 Task: Research Airbnb properties in Midelt, Morocco from 22nd November, 2023 to 30th November, 2023 for 2 adults.1  bedroom having 1 bed and 1 bathroom. Property type can be hotel. Look for 4 properties as per requirement.
Action: Mouse pressed left at (477, 105)
Screenshot: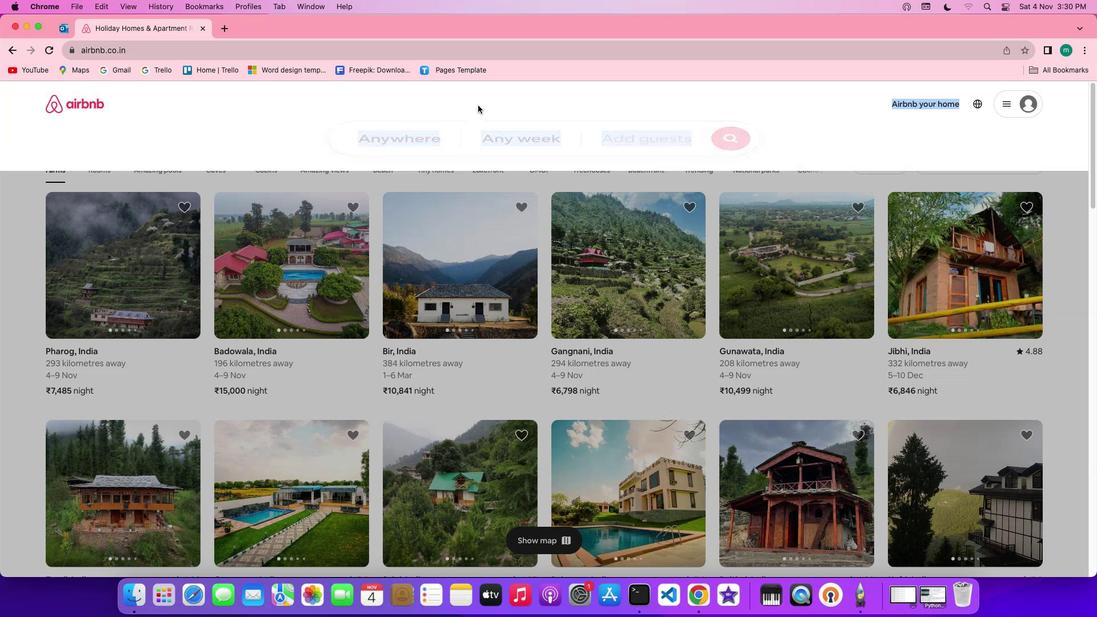 
Action: Mouse moved to (420, 143)
Screenshot: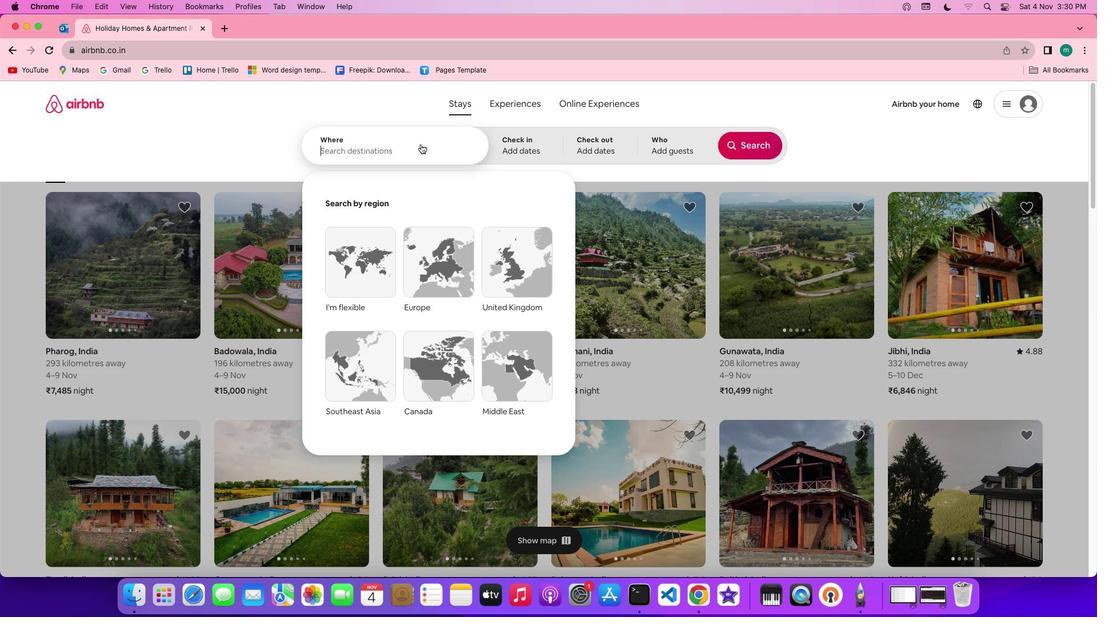 
Action: Mouse pressed left at (420, 143)
Screenshot: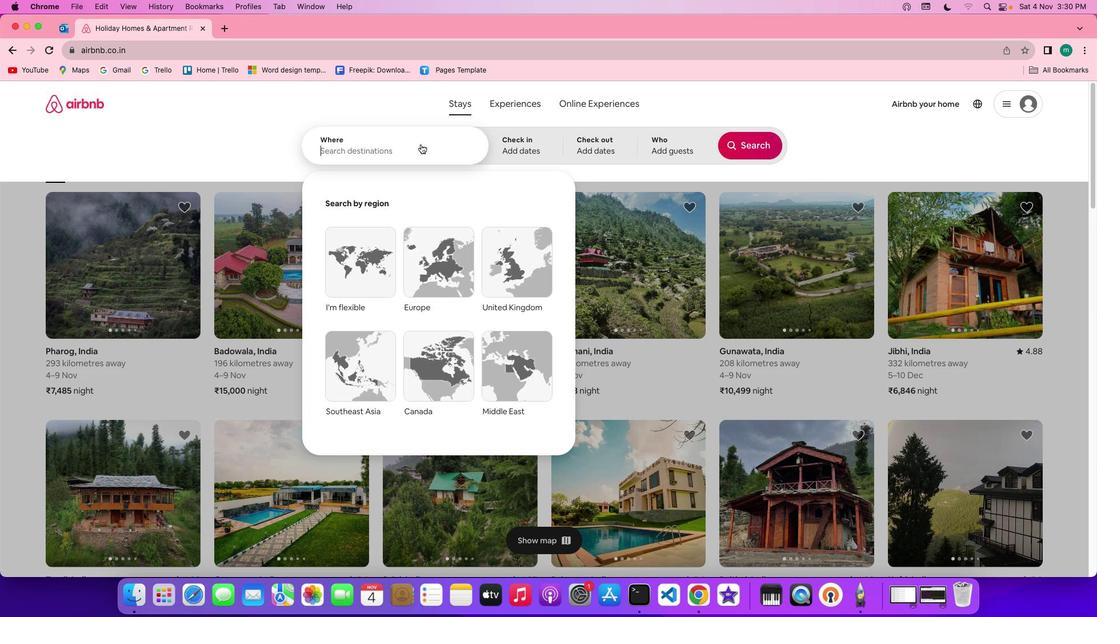 
Action: Key pressed Key.shift'M''i''d''e''l''t'','Key.space'z'Key.backspaceKey.shift'M''o''r''o''c''c''o'
Screenshot: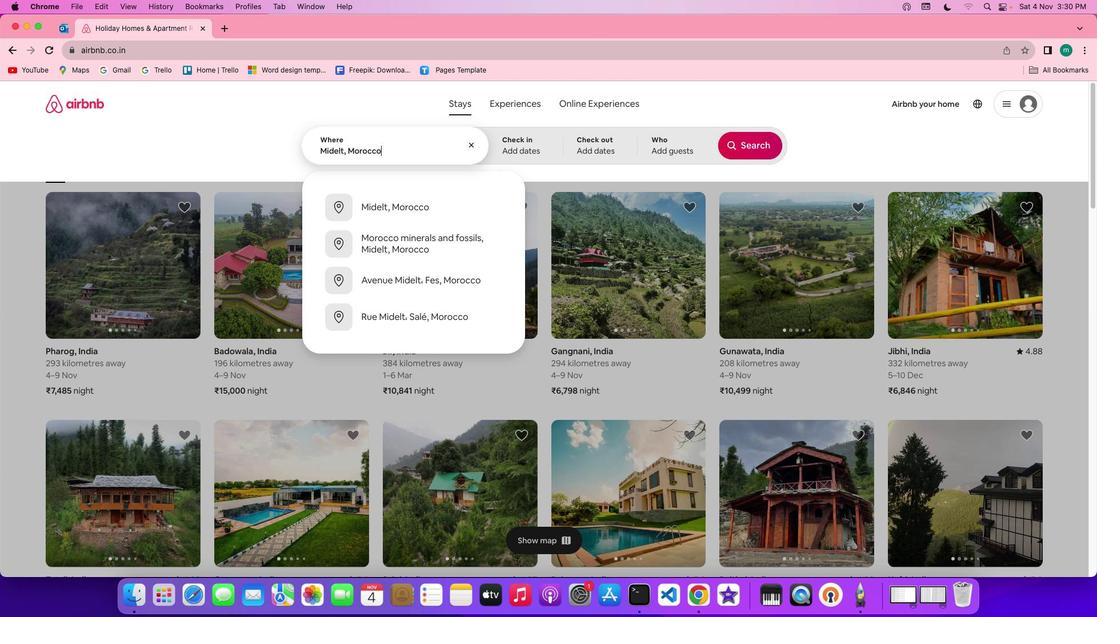 
Action: Mouse moved to (527, 145)
Screenshot: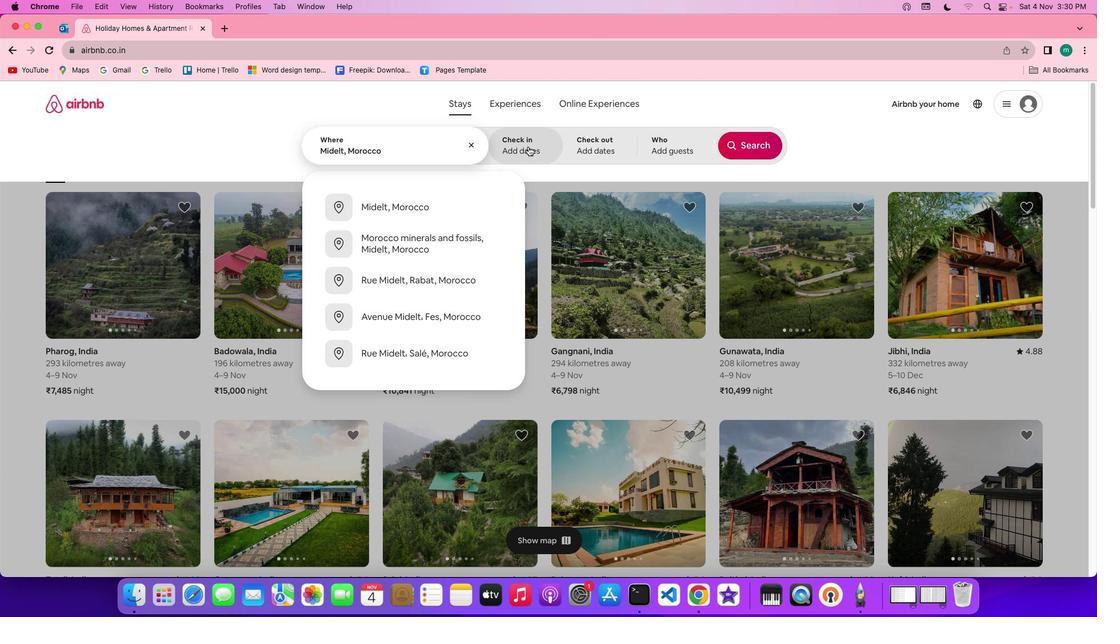 
Action: Mouse pressed left at (527, 145)
Screenshot: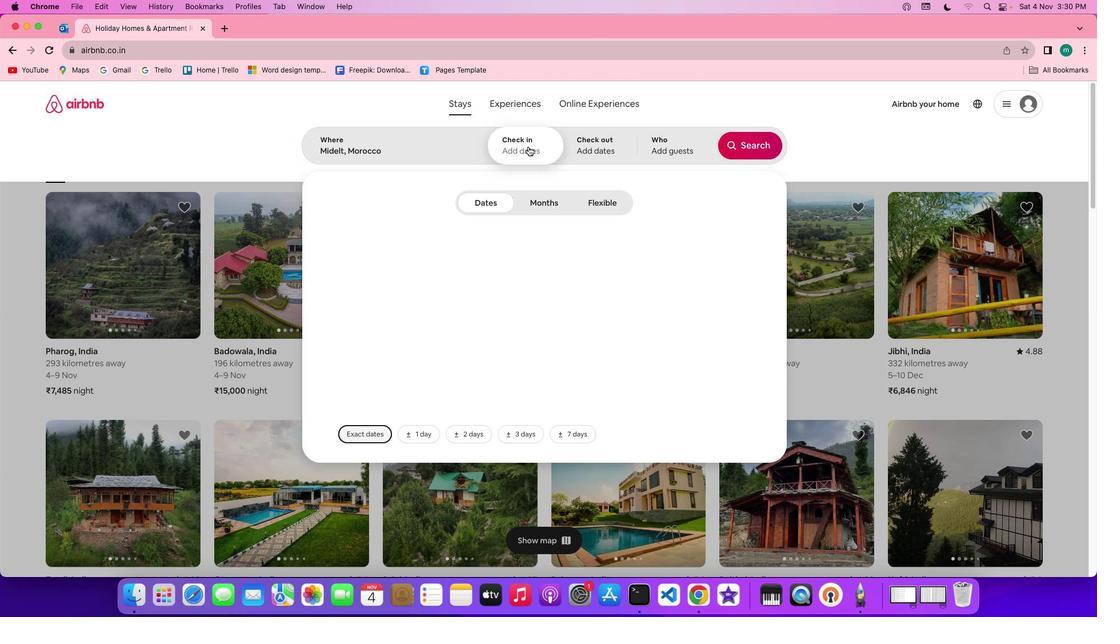 
Action: Mouse moved to (421, 365)
Screenshot: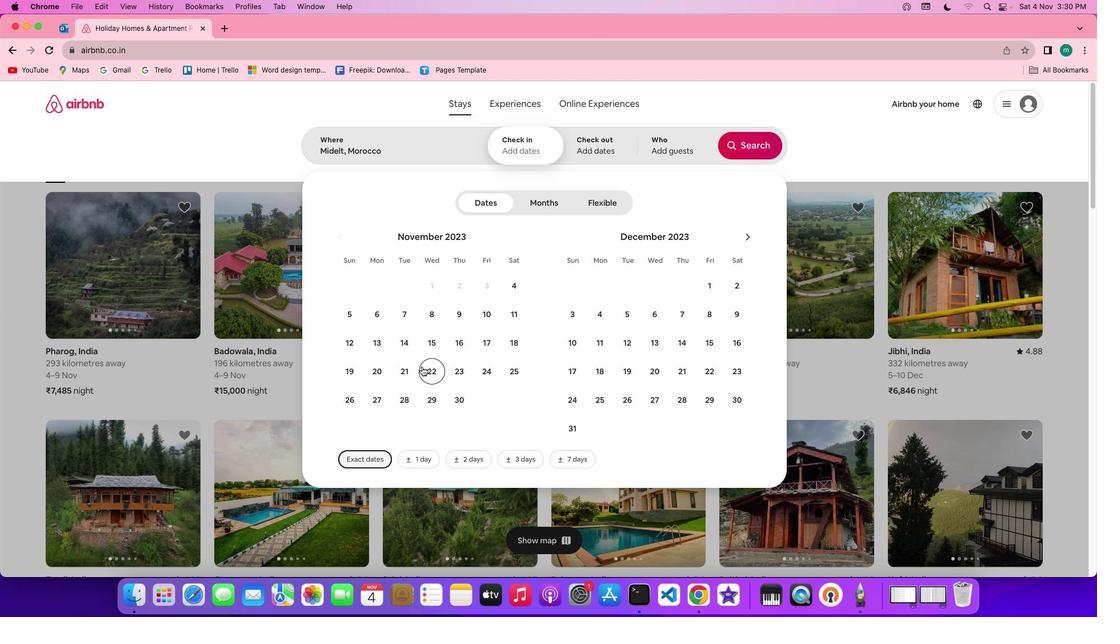 
Action: Mouse pressed left at (421, 365)
Screenshot: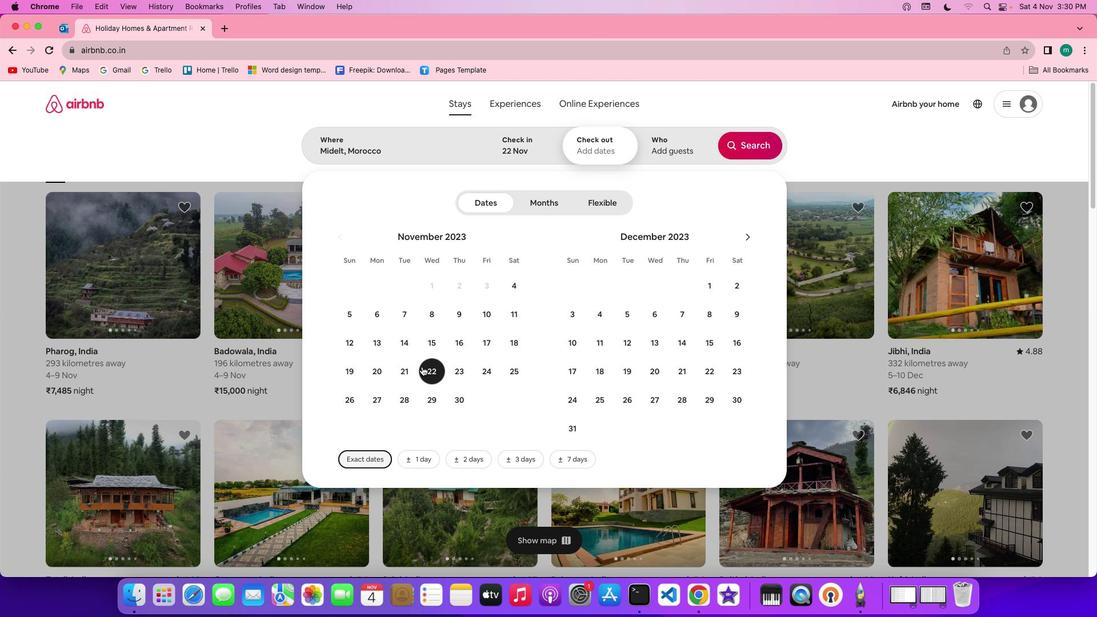 
Action: Mouse moved to (452, 396)
Screenshot: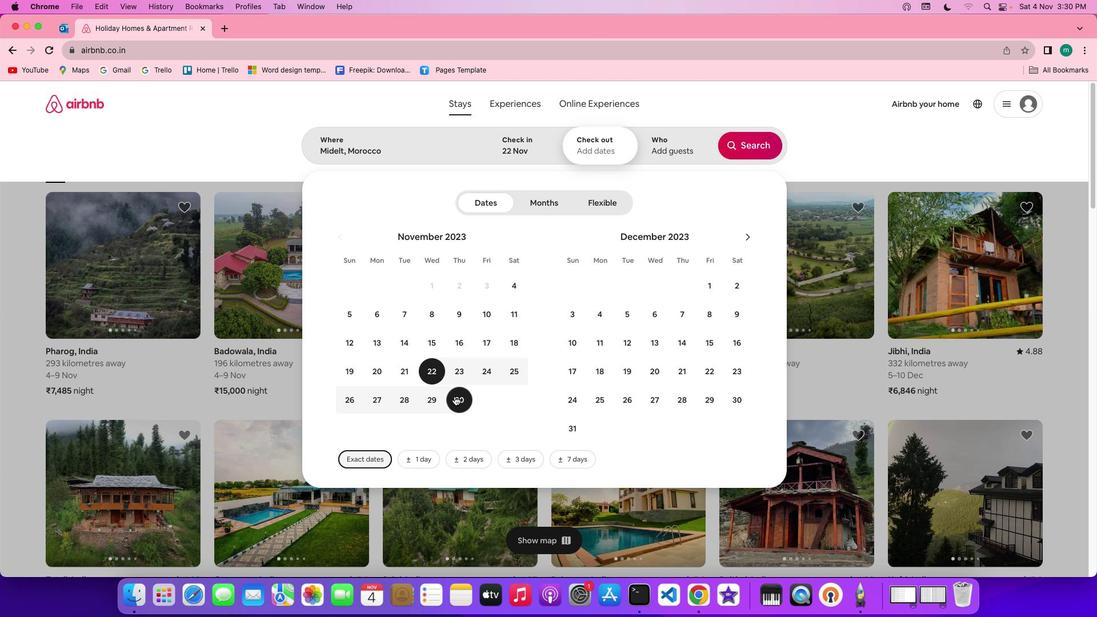 
Action: Mouse pressed left at (452, 396)
Screenshot: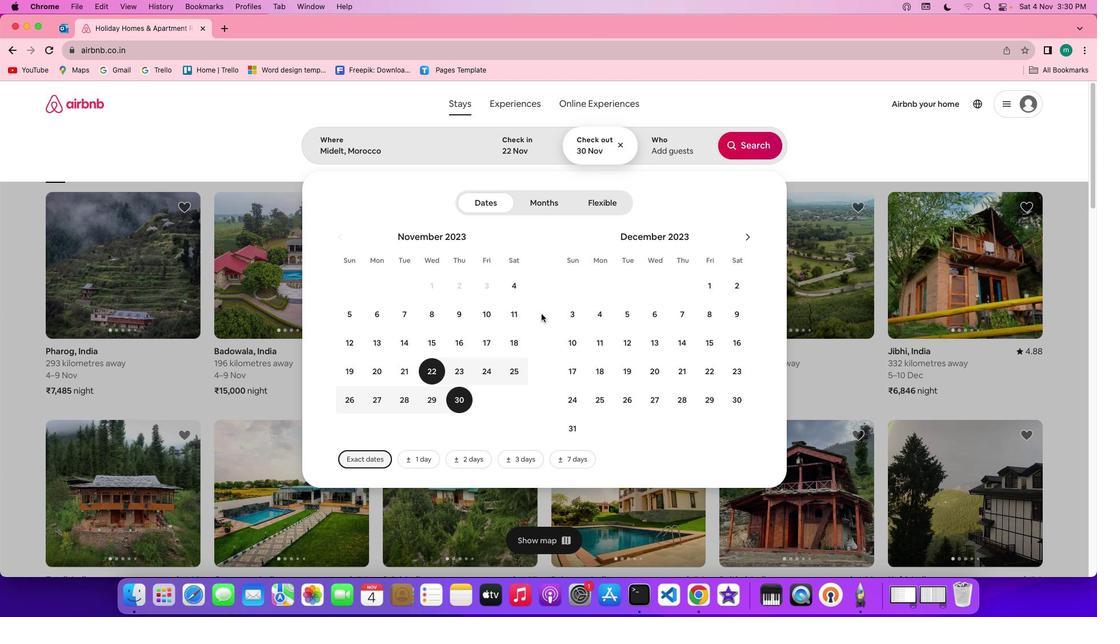 
Action: Mouse moved to (691, 136)
Screenshot: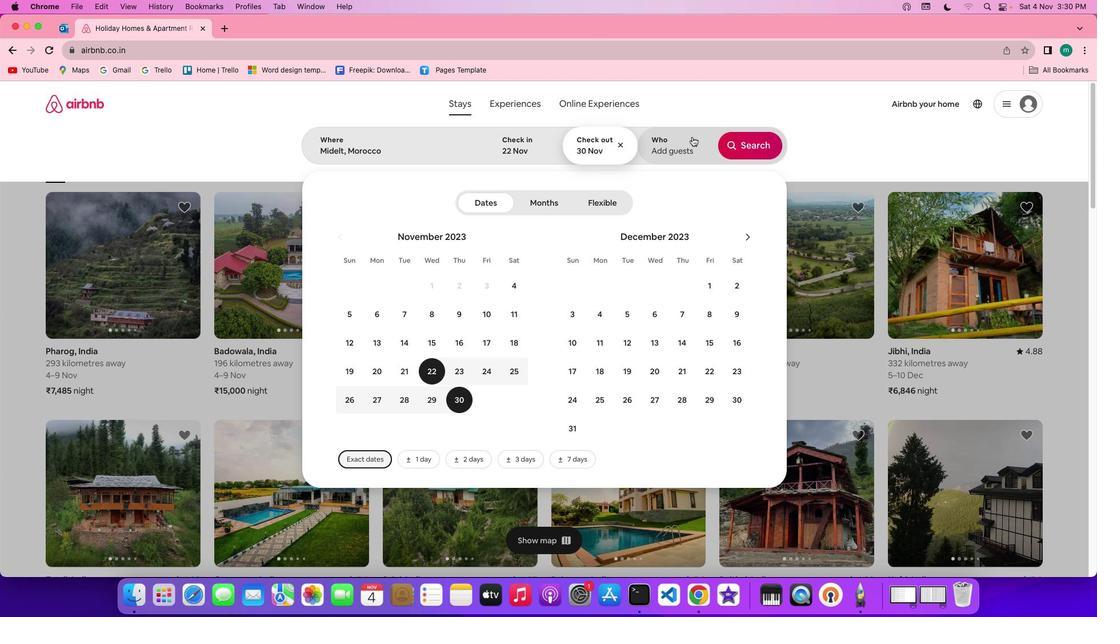 
Action: Mouse pressed left at (691, 136)
Screenshot: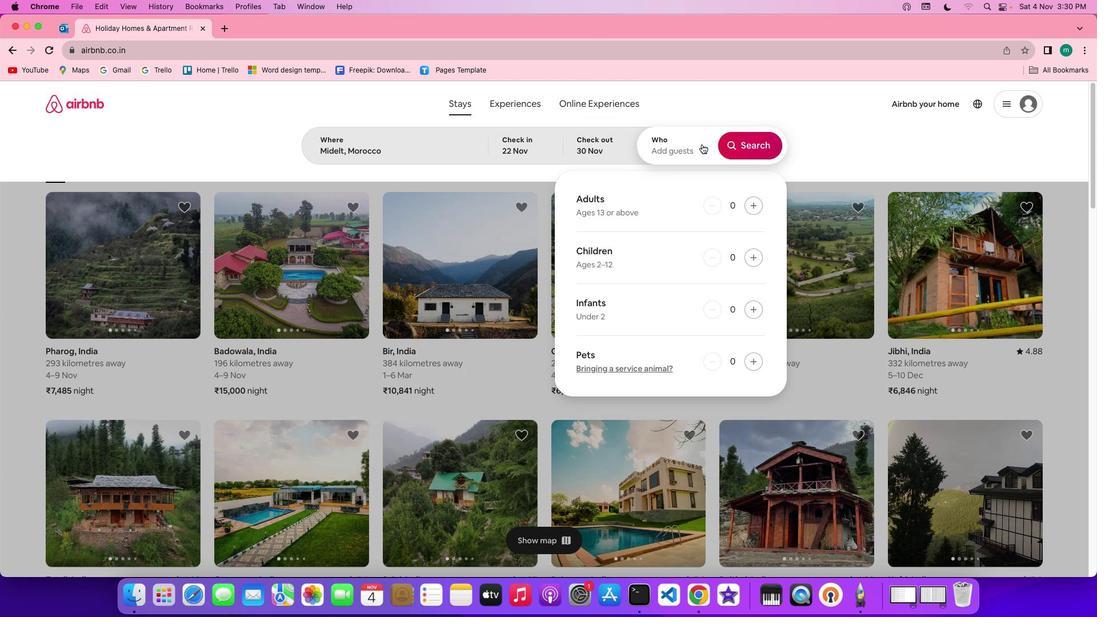 
Action: Mouse moved to (752, 197)
Screenshot: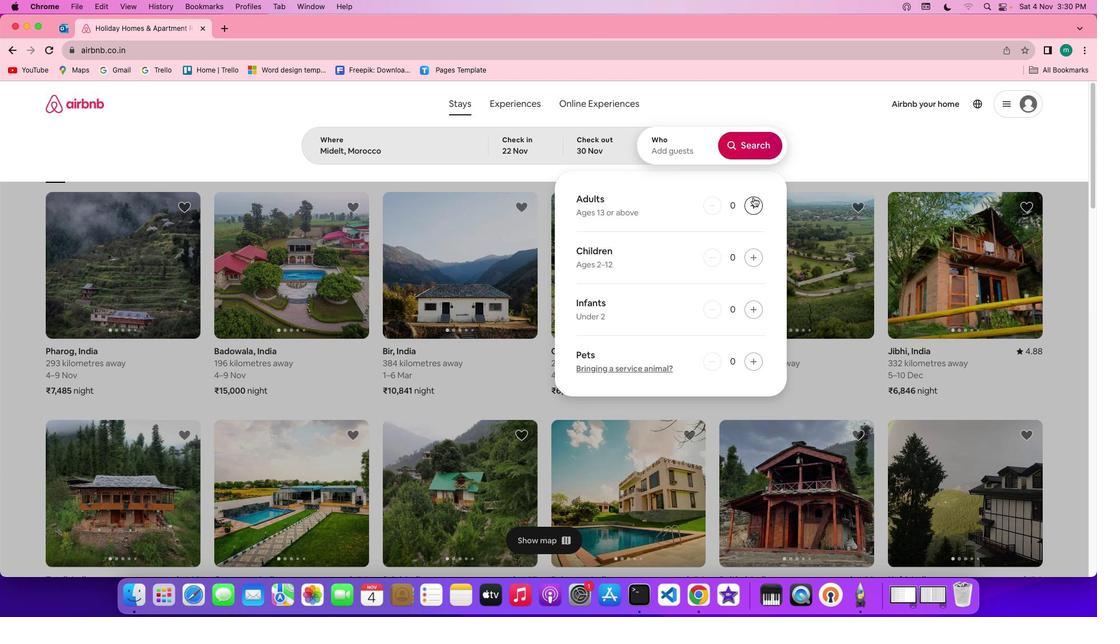
Action: Mouse pressed left at (752, 197)
Screenshot: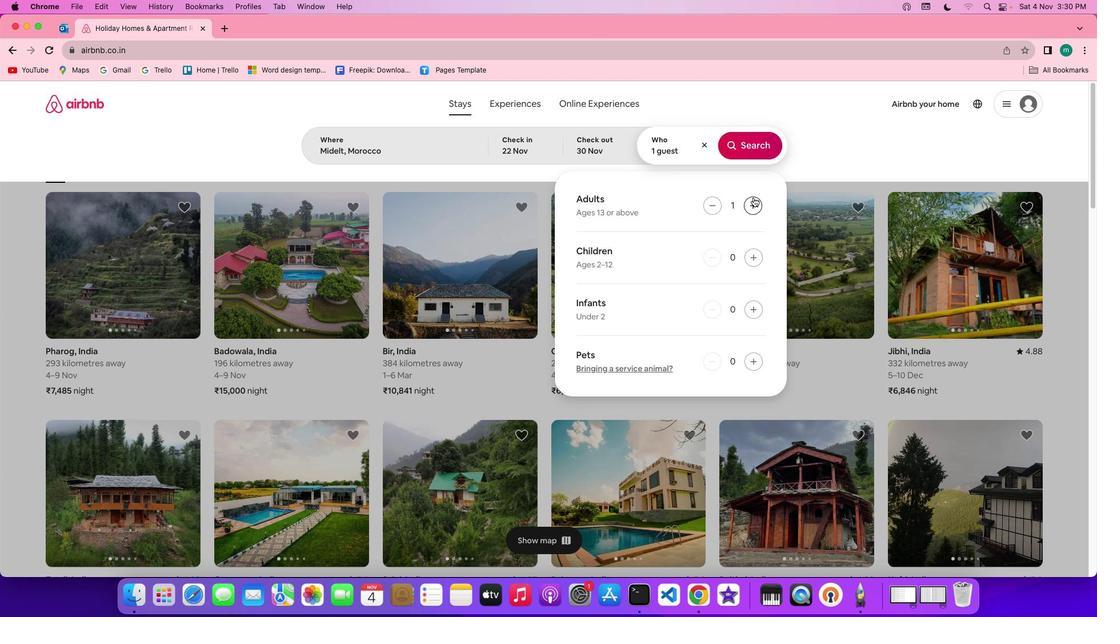 
Action: Mouse pressed left at (752, 197)
Screenshot: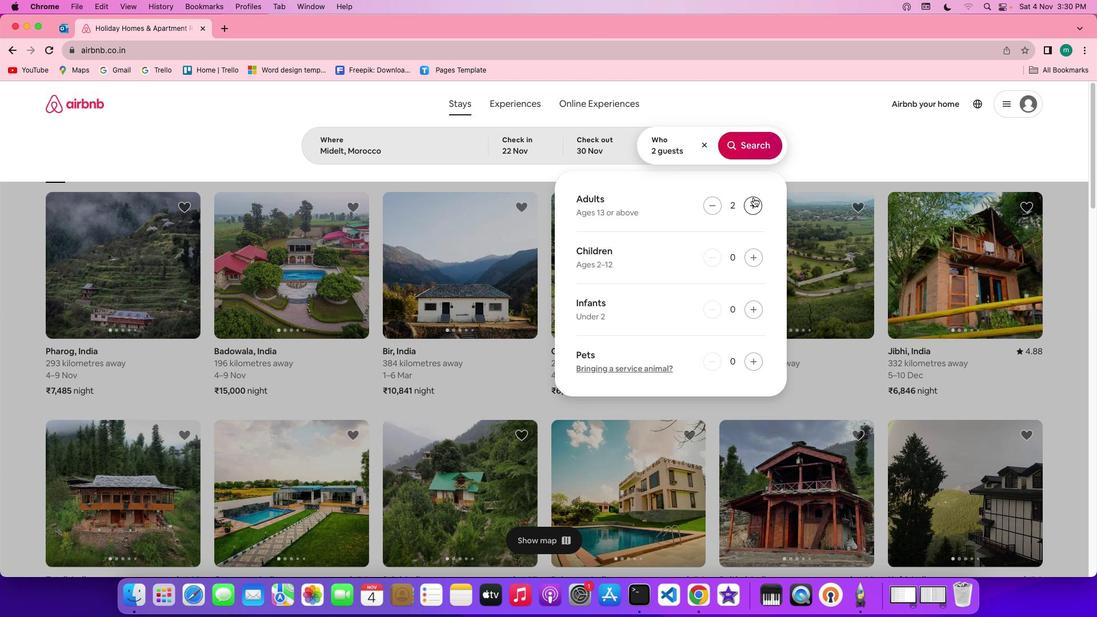 
Action: Mouse moved to (761, 144)
Screenshot: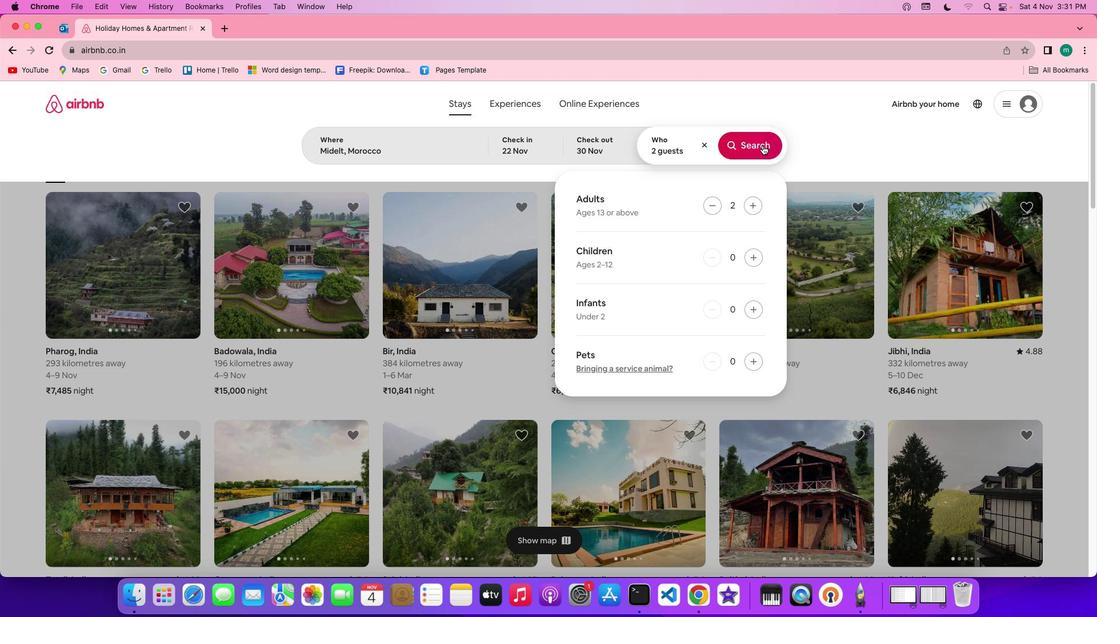 
Action: Mouse pressed left at (761, 144)
Screenshot: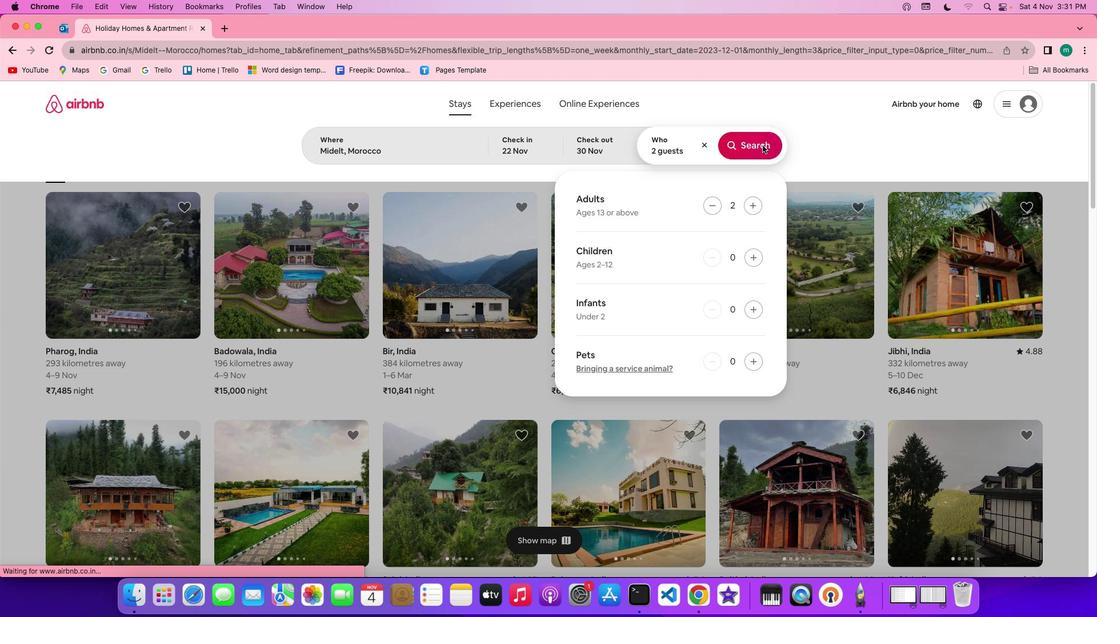 
Action: Mouse moved to (924, 150)
Screenshot: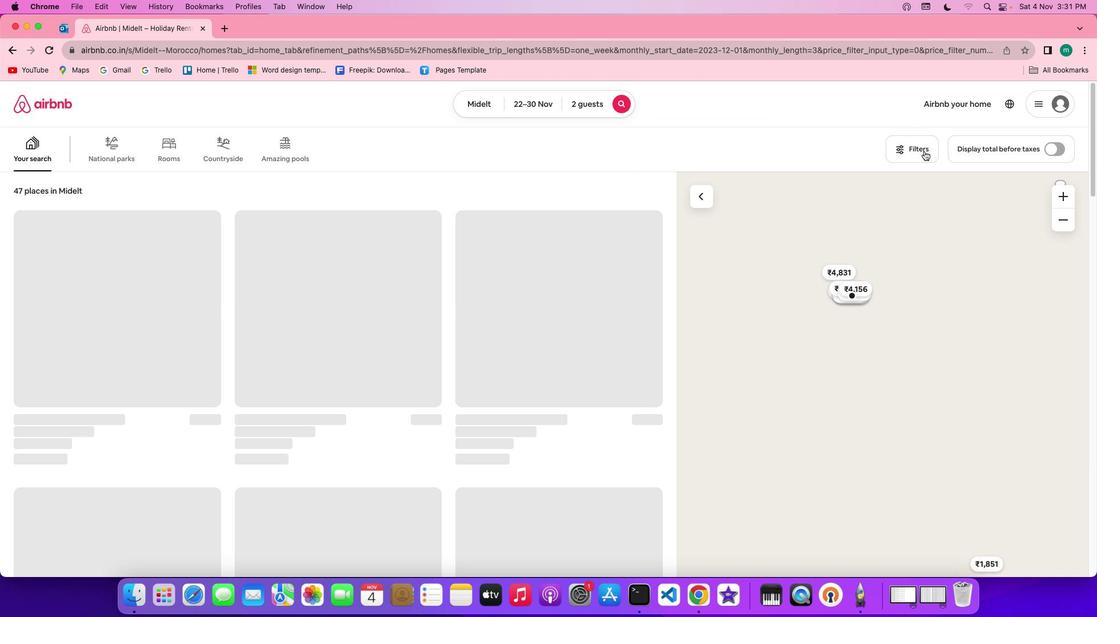 
Action: Mouse pressed left at (924, 150)
Screenshot: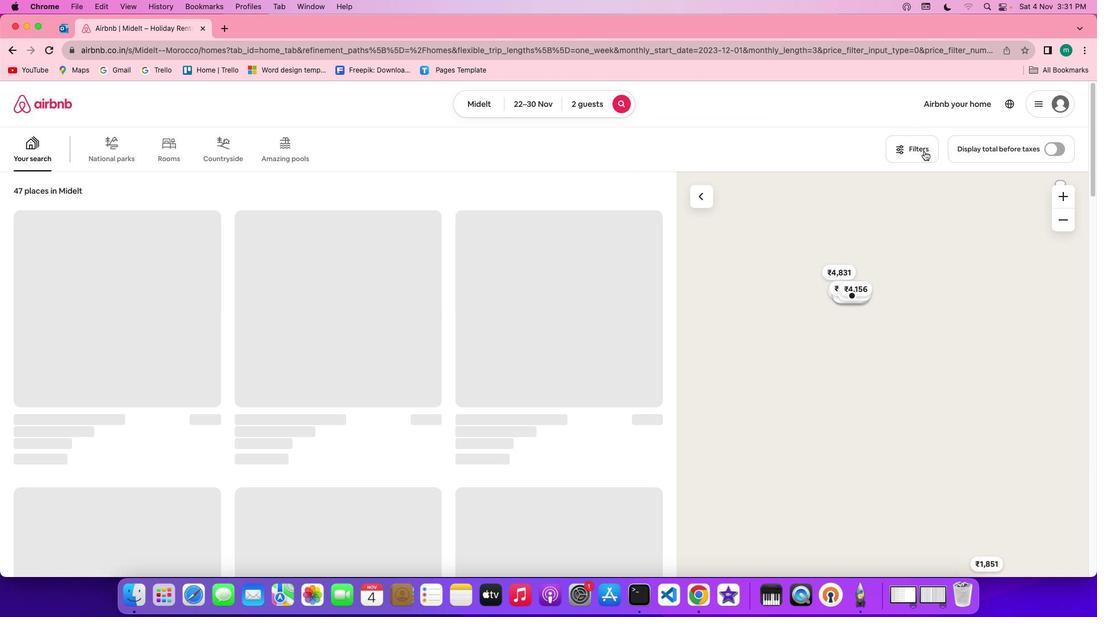 
Action: Mouse moved to (902, 145)
Screenshot: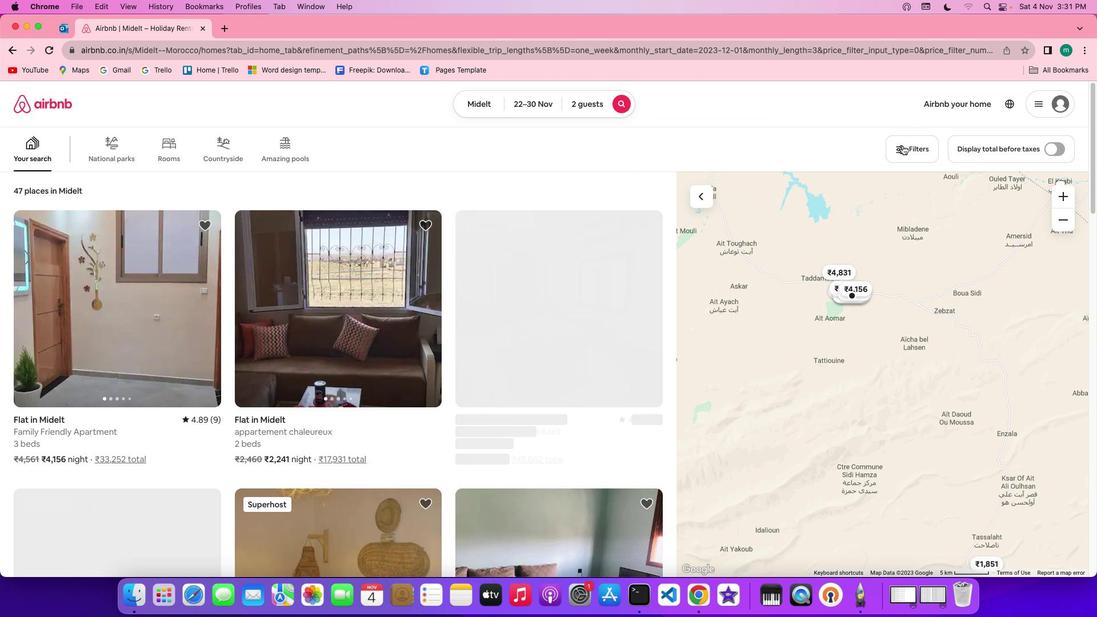 
Action: Mouse pressed left at (902, 145)
Screenshot: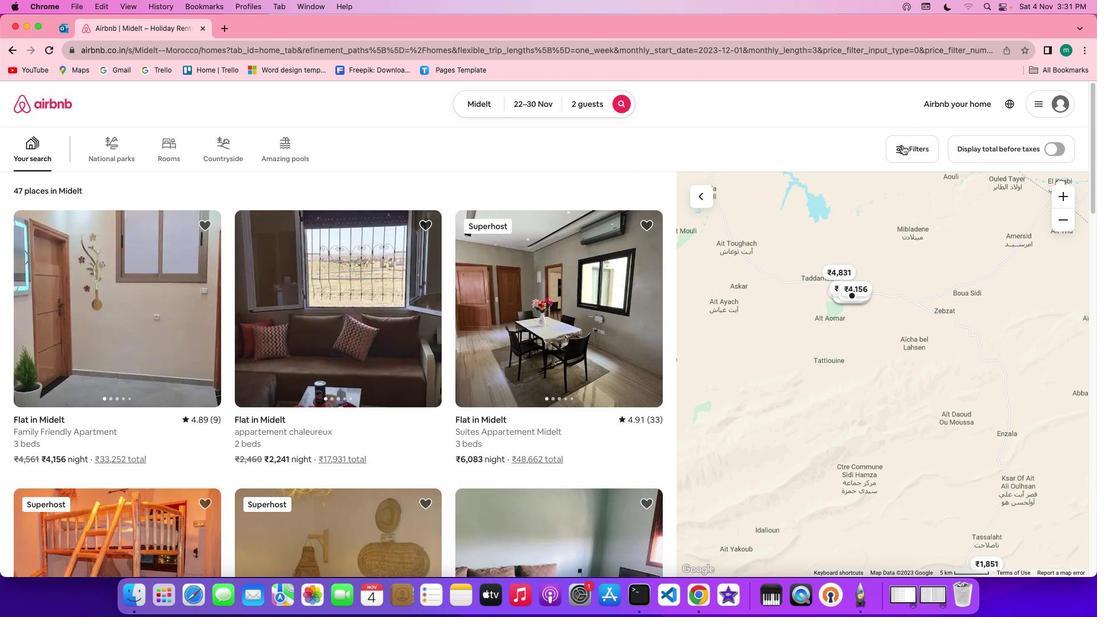 
Action: Mouse moved to (579, 354)
Screenshot: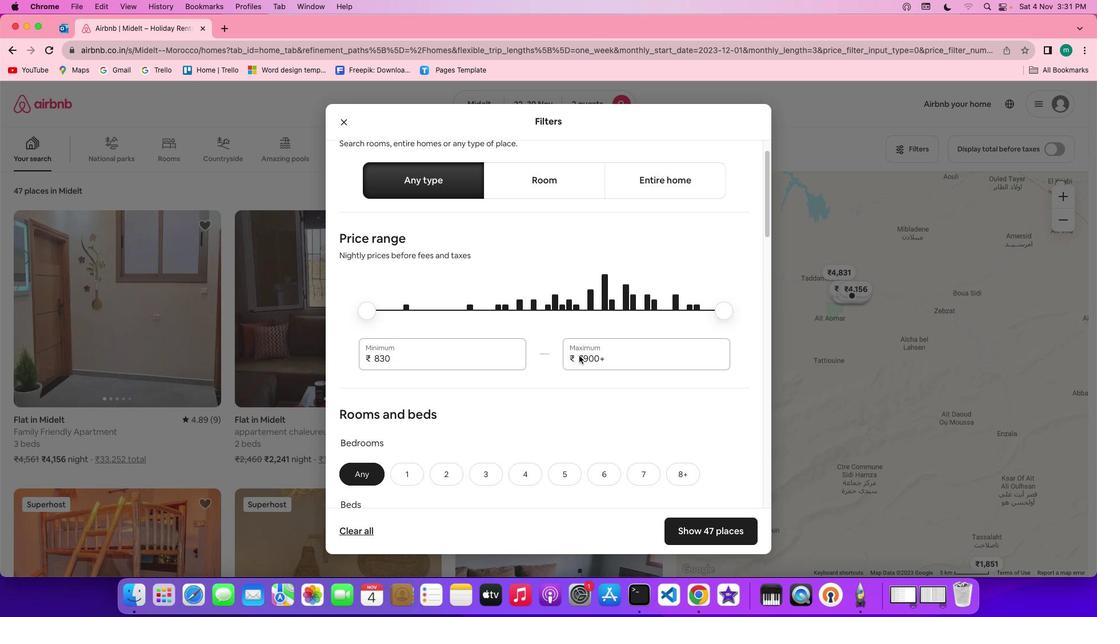 
Action: Mouse scrolled (579, 354) with delta (0, 0)
Screenshot: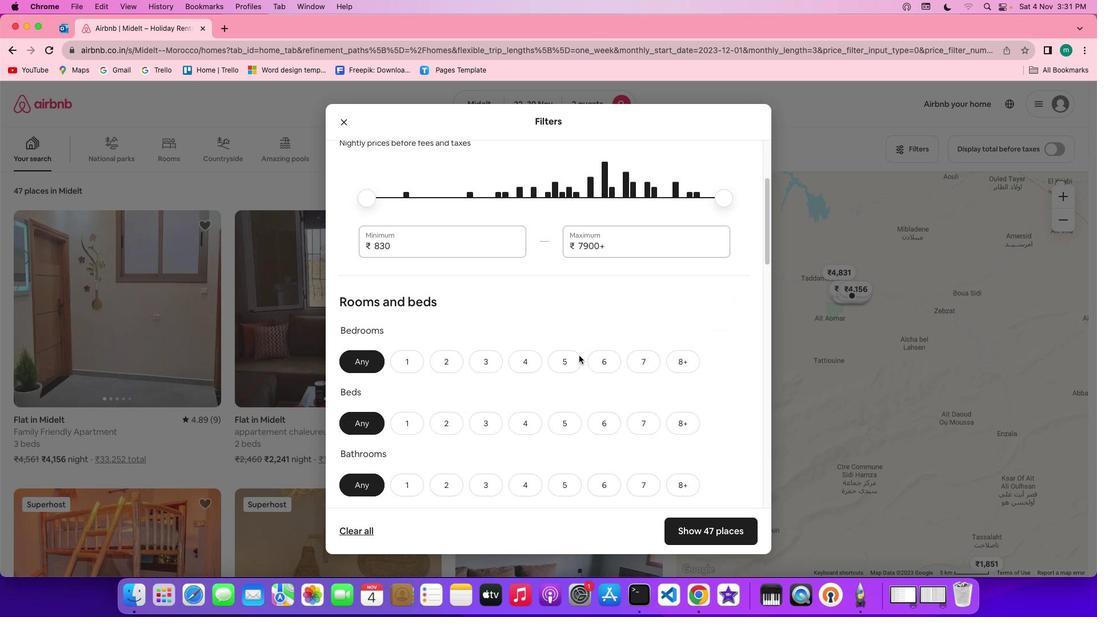 
Action: Mouse scrolled (579, 354) with delta (0, 0)
Screenshot: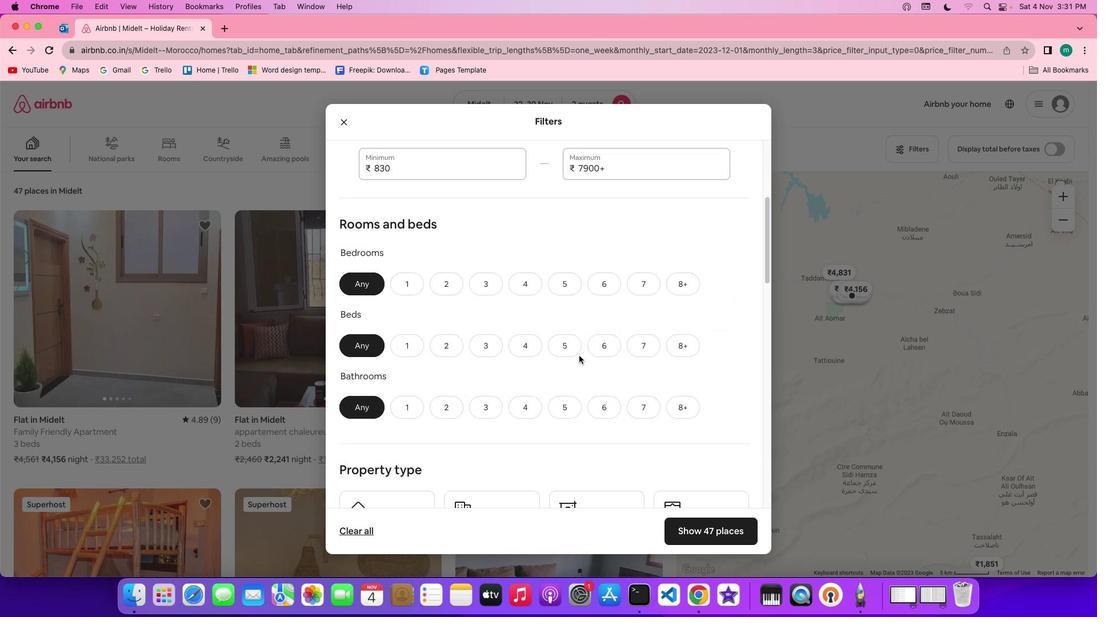 
Action: Mouse scrolled (579, 354) with delta (0, -1)
Screenshot: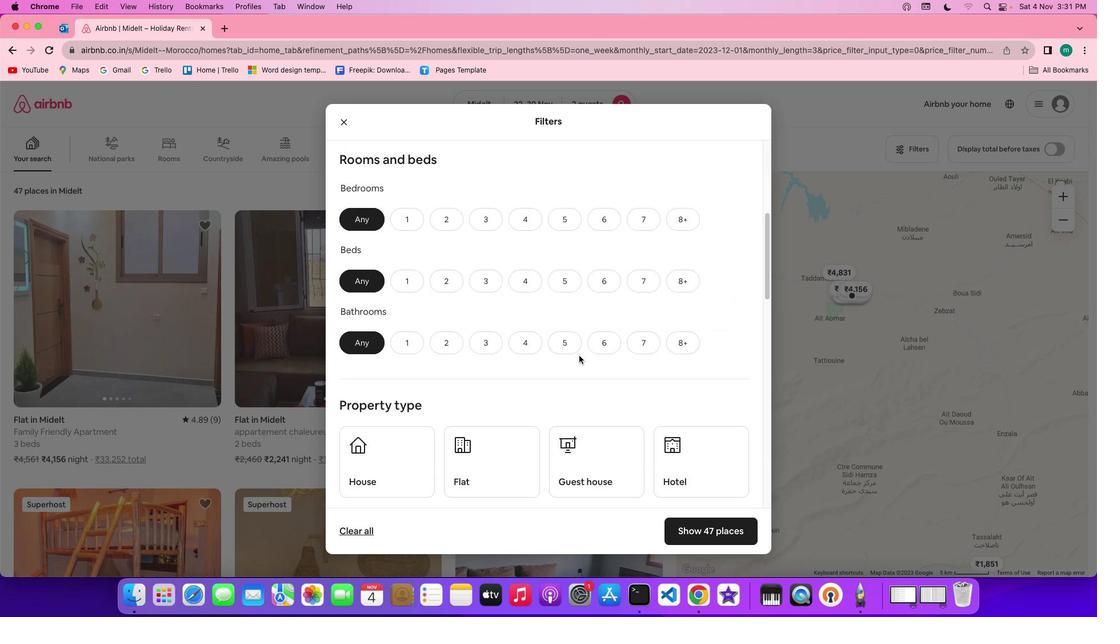 
Action: Mouse scrolled (579, 354) with delta (0, -2)
Screenshot: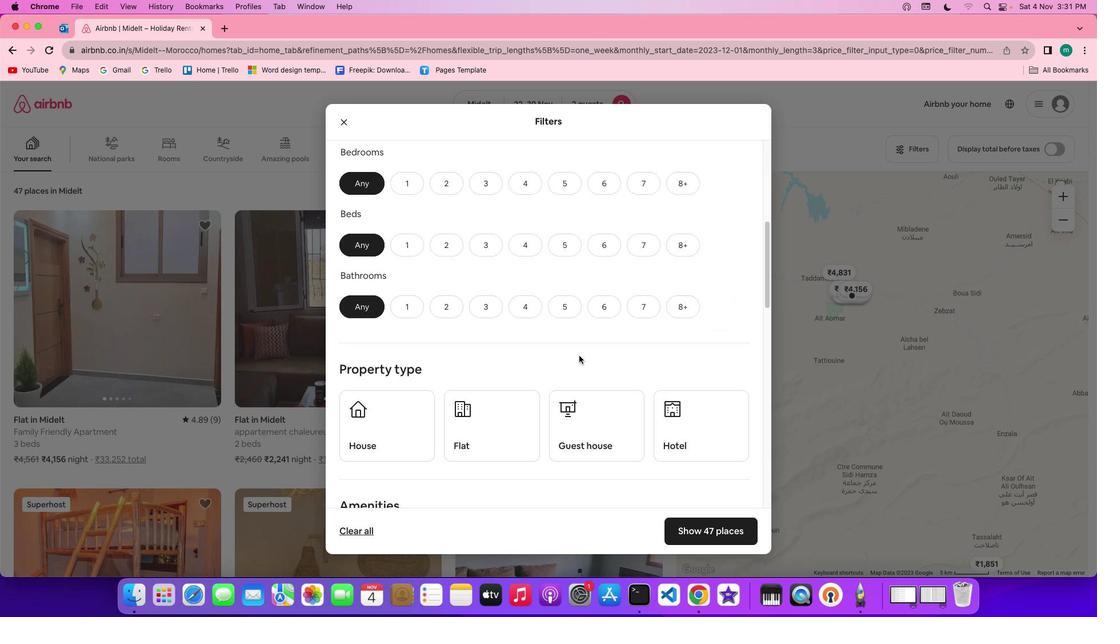 
Action: Mouse scrolled (579, 354) with delta (0, -2)
Screenshot: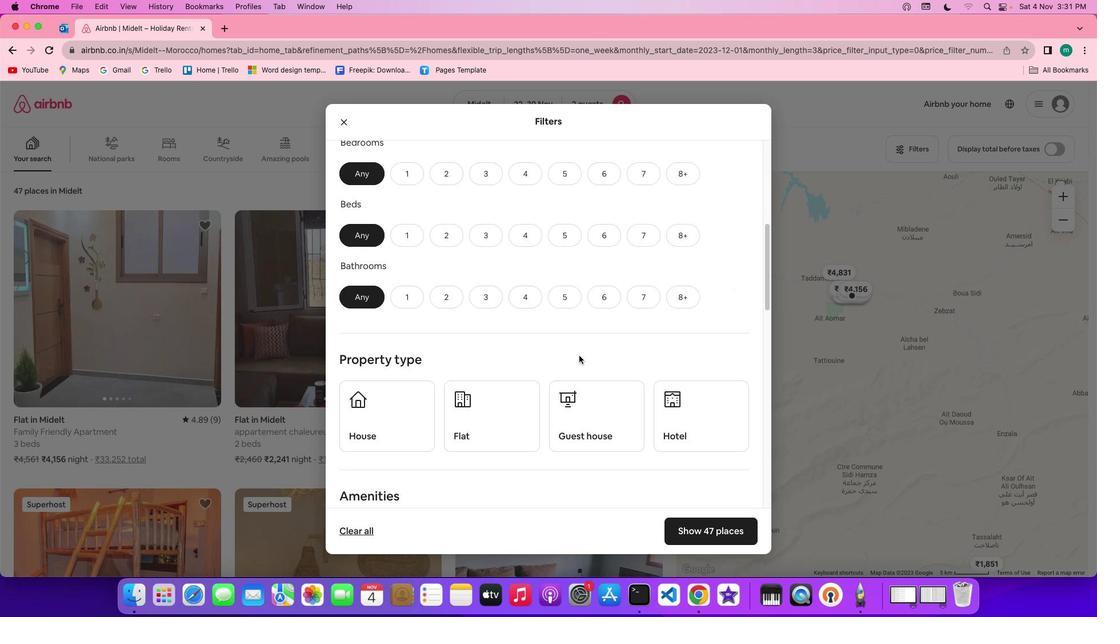 
Action: Mouse moved to (409, 172)
Screenshot: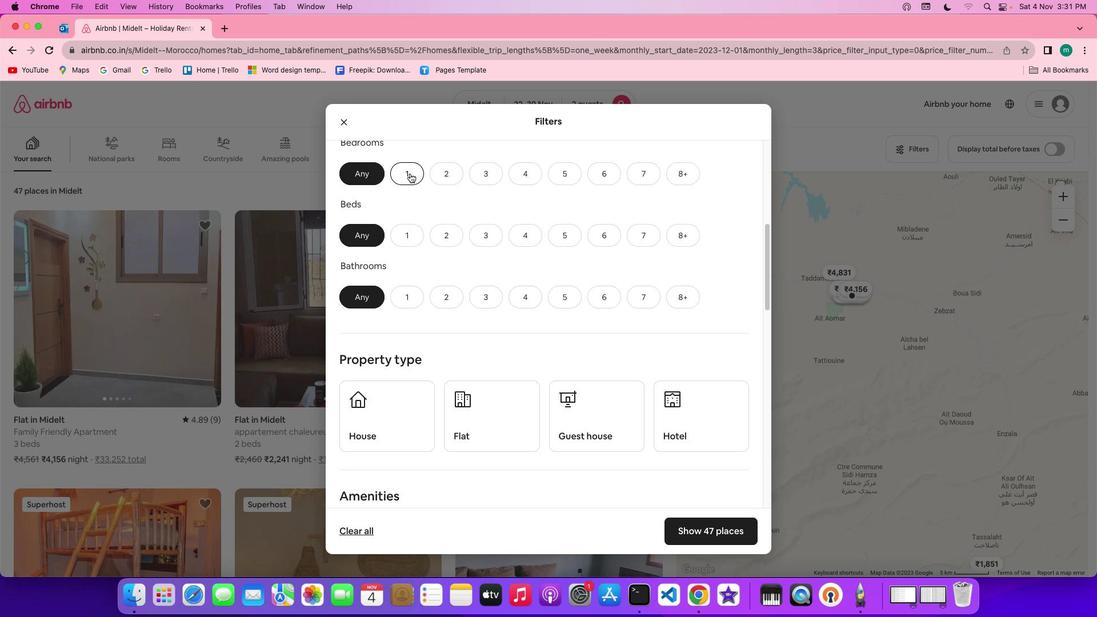 
Action: Mouse pressed left at (409, 172)
Screenshot: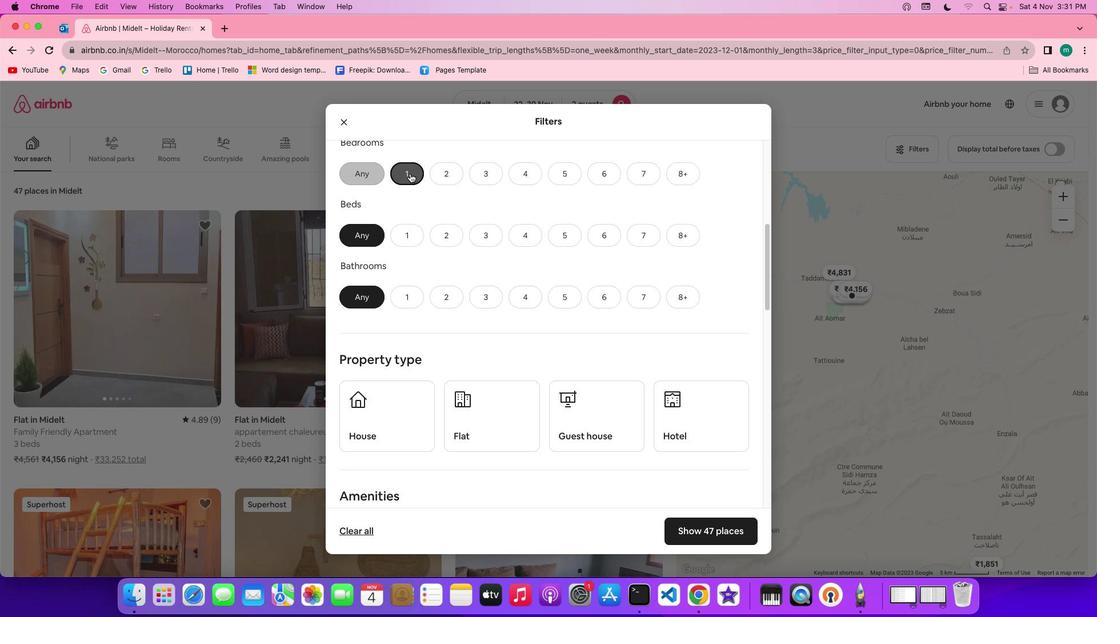 
Action: Mouse moved to (412, 238)
Screenshot: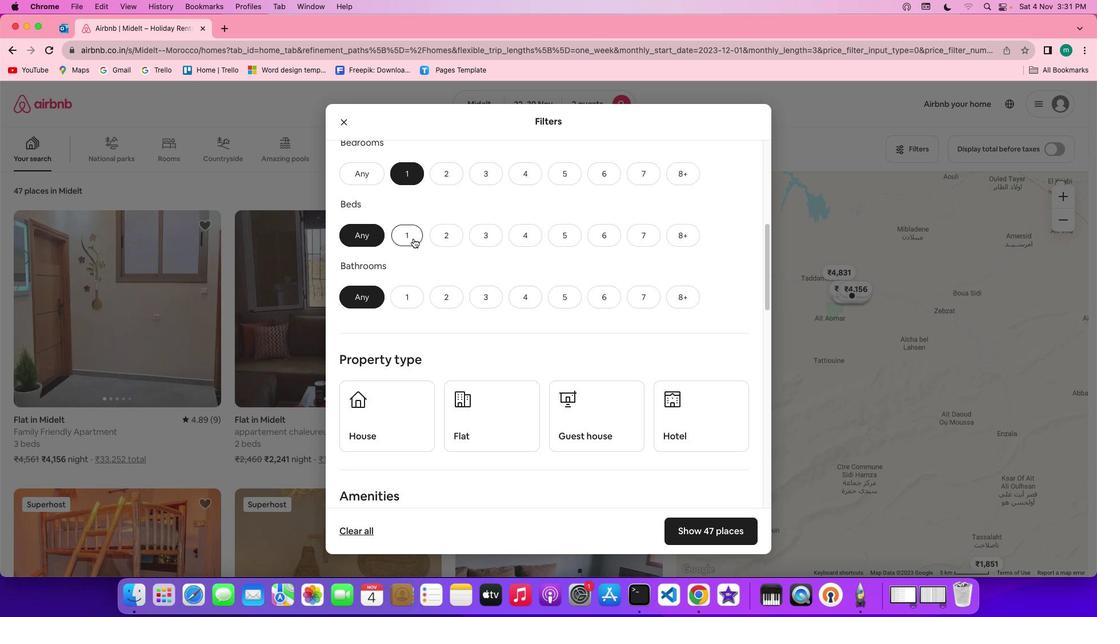 
Action: Mouse pressed left at (412, 238)
Screenshot: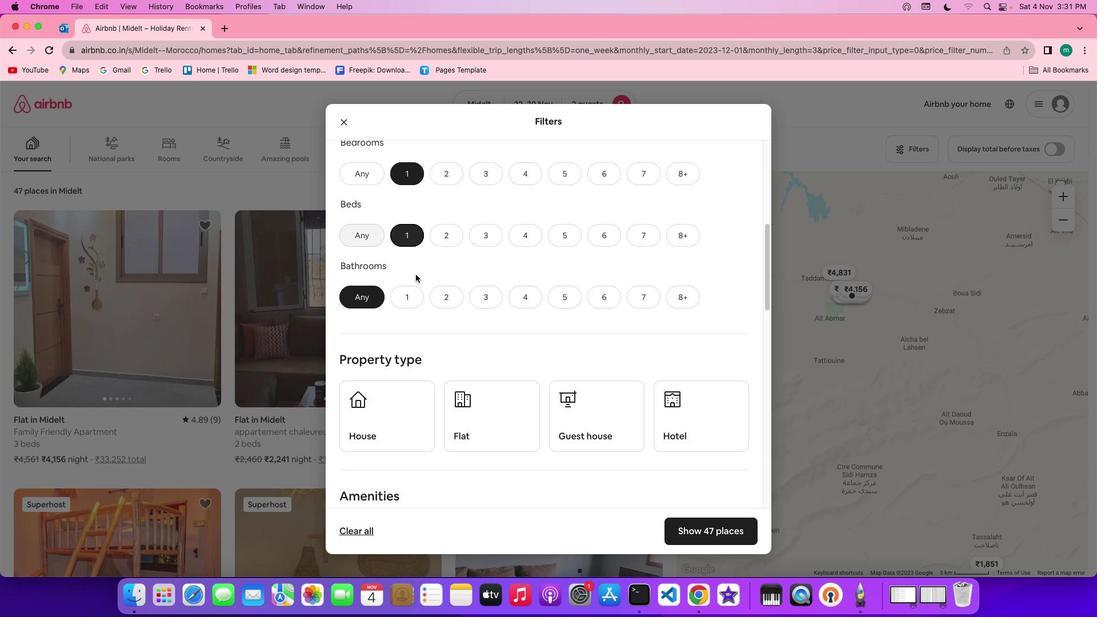 
Action: Mouse moved to (412, 289)
Screenshot: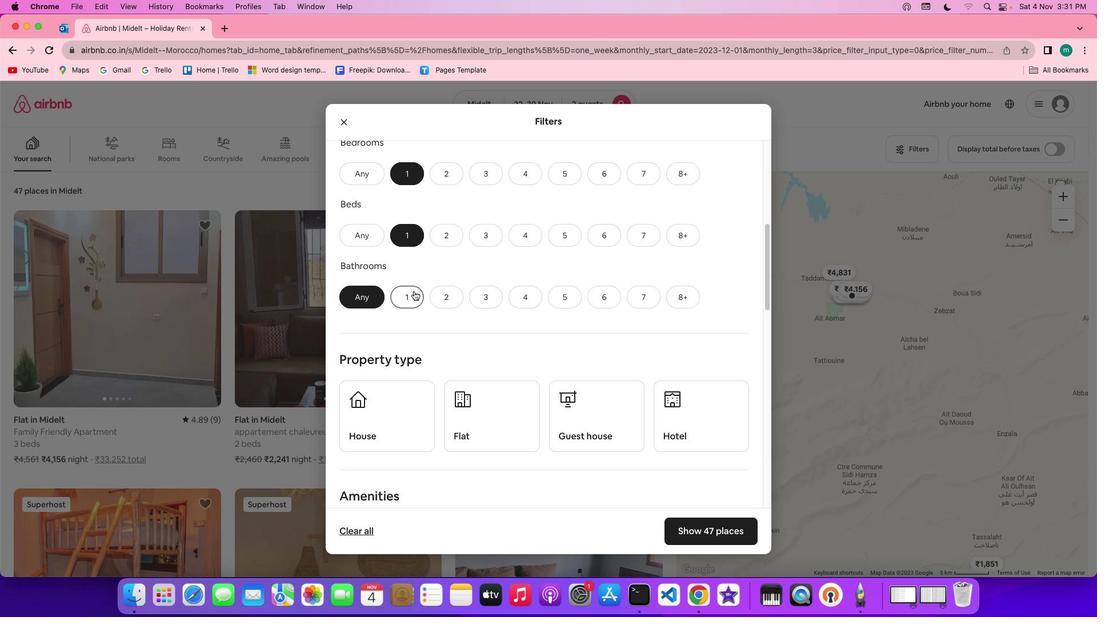 
Action: Mouse pressed left at (412, 289)
Screenshot: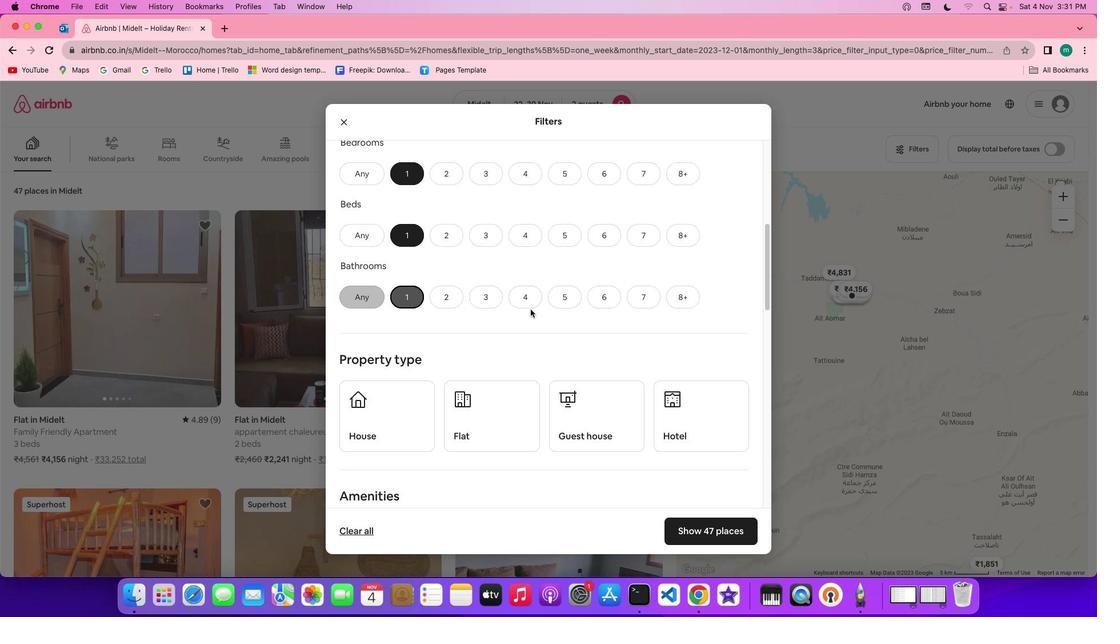 
Action: Mouse moved to (582, 309)
Screenshot: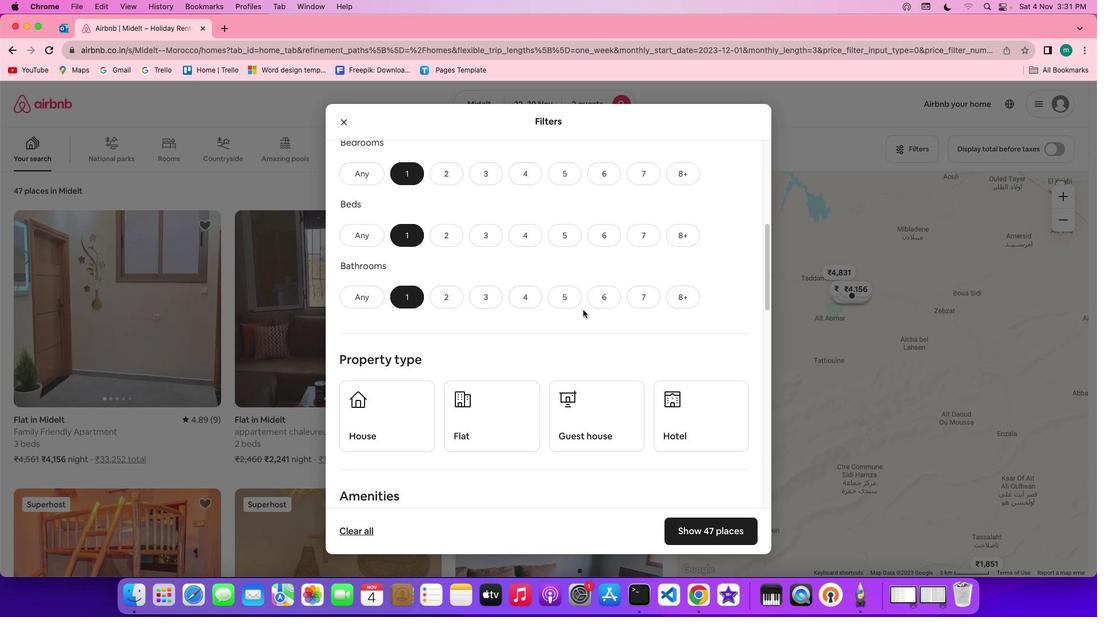 
Action: Mouse scrolled (582, 309) with delta (0, 0)
Screenshot: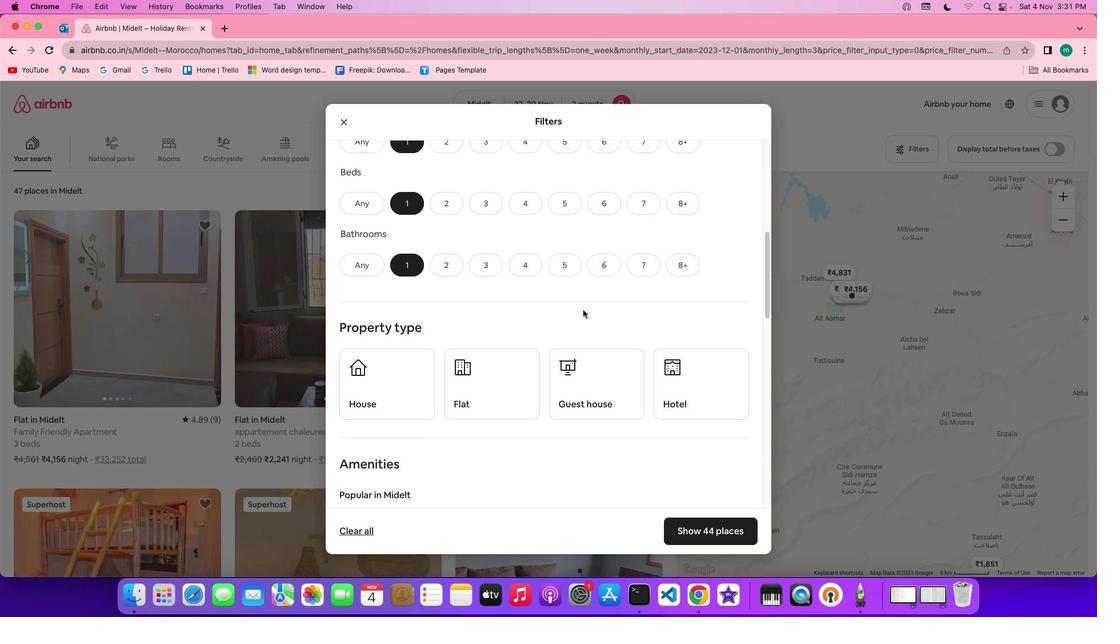 
Action: Mouse scrolled (582, 309) with delta (0, 0)
Screenshot: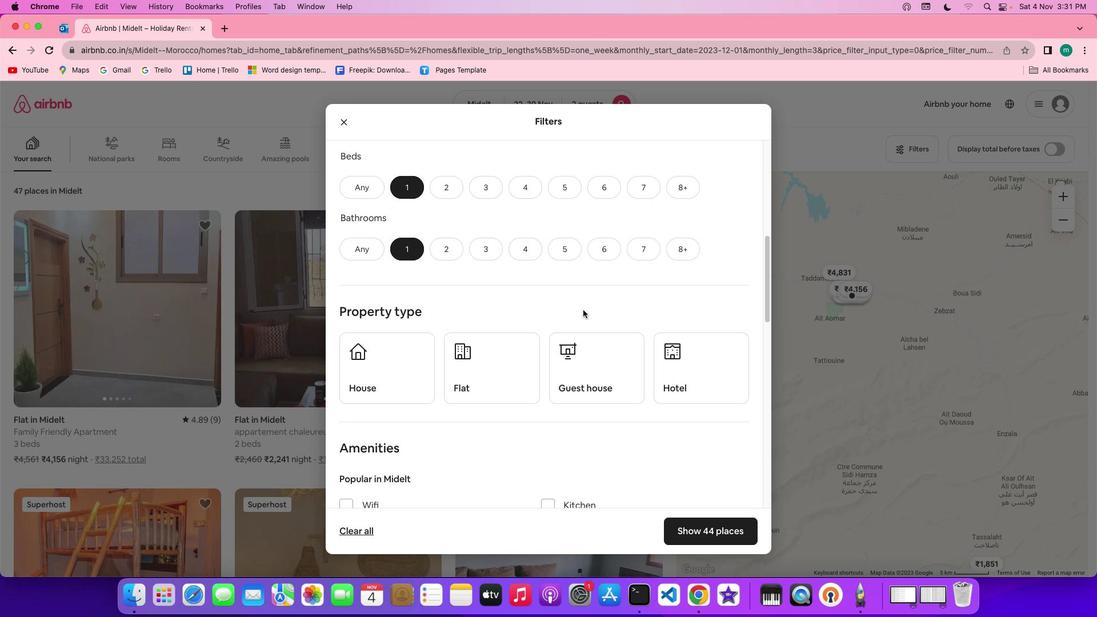 
Action: Mouse scrolled (582, 309) with delta (0, -1)
Screenshot: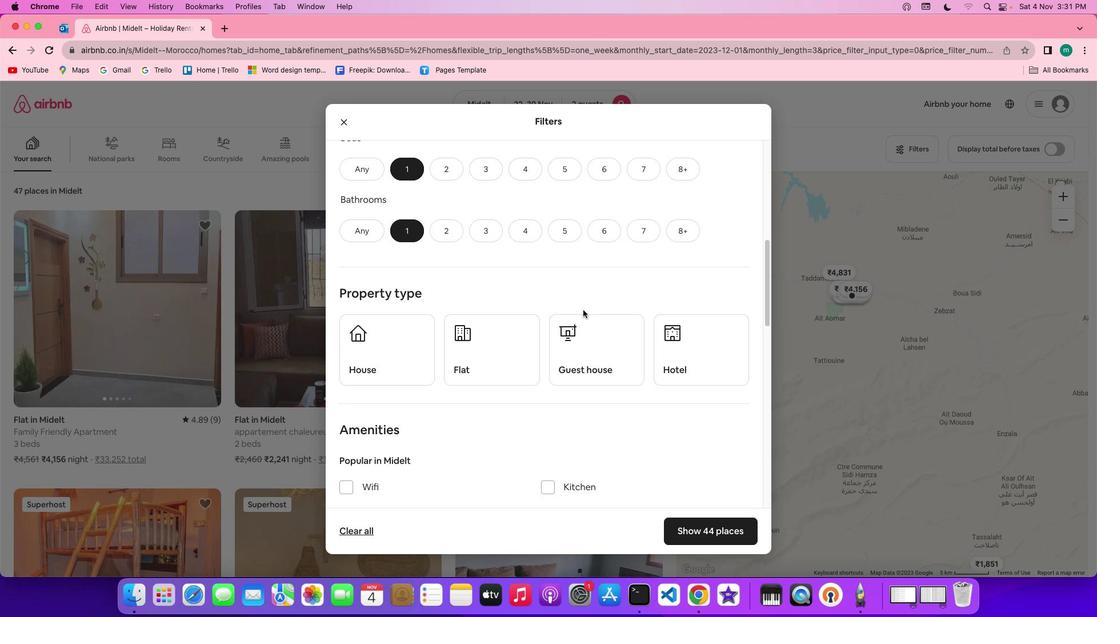 
Action: Mouse scrolled (582, 309) with delta (0, 0)
Screenshot: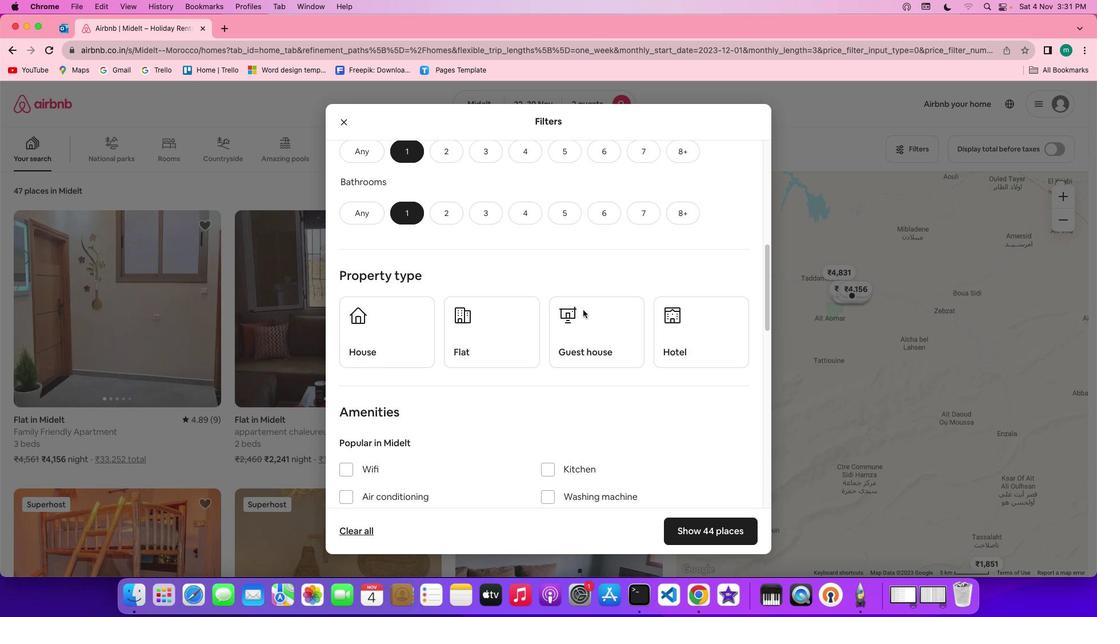 
Action: Mouse scrolled (582, 309) with delta (0, 0)
Screenshot: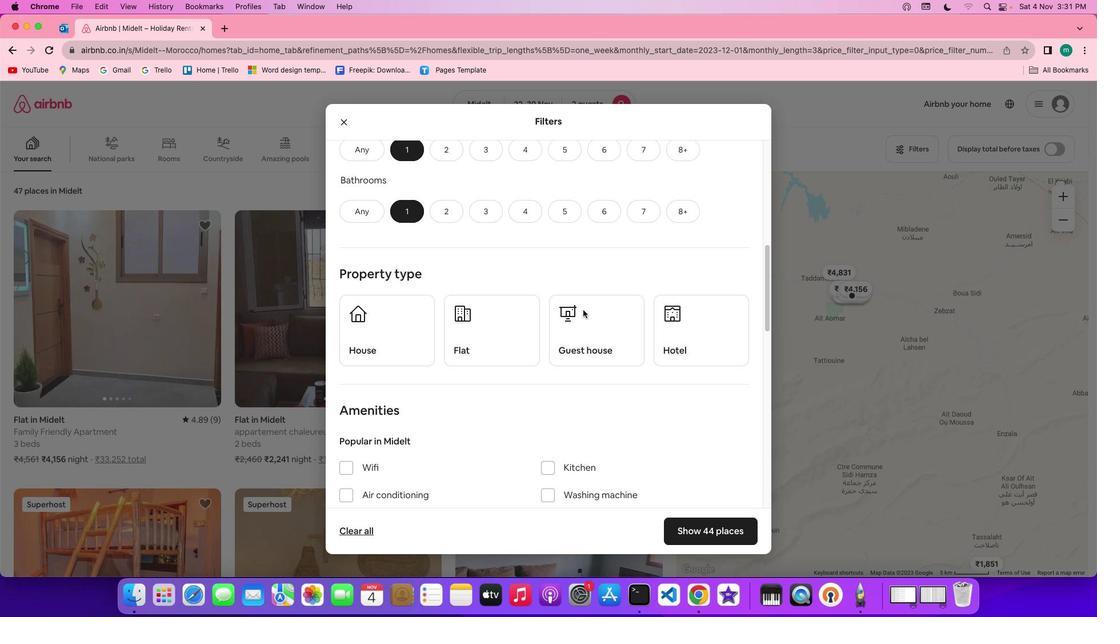 
Action: Mouse moved to (715, 341)
Screenshot: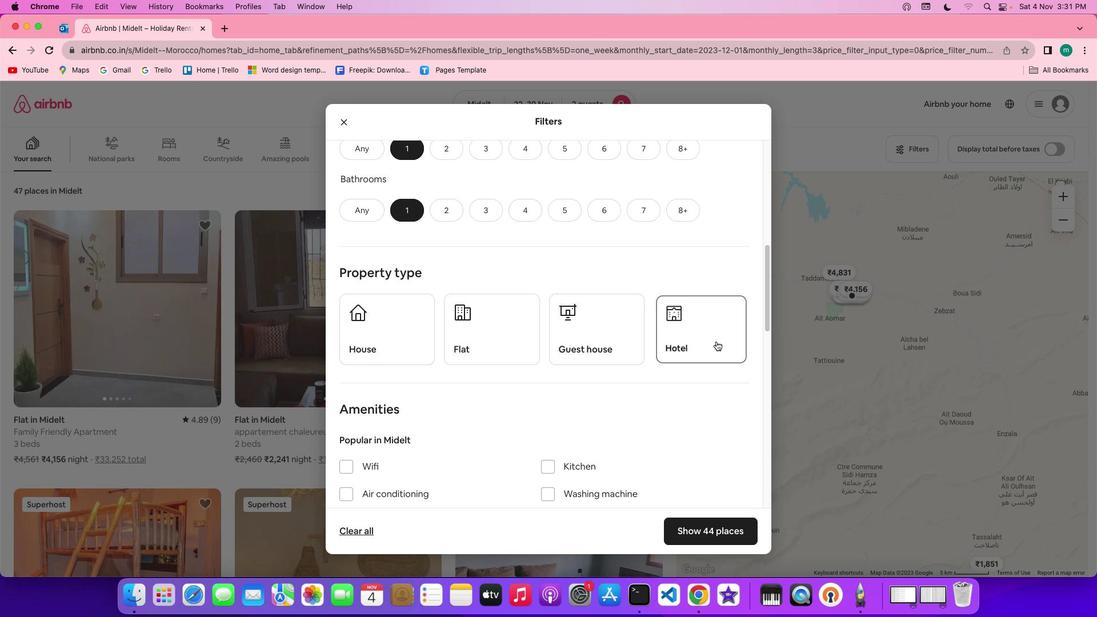 
Action: Mouse pressed left at (715, 341)
Screenshot: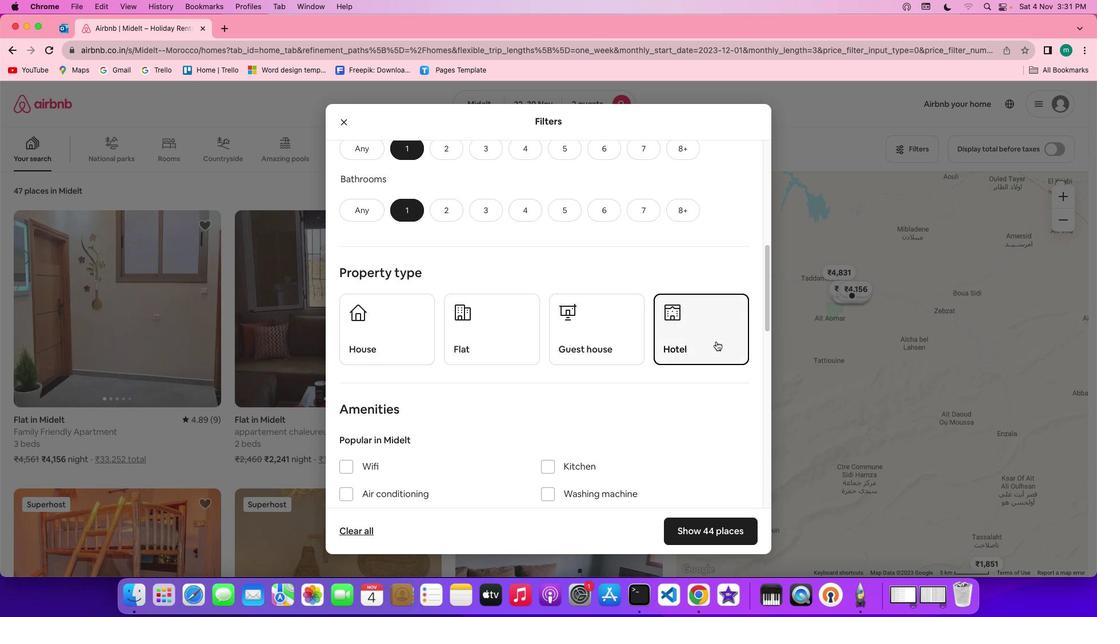 
Action: Mouse moved to (651, 352)
Screenshot: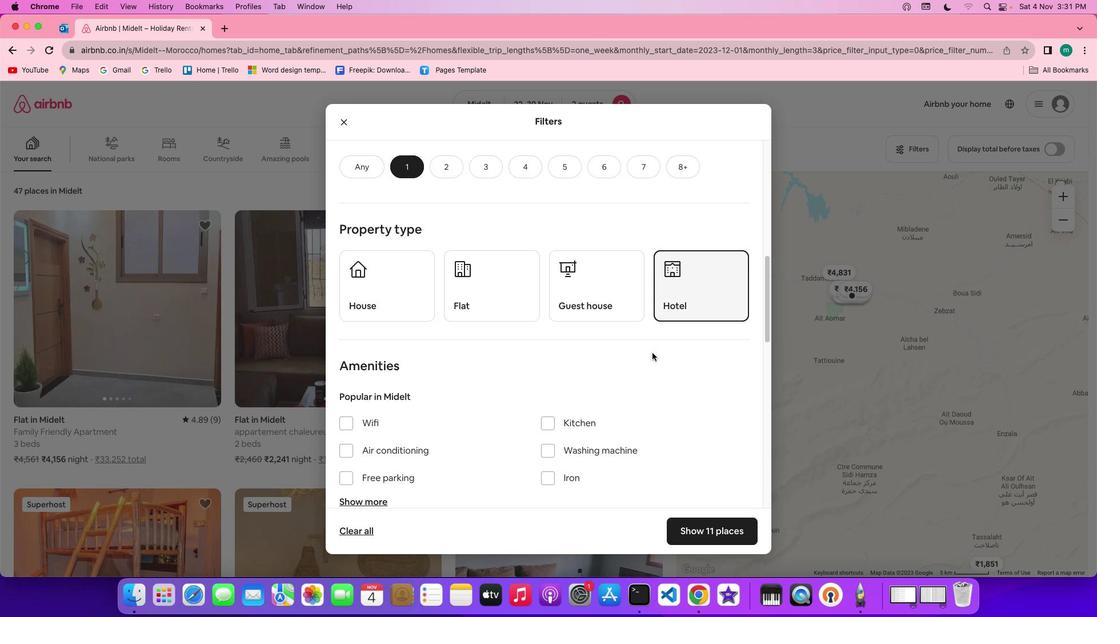 
Action: Mouse scrolled (651, 352) with delta (0, 0)
Screenshot: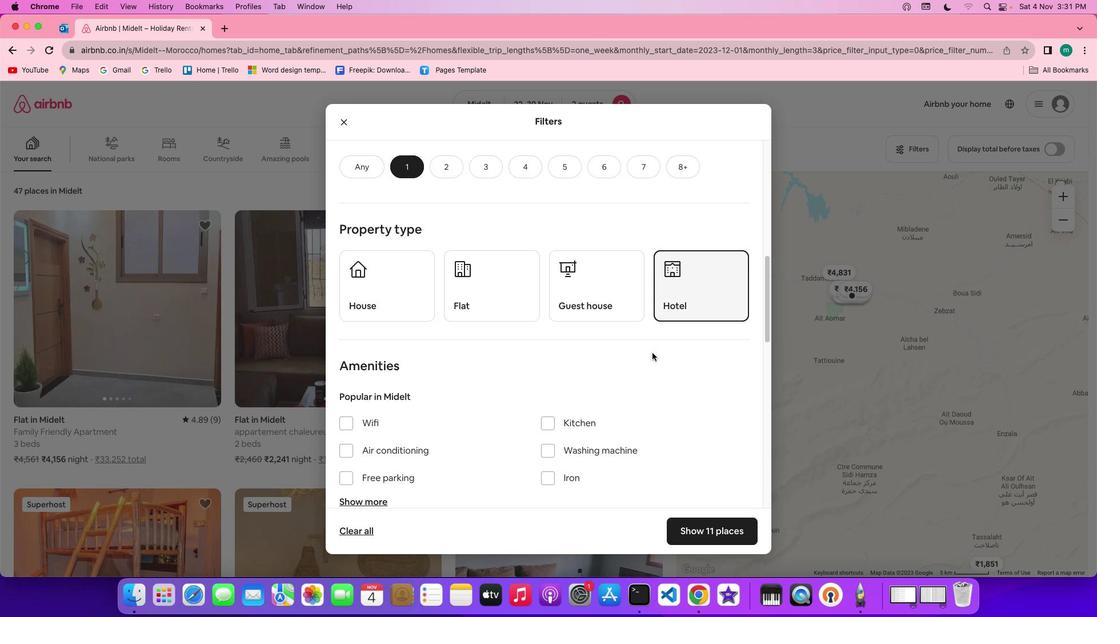 
Action: Mouse scrolled (651, 352) with delta (0, 0)
Screenshot: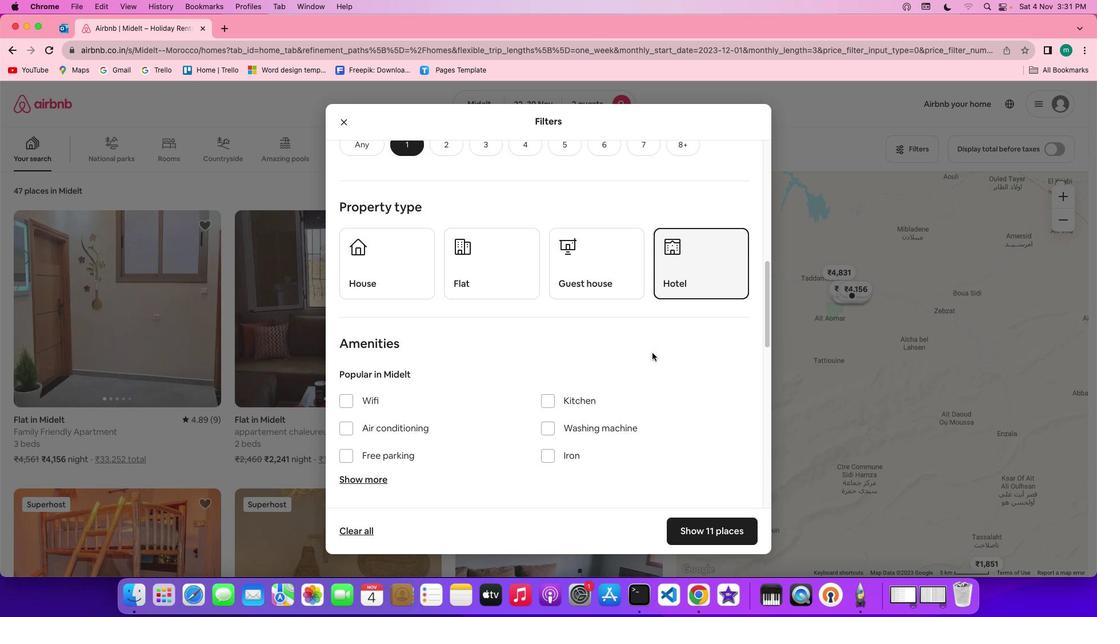 
Action: Mouse moved to (652, 352)
Screenshot: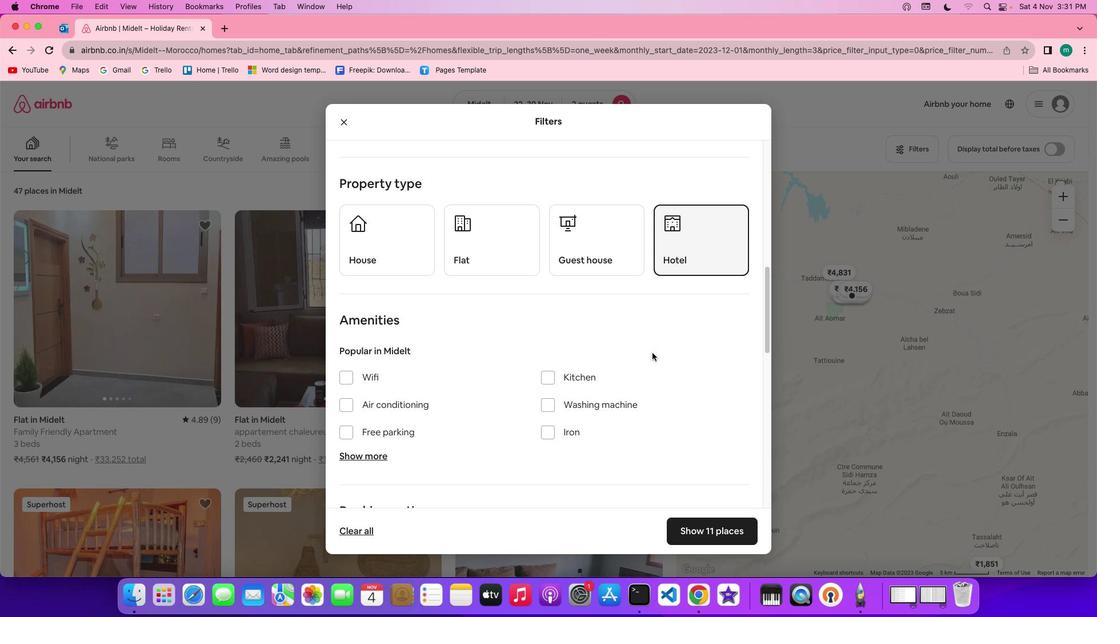 
Action: Mouse scrolled (652, 352) with delta (0, -1)
Screenshot: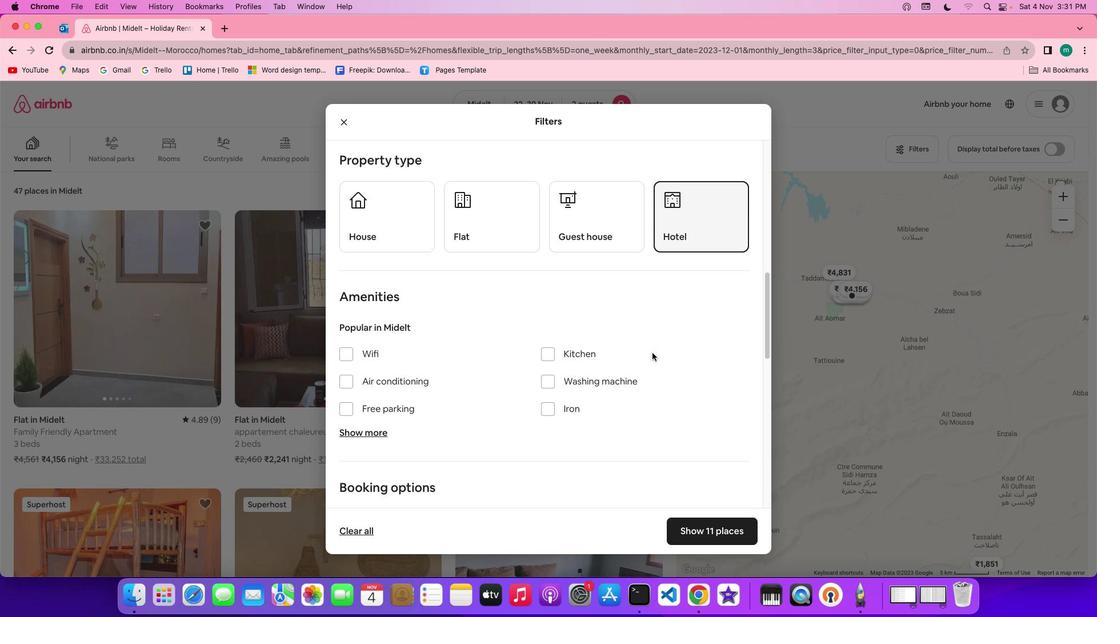 
Action: Mouse scrolled (652, 352) with delta (0, -1)
Screenshot: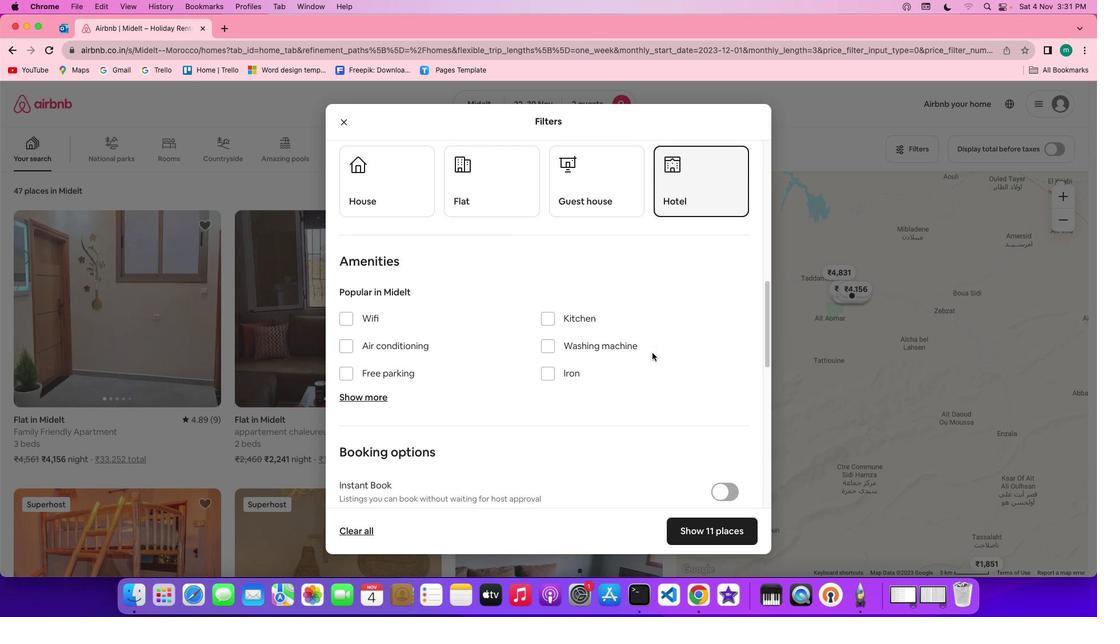 
Action: Mouse scrolled (652, 352) with delta (0, 0)
Screenshot: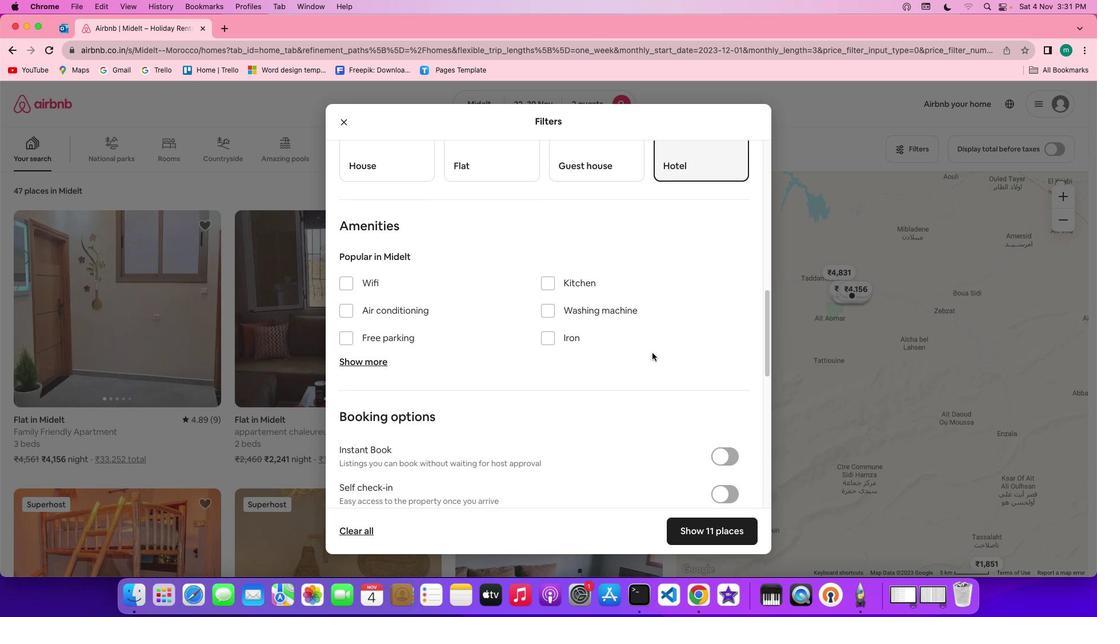 
Action: Mouse scrolled (652, 352) with delta (0, 0)
Screenshot: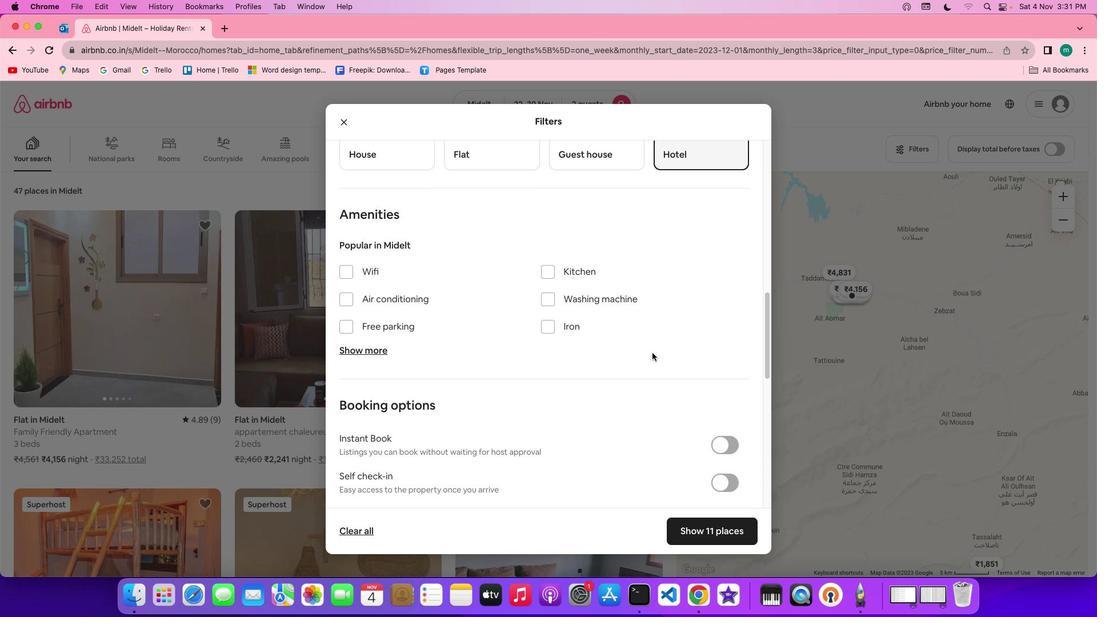 
Action: Mouse scrolled (652, 352) with delta (0, -1)
Screenshot: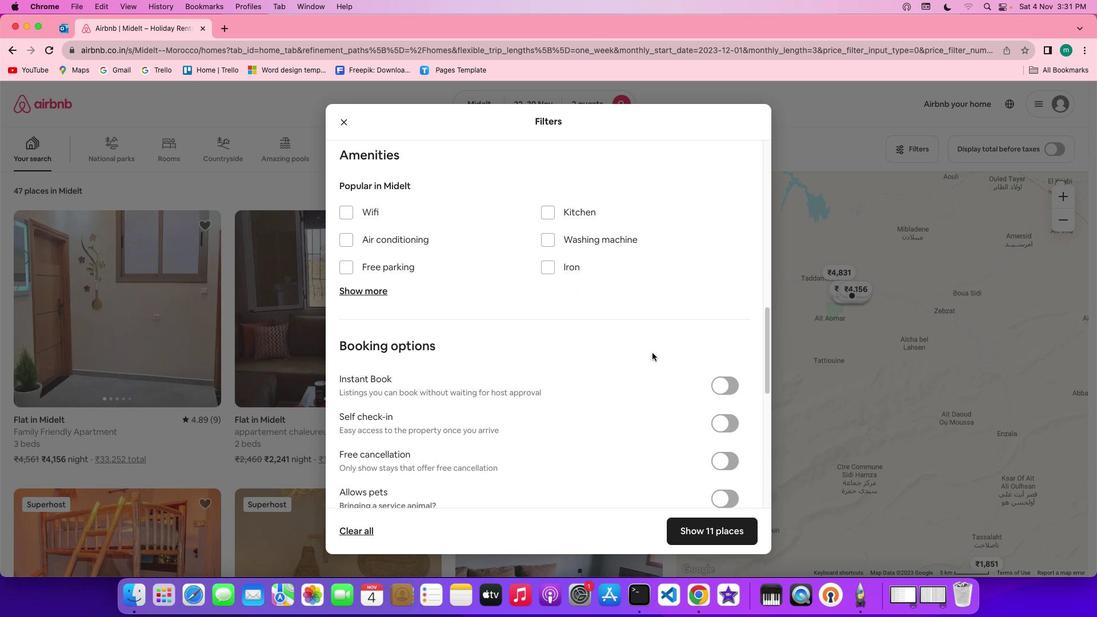 
Action: Mouse scrolled (652, 352) with delta (0, -1)
Screenshot: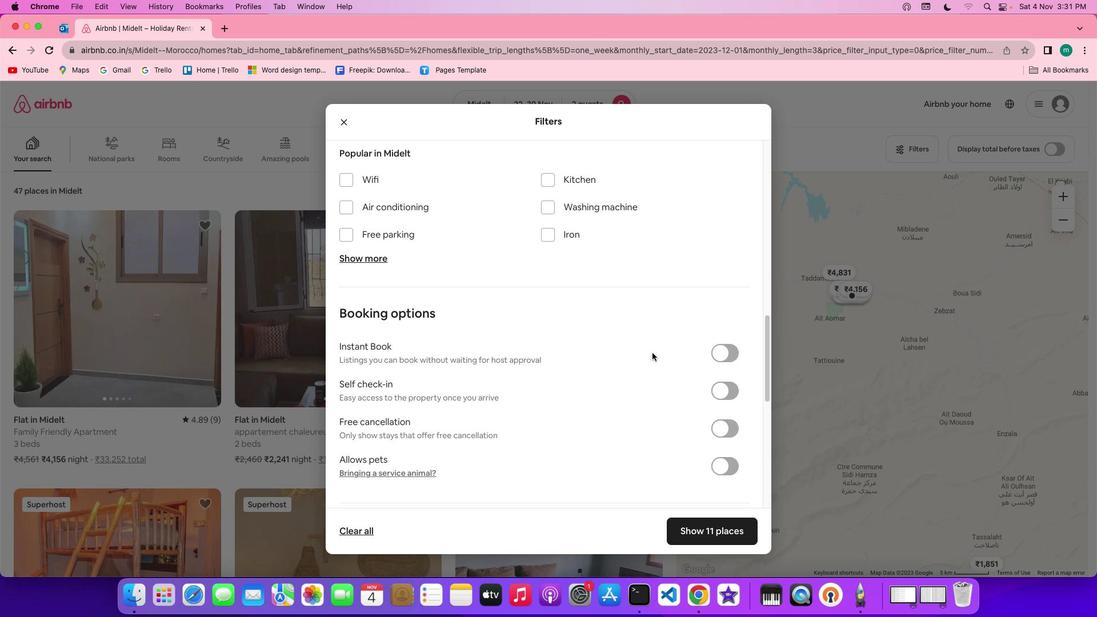 
Action: Mouse scrolled (652, 352) with delta (0, 0)
Screenshot: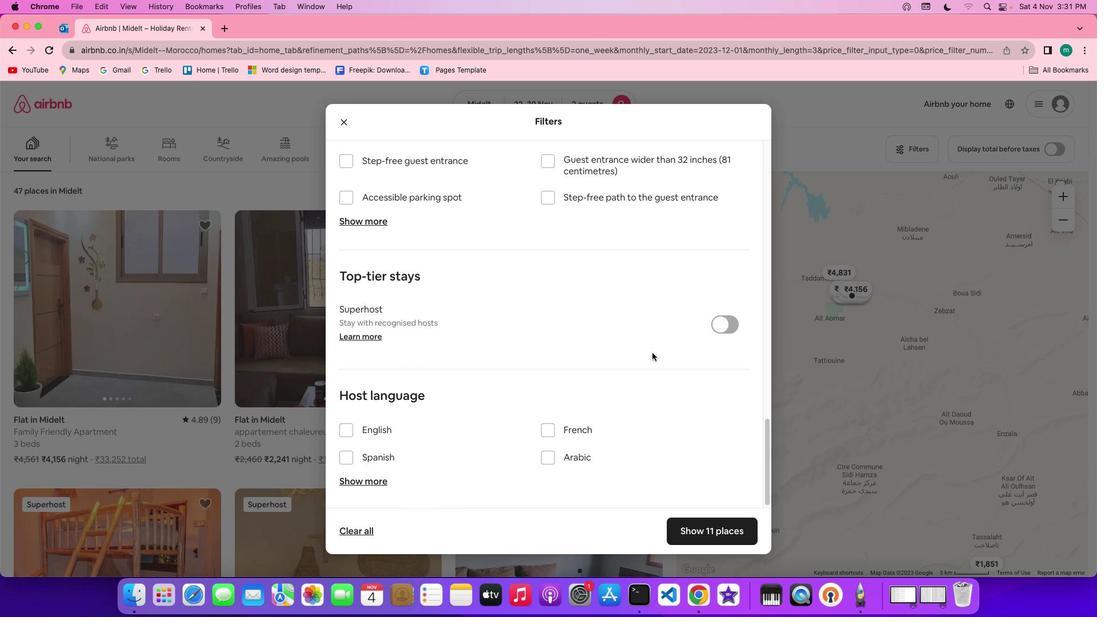
Action: Mouse scrolled (652, 352) with delta (0, 0)
Screenshot: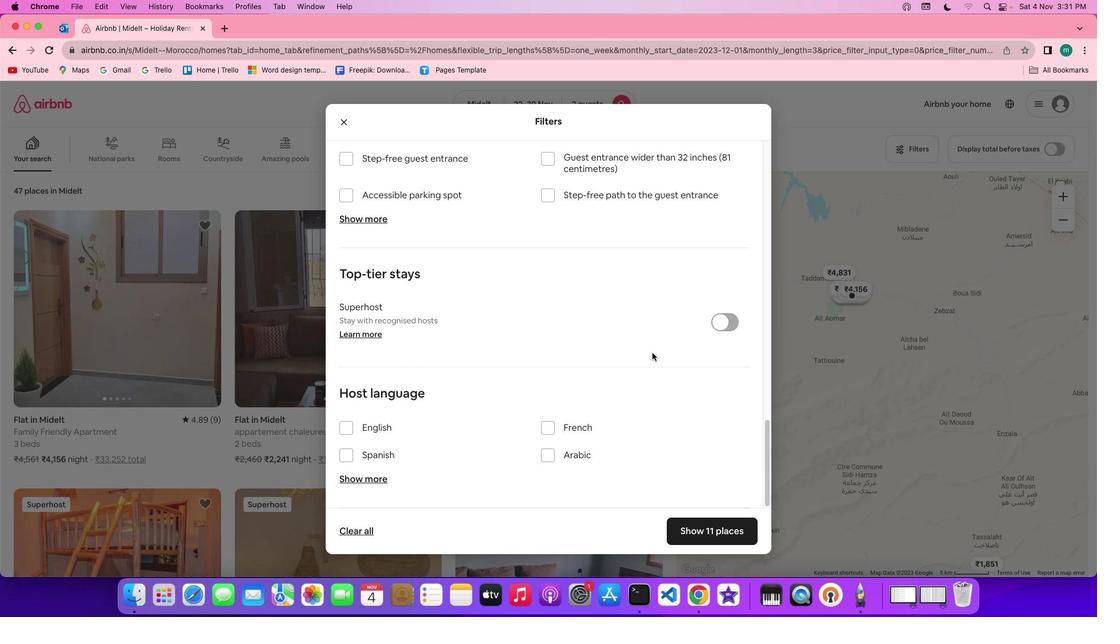 
Action: Mouse scrolled (652, 352) with delta (0, -1)
Screenshot: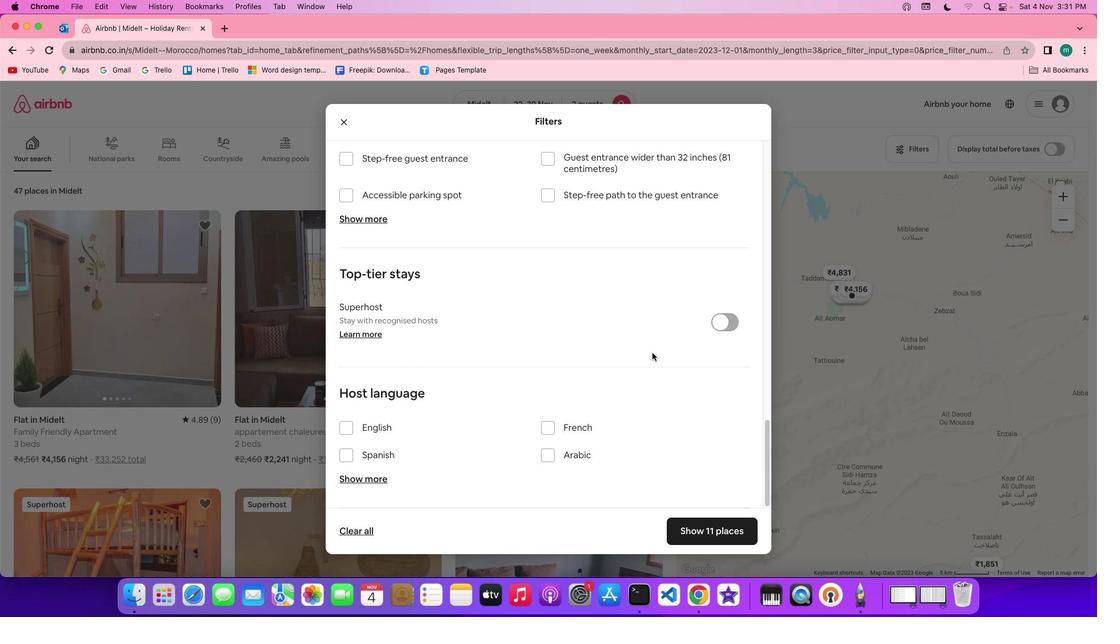 
Action: Mouse scrolled (652, 352) with delta (0, -2)
Screenshot: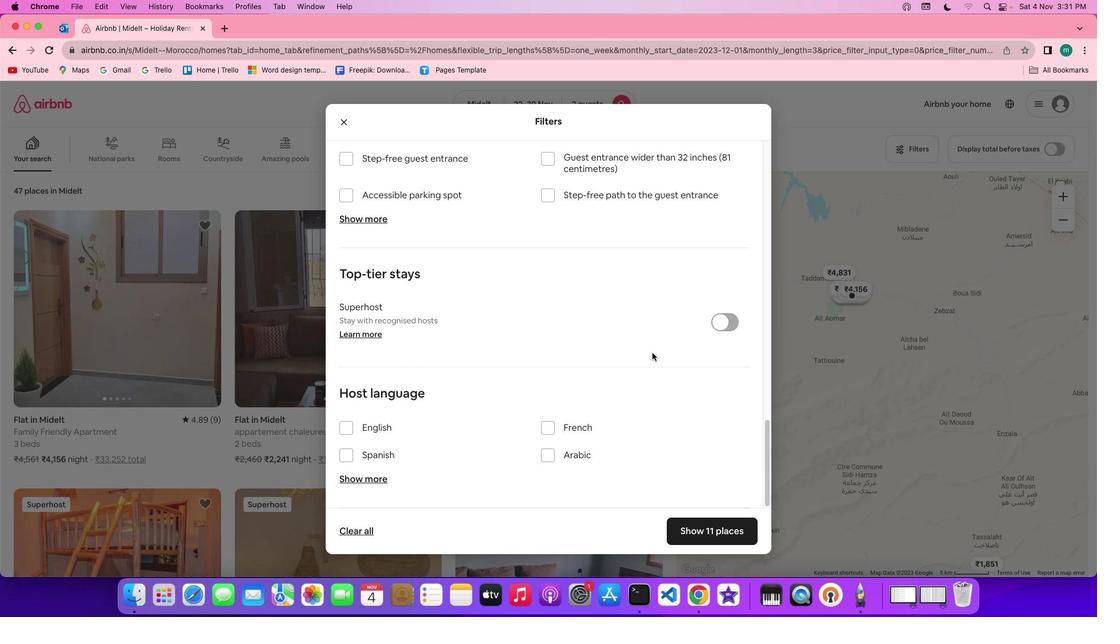 
Action: Mouse scrolled (652, 352) with delta (0, -3)
Screenshot: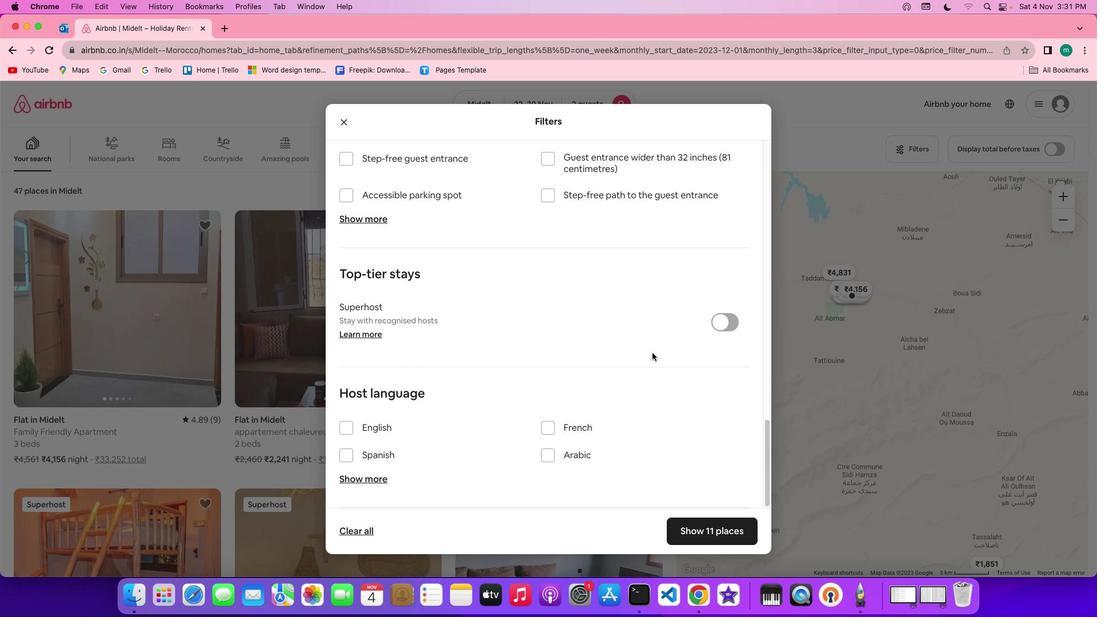 
Action: Mouse scrolled (652, 352) with delta (0, -3)
Screenshot: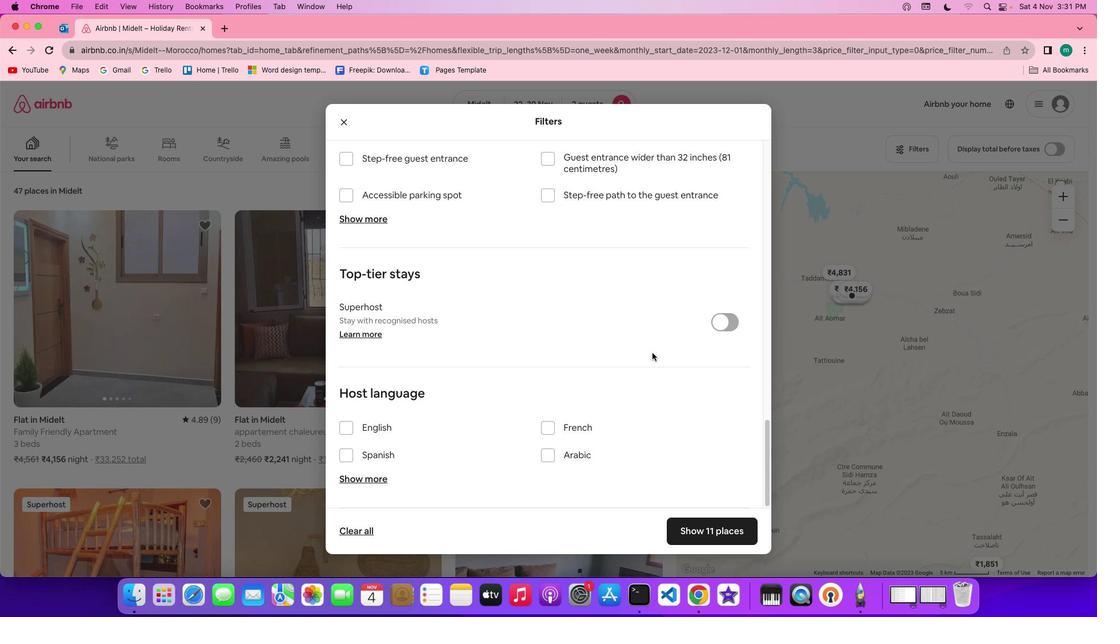 
Action: Mouse scrolled (652, 352) with delta (0, 0)
Screenshot: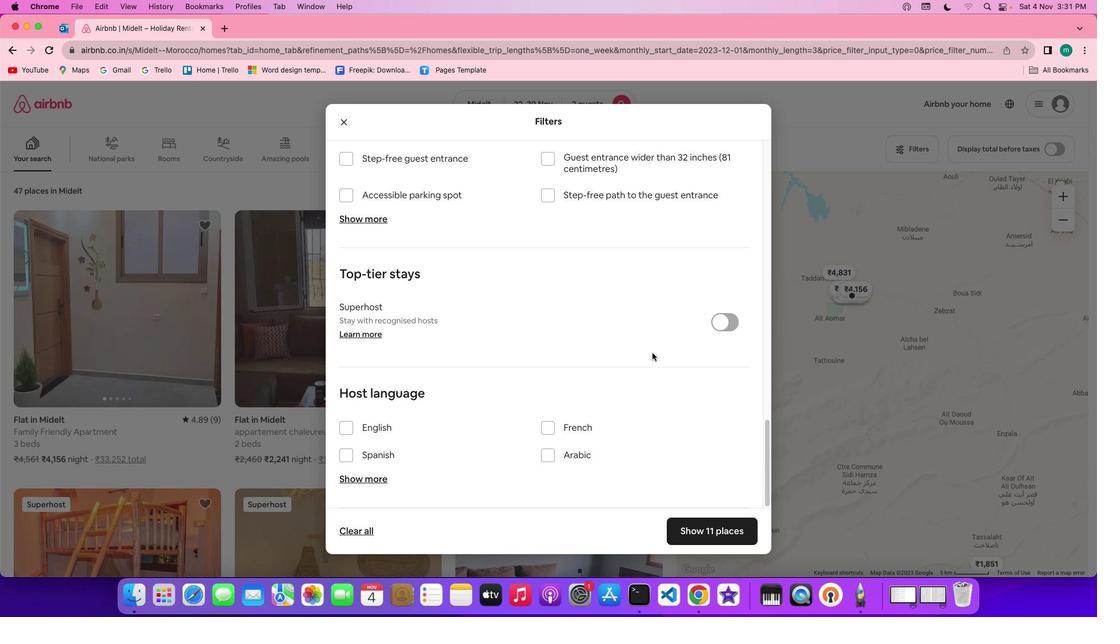 
Action: Mouse scrolled (652, 352) with delta (0, 0)
Screenshot: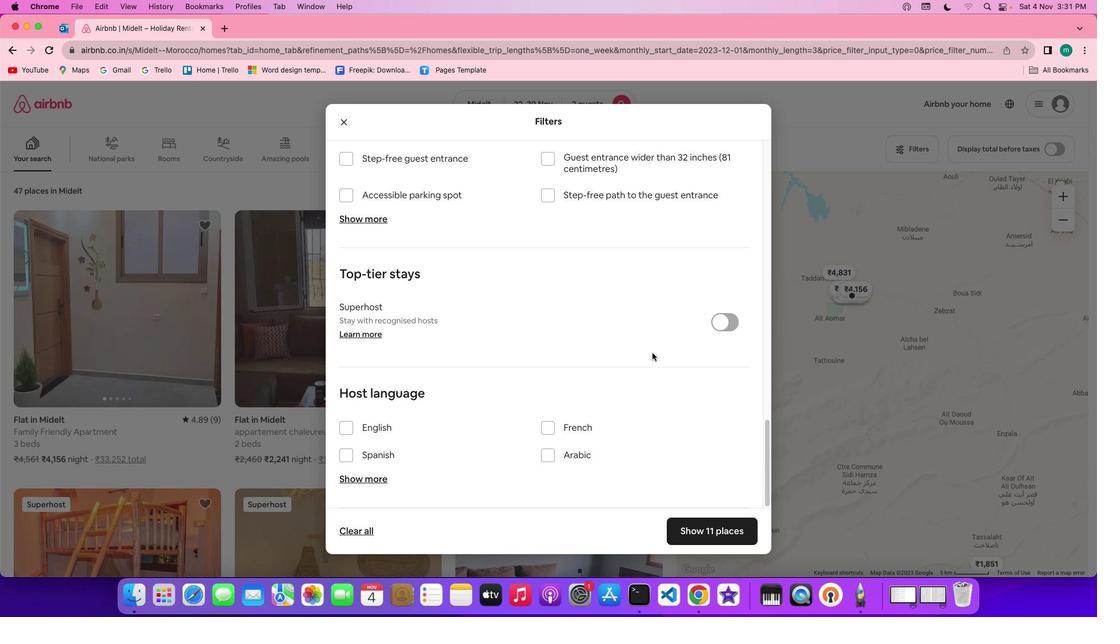 
Action: Mouse scrolled (652, 352) with delta (0, -2)
Screenshot: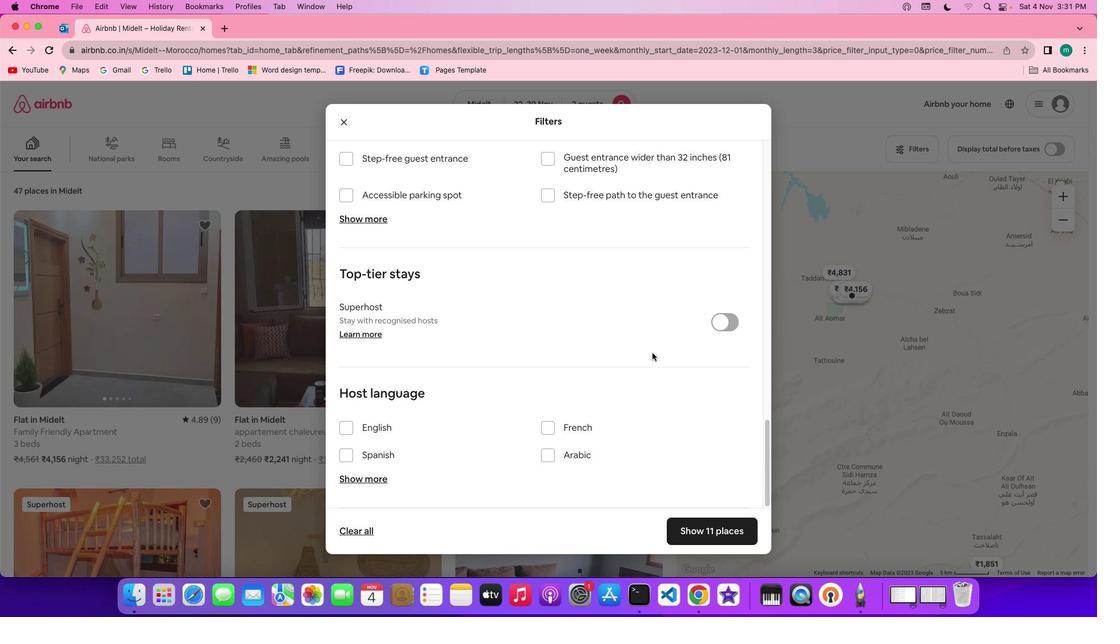 
Action: Mouse scrolled (652, 352) with delta (0, -2)
Screenshot: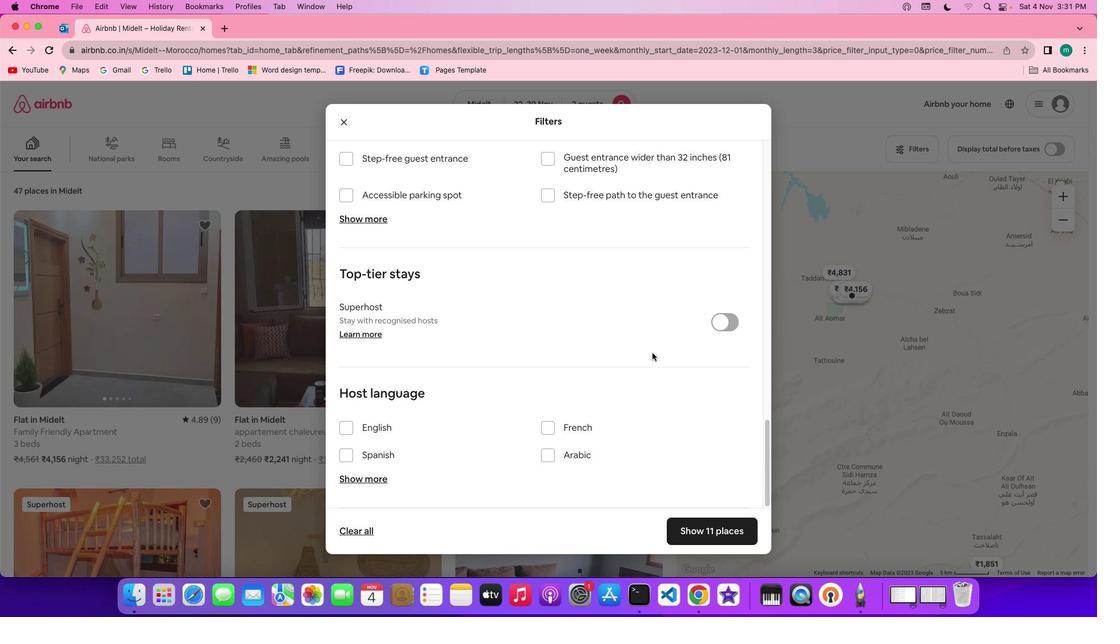 
Action: Mouse scrolled (652, 352) with delta (0, -3)
Screenshot: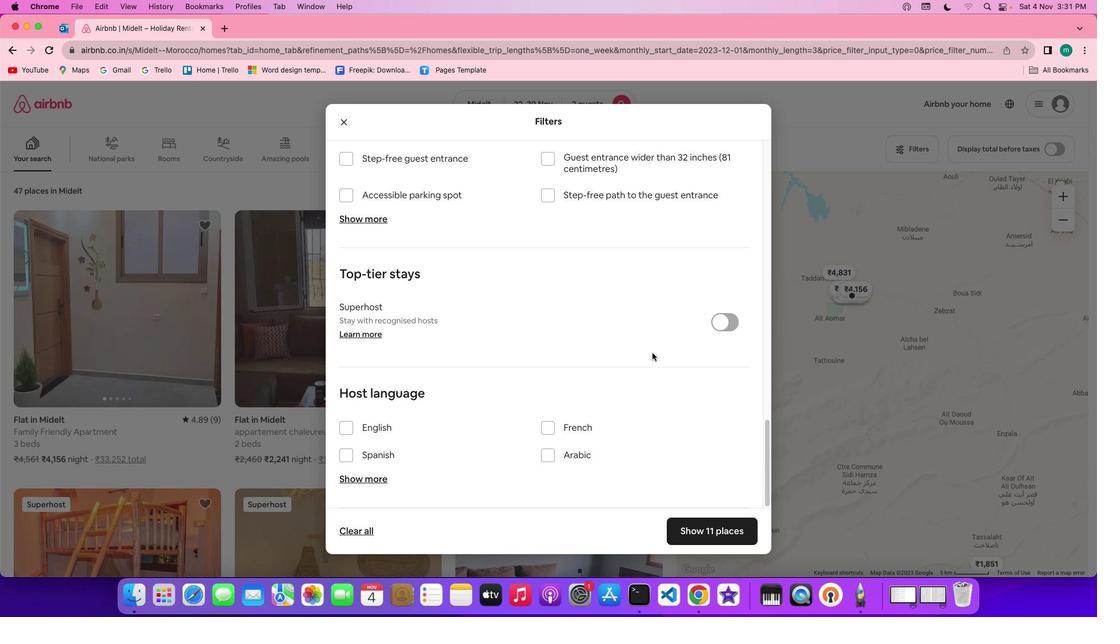 
Action: Mouse scrolled (652, 352) with delta (0, -4)
Screenshot: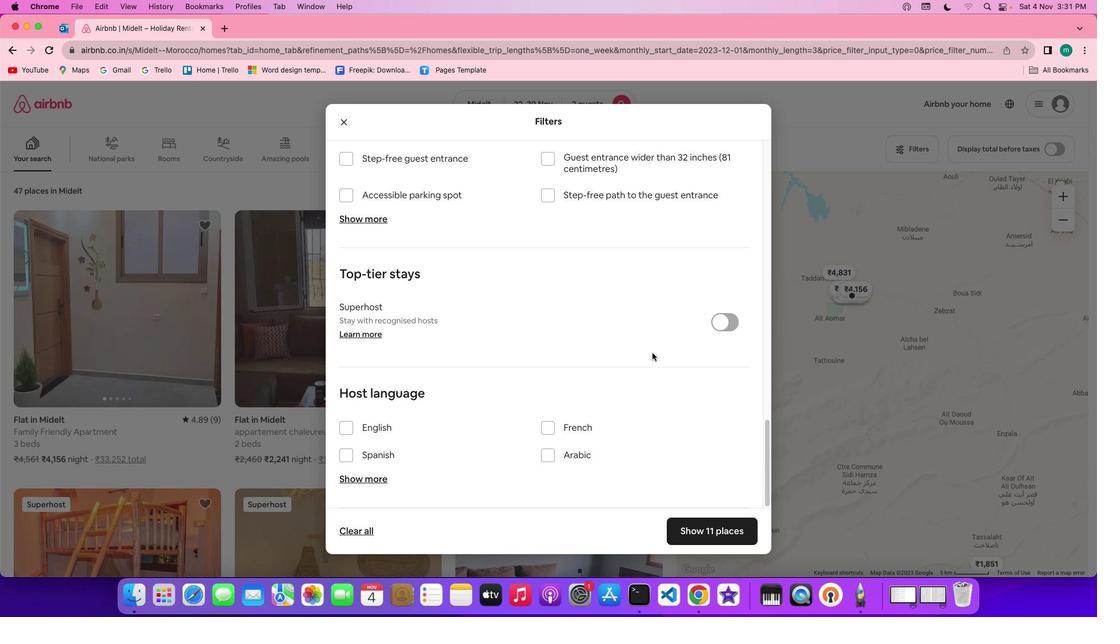 
Action: Mouse scrolled (652, 352) with delta (0, -4)
Screenshot: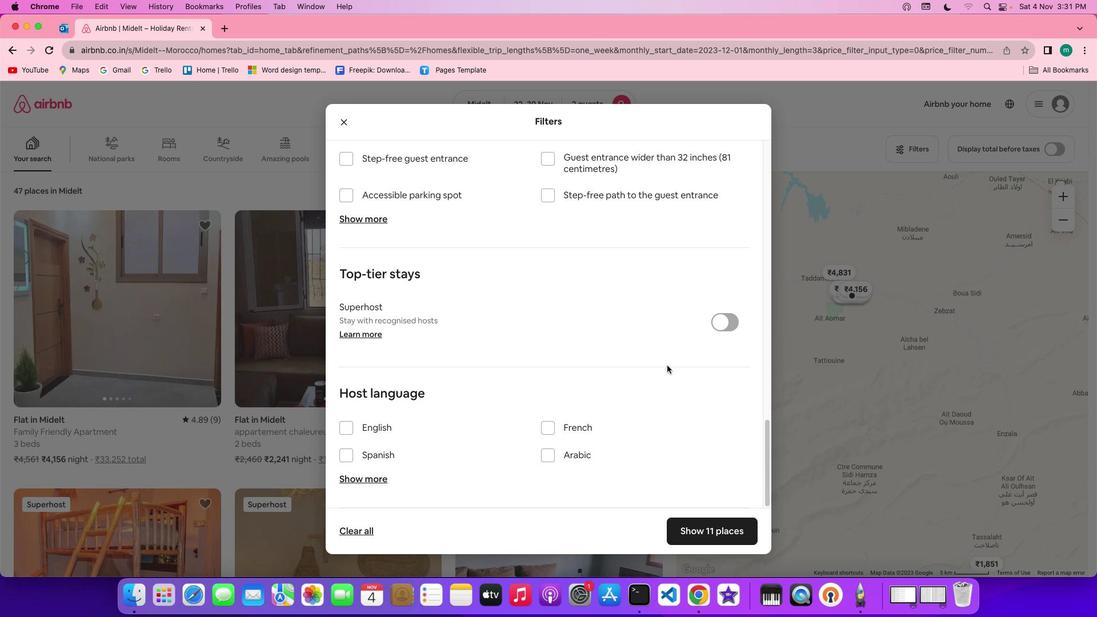 
Action: Mouse moved to (715, 525)
Screenshot: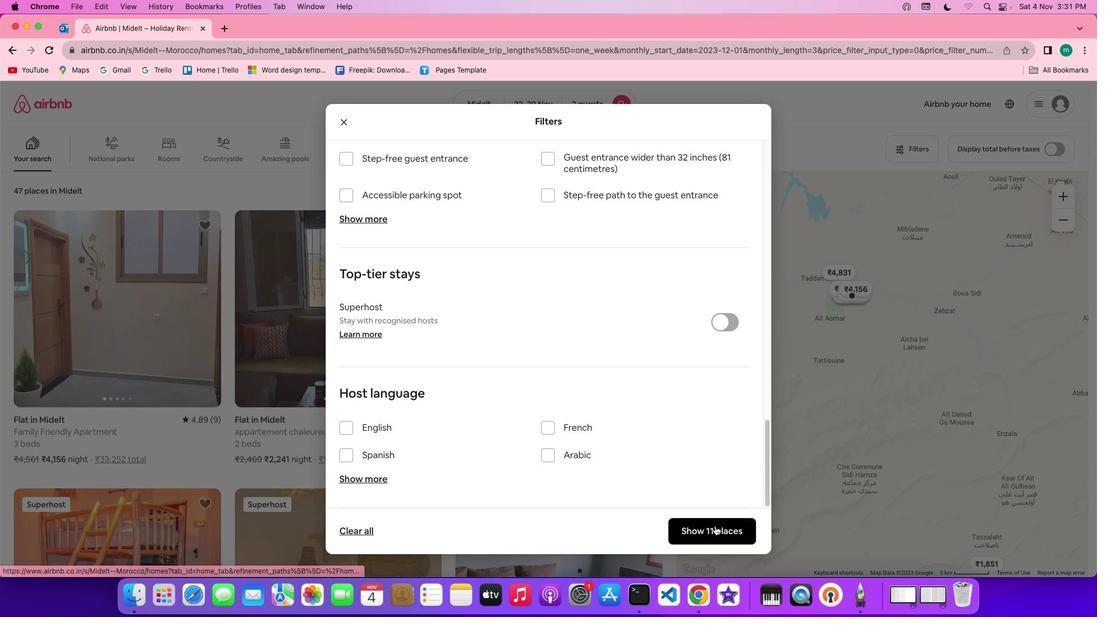 
Action: Mouse pressed left at (715, 525)
Screenshot: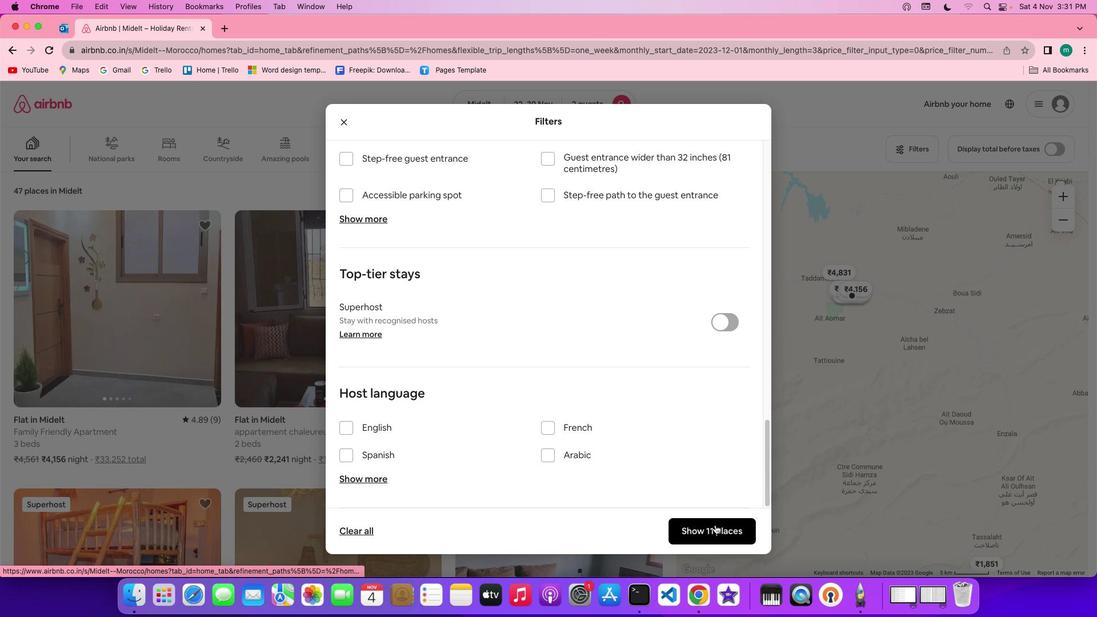 
Action: Mouse moved to (114, 265)
Screenshot: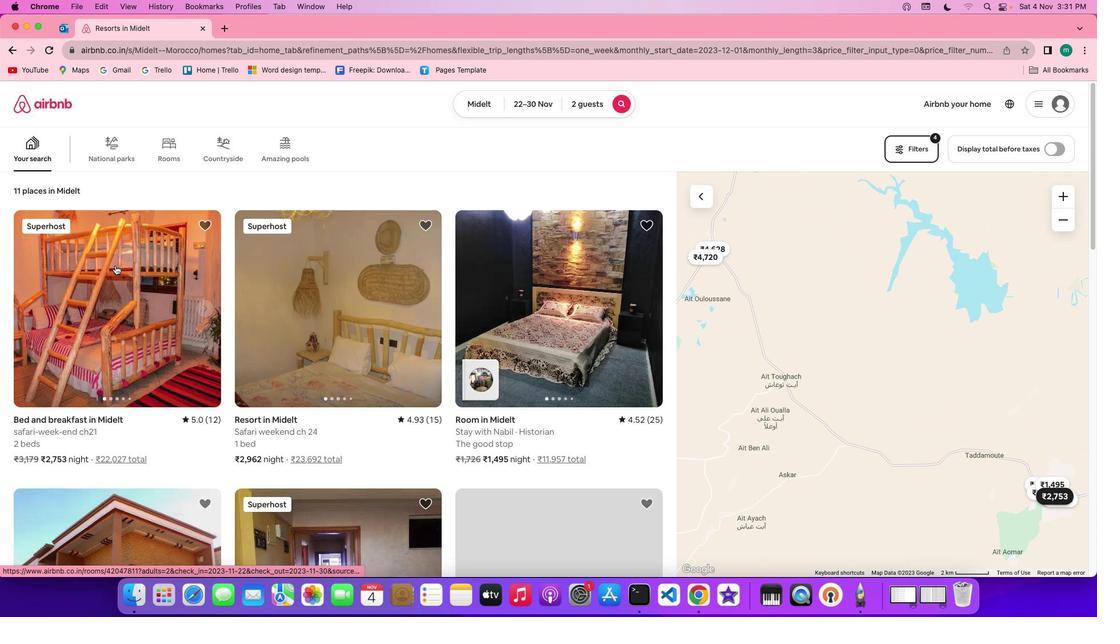 
Action: Mouse pressed left at (114, 265)
Screenshot: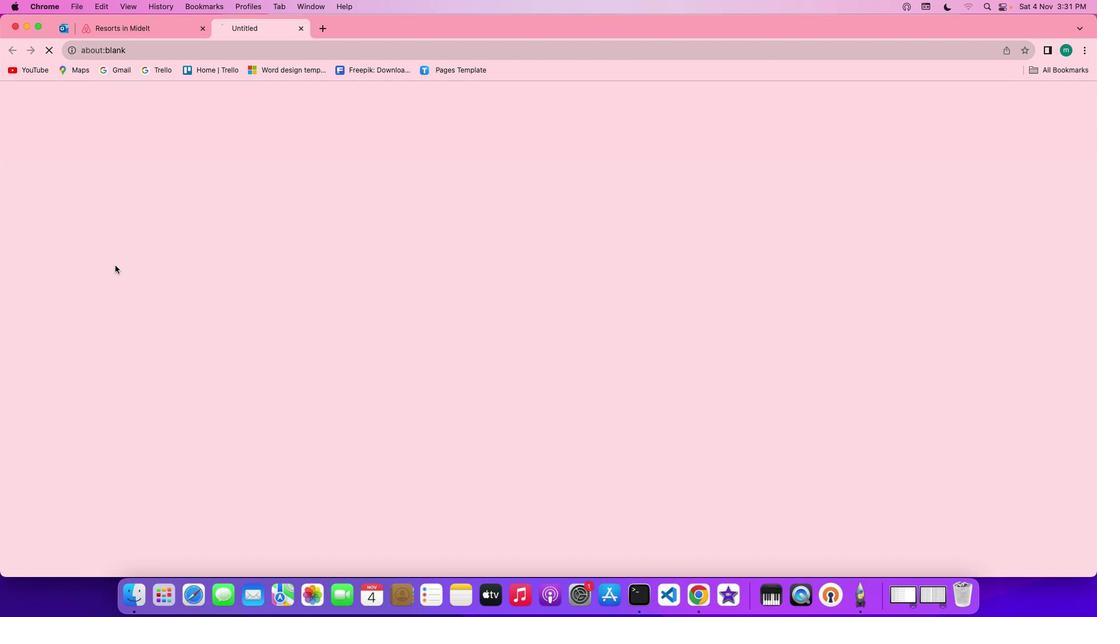 
Action: Mouse moved to (779, 427)
Screenshot: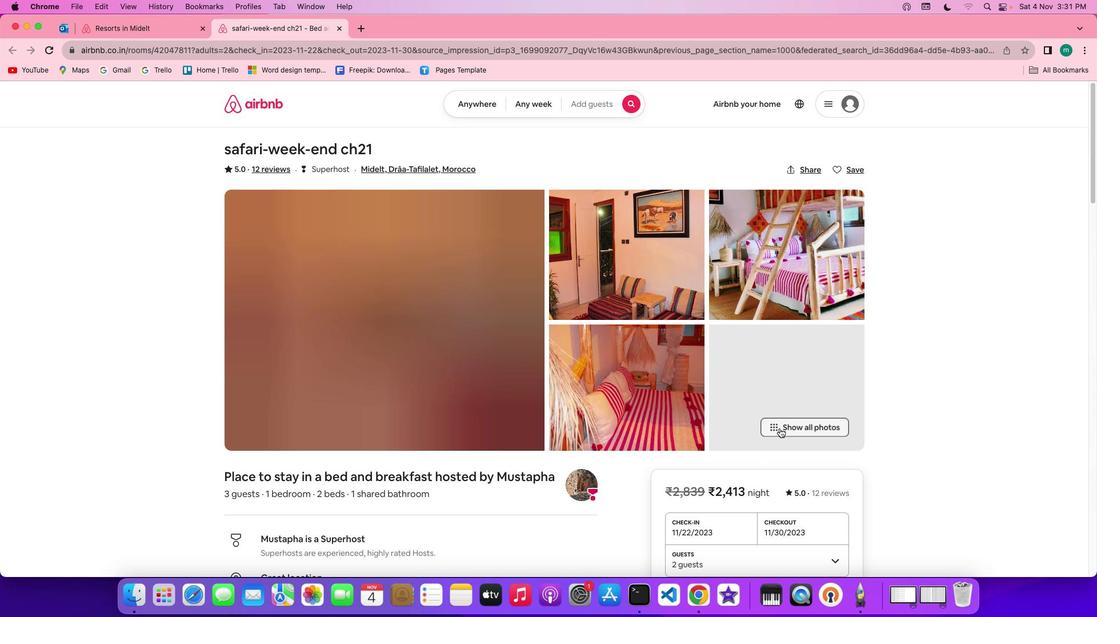 
Action: Mouse pressed left at (779, 427)
Screenshot: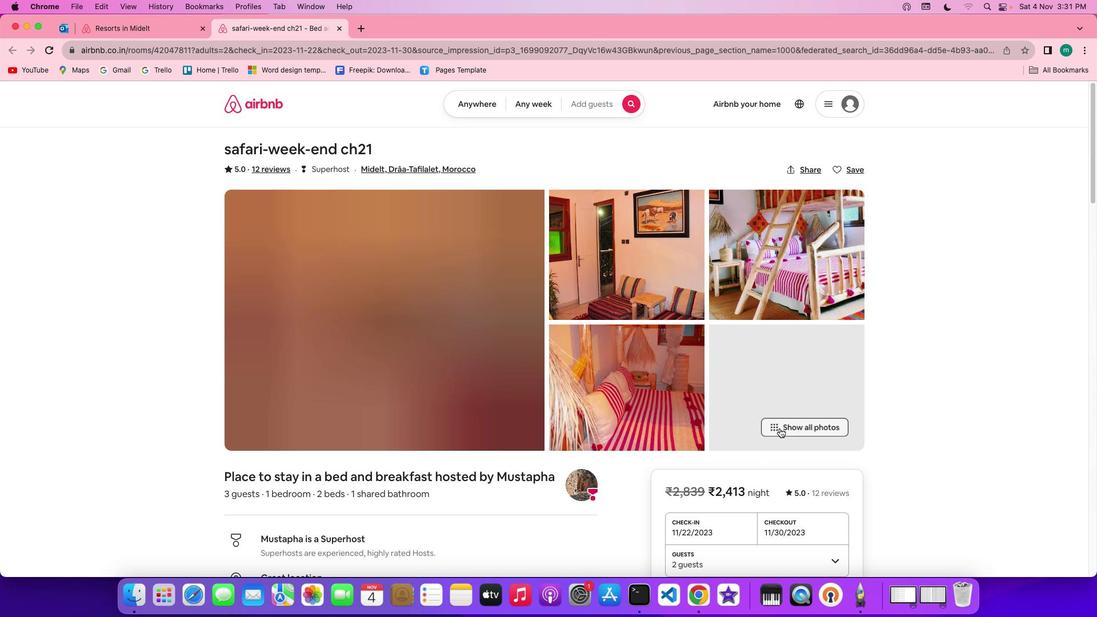 
Action: Mouse moved to (523, 424)
Screenshot: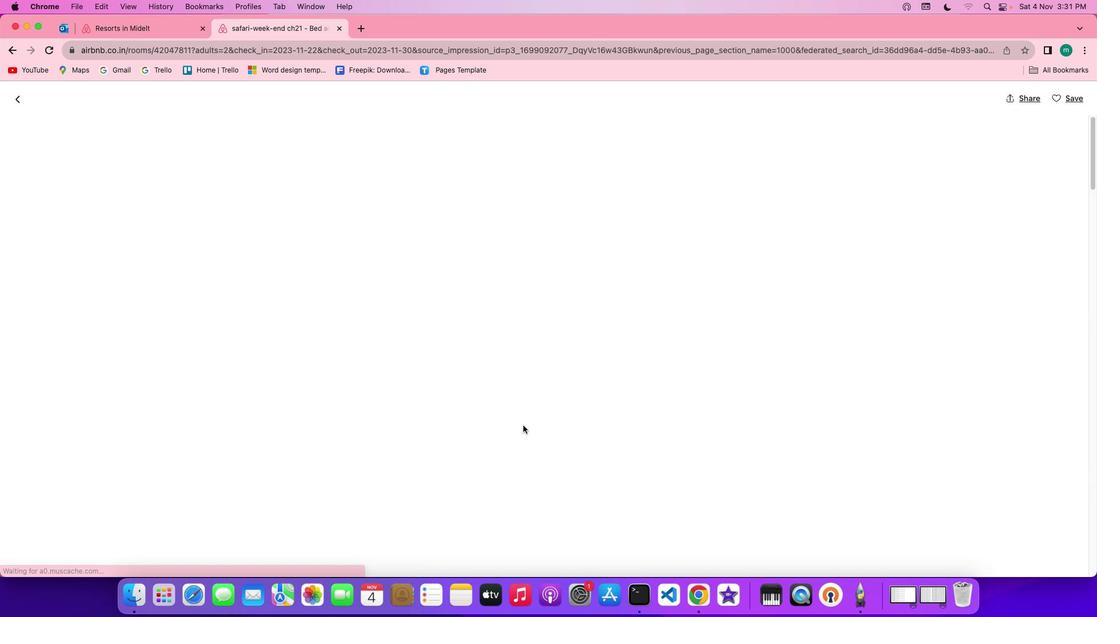 
Action: Mouse scrolled (523, 424) with delta (0, 0)
Screenshot: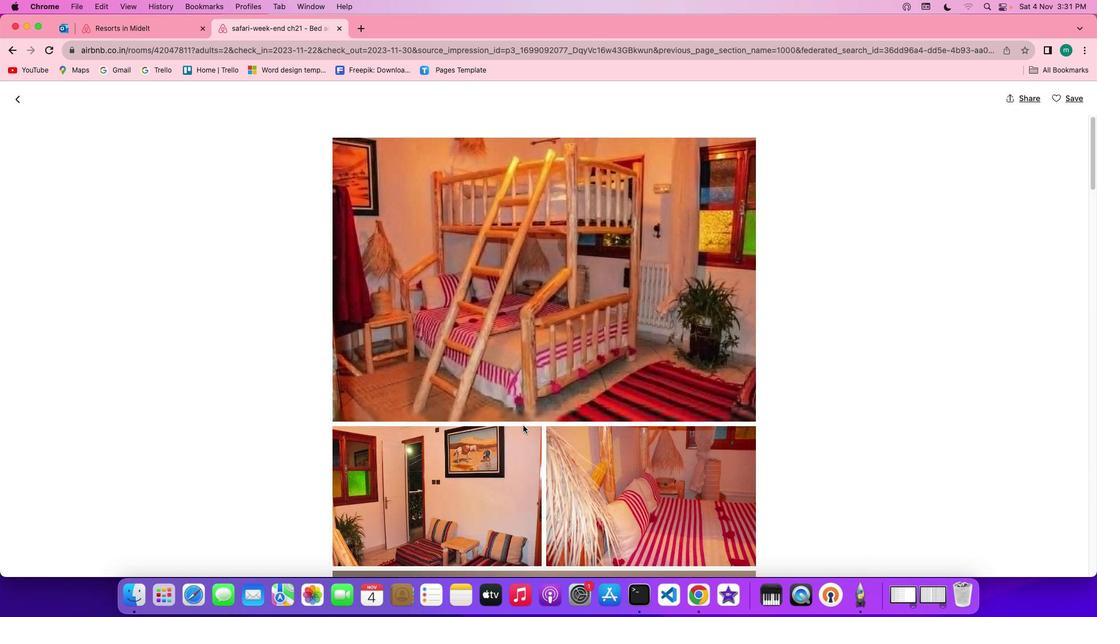 
Action: Mouse scrolled (523, 424) with delta (0, 0)
Screenshot: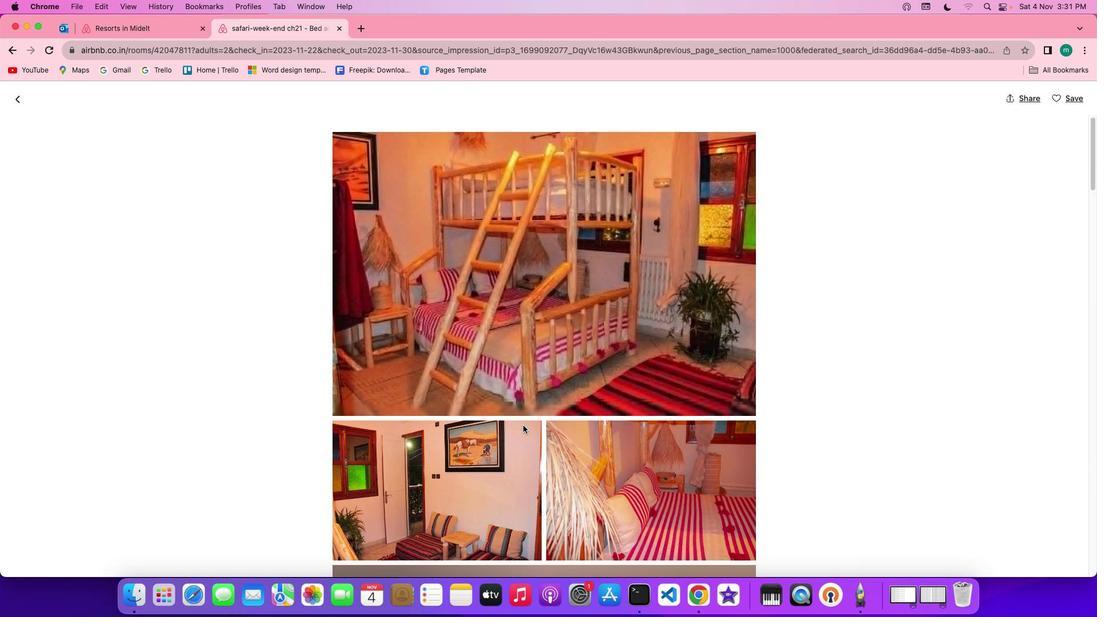 
Action: Mouse scrolled (523, 424) with delta (0, 0)
Screenshot: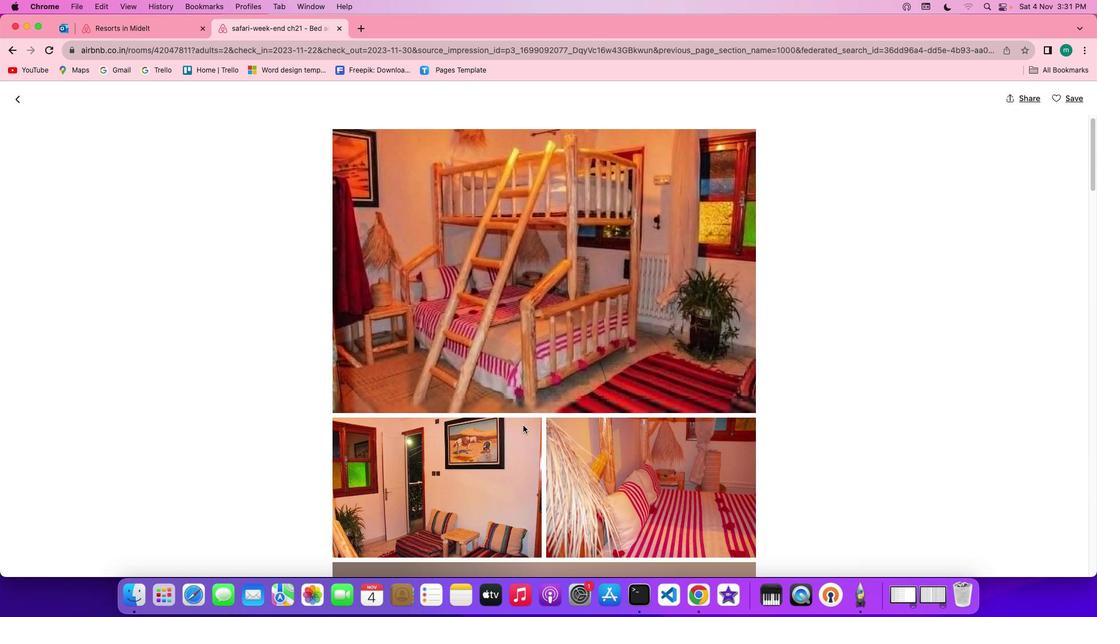 
Action: Mouse scrolled (523, 424) with delta (0, 0)
Screenshot: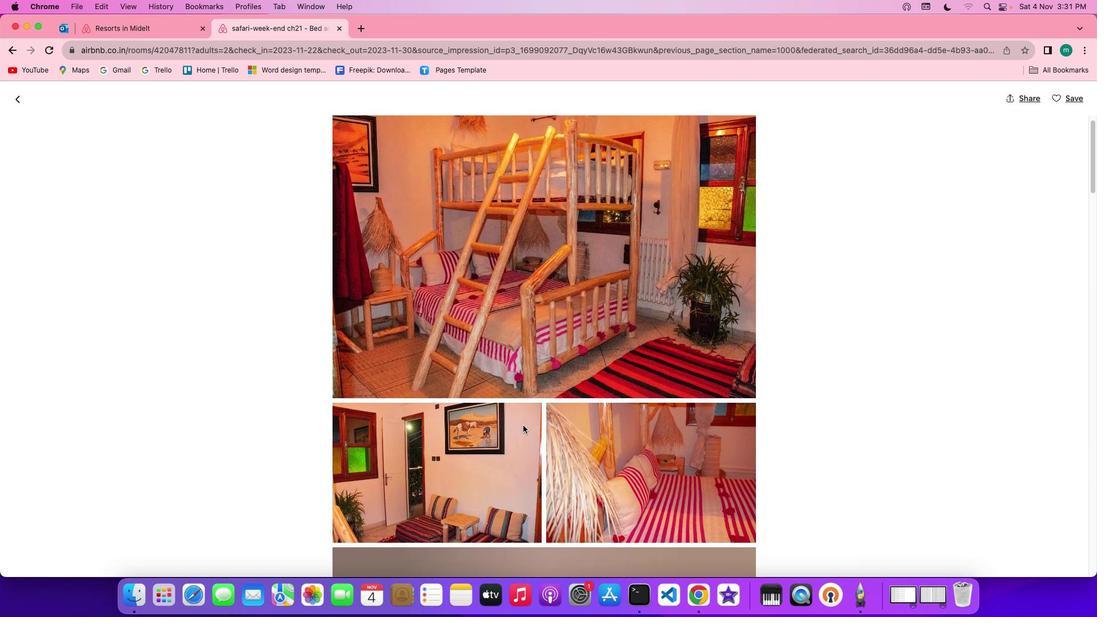
Action: Mouse scrolled (523, 424) with delta (0, 0)
Screenshot: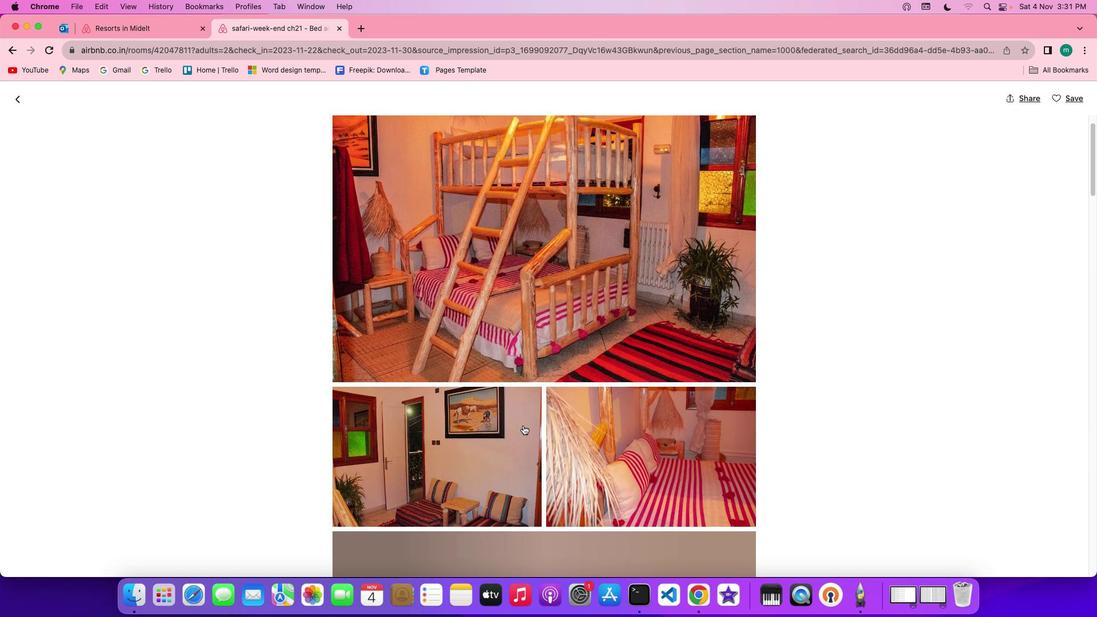 
Action: Mouse scrolled (523, 424) with delta (0, 0)
Screenshot: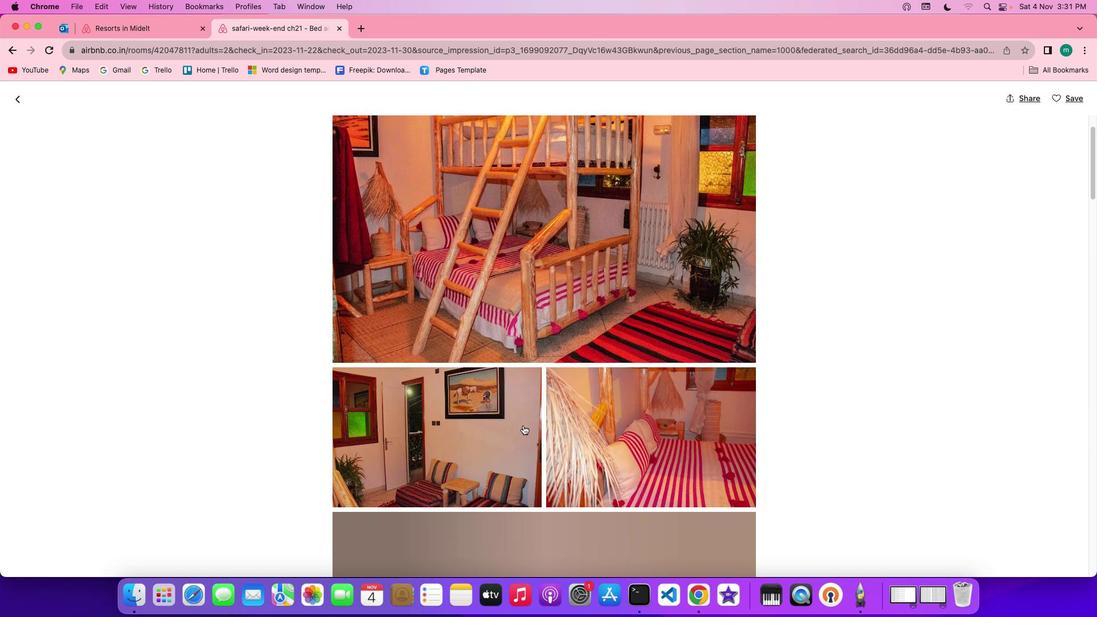 
Action: Mouse scrolled (523, 424) with delta (0, 0)
Screenshot: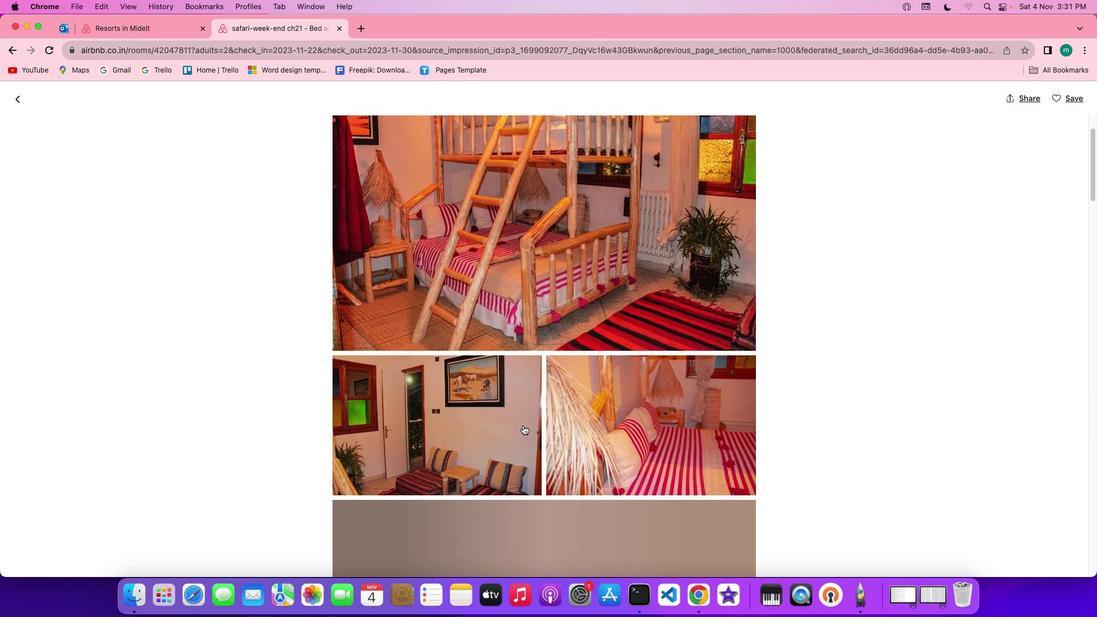 
Action: Mouse scrolled (523, 424) with delta (0, 0)
Screenshot: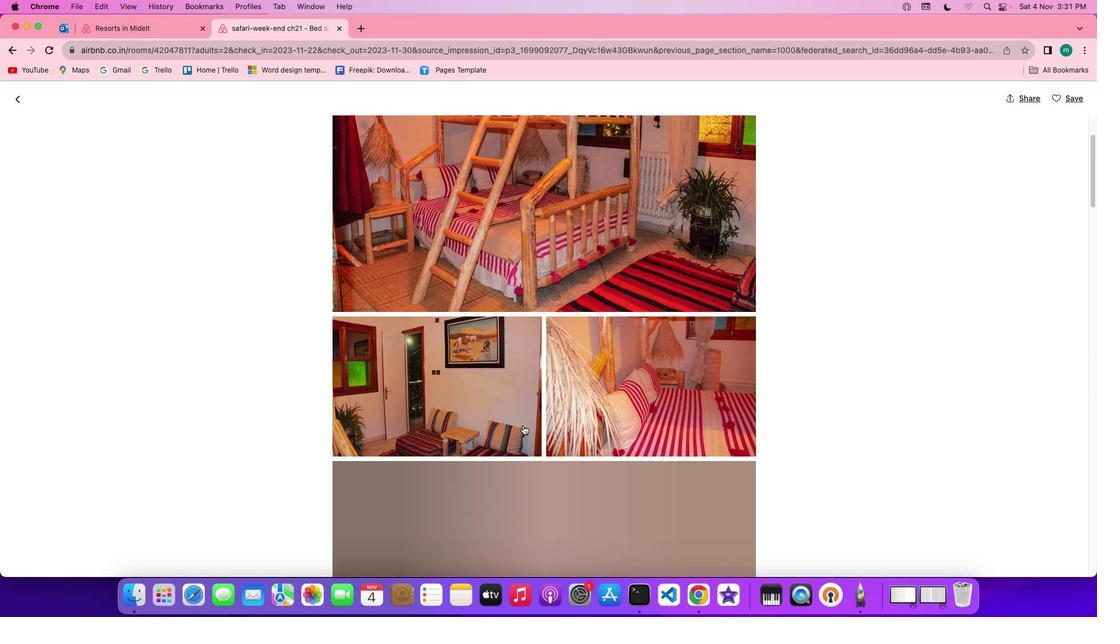 
Action: Mouse scrolled (523, 424) with delta (0, 0)
Screenshot: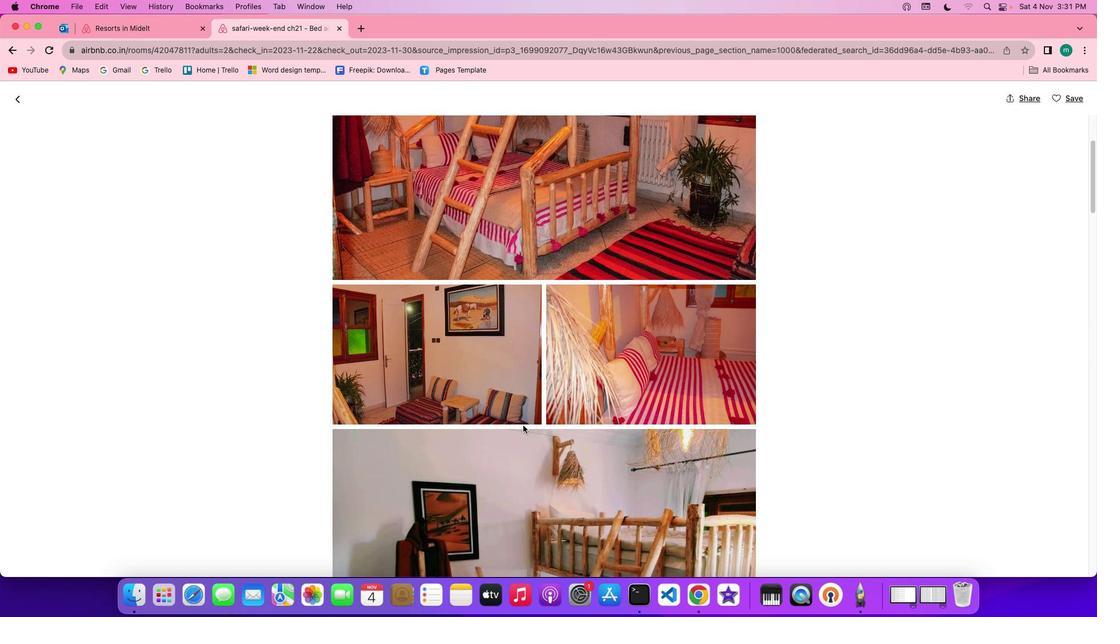 
Action: Mouse scrolled (523, 424) with delta (0, 0)
Screenshot: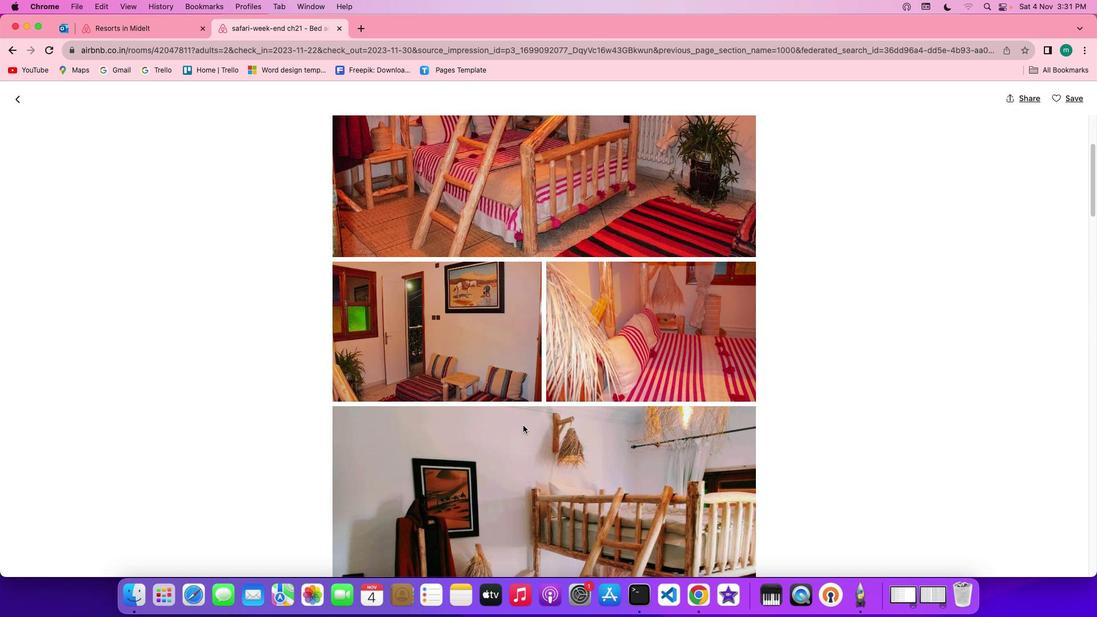 
Action: Mouse scrolled (523, 424) with delta (0, -1)
Screenshot: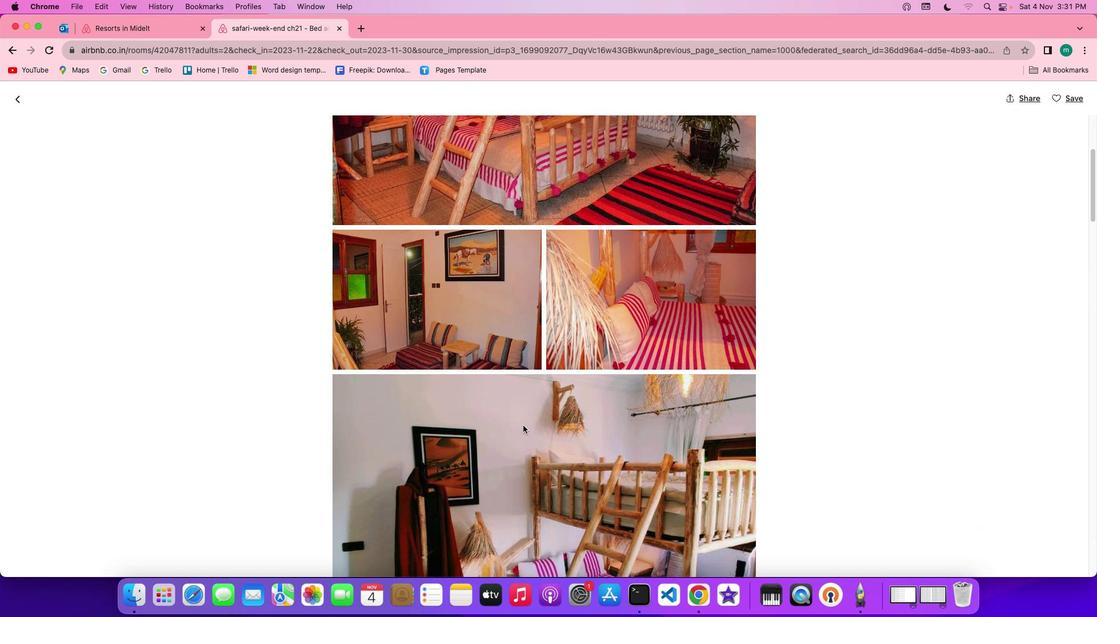 
Action: Mouse scrolled (523, 424) with delta (0, -1)
Screenshot: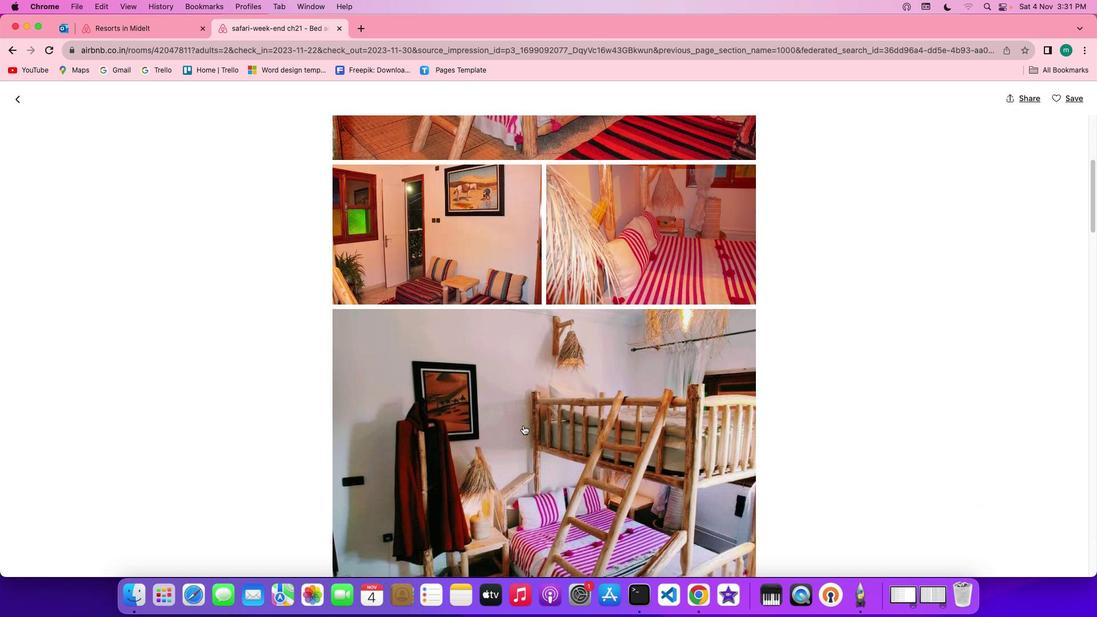 
Action: Mouse scrolled (523, 424) with delta (0, 0)
Screenshot: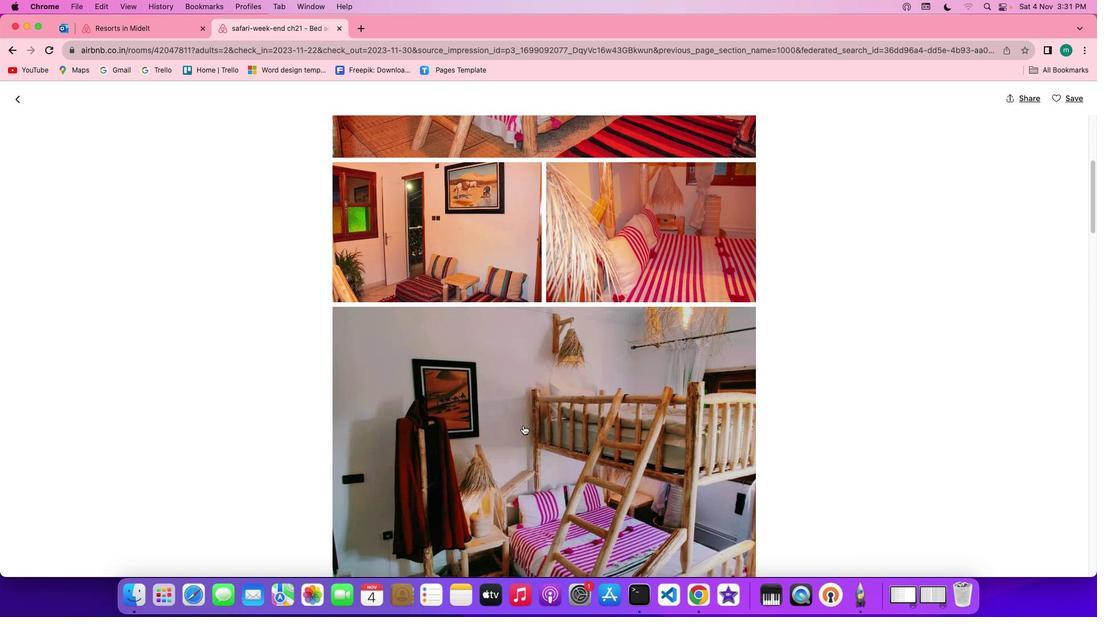 
Action: Mouse scrolled (523, 424) with delta (0, 0)
Screenshot: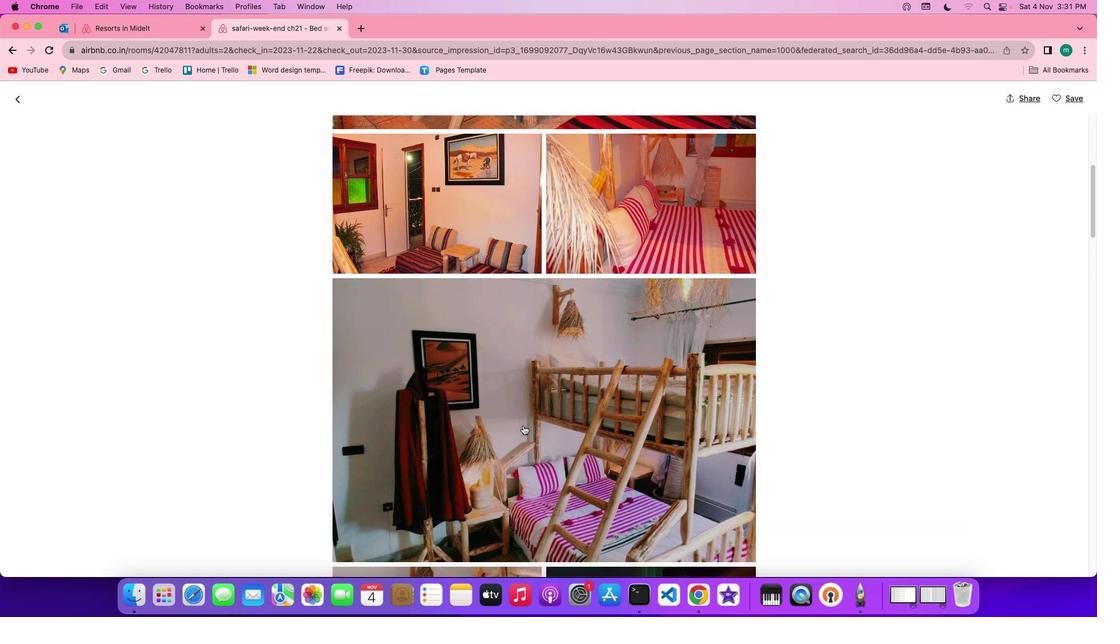 
Action: Mouse scrolled (523, 424) with delta (0, 0)
Screenshot: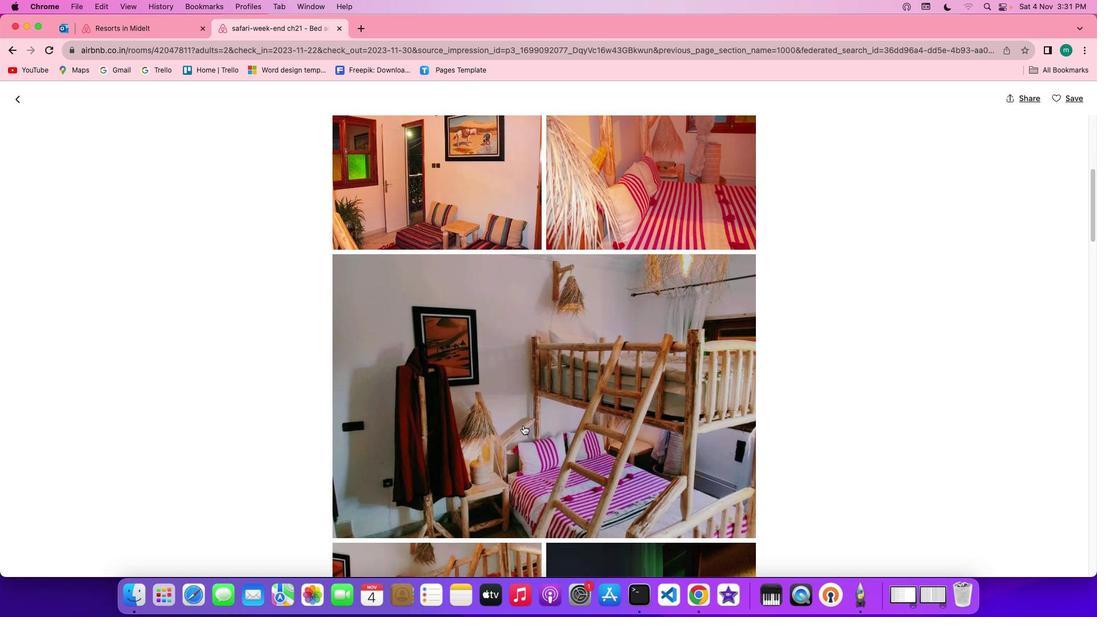 
Action: Mouse scrolled (523, 424) with delta (0, -1)
Screenshot: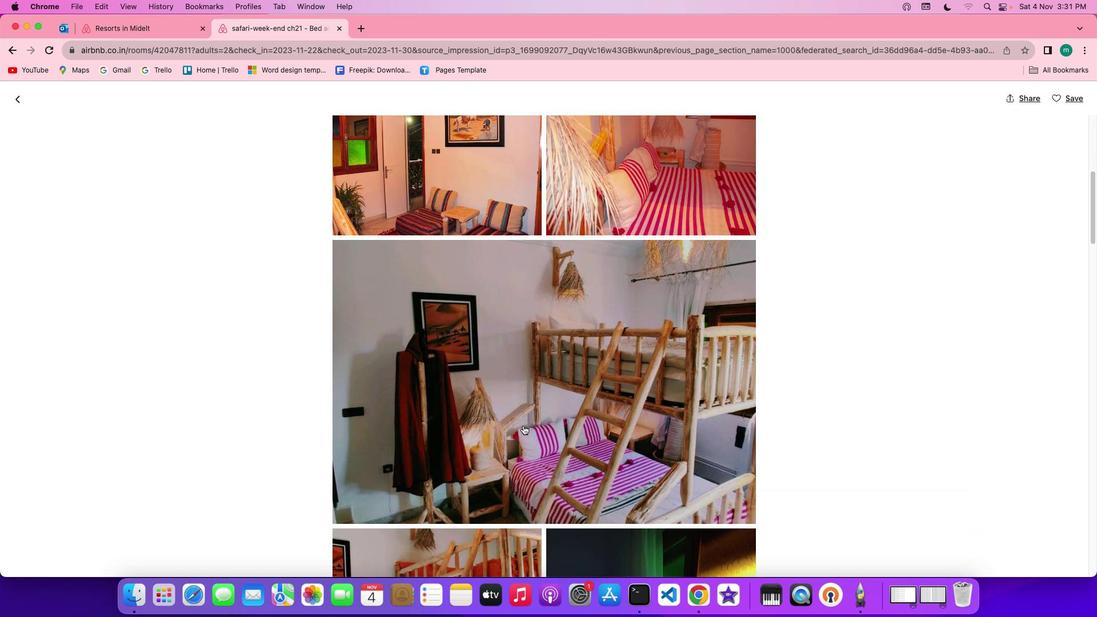 
Action: Mouse scrolled (523, 424) with delta (0, -1)
Screenshot: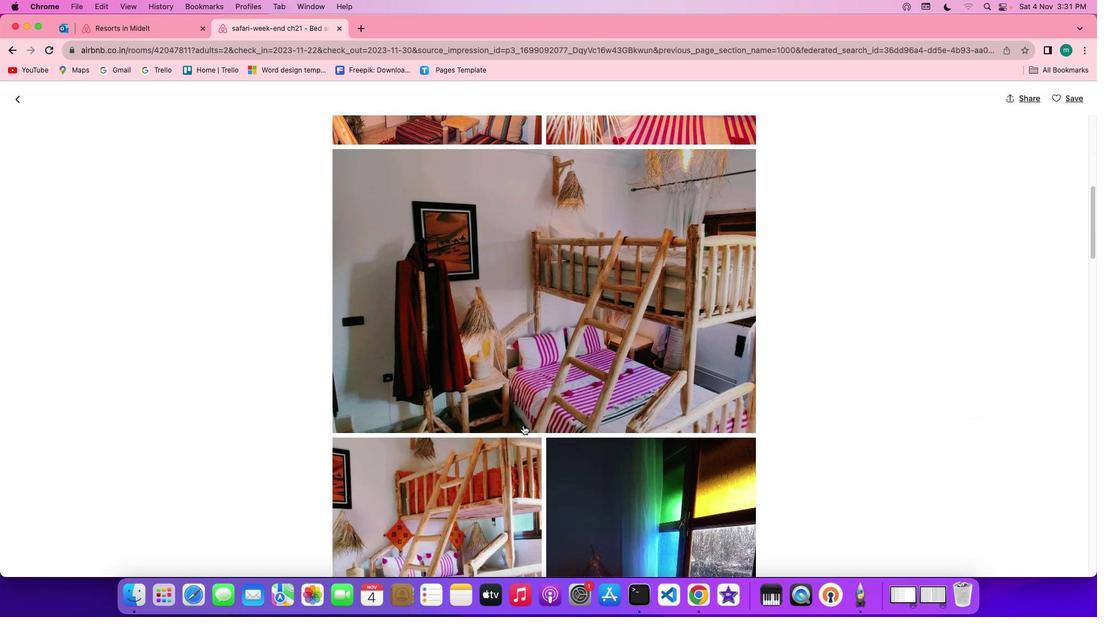 
Action: Mouse scrolled (523, 424) with delta (0, 0)
Screenshot: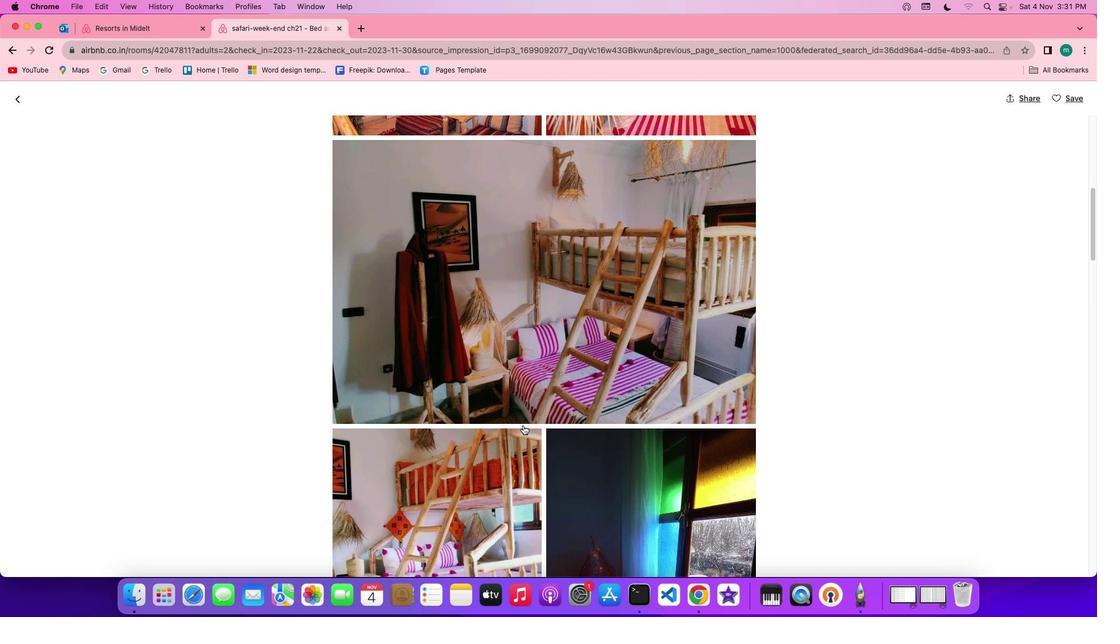 
Action: Mouse scrolled (523, 424) with delta (0, 0)
Screenshot: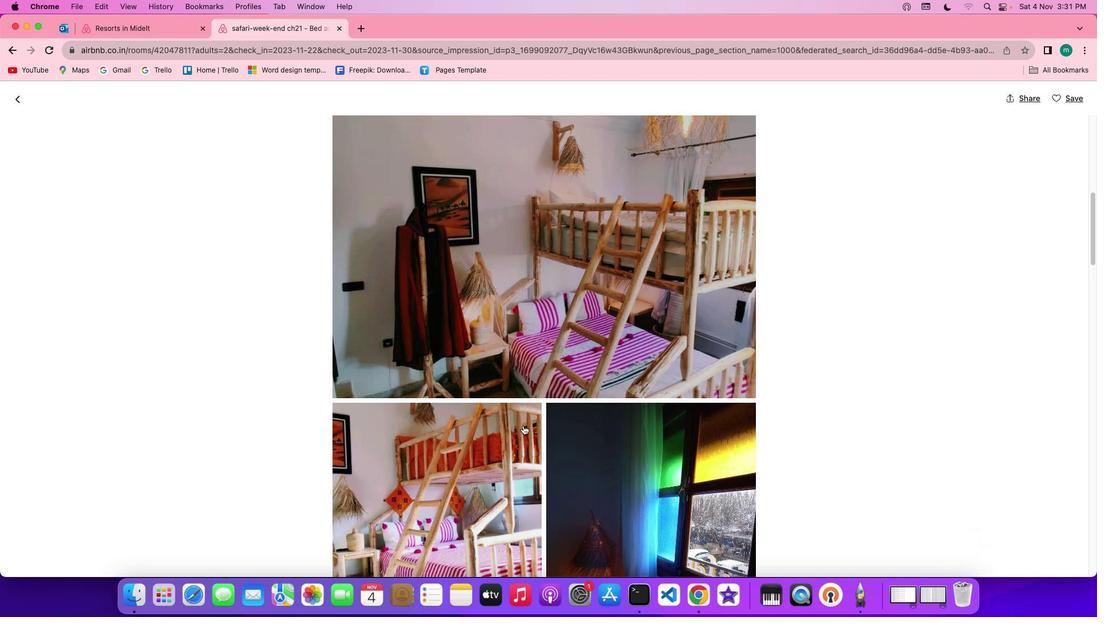 
Action: Mouse scrolled (523, 424) with delta (0, 0)
Screenshot: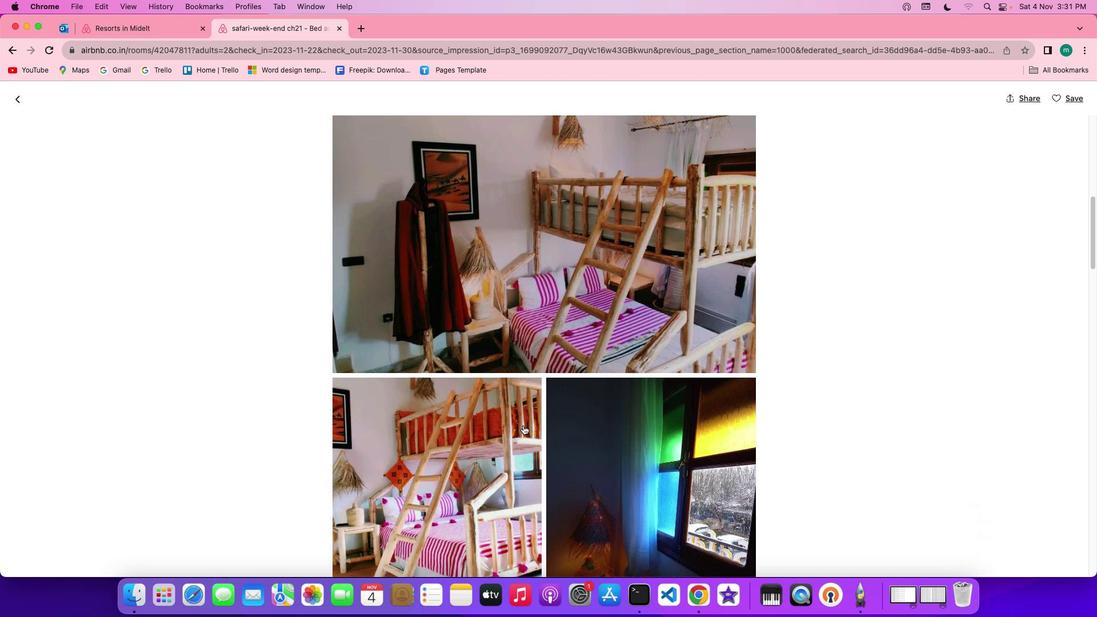 
Action: Mouse scrolled (523, 424) with delta (0, -1)
Screenshot: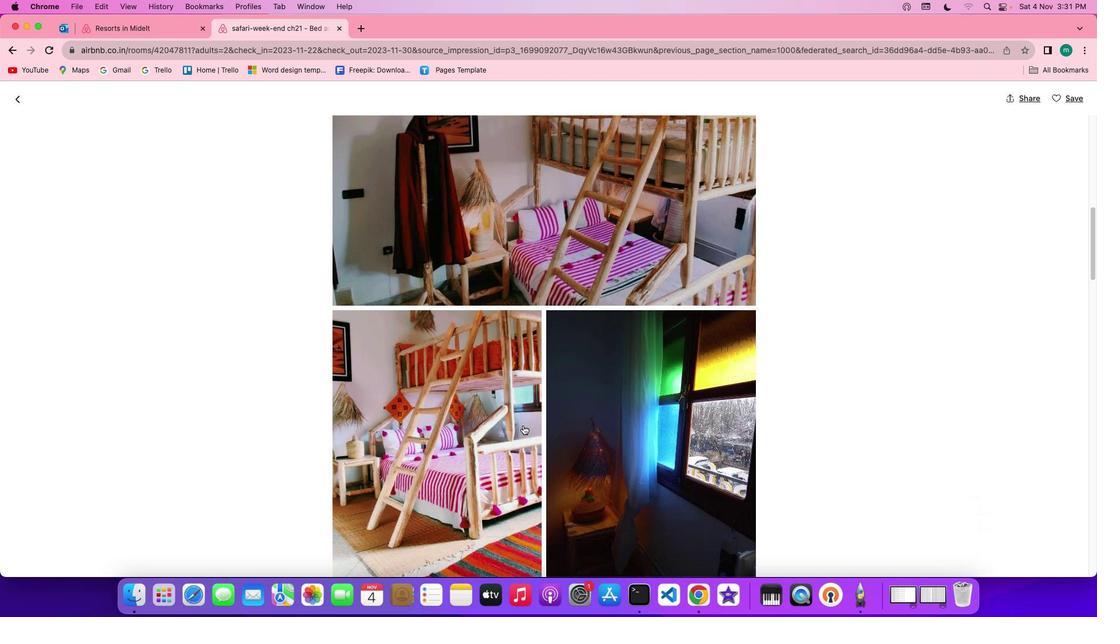
Action: Mouse scrolled (523, 424) with delta (0, 0)
Screenshot: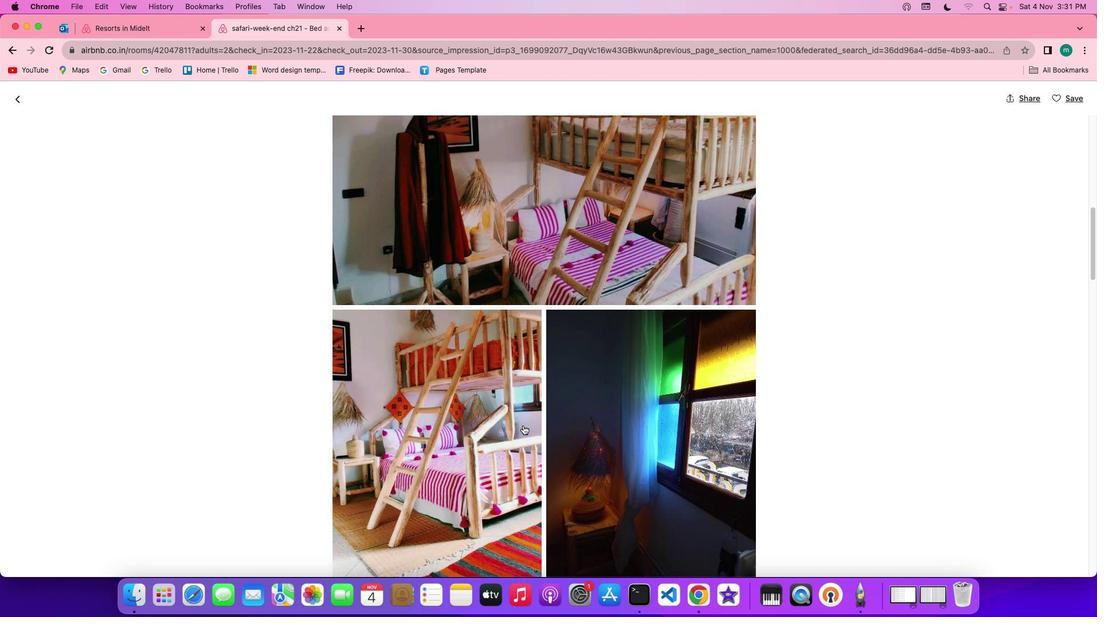 
Action: Mouse scrolled (523, 424) with delta (0, 0)
Screenshot: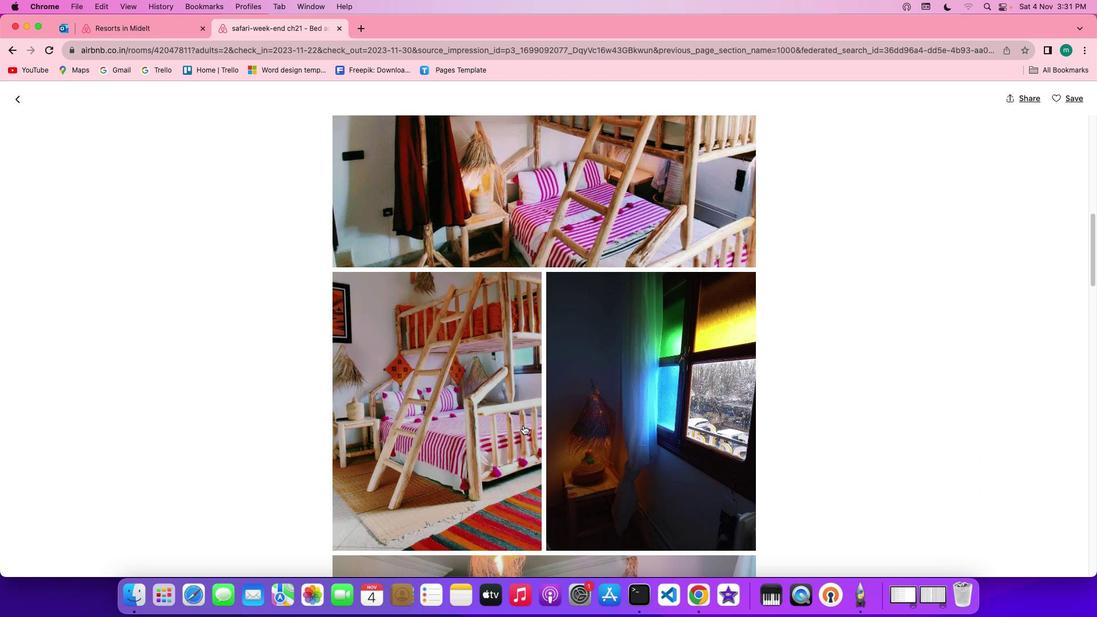 
Action: Mouse scrolled (523, 424) with delta (0, 0)
Screenshot: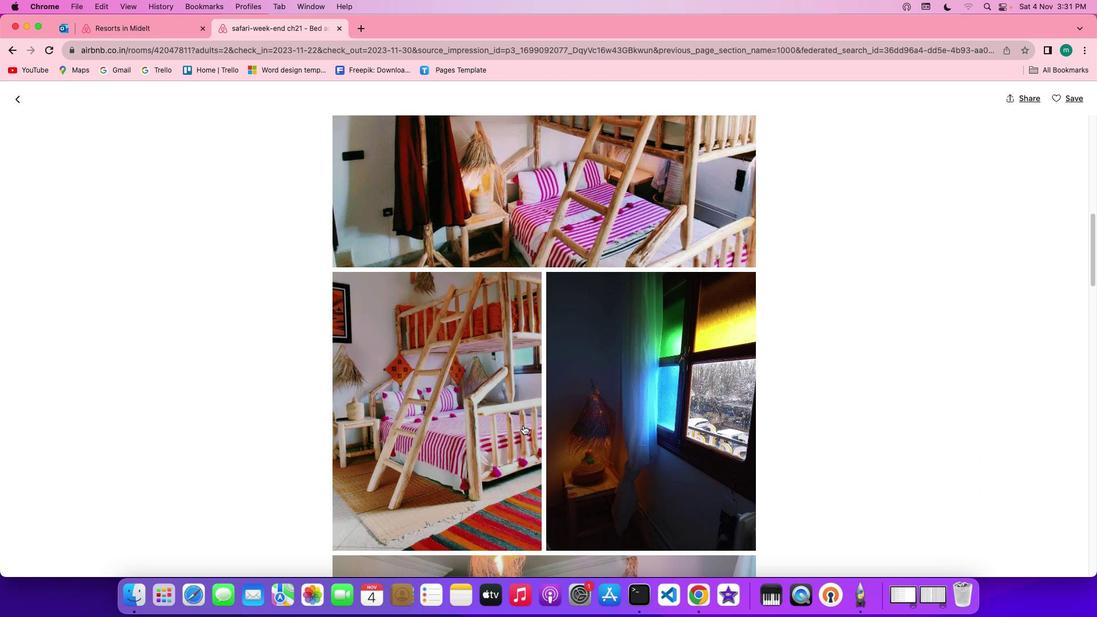 
Action: Mouse scrolled (523, 424) with delta (0, -1)
Screenshot: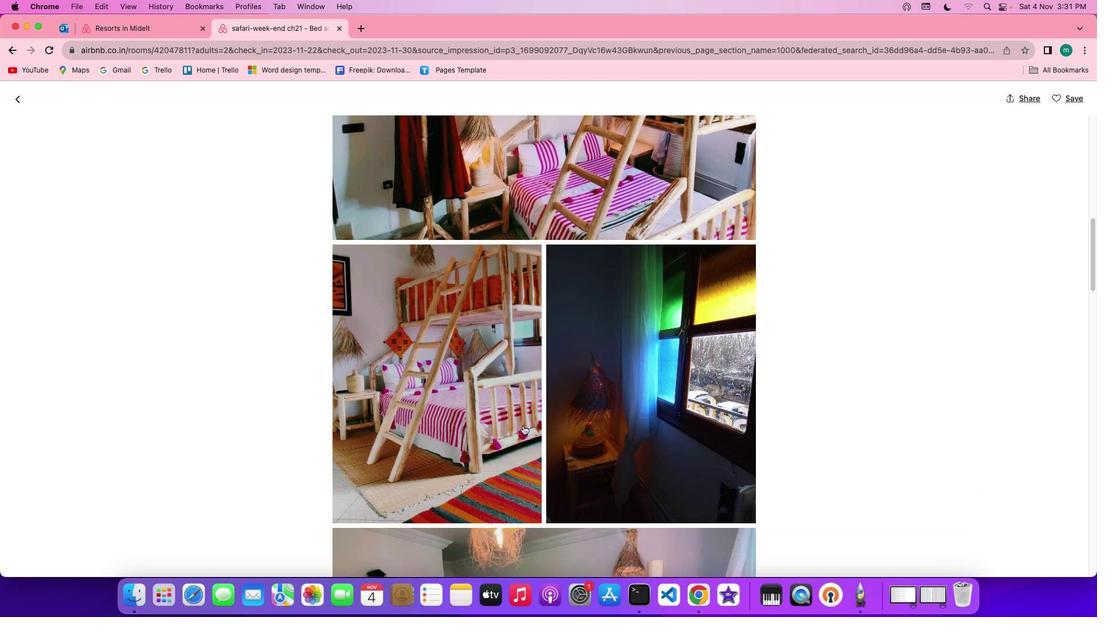 
Action: Mouse scrolled (523, 424) with delta (0, -1)
Screenshot: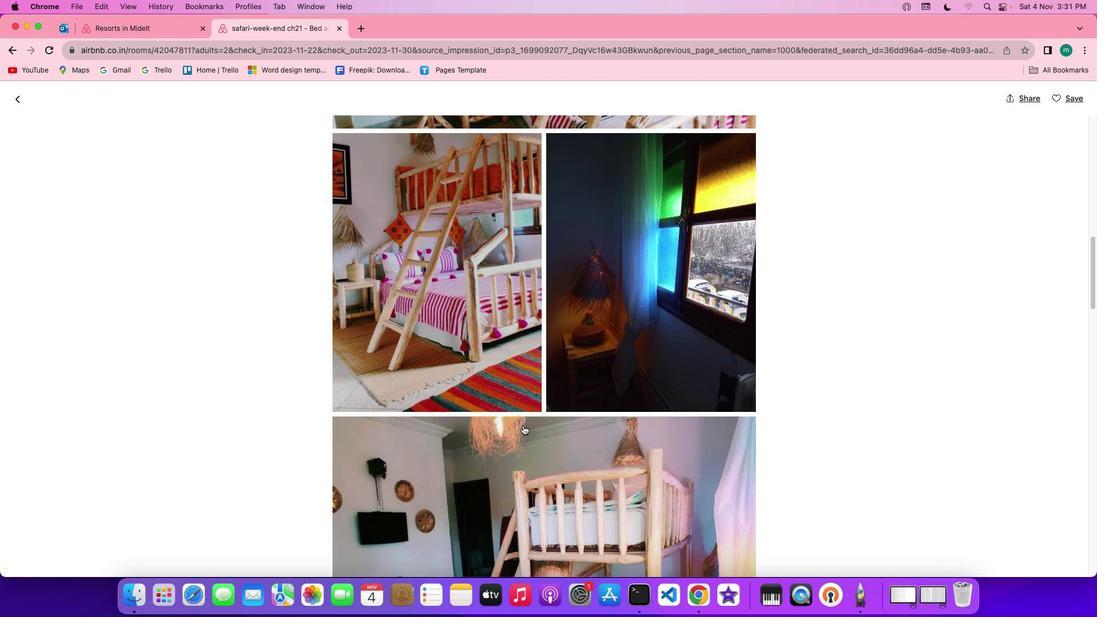 
Action: Mouse scrolled (523, 424) with delta (0, 0)
Screenshot: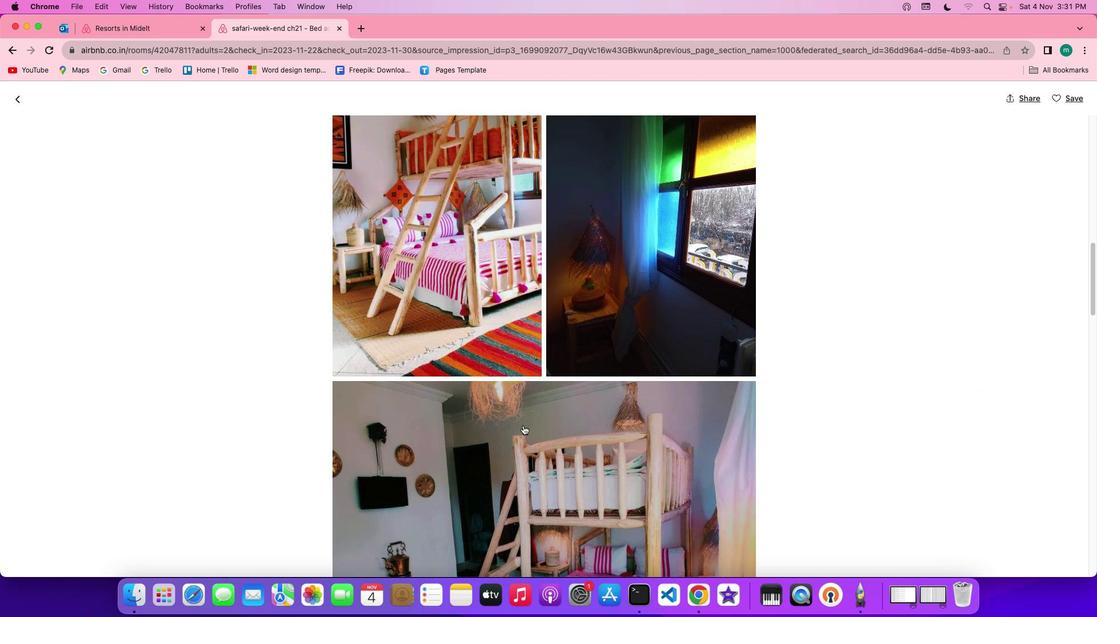 
Action: Mouse scrolled (523, 424) with delta (0, 0)
Screenshot: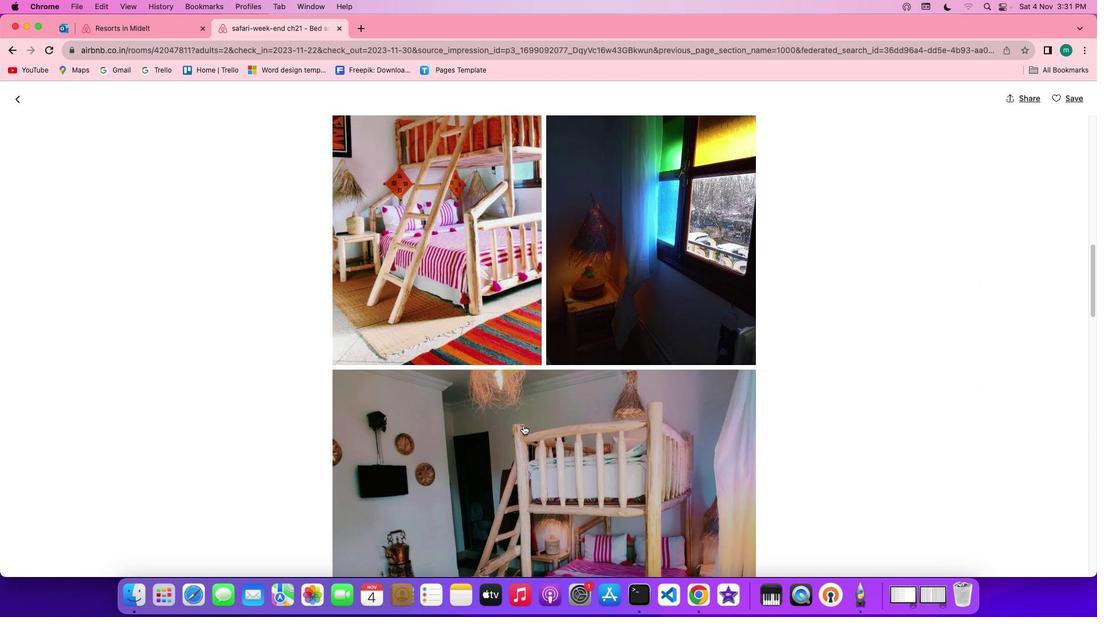 
Action: Mouse scrolled (523, 424) with delta (0, -1)
Screenshot: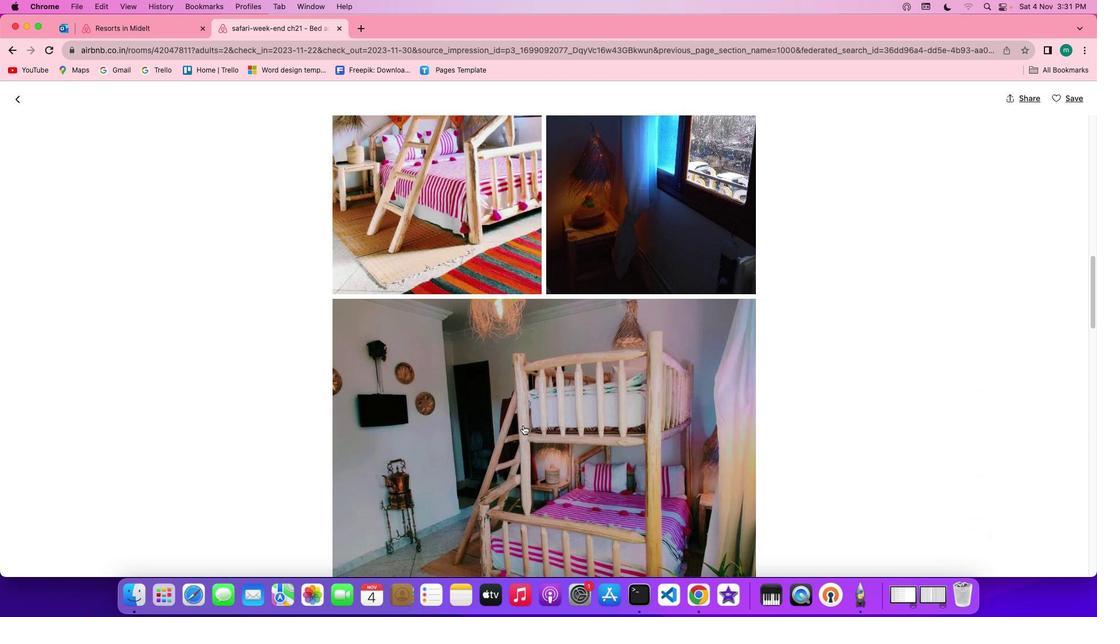 
Action: Mouse scrolled (523, 424) with delta (0, -1)
Screenshot: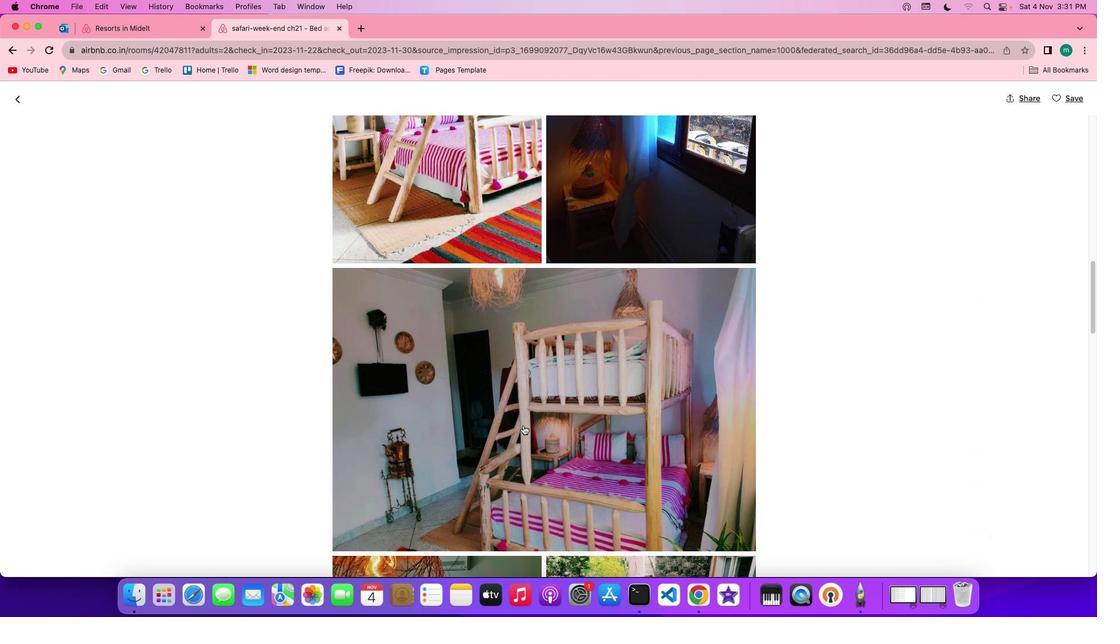 
Action: Mouse scrolled (523, 424) with delta (0, 0)
Screenshot: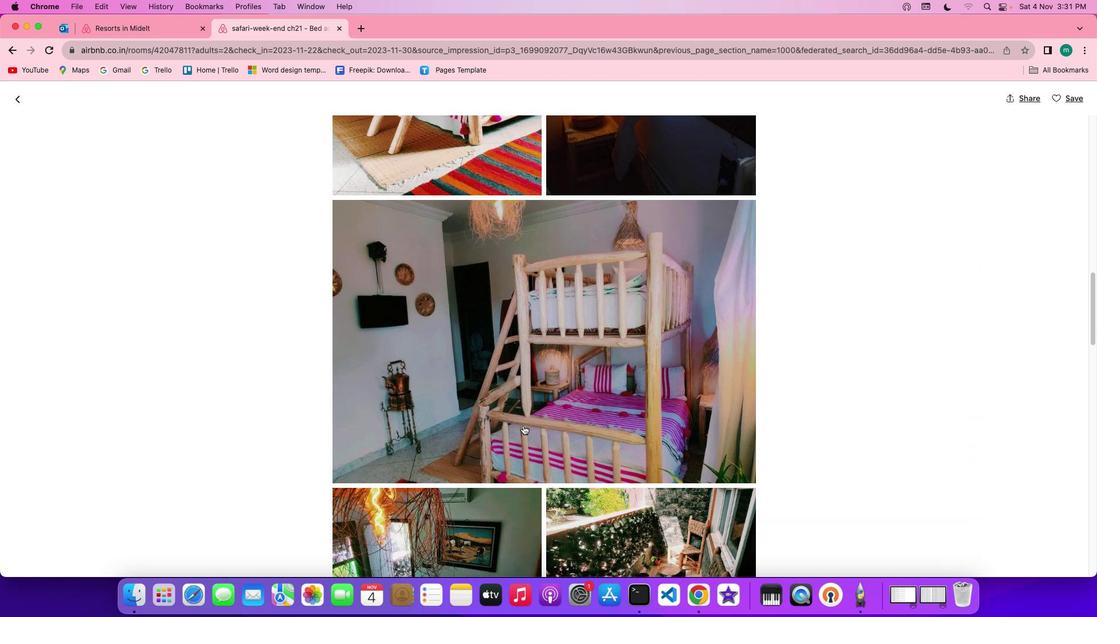
Action: Mouse scrolled (523, 424) with delta (0, 0)
Screenshot: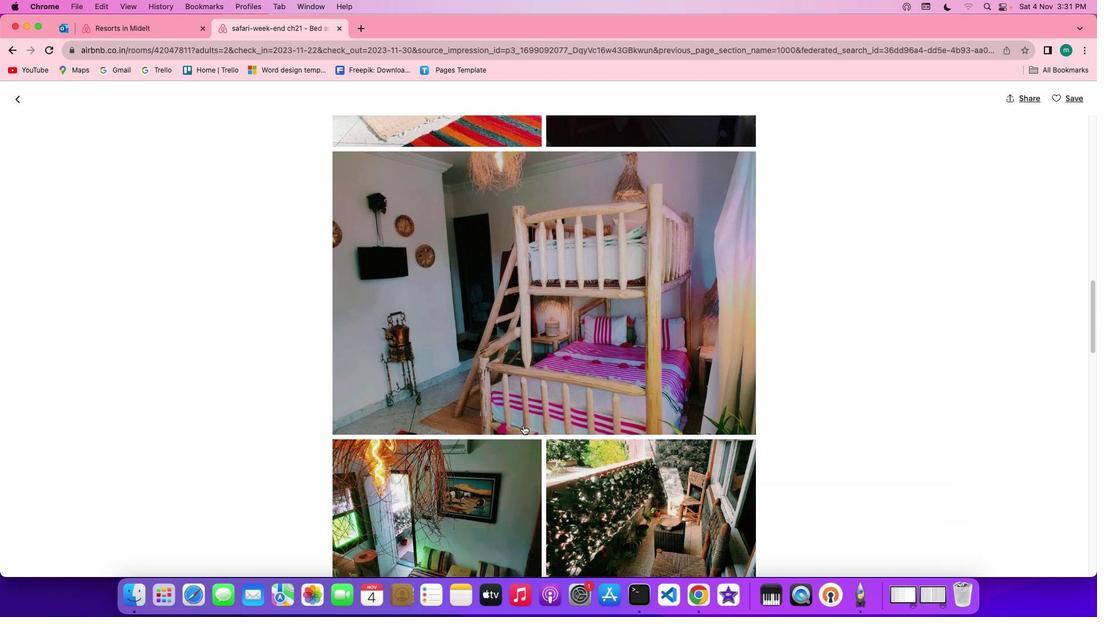 
Action: Mouse scrolled (523, 424) with delta (0, -1)
Screenshot: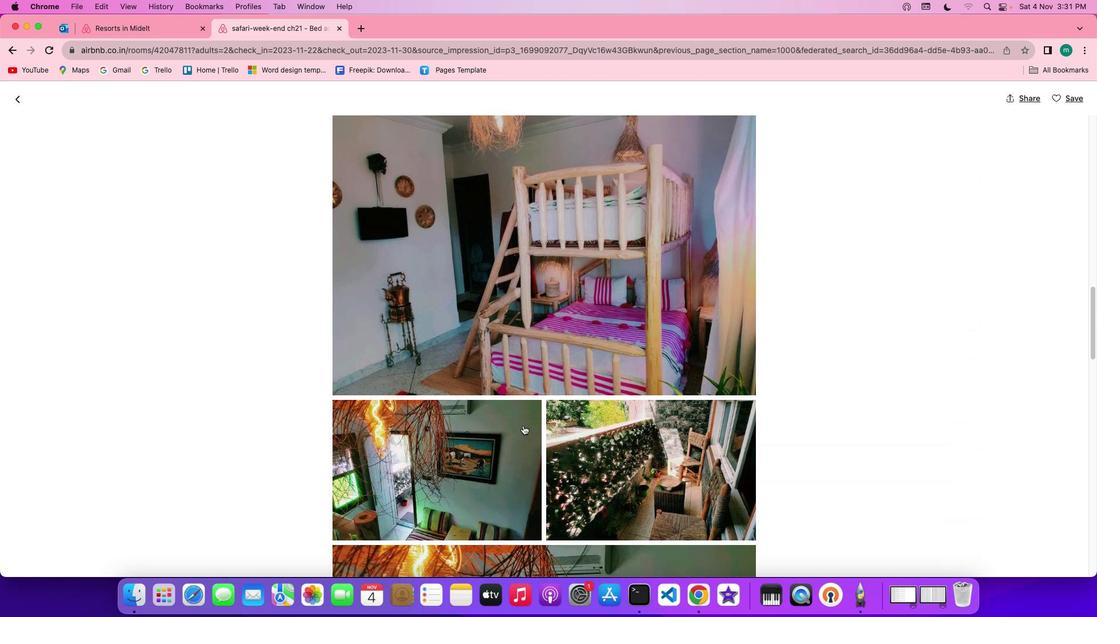 
Action: Mouse scrolled (523, 424) with delta (0, -1)
Screenshot: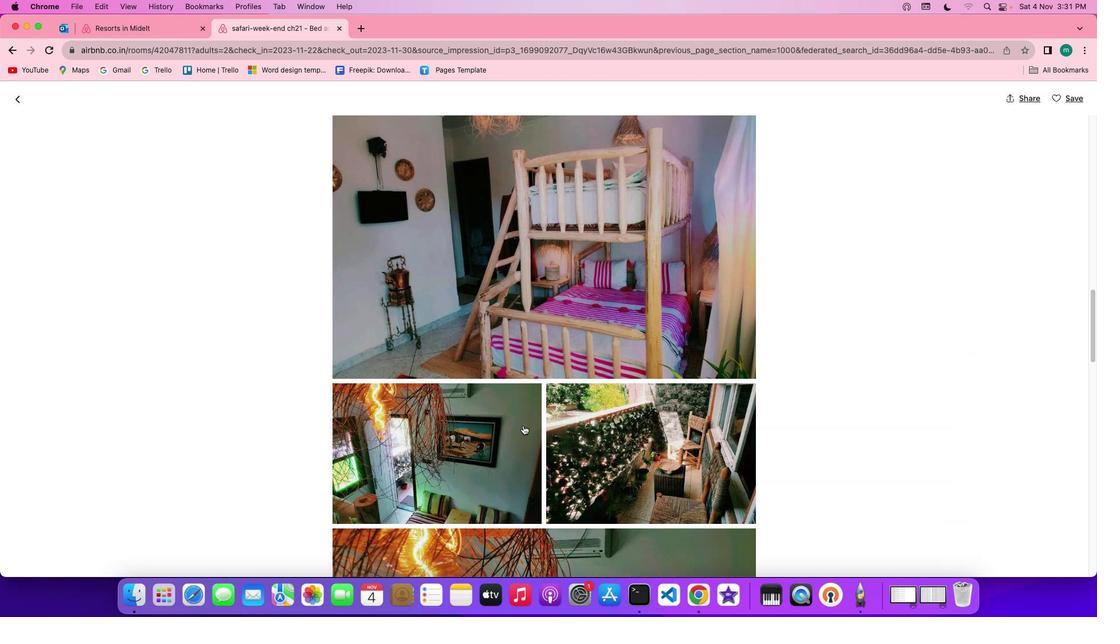 
Action: Mouse scrolled (523, 424) with delta (0, 0)
Screenshot: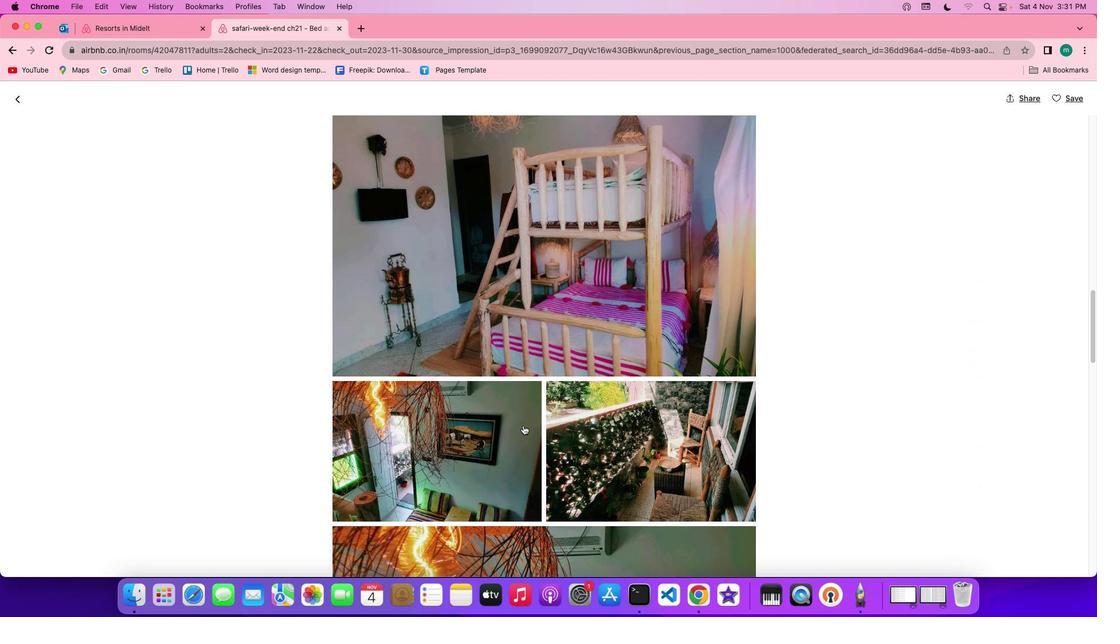 
Action: Mouse scrolled (523, 424) with delta (0, 0)
Screenshot: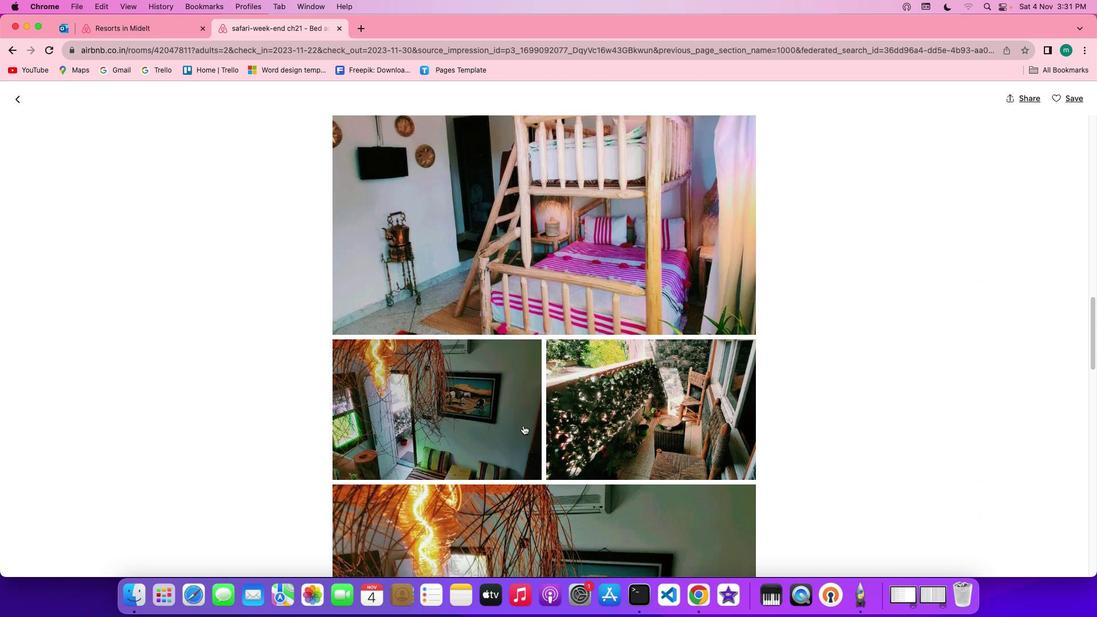 
Action: Mouse scrolled (523, 424) with delta (0, 0)
Screenshot: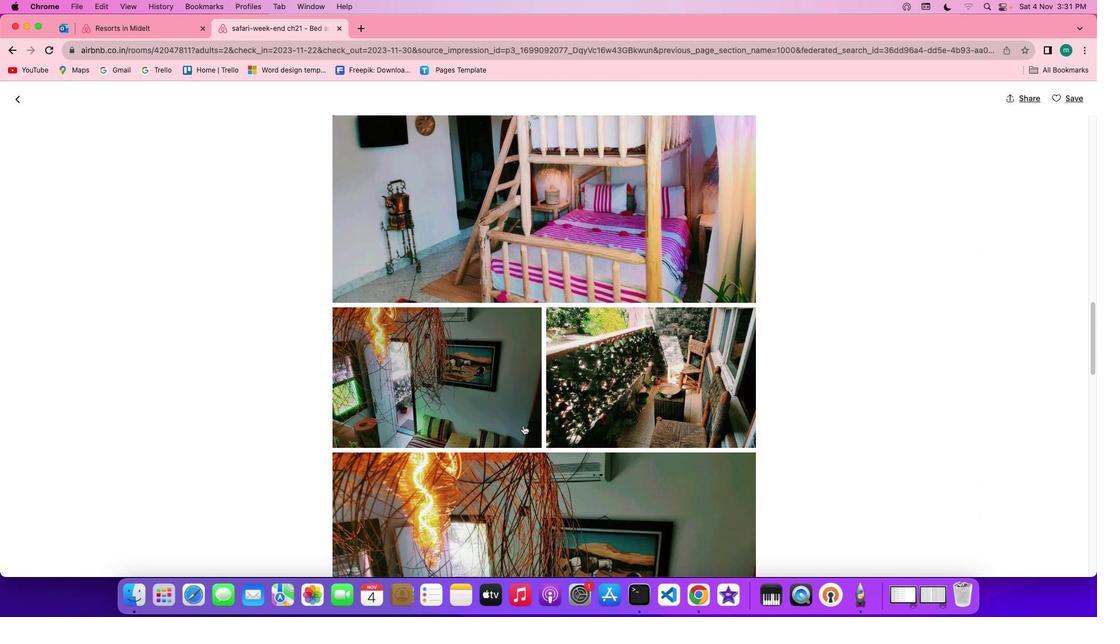
Action: Mouse scrolled (523, 424) with delta (0, -1)
Screenshot: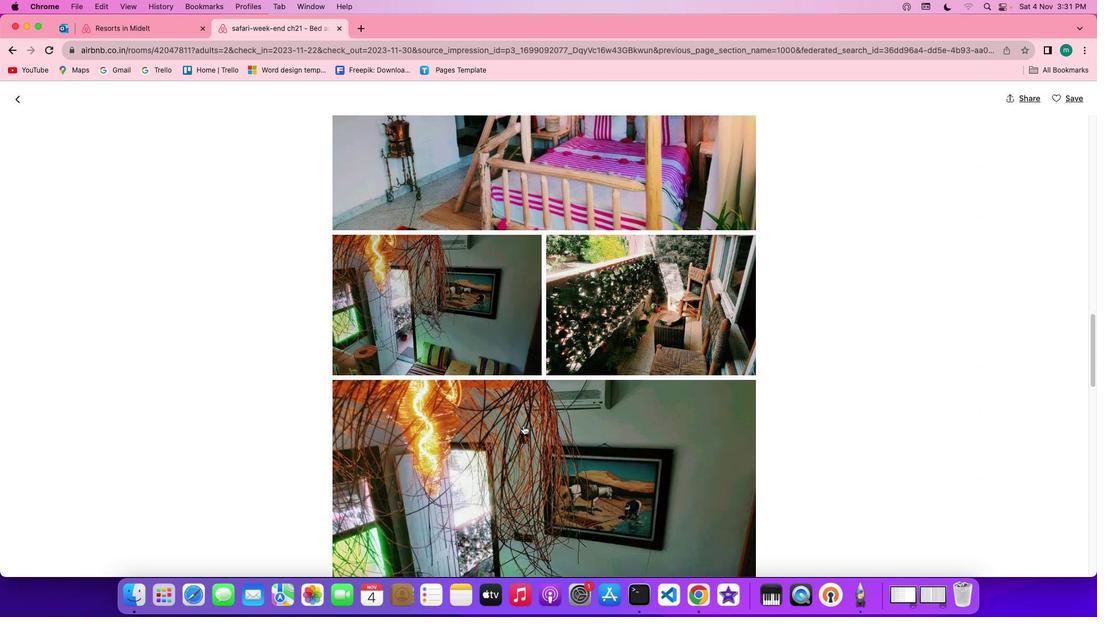 
Action: Mouse scrolled (523, 424) with delta (0, -1)
Screenshot: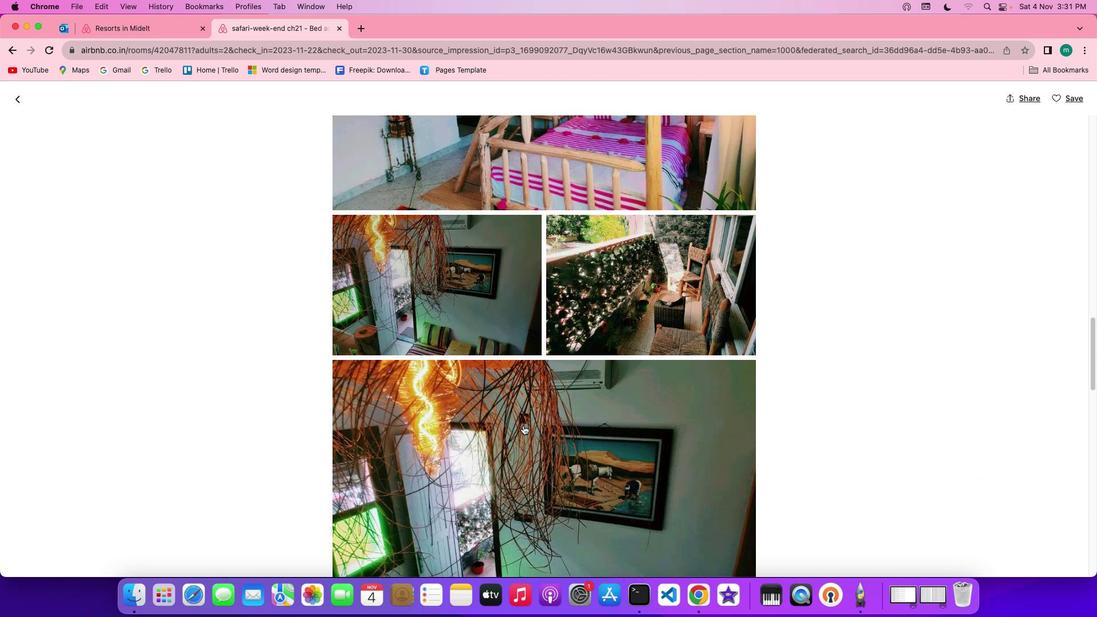 
Action: Mouse scrolled (523, 424) with delta (0, 0)
Screenshot: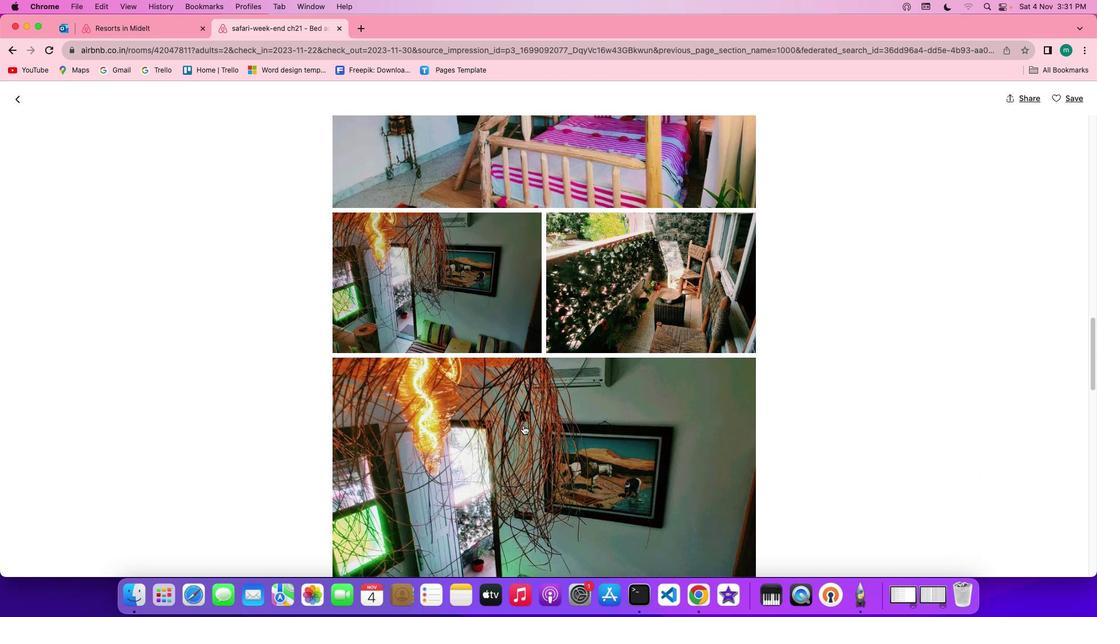 
Action: Mouse scrolled (523, 424) with delta (0, 0)
Screenshot: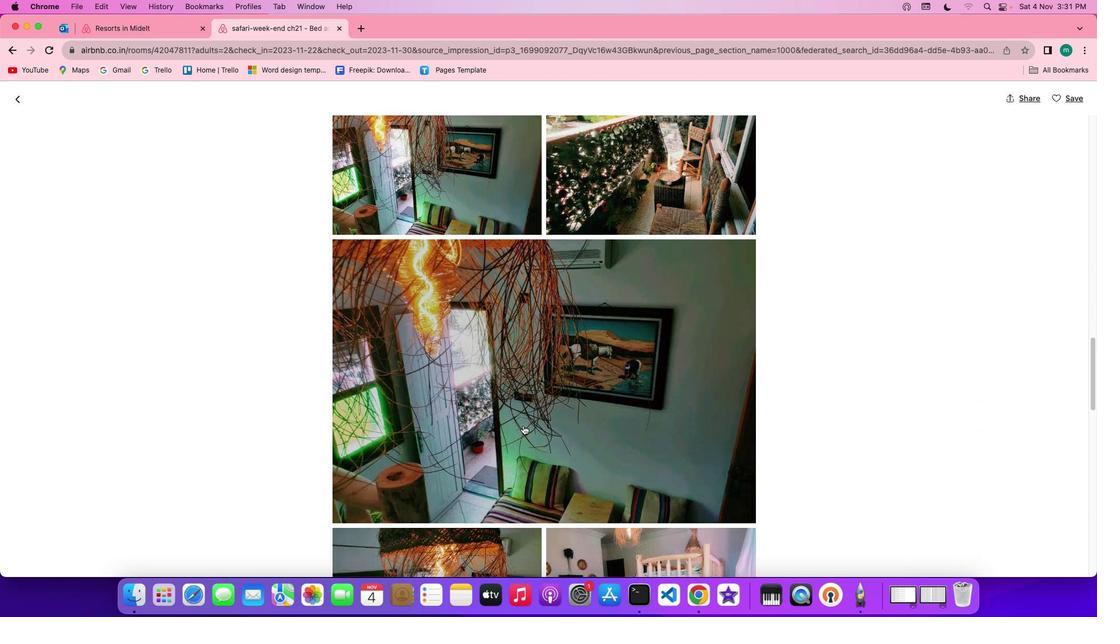 
Action: Mouse scrolled (523, 424) with delta (0, 0)
Screenshot: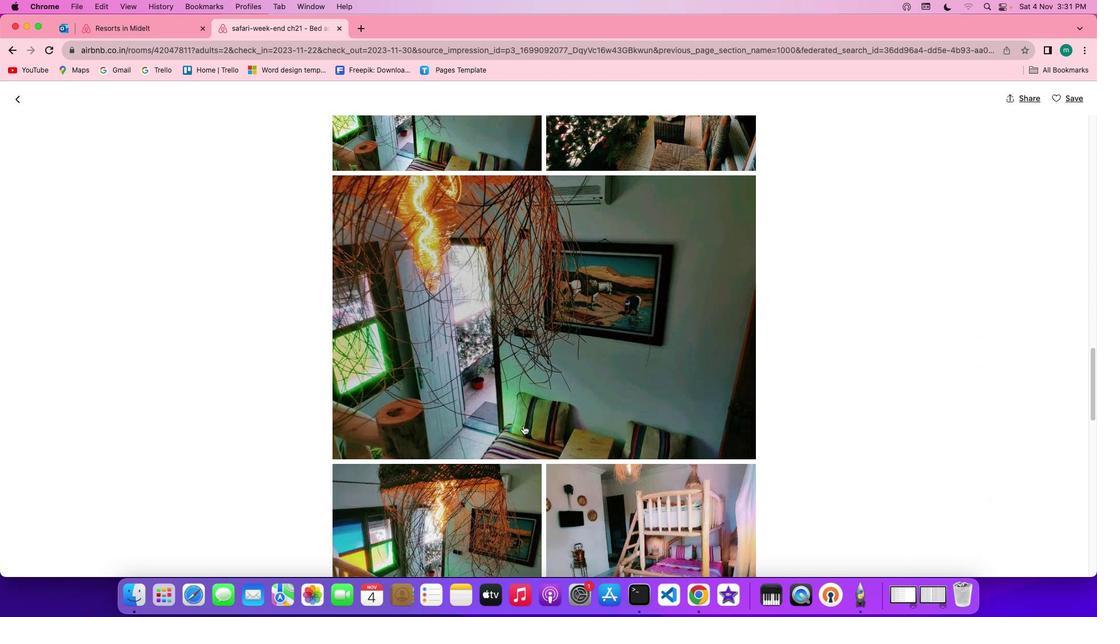 
Action: Mouse scrolled (523, 424) with delta (0, -1)
Screenshot: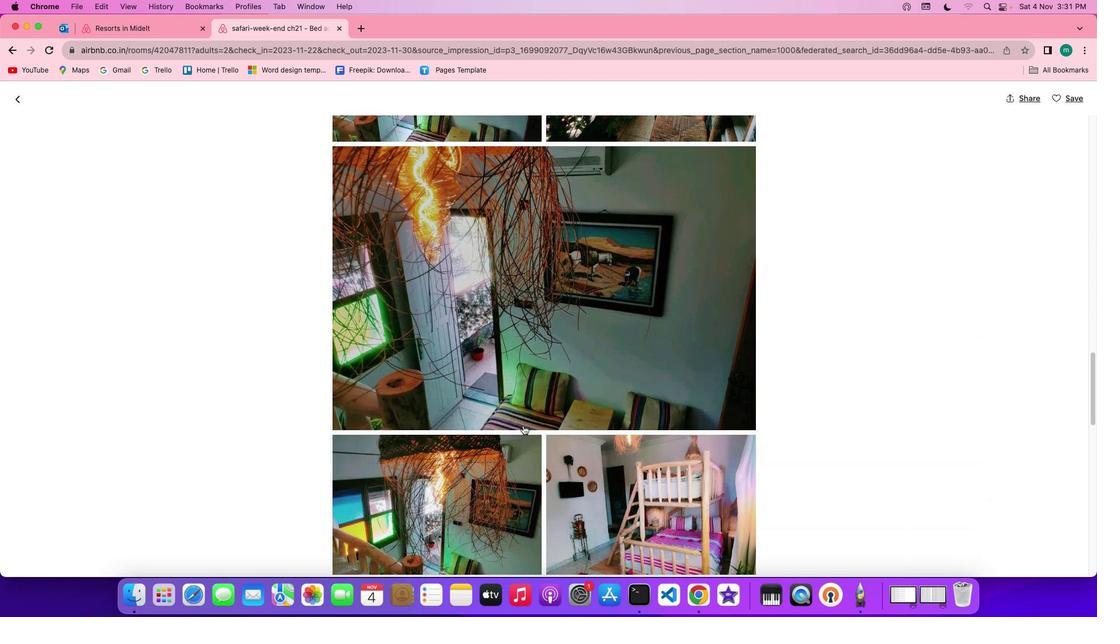 
Action: Mouse scrolled (523, 424) with delta (0, -2)
Screenshot: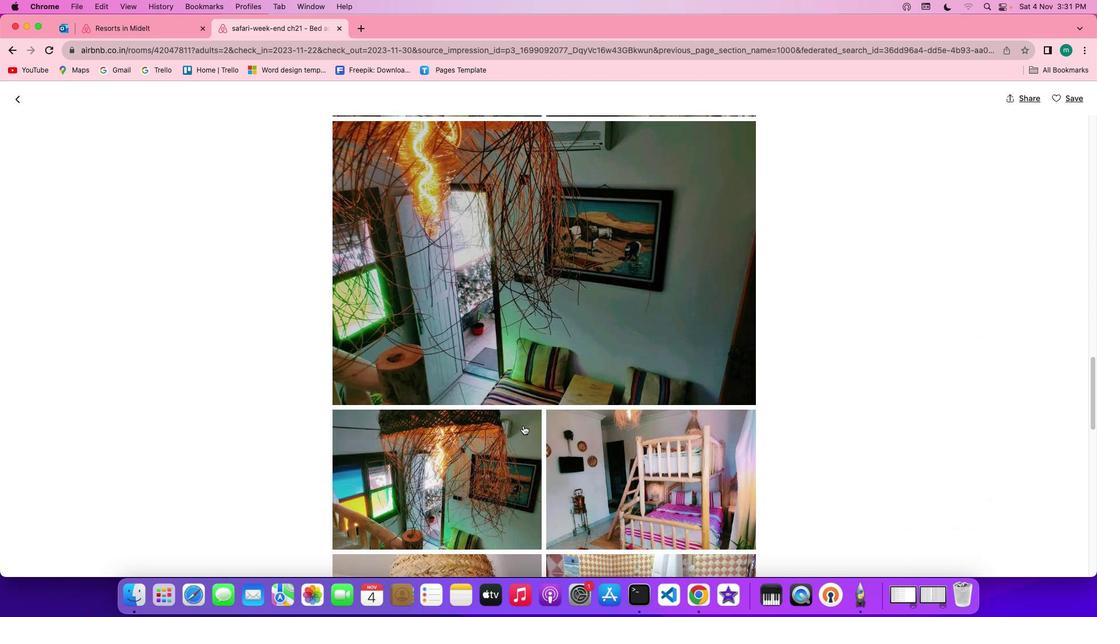 
Action: Mouse scrolled (523, 424) with delta (0, -2)
Screenshot: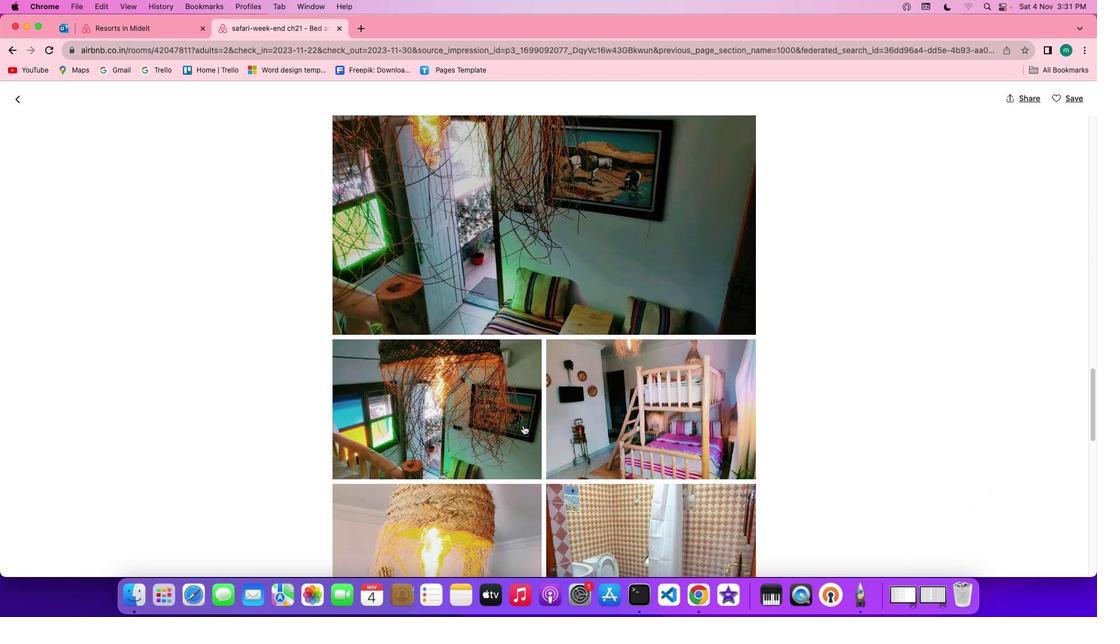 
Action: Mouse scrolled (523, 424) with delta (0, 0)
Screenshot: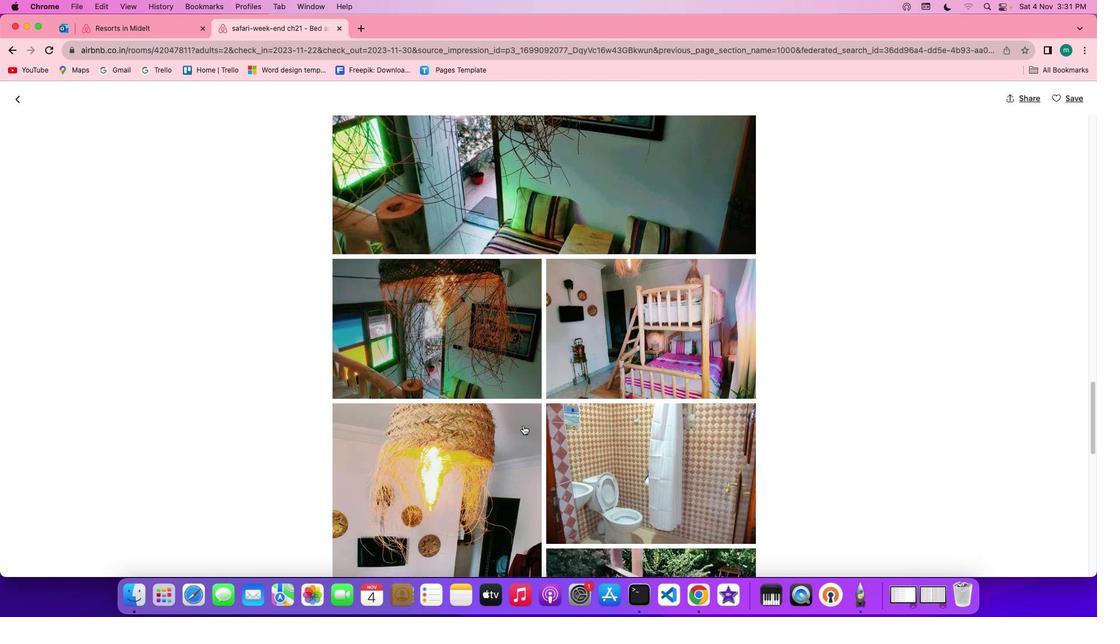 
Action: Mouse scrolled (523, 424) with delta (0, 0)
Screenshot: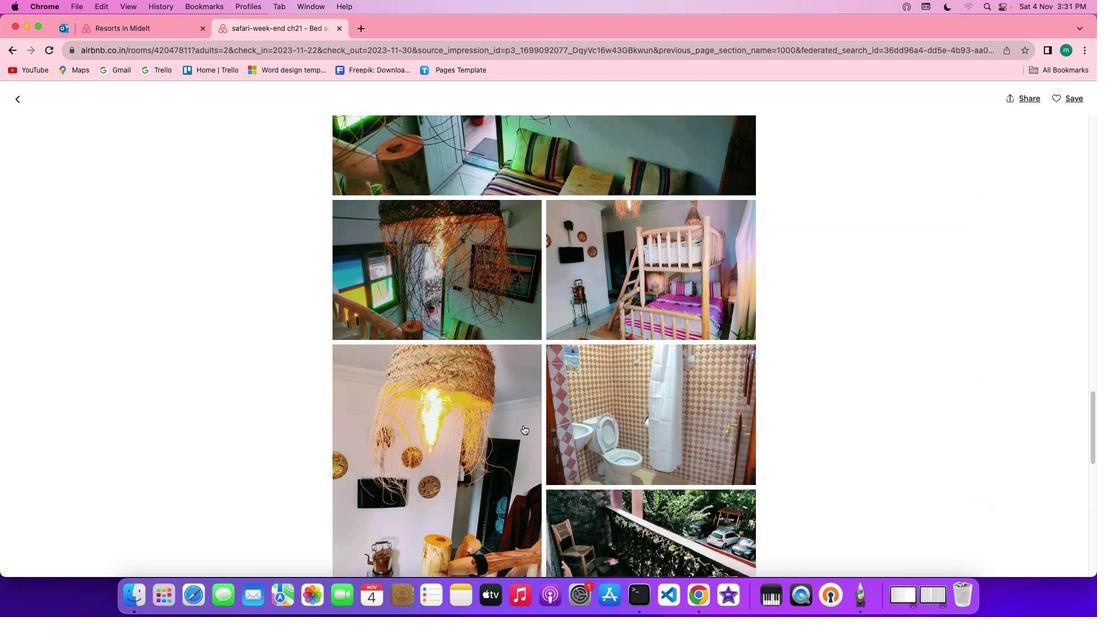 
Action: Mouse scrolled (523, 424) with delta (0, -1)
Screenshot: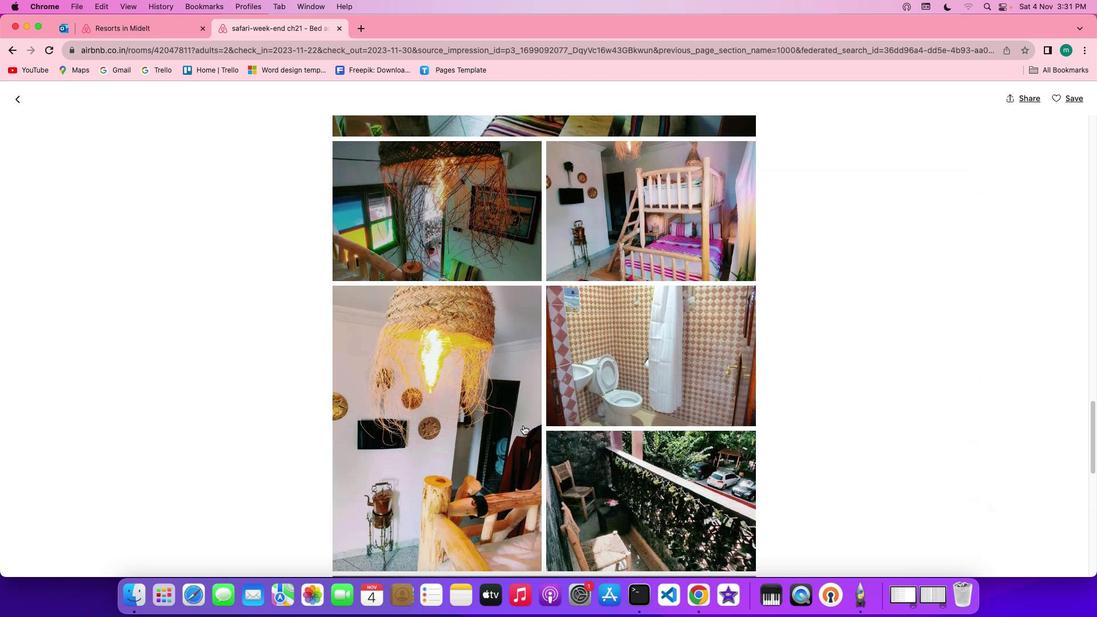 
Action: Mouse scrolled (523, 424) with delta (0, -2)
Screenshot: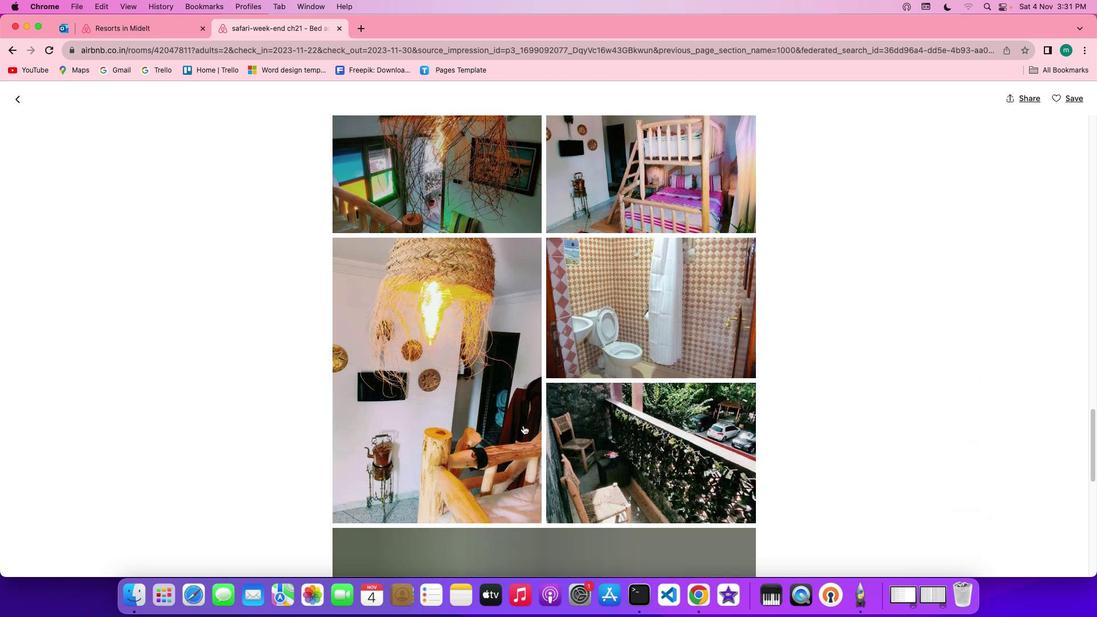 
Action: Mouse scrolled (523, 424) with delta (0, -2)
Screenshot: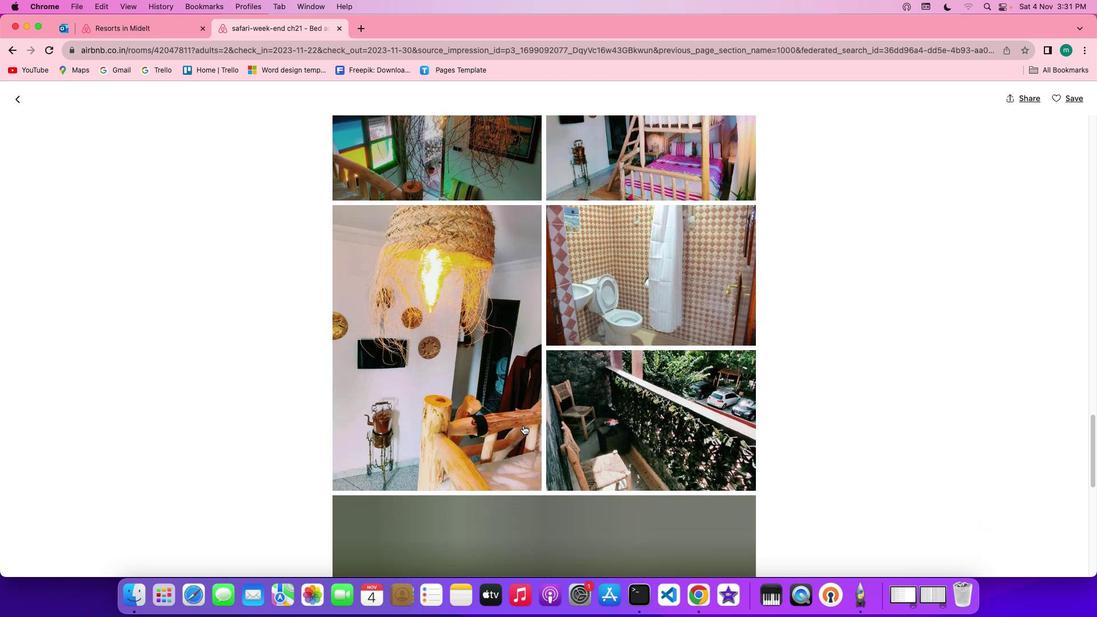 
Action: Mouse scrolled (523, 424) with delta (0, 0)
Screenshot: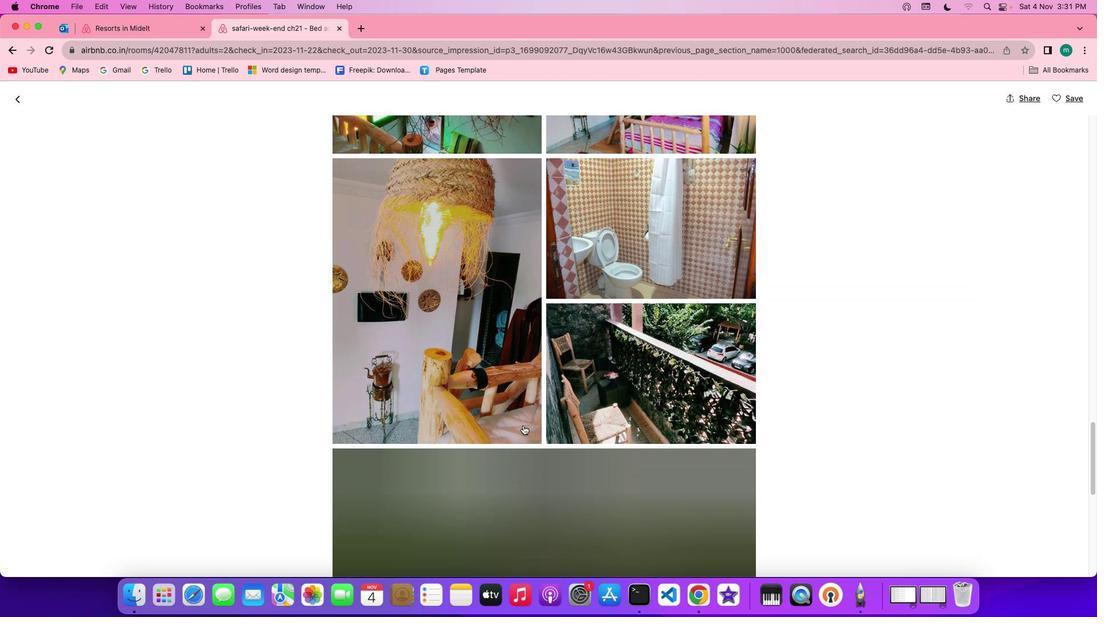 
Action: Mouse scrolled (523, 424) with delta (0, 0)
Screenshot: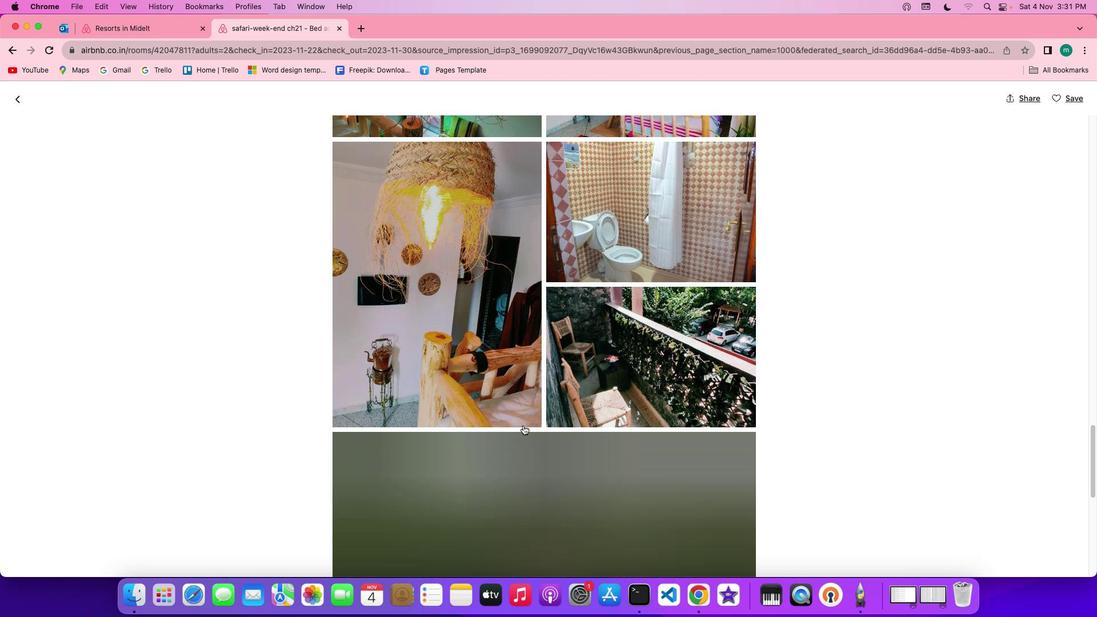
Action: Mouse scrolled (523, 424) with delta (0, -1)
Screenshot: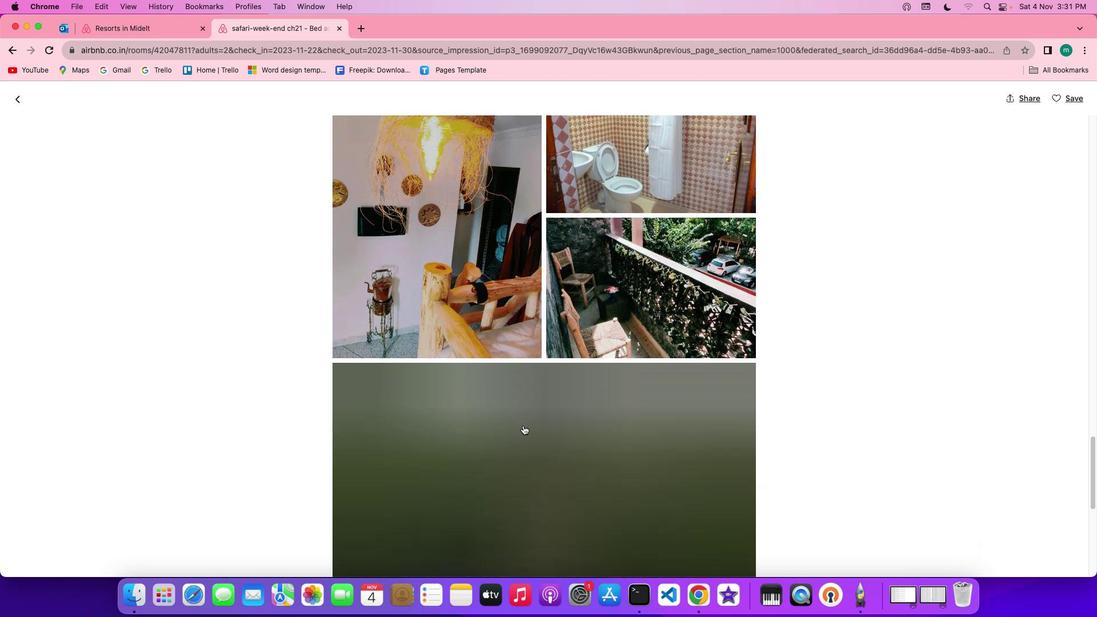 
Action: Mouse scrolled (523, 424) with delta (0, -1)
Screenshot: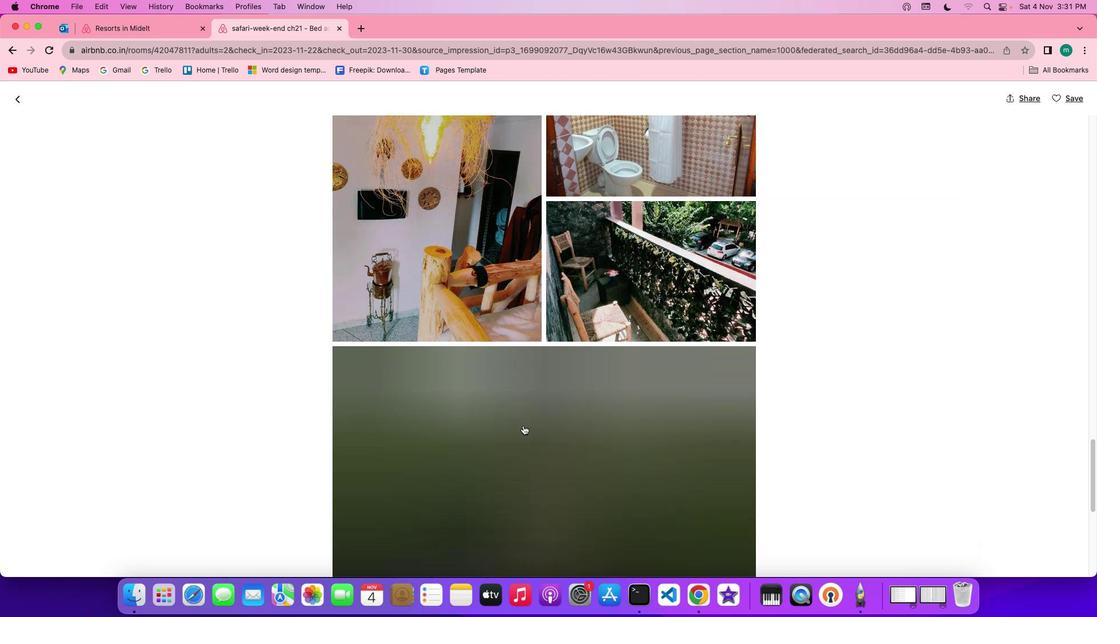
Action: Mouse scrolled (523, 424) with delta (0, 0)
Screenshot: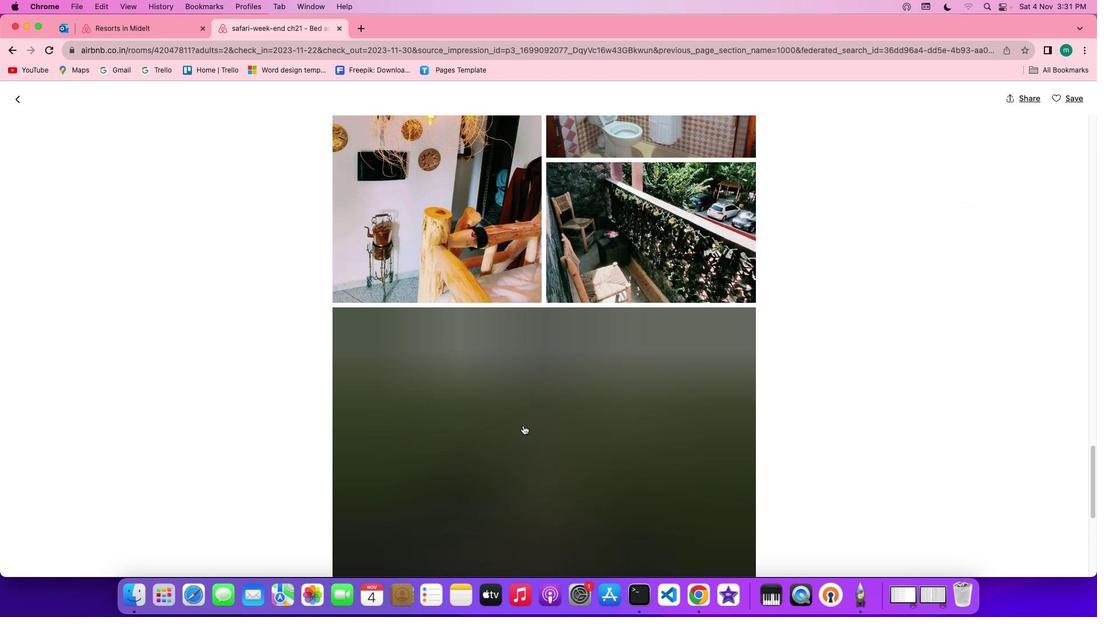 
Action: Mouse scrolled (523, 424) with delta (0, 0)
Screenshot: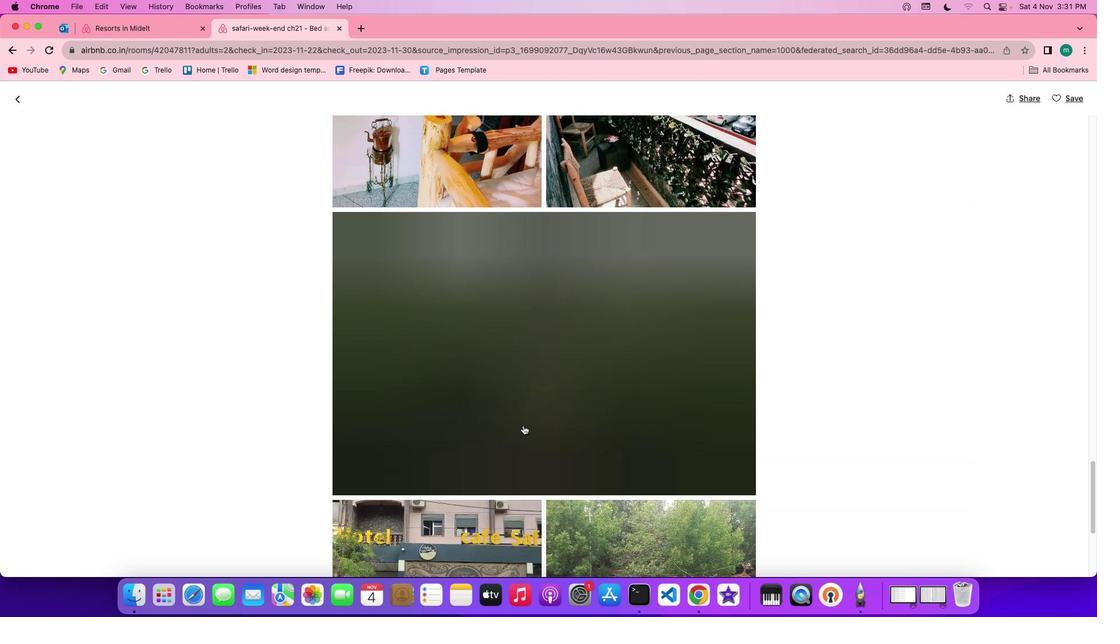 
Action: Mouse scrolled (523, 424) with delta (0, -1)
Screenshot: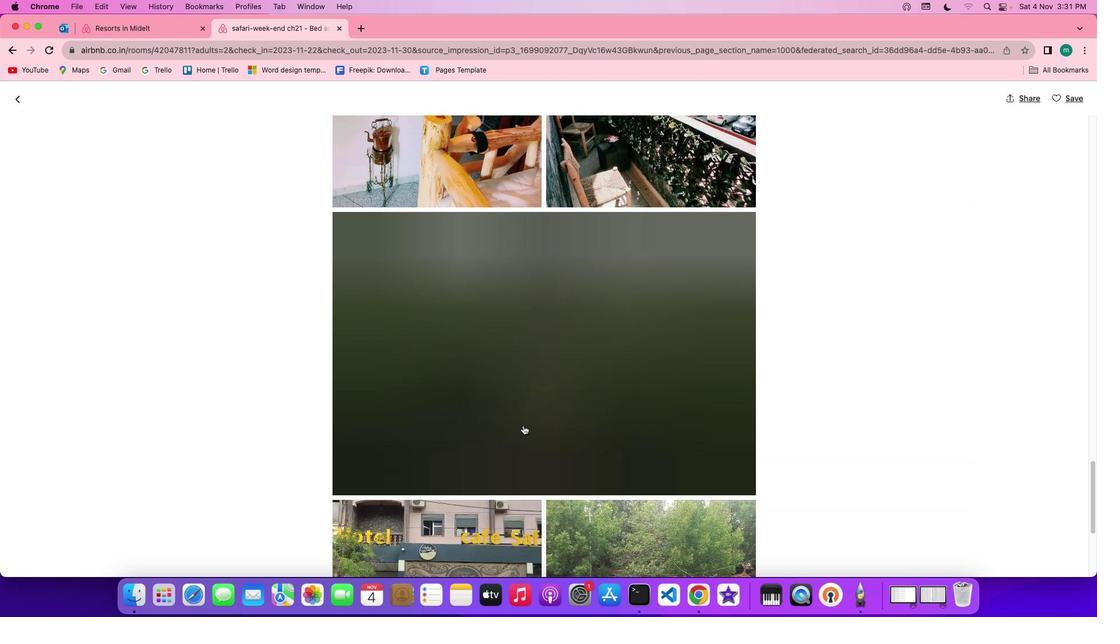 
Action: Mouse scrolled (523, 424) with delta (0, -1)
Screenshot: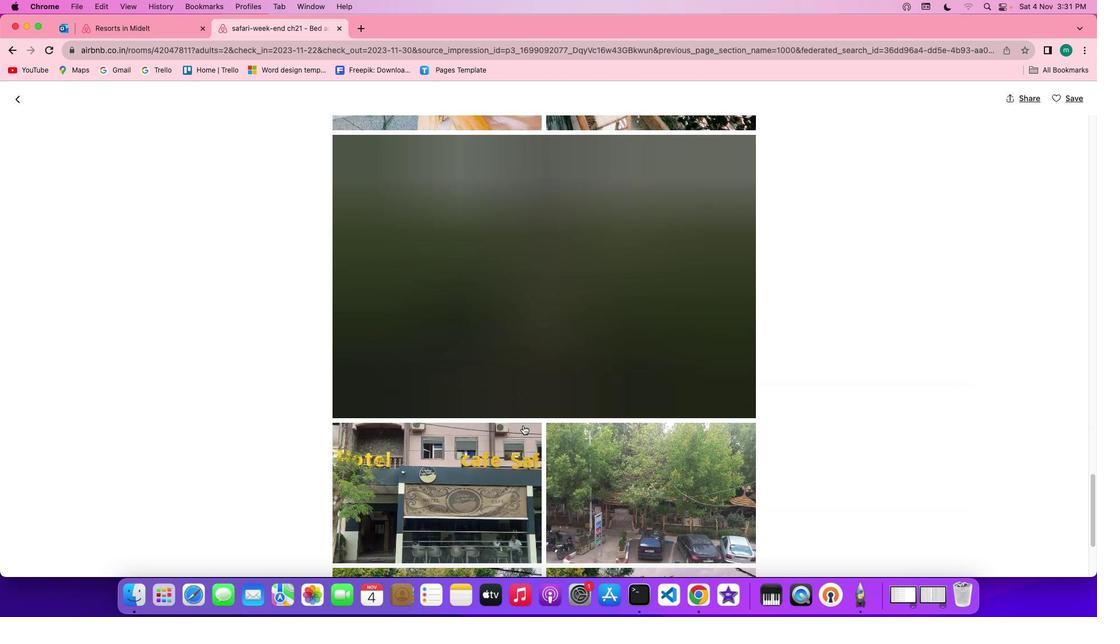 
Action: Mouse scrolled (523, 424) with delta (0, -2)
Screenshot: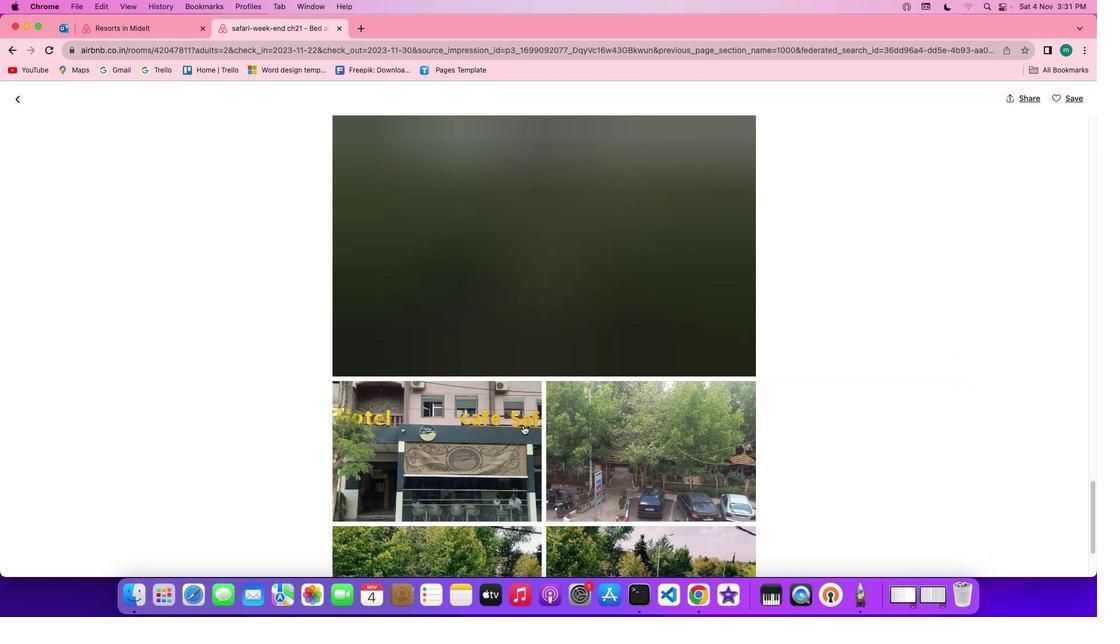 
Action: Mouse scrolled (523, 424) with delta (0, 0)
Screenshot: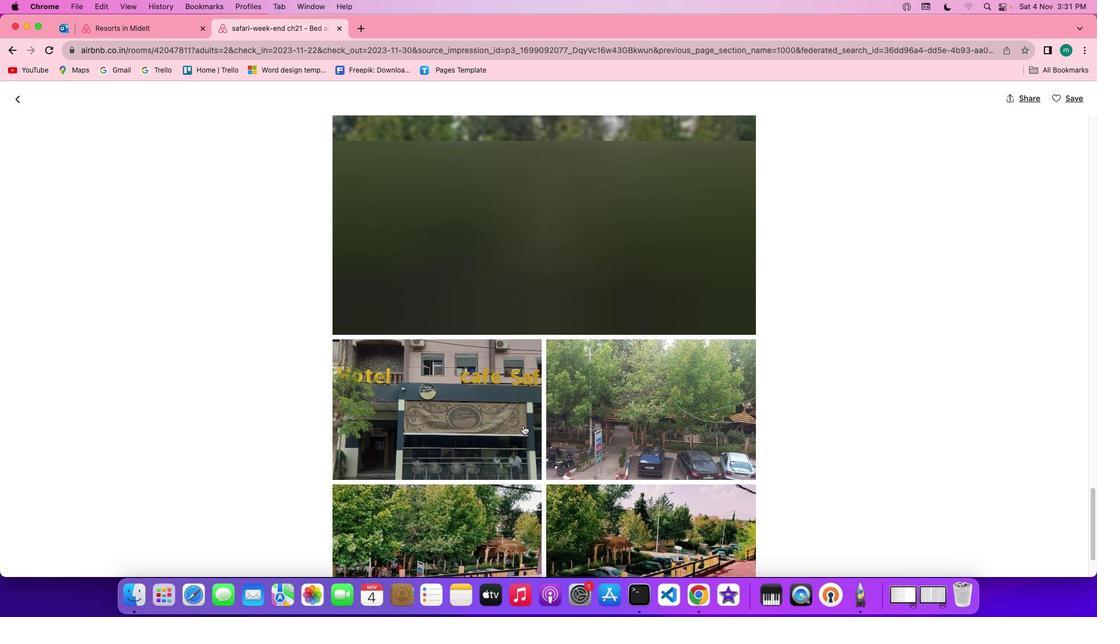 
Action: Mouse scrolled (523, 424) with delta (0, 0)
Screenshot: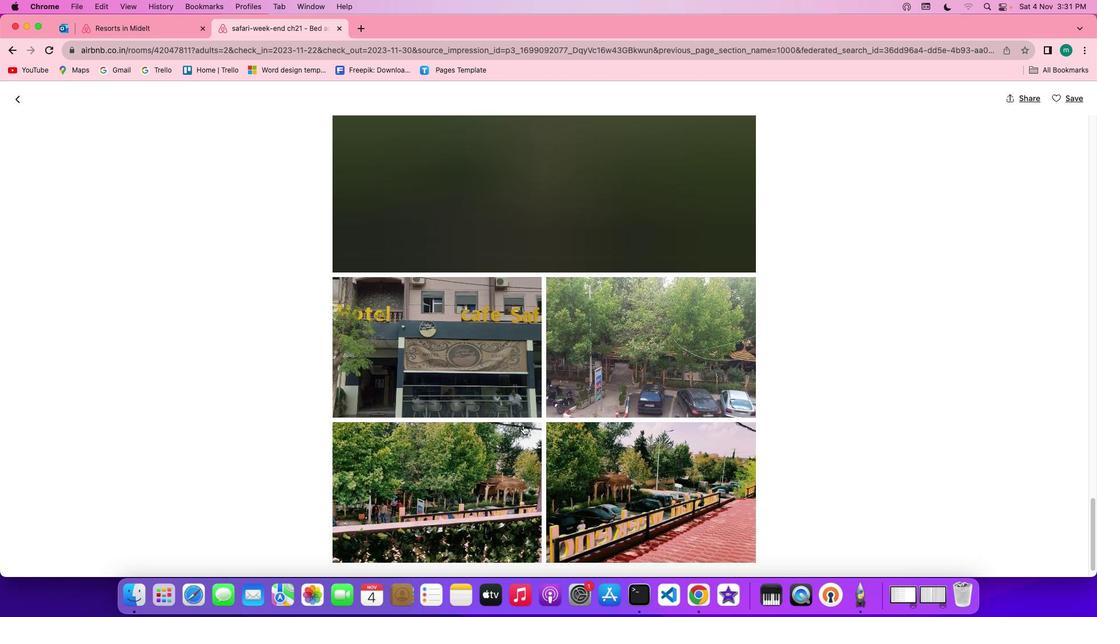 
Action: Mouse scrolled (523, 424) with delta (0, -1)
Screenshot: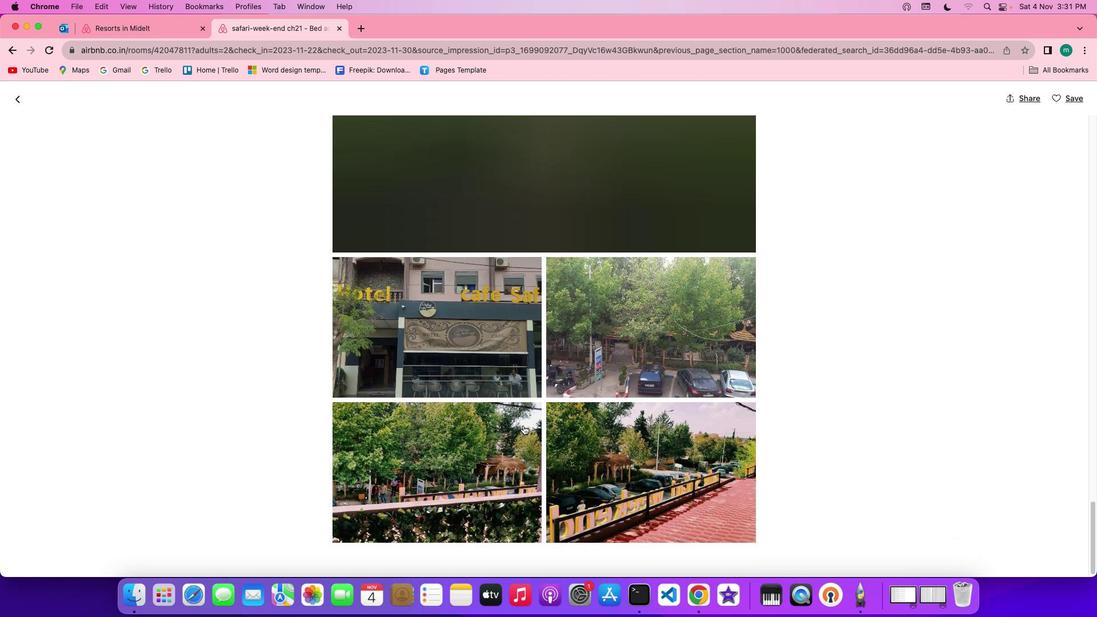 
Action: Mouse scrolled (523, 424) with delta (0, -2)
Screenshot: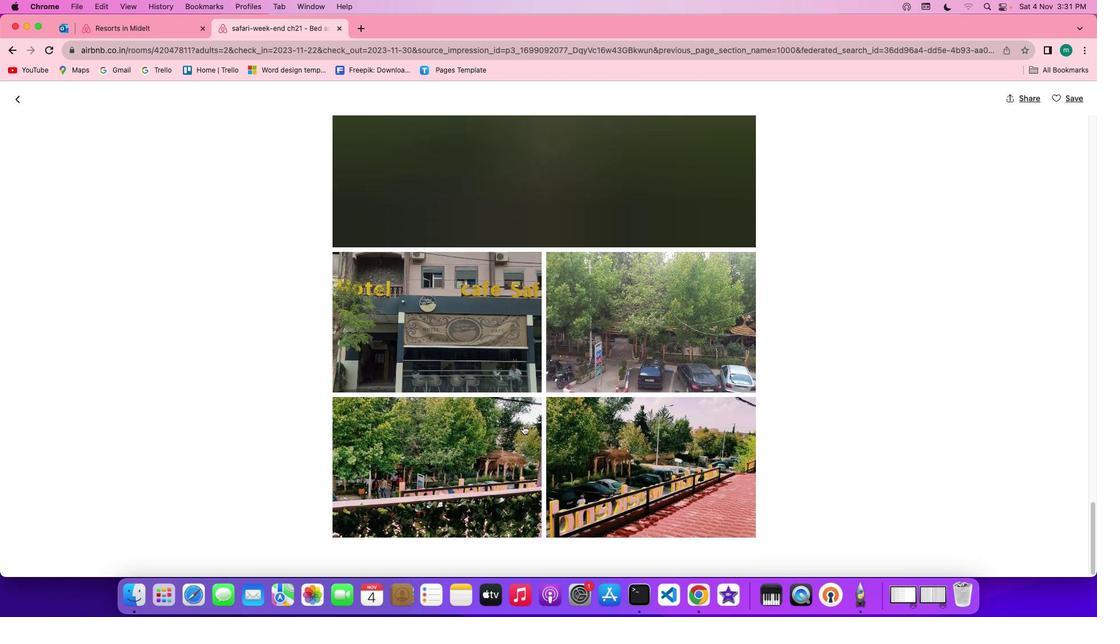 
Action: Mouse scrolled (523, 424) with delta (0, -2)
Screenshot: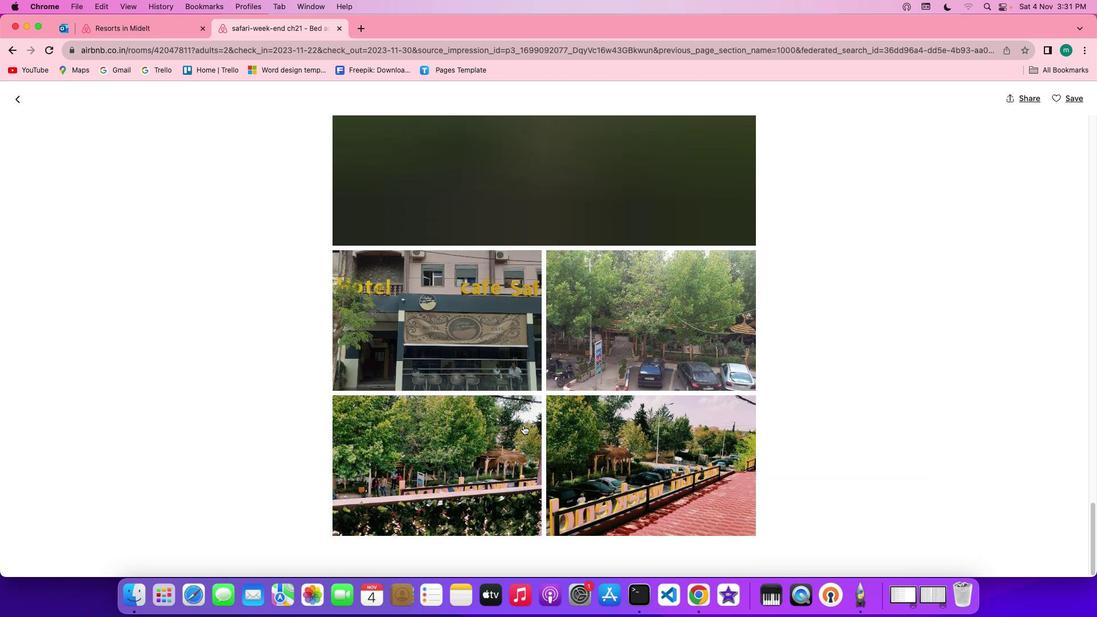
Action: Mouse scrolled (523, 424) with delta (0, 0)
Screenshot: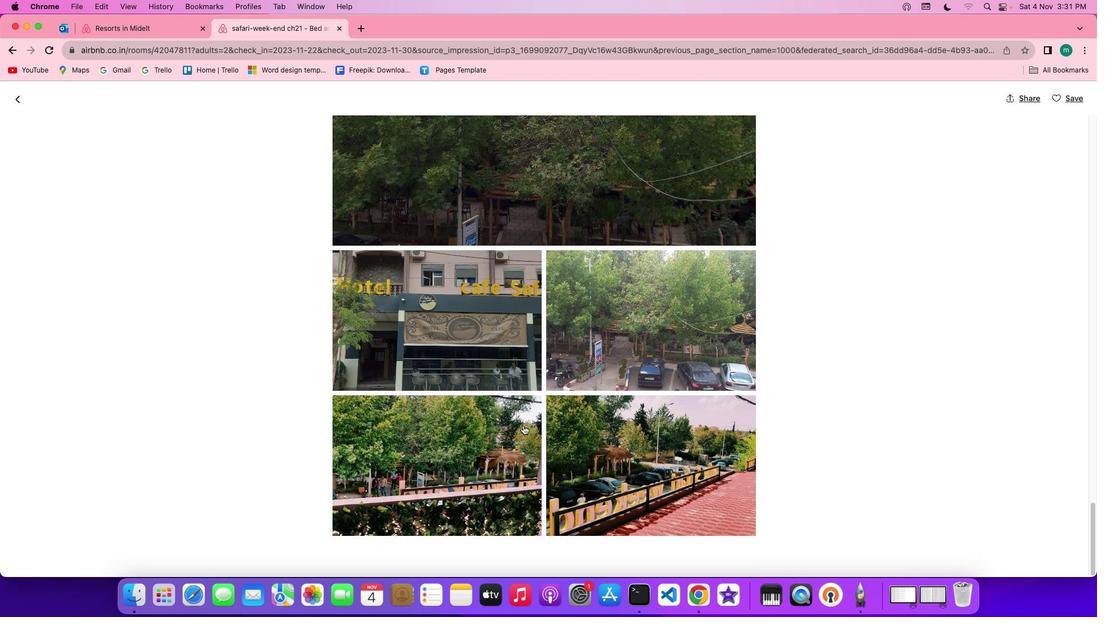 
Action: Mouse scrolled (523, 424) with delta (0, 0)
Screenshot: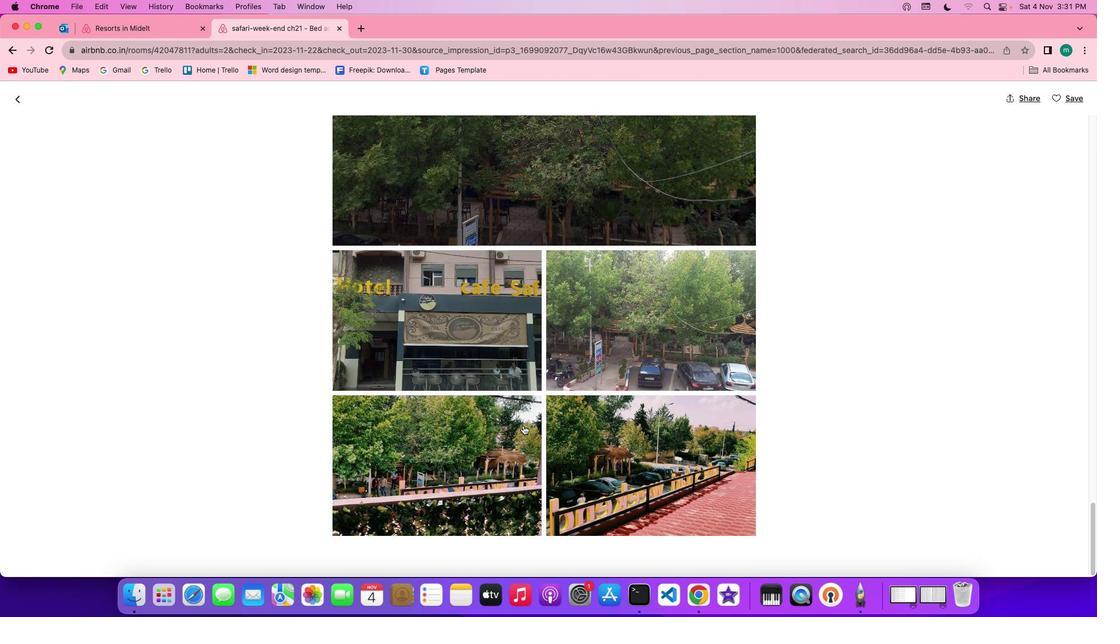 
Action: Mouse scrolled (523, 424) with delta (0, 0)
Screenshot: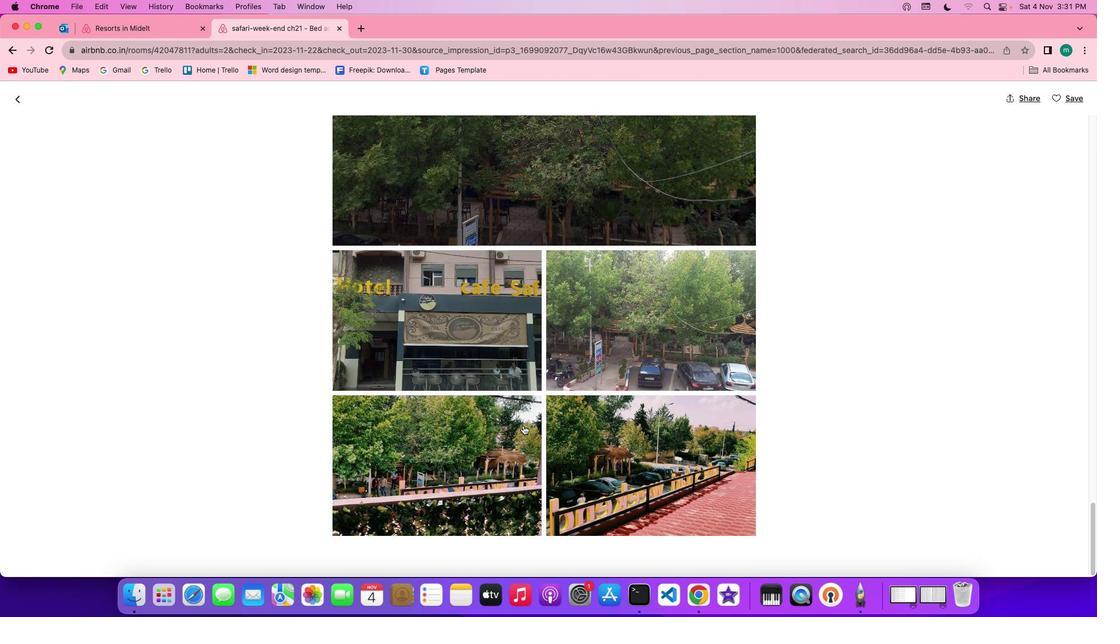 
Action: Mouse scrolled (523, 424) with delta (0, -1)
Screenshot: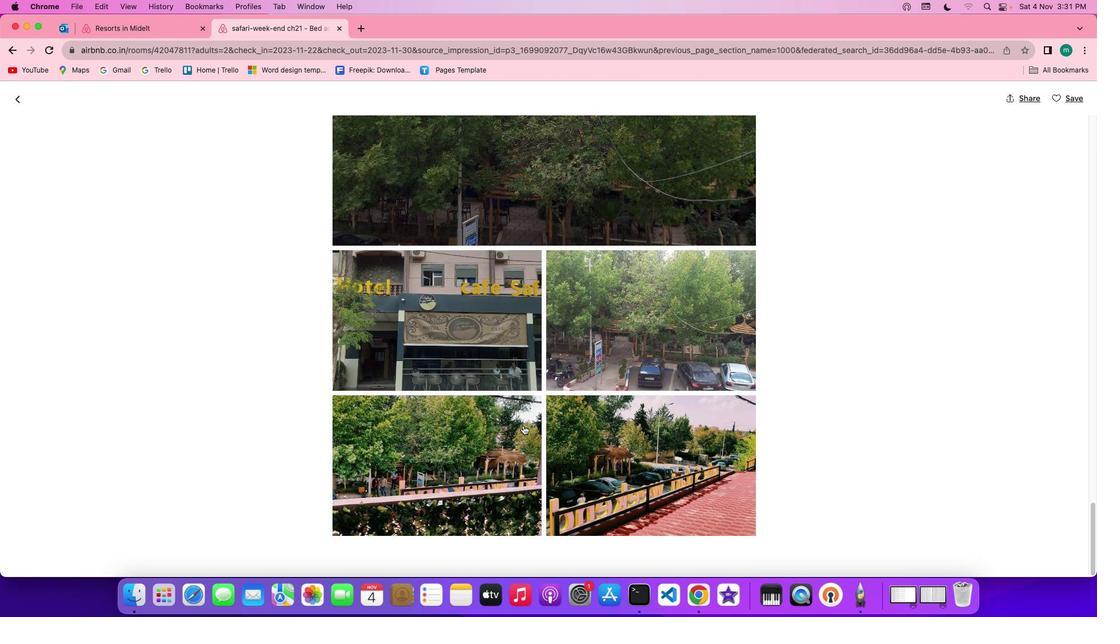 
Action: Mouse scrolled (523, 424) with delta (0, -2)
Screenshot: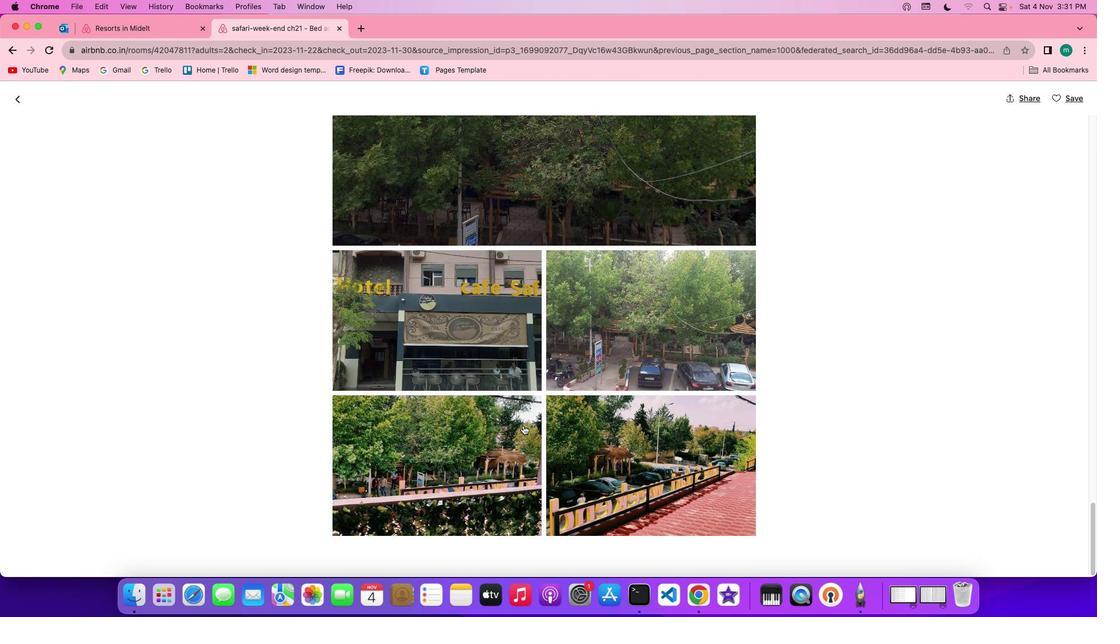 
Action: Mouse scrolled (523, 424) with delta (0, -2)
Screenshot: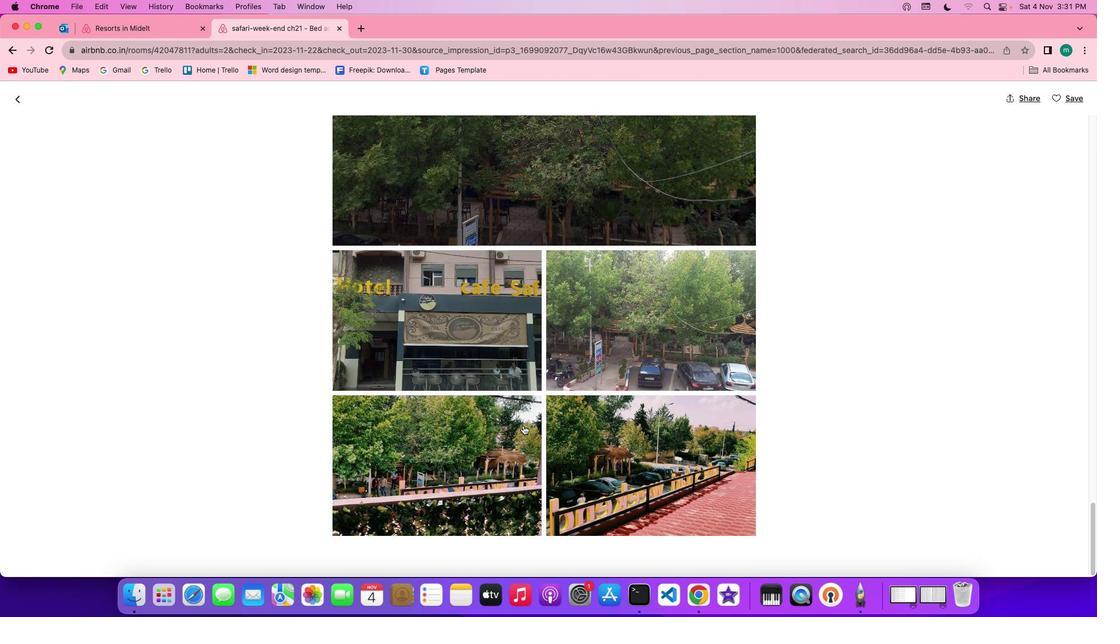 
Action: Mouse scrolled (523, 424) with delta (0, 0)
Screenshot: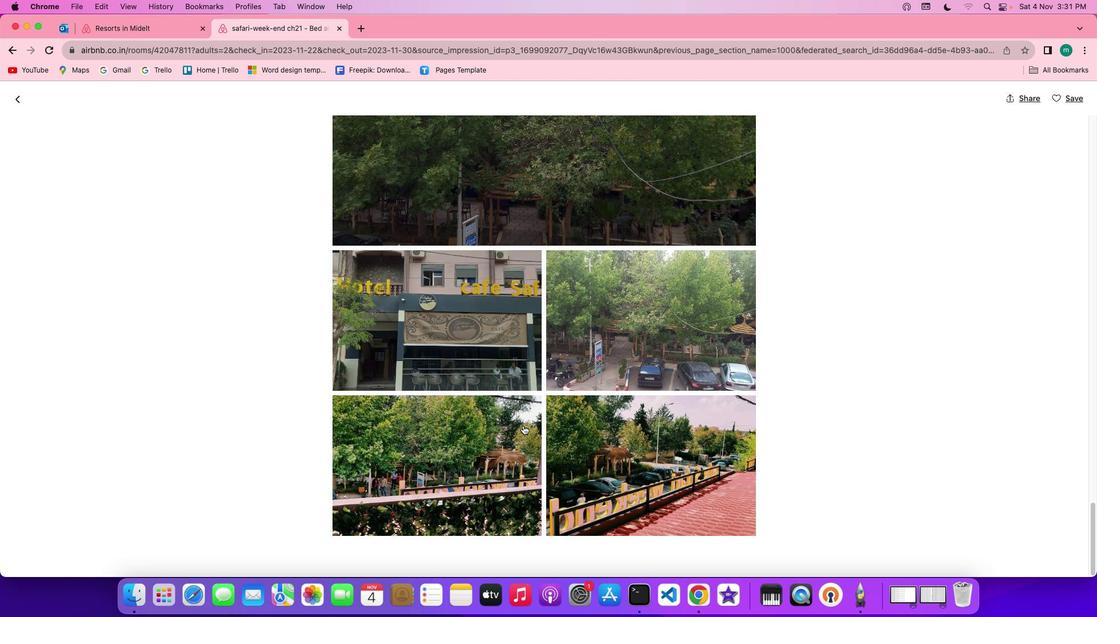
Action: Mouse scrolled (523, 424) with delta (0, 0)
Screenshot: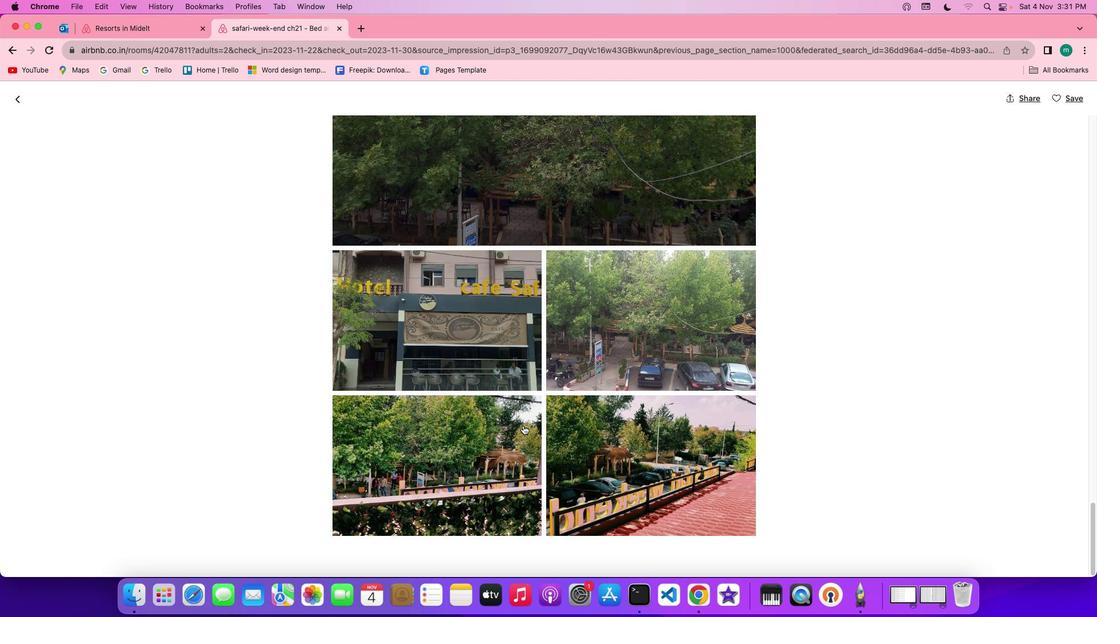 
Action: Mouse scrolled (523, 424) with delta (0, -1)
Screenshot: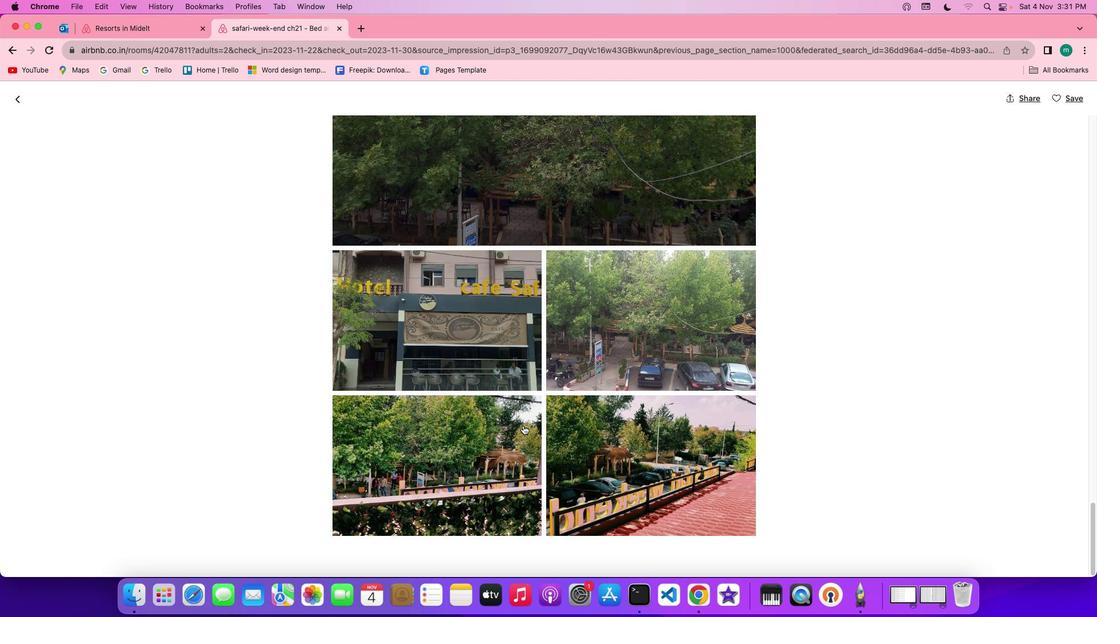 
Action: Mouse scrolled (523, 424) with delta (0, -2)
Screenshot: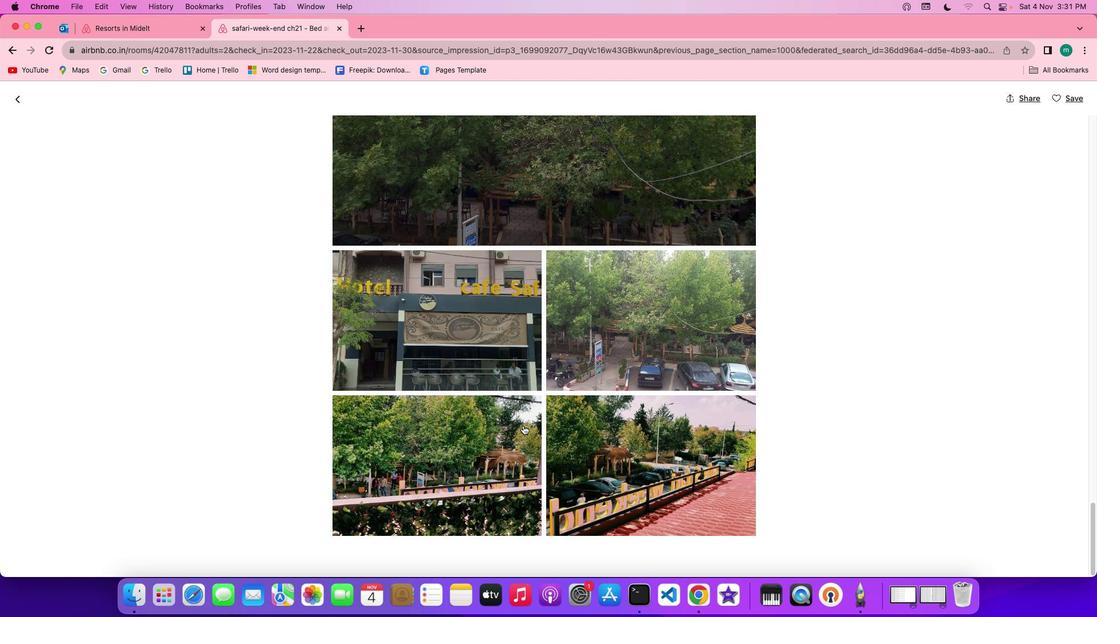 
Action: Mouse scrolled (523, 424) with delta (0, -2)
Screenshot: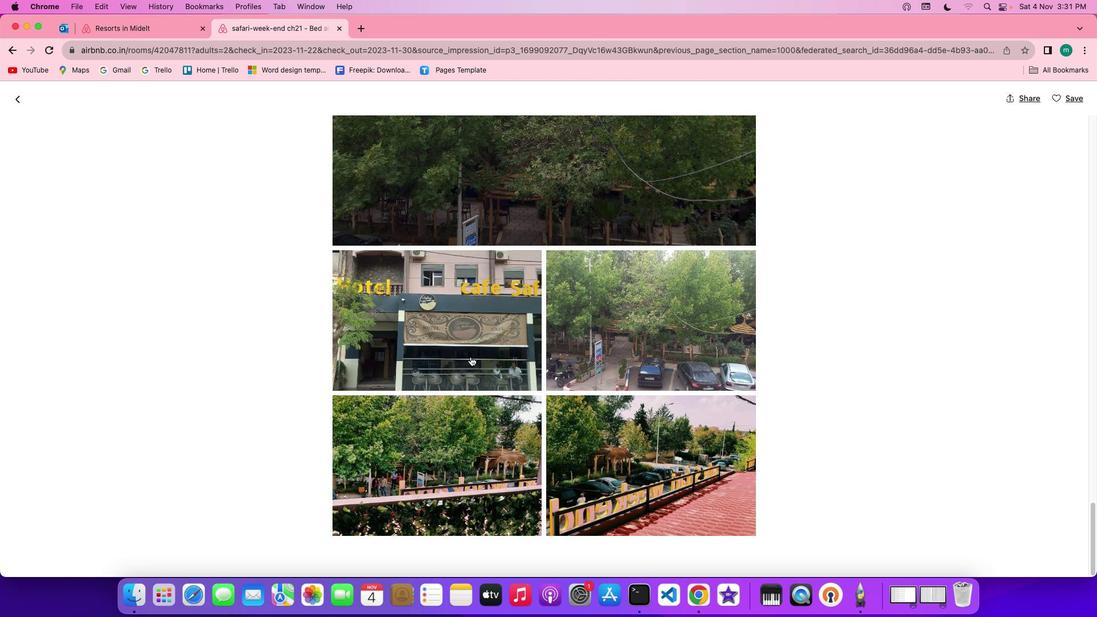
Action: Mouse moved to (15, 102)
Screenshot: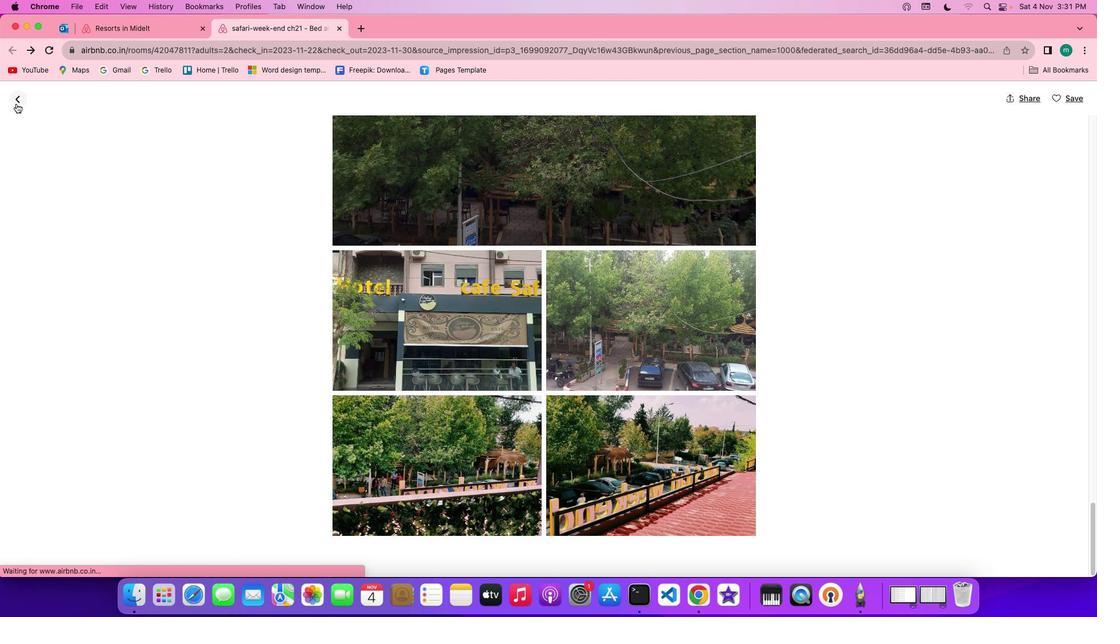 
Action: Mouse pressed left at (15, 102)
Screenshot: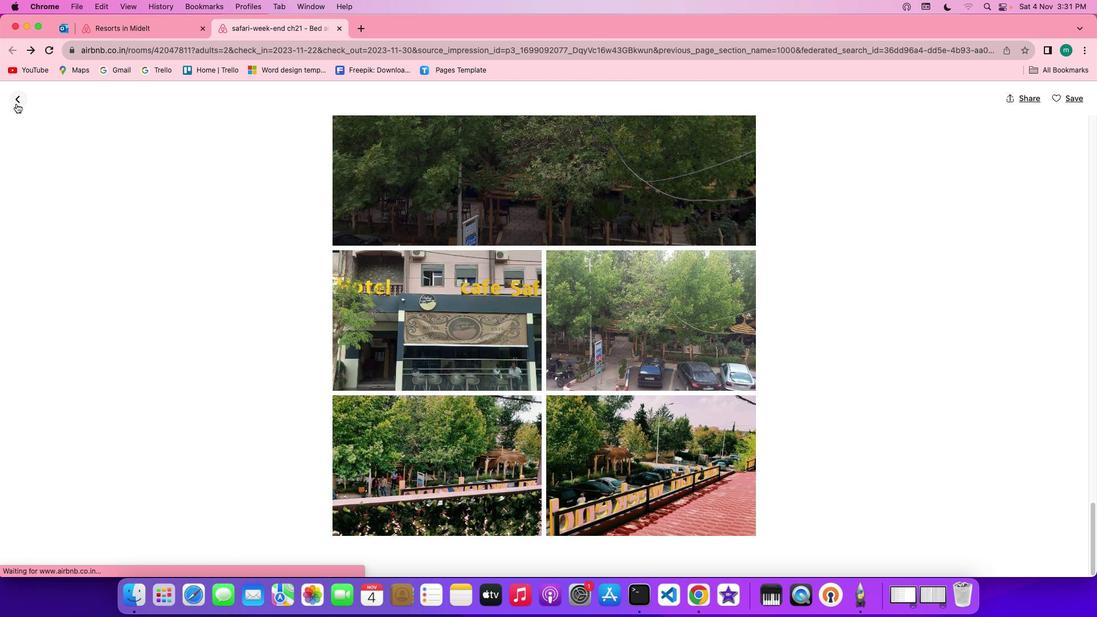 
Action: Mouse moved to (516, 479)
Screenshot: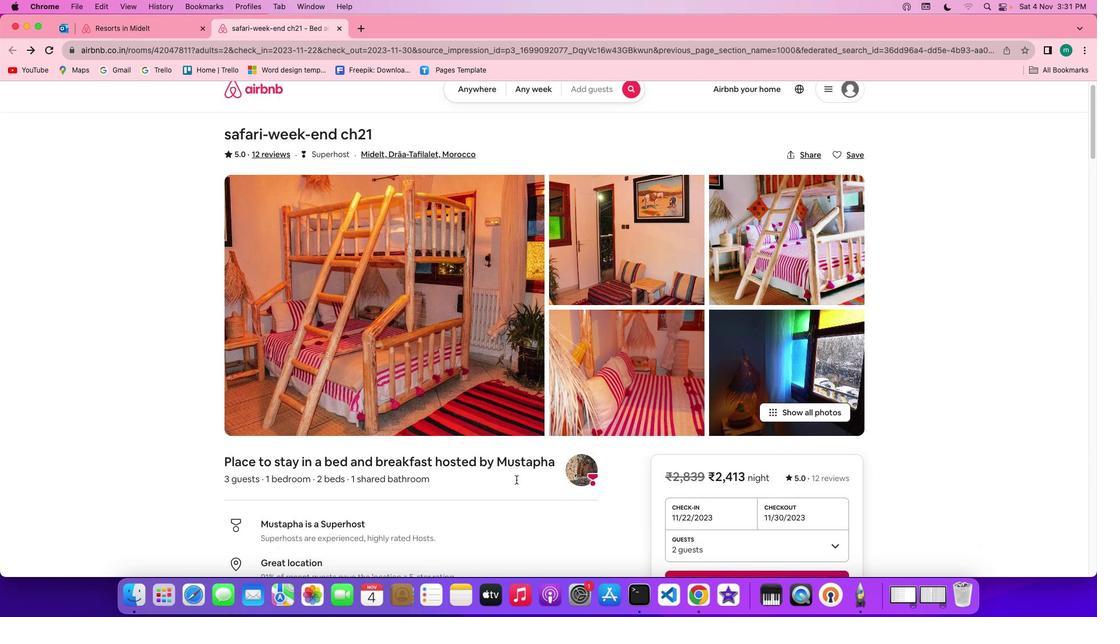 
Action: Mouse scrolled (516, 479) with delta (0, 0)
Screenshot: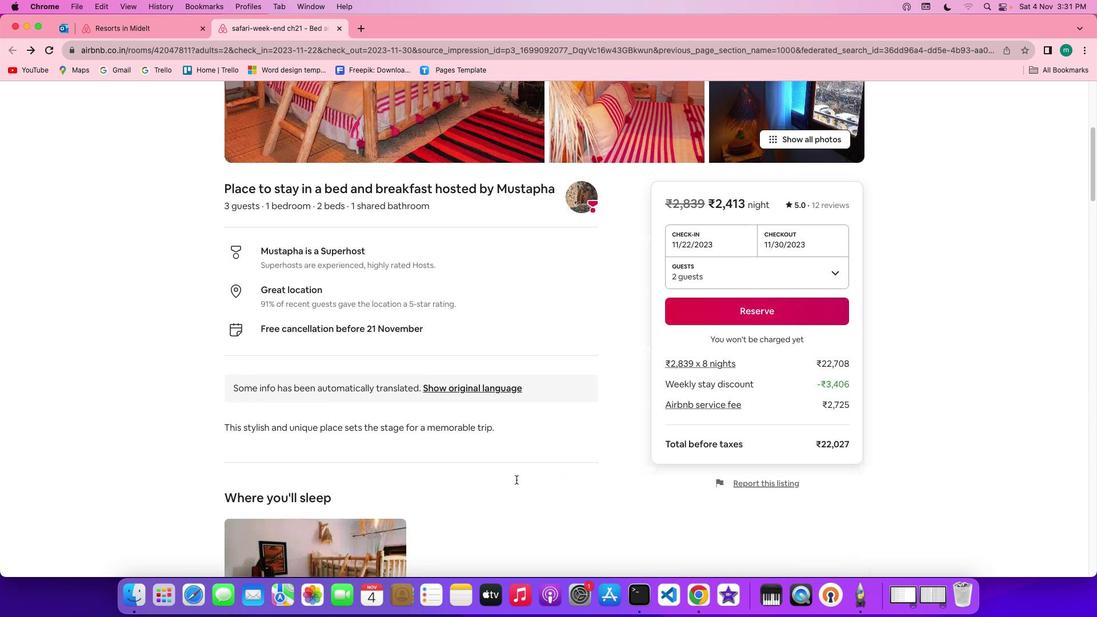 
Action: Mouse scrolled (516, 479) with delta (0, 0)
Screenshot: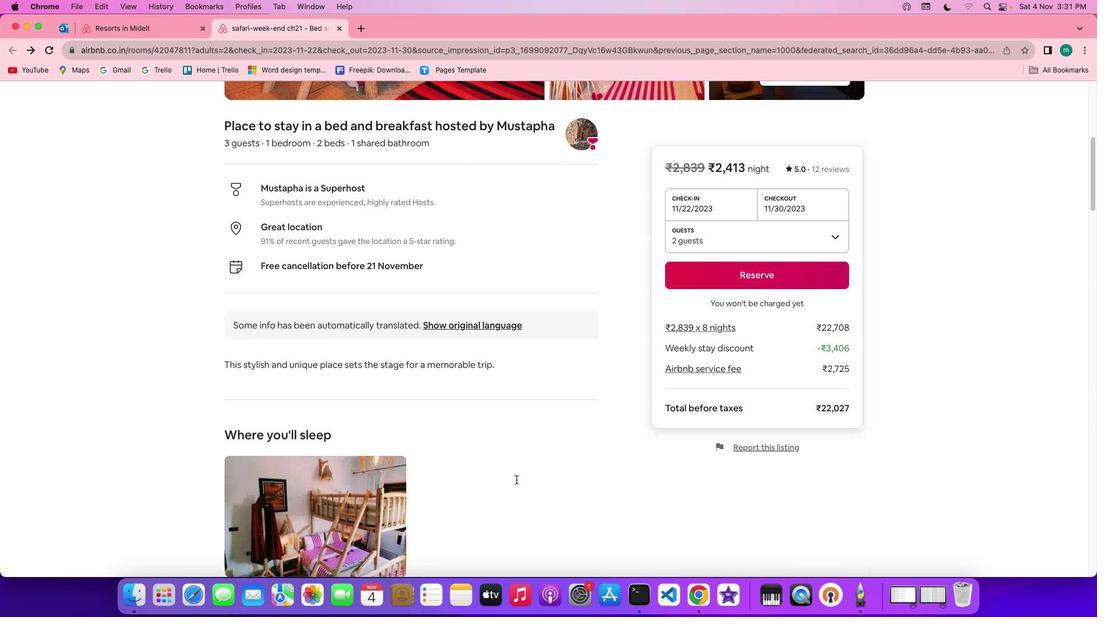 
Action: Mouse scrolled (516, 479) with delta (0, -1)
Screenshot: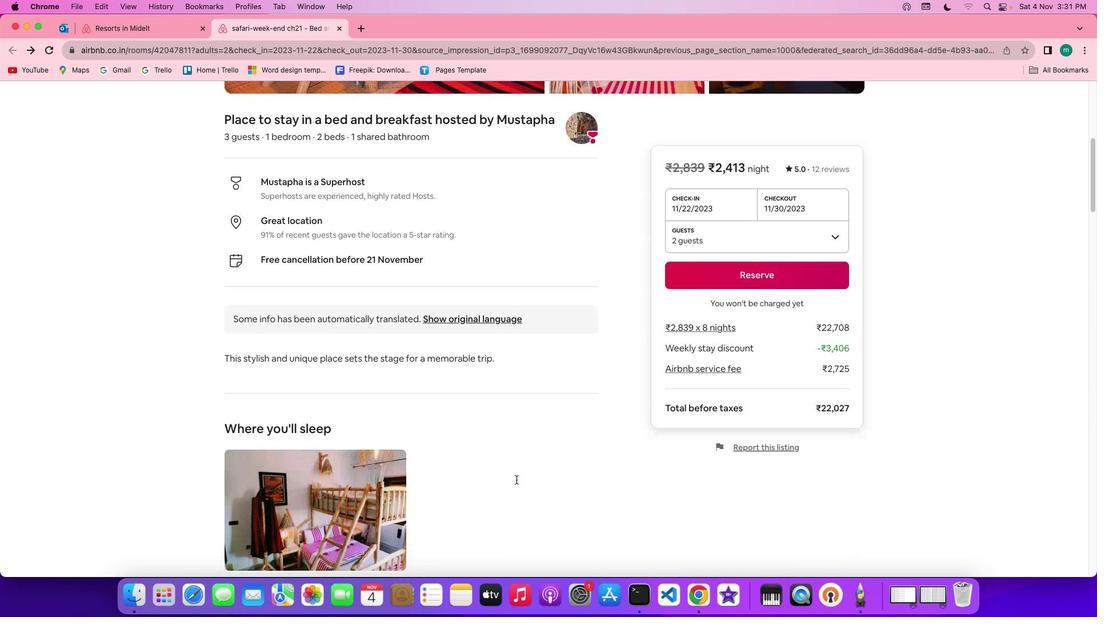 
Action: Mouse scrolled (516, 479) with delta (0, -2)
Screenshot: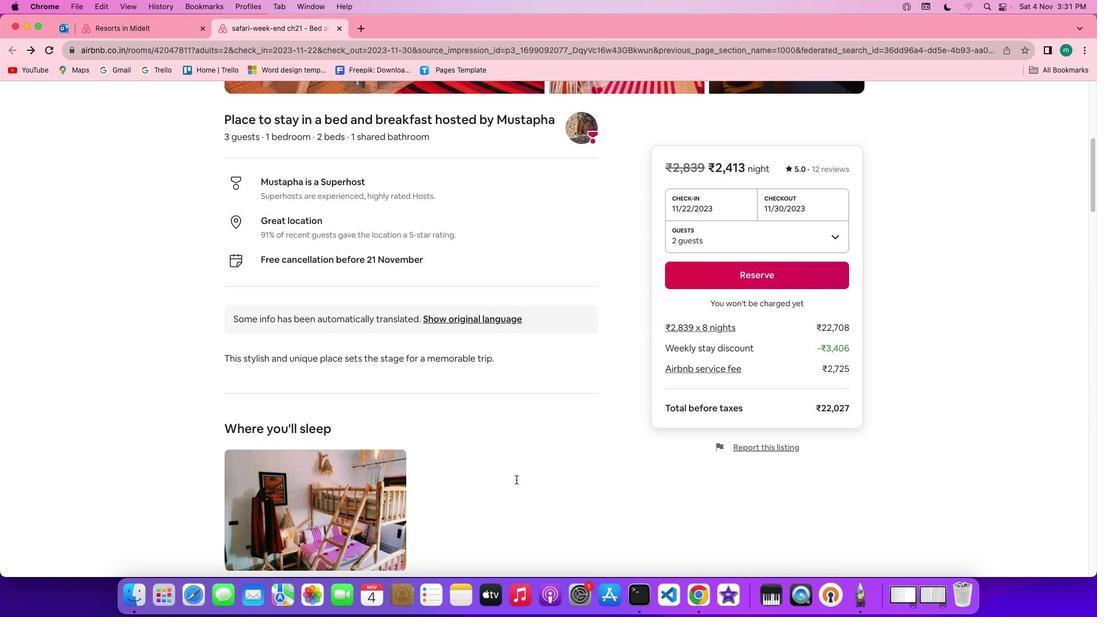 
Action: Mouse scrolled (516, 479) with delta (0, -2)
Screenshot: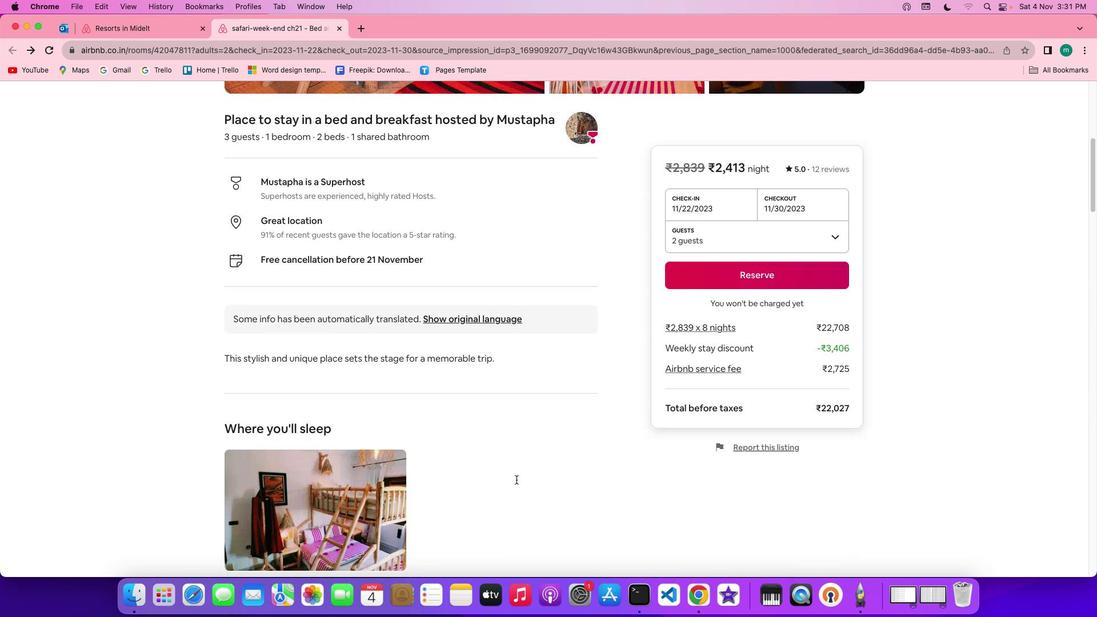 
Action: Mouse scrolled (516, 479) with delta (0, 0)
Screenshot: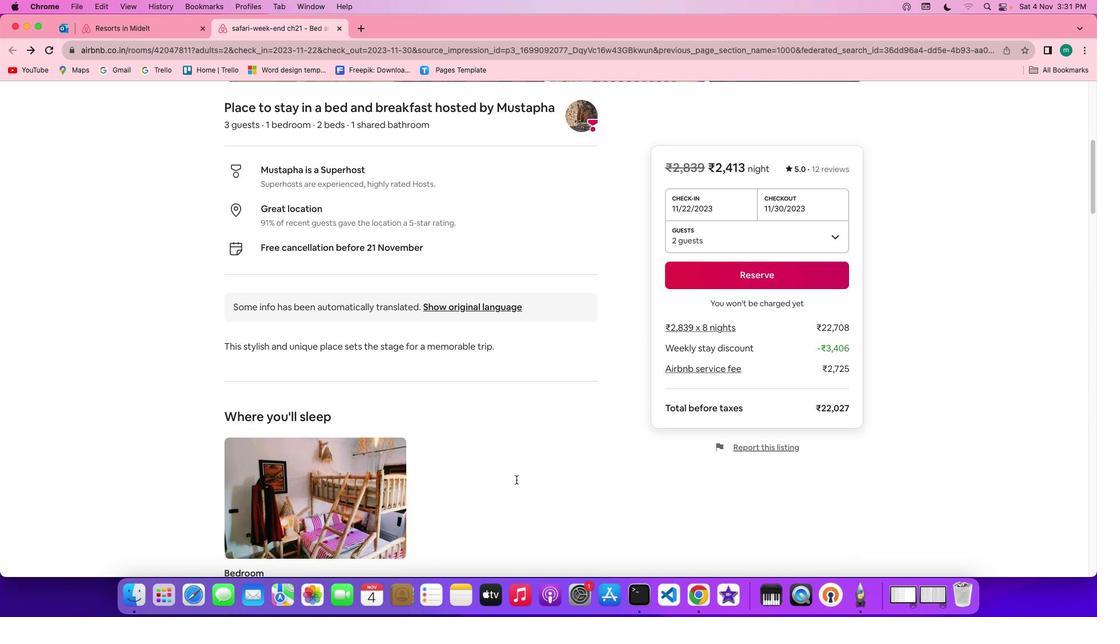 
Action: Mouse scrolled (516, 479) with delta (0, 0)
Screenshot: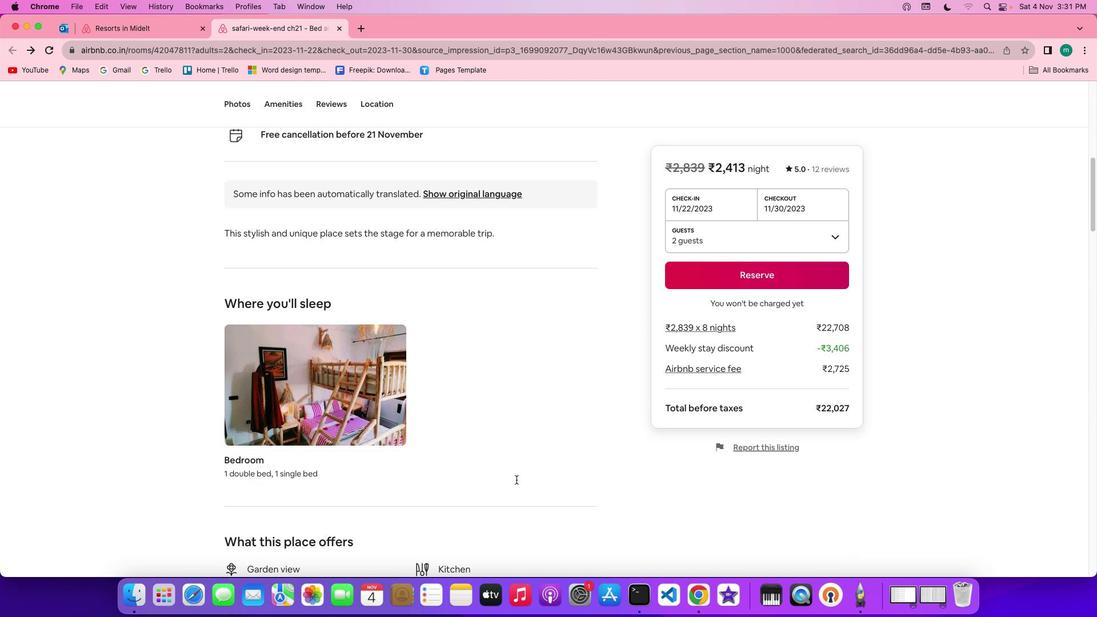 
Action: Mouse scrolled (516, 479) with delta (0, 0)
Screenshot: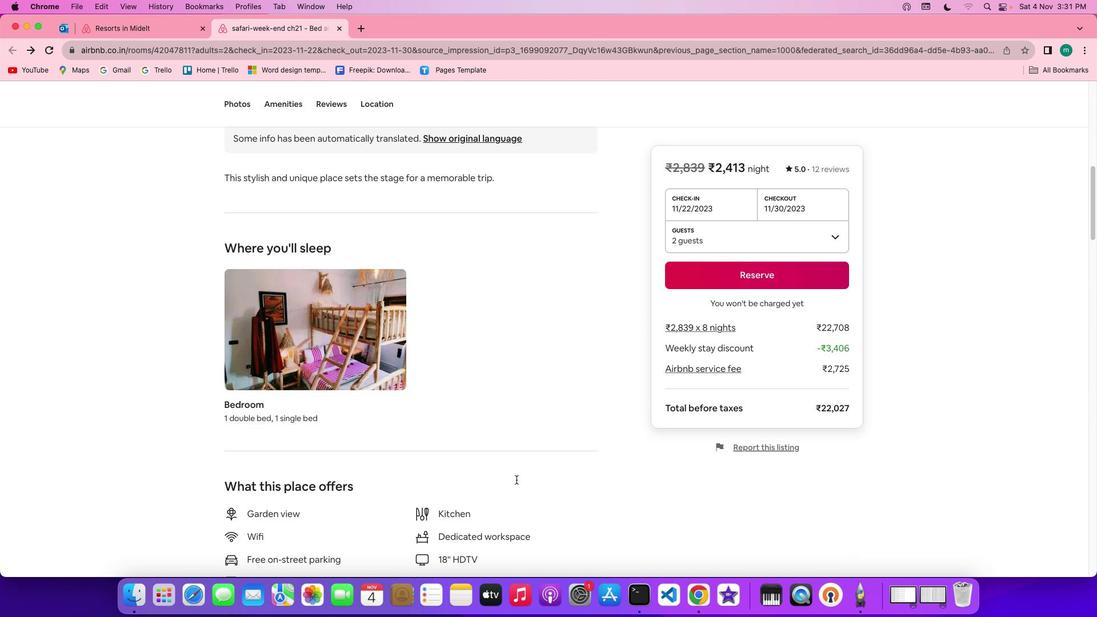 
Action: Mouse scrolled (516, 479) with delta (0, -1)
Screenshot: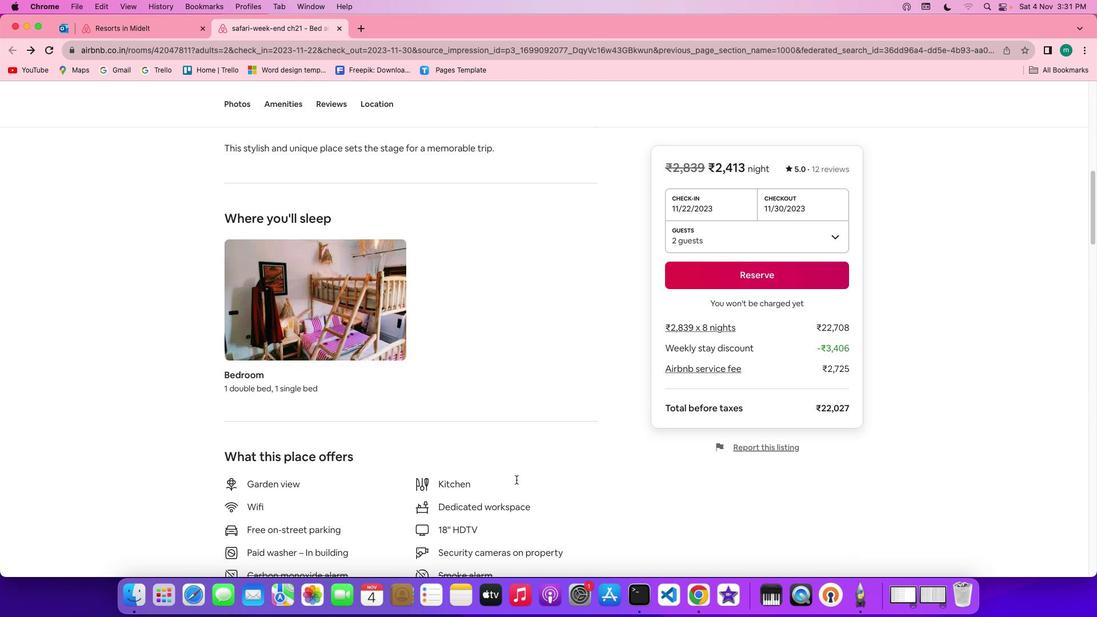 
Action: Mouse scrolled (516, 479) with delta (0, -2)
Screenshot: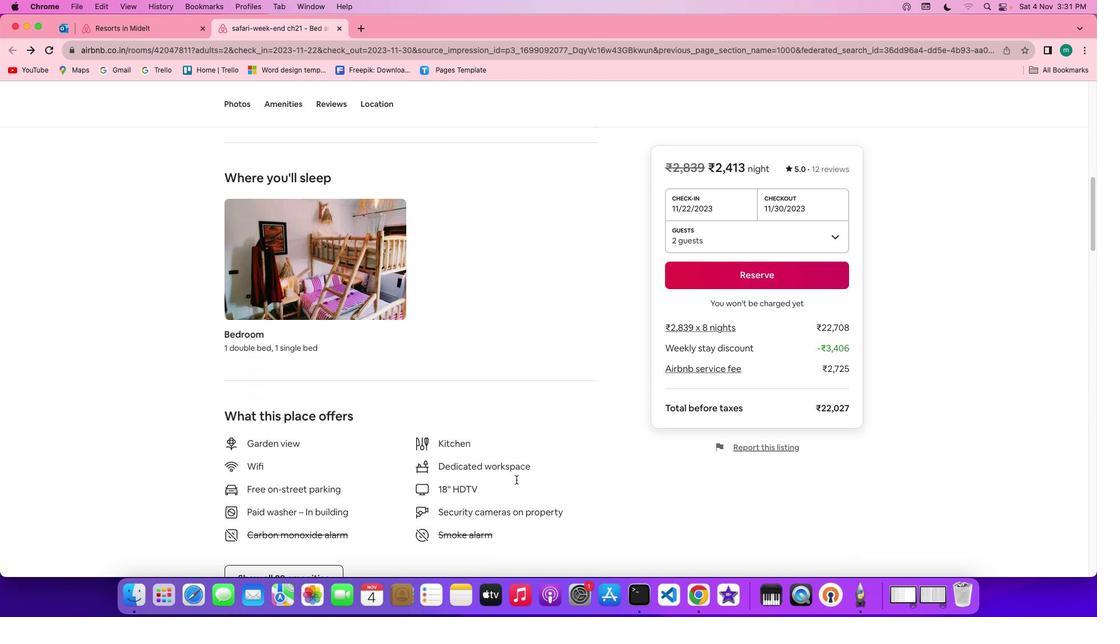
Action: Mouse scrolled (516, 479) with delta (0, -1)
Screenshot: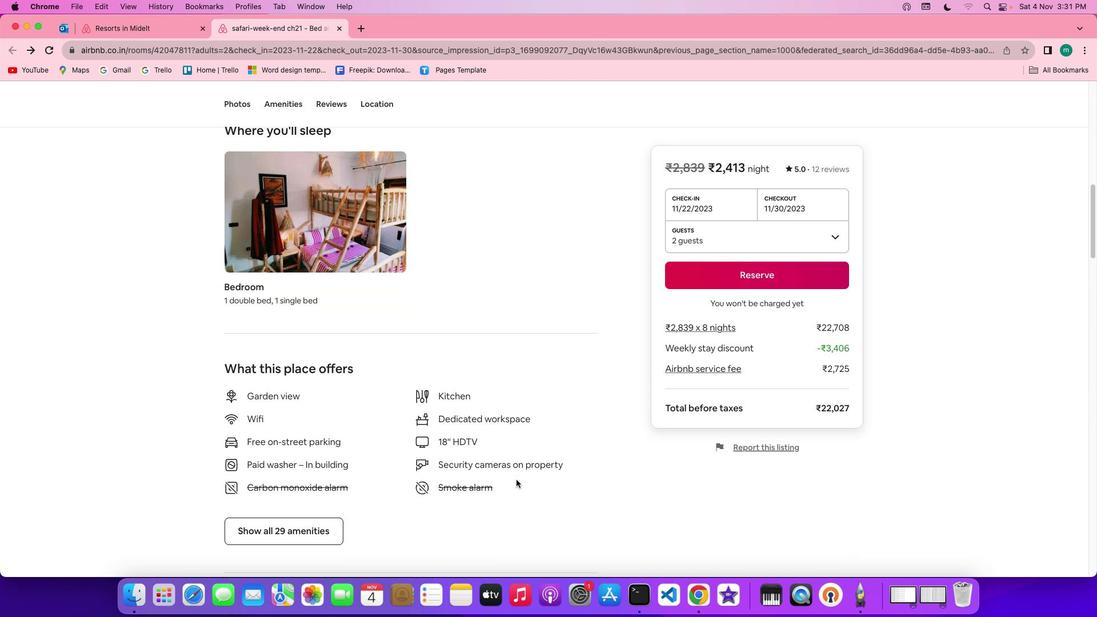 
Action: Mouse scrolled (516, 479) with delta (0, 0)
Screenshot: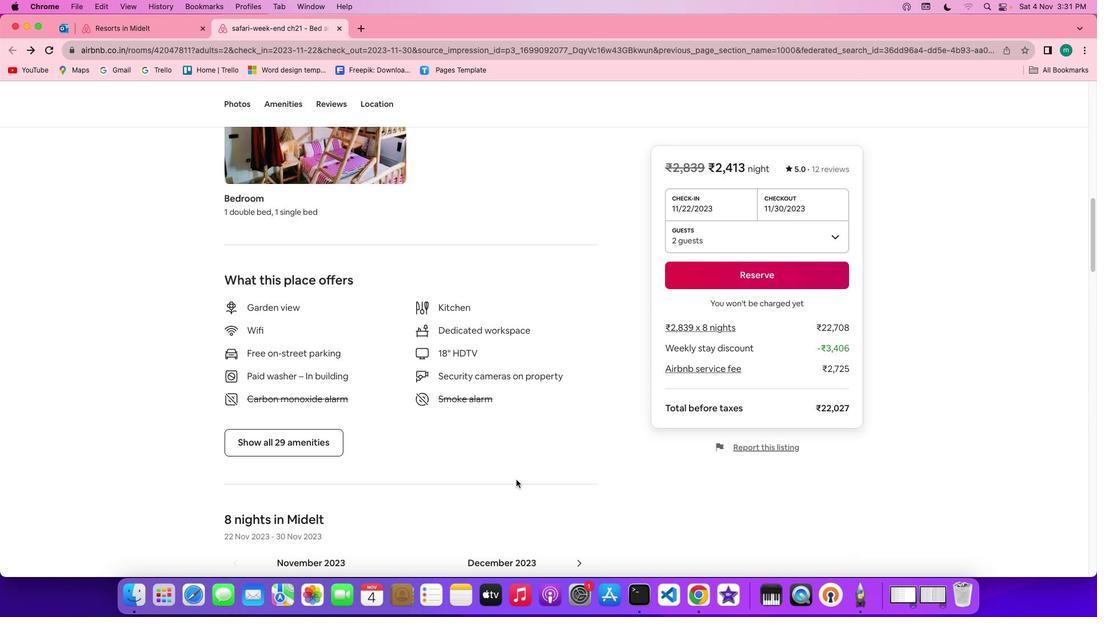 
Action: Mouse scrolled (516, 479) with delta (0, 0)
Screenshot: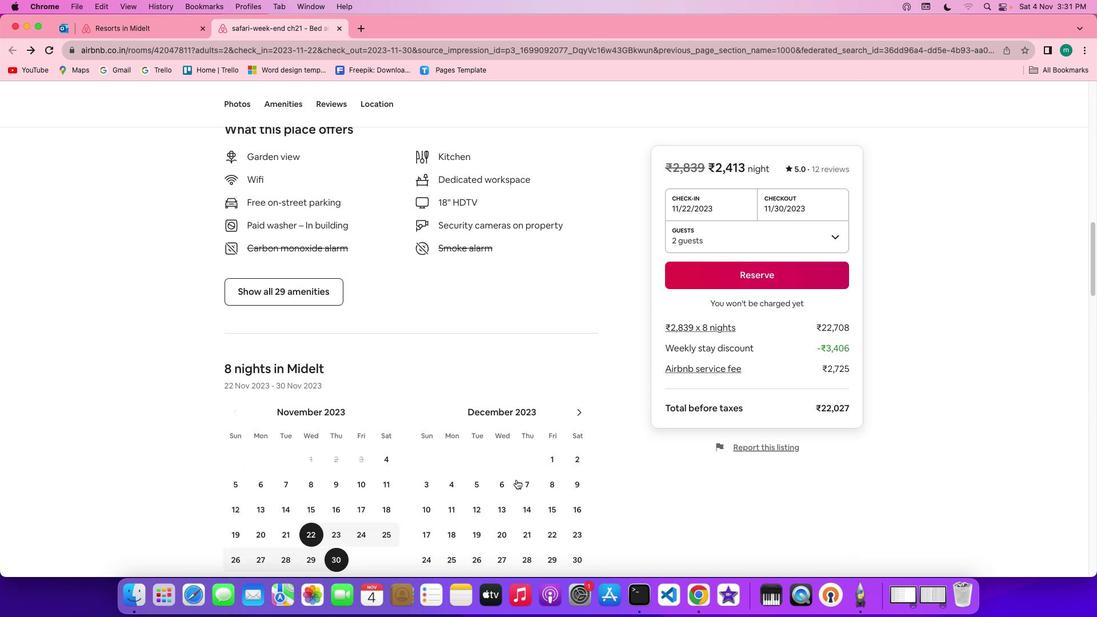 
Action: Mouse scrolled (516, 479) with delta (0, -1)
Screenshot: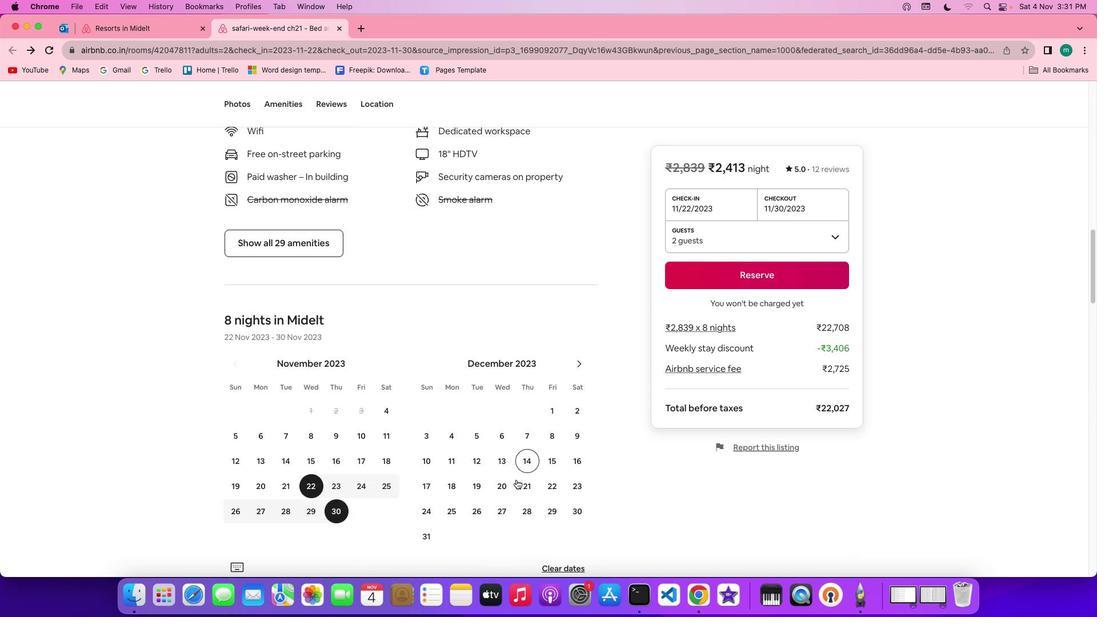 
Action: Mouse scrolled (516, 479) with delta (0, -2)
Screenshot: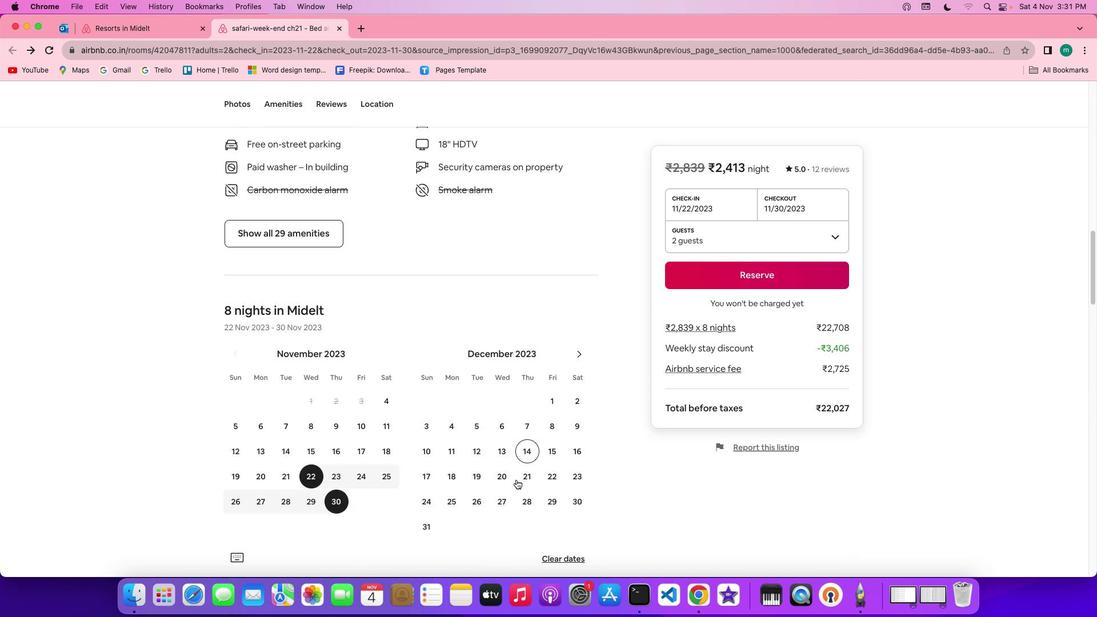 
Action: Mouse scrolled (516, 479) with delta (0, -2)
Screenshot: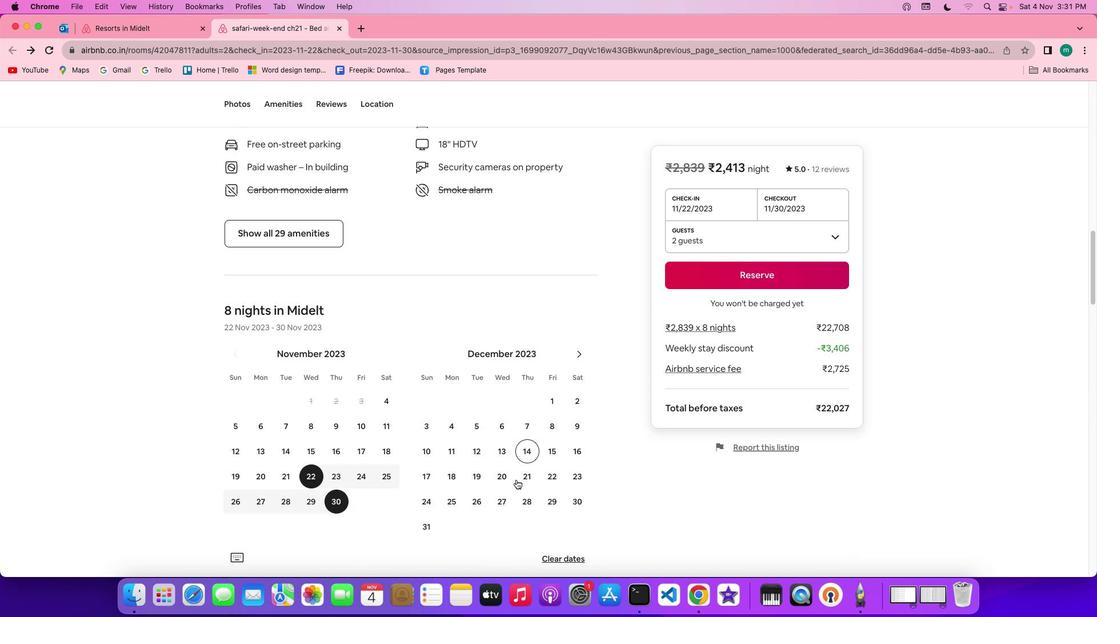
Action: Mouse moved to (253, 228)
Screenshot: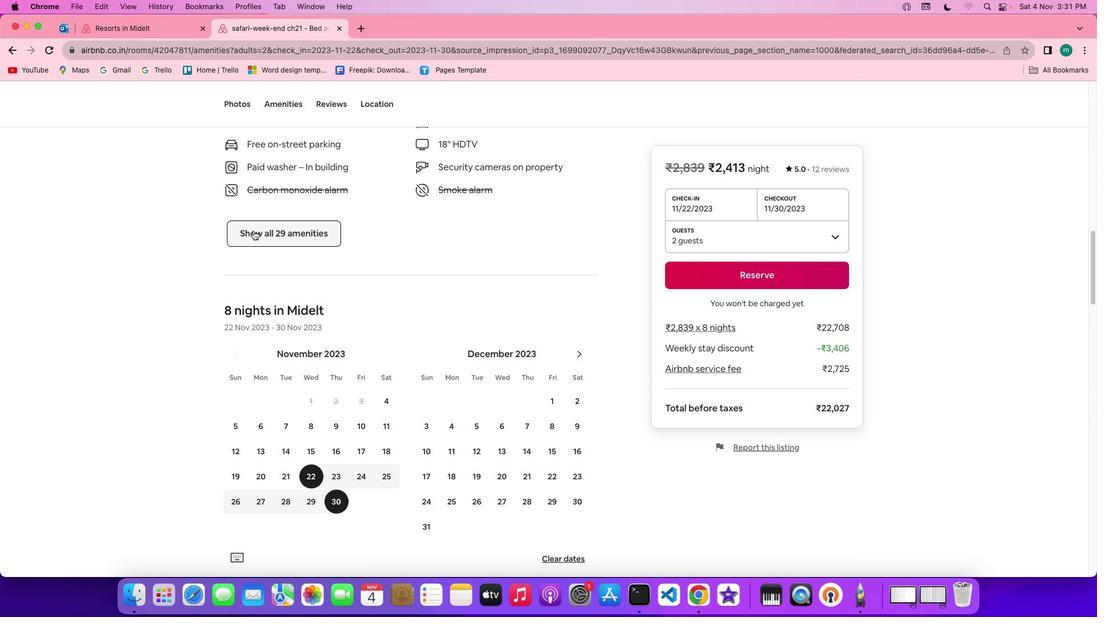 
Action: Mouse pressed left at (253, 228)
Screenshot: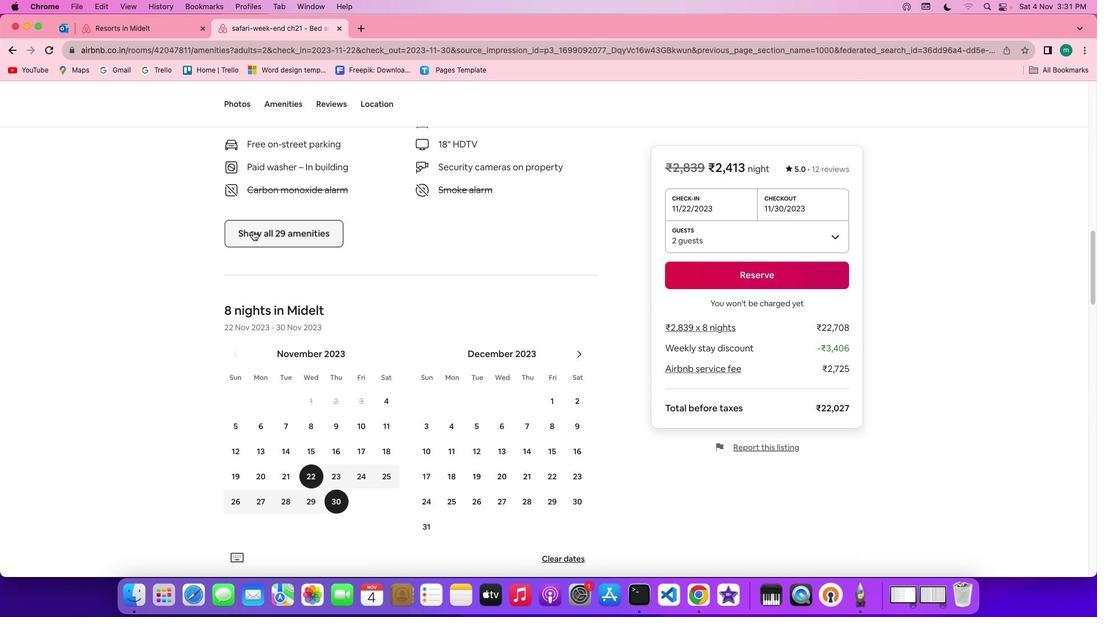 
Action: Mouse moved to (652, 402)
Screenshot: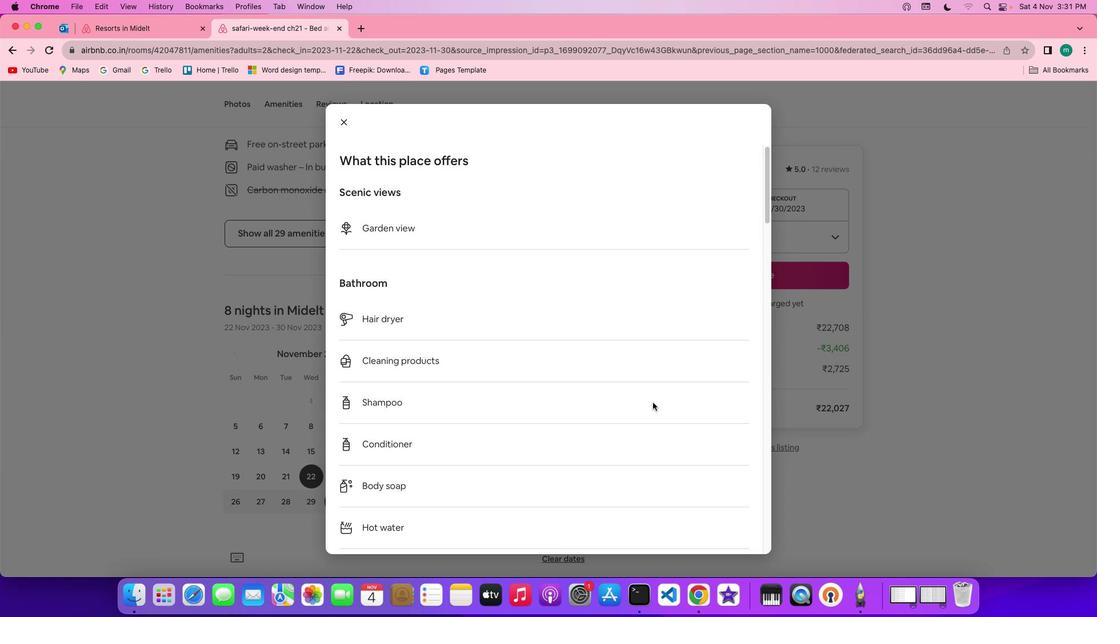 
Action: Mouse scrolled (652, 402) with delta (0, 0)
Screenshot: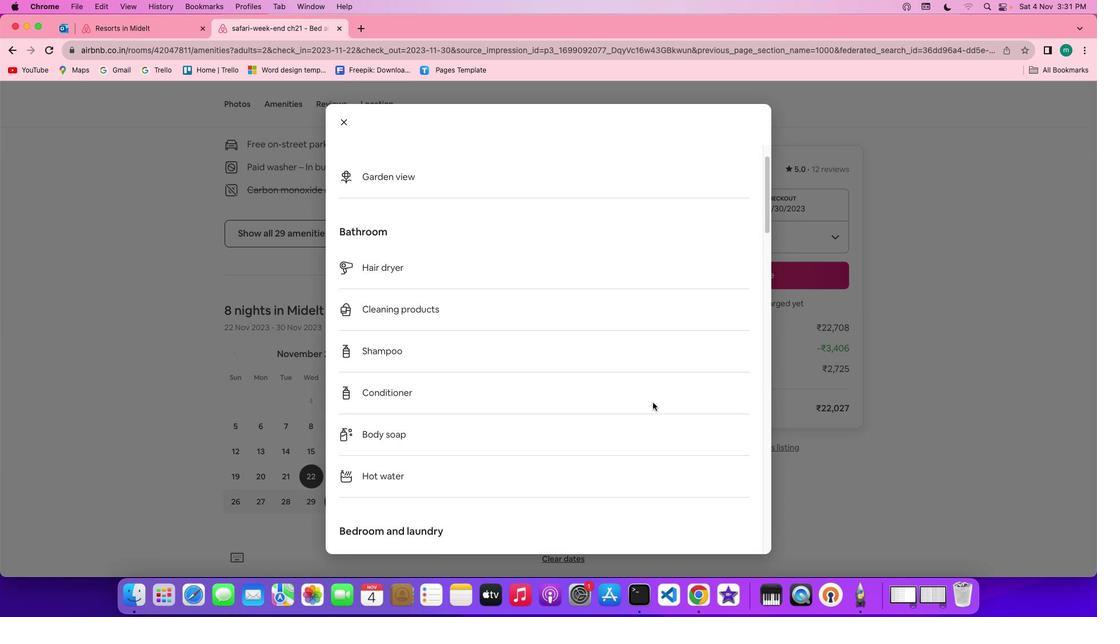 
Action: Mouse scrolled (652, 402) with delta (0, 0)
Screenshot: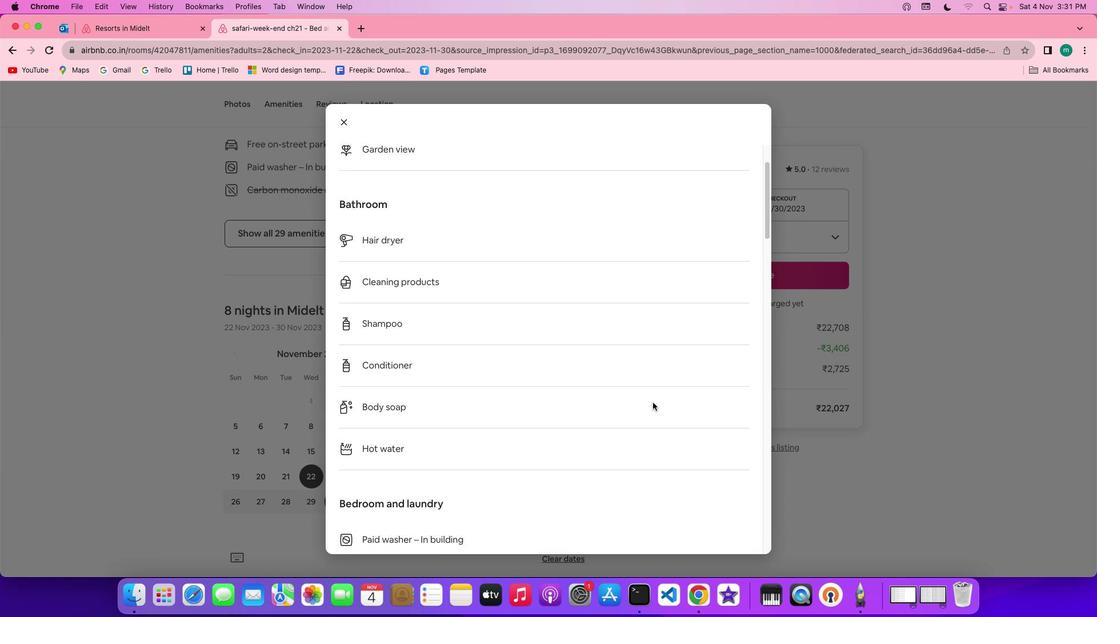 
Action: Mouse scrolled (652, 402) with delta (0, -1)
Screenshot: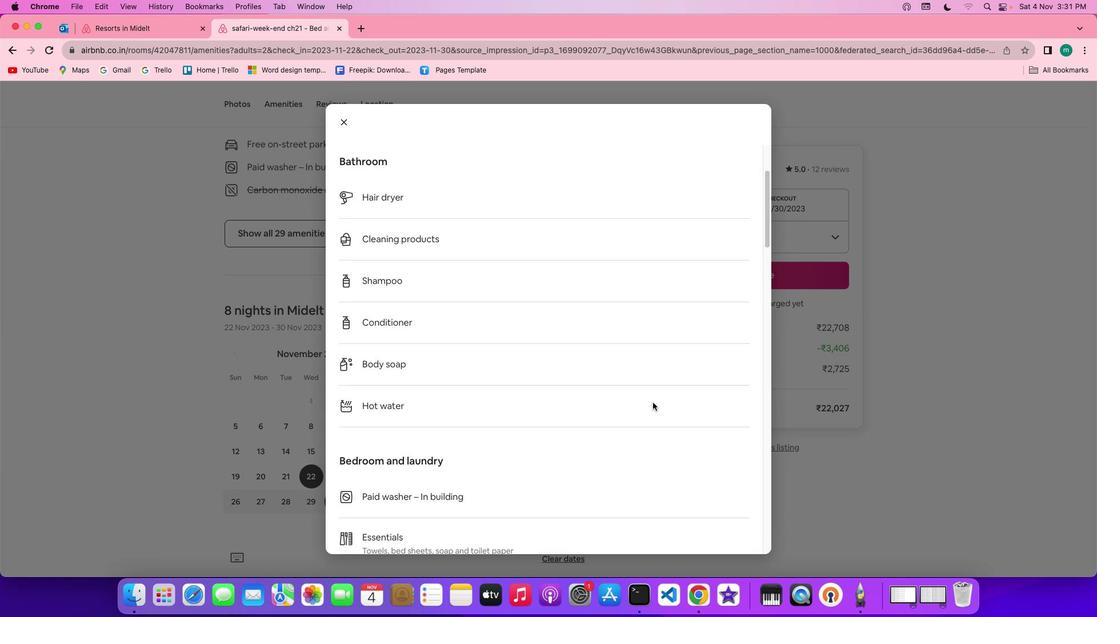 
Action: Mouse scrolled (652, 402) with delta (0, -1)
Screenshot: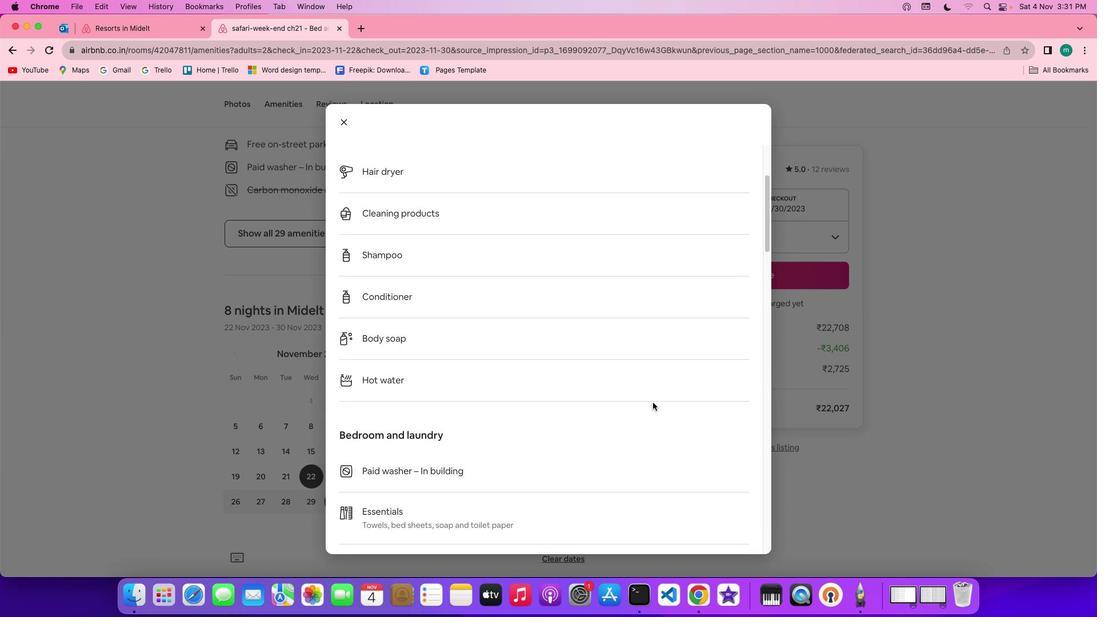 
Action: Mouse scrolled (652, 402) with delta (0, 0)
Screenshot: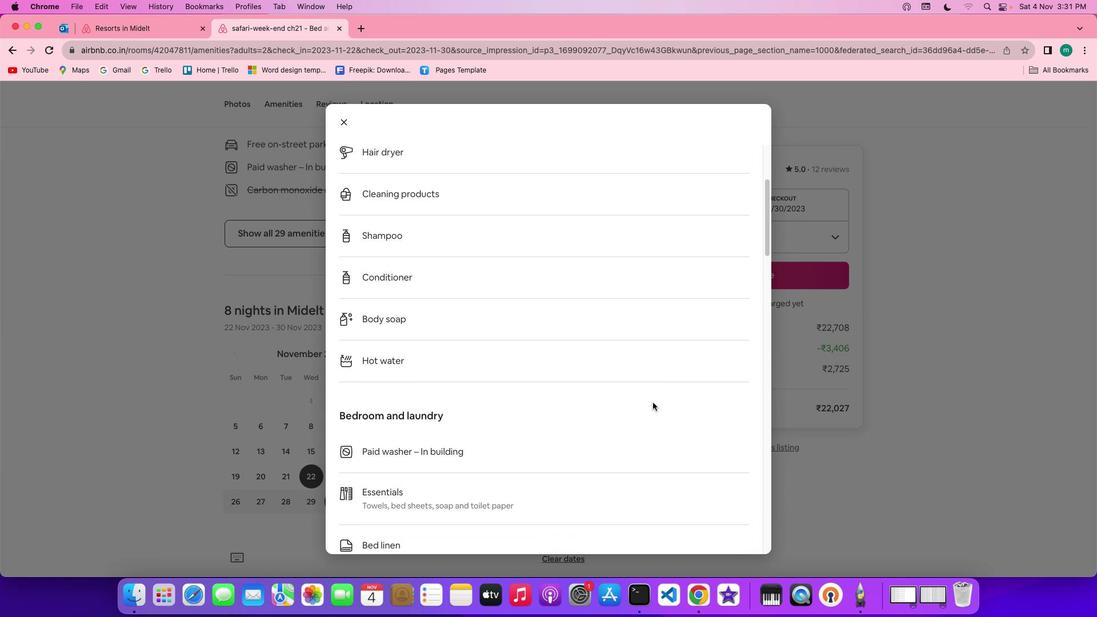 
Action: Mouse scrolled (652, 402) with delta (0, 0)
Screenshot: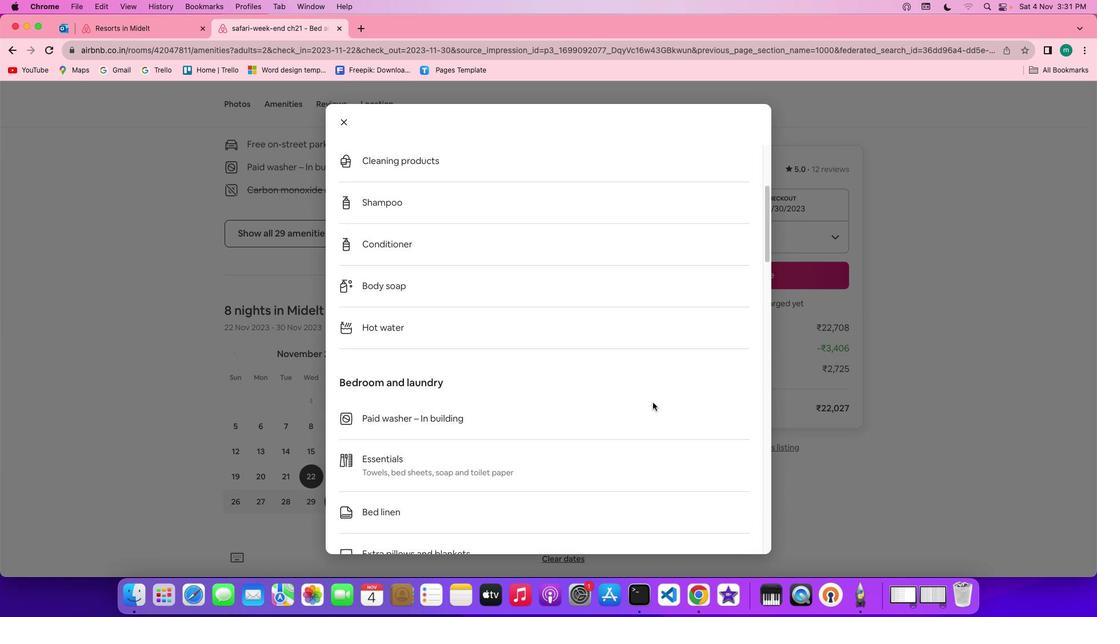 
Action: Mouse scrolled (652, 402) with delta (0, 0)
Screenshot: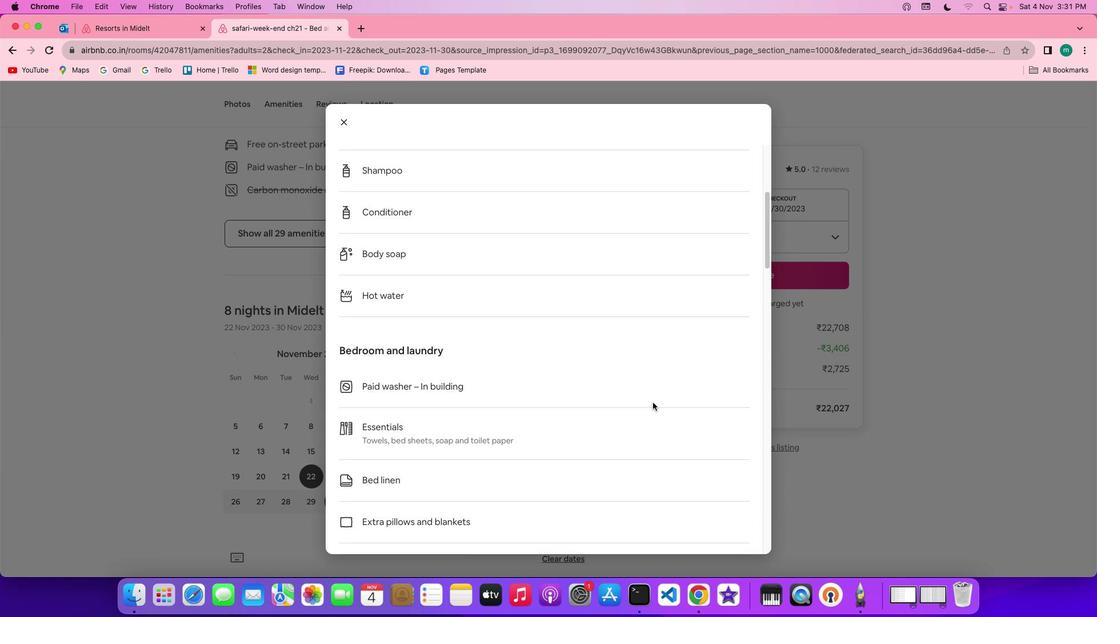 
Action: Mouse scrolled (652, 402) with delta (0, -1)
Screenshot: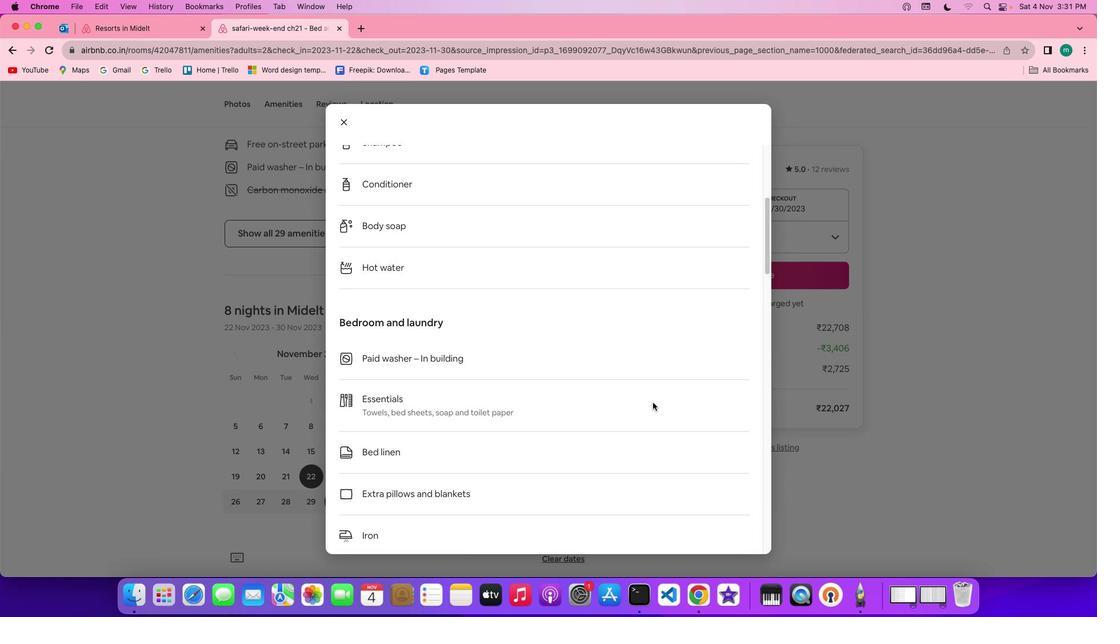 
Action: Mouse scrolled (652, 402) with delta (0, 0)
Screenshot: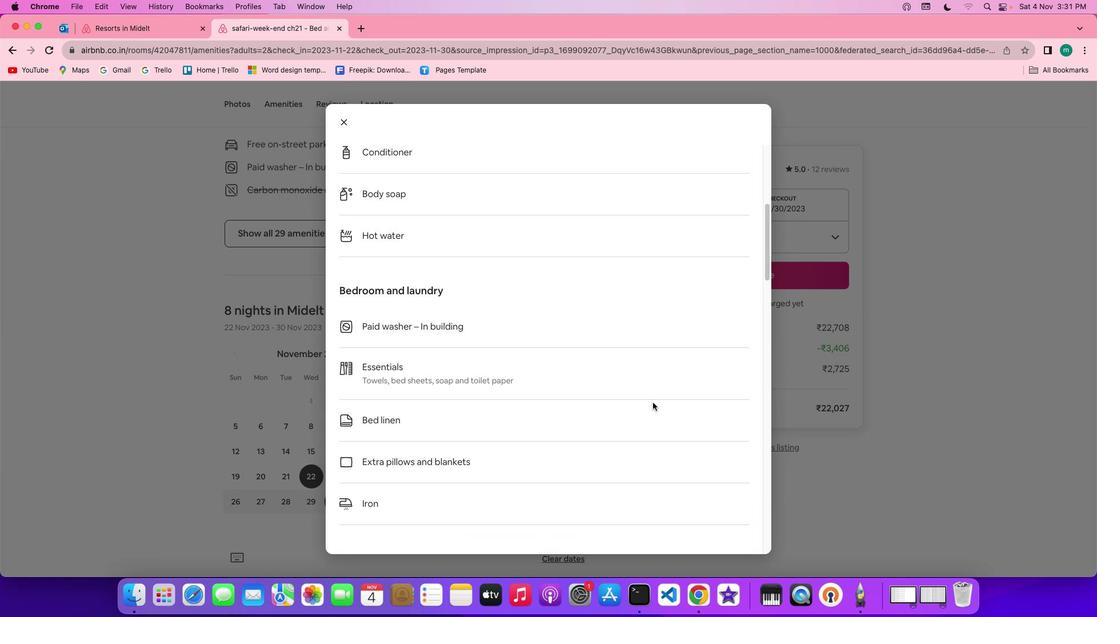 
Action: Mouse scrolled (652, 402) with delta (0, 0)
Screenshot: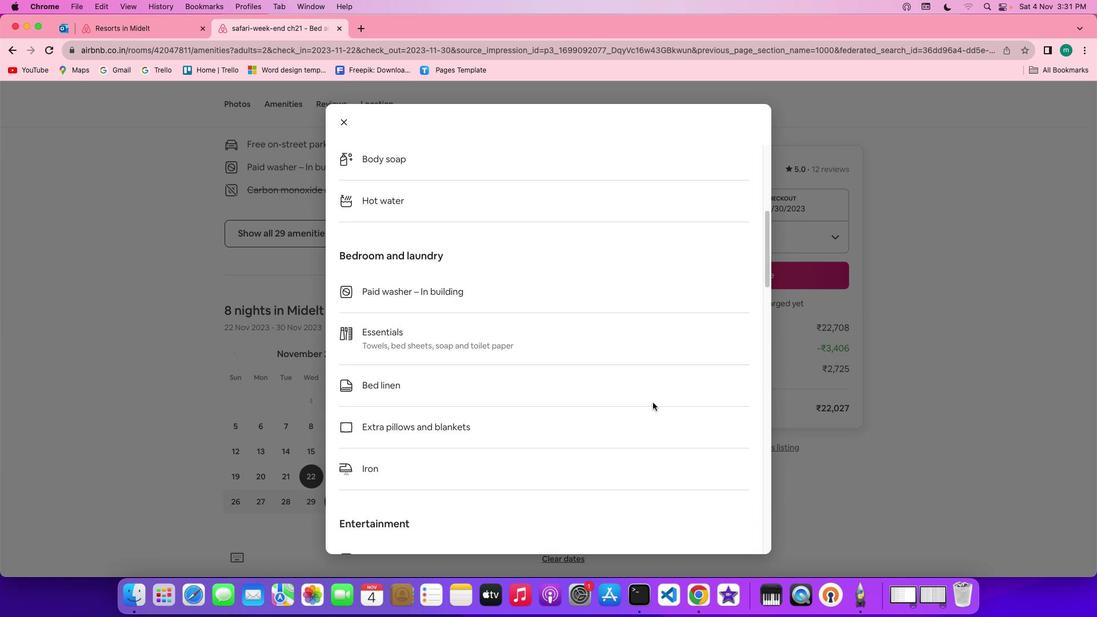 
Action: Mouse scrolled (652, 402) with delta (0, -1)
Screenshot: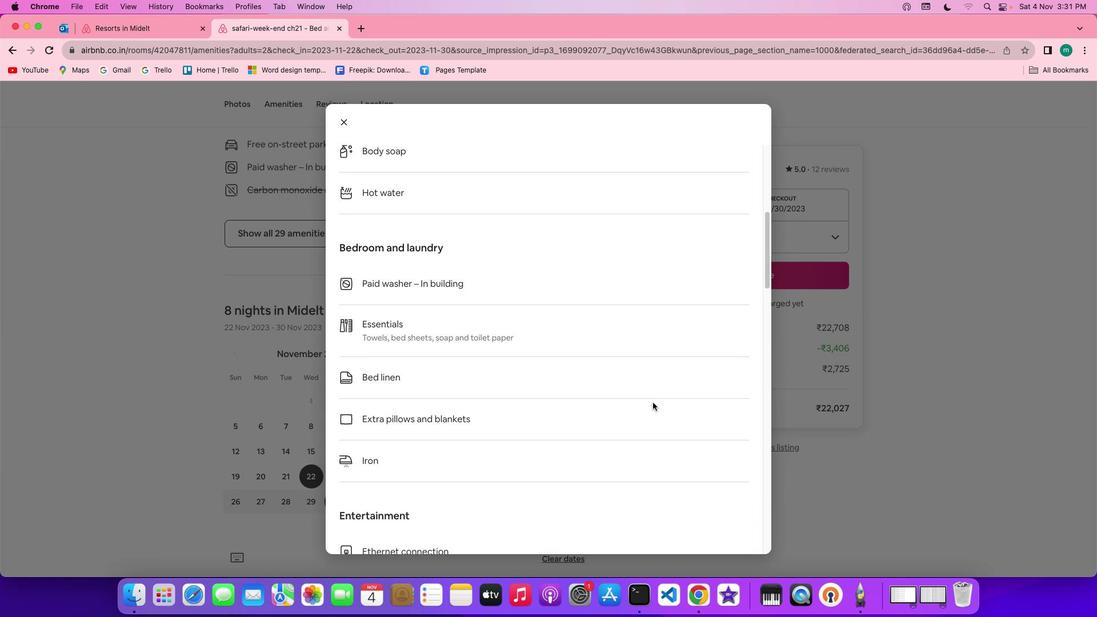 
Action: Mouse scrolled (652, 402) with delta (0, 0)
Screenshot: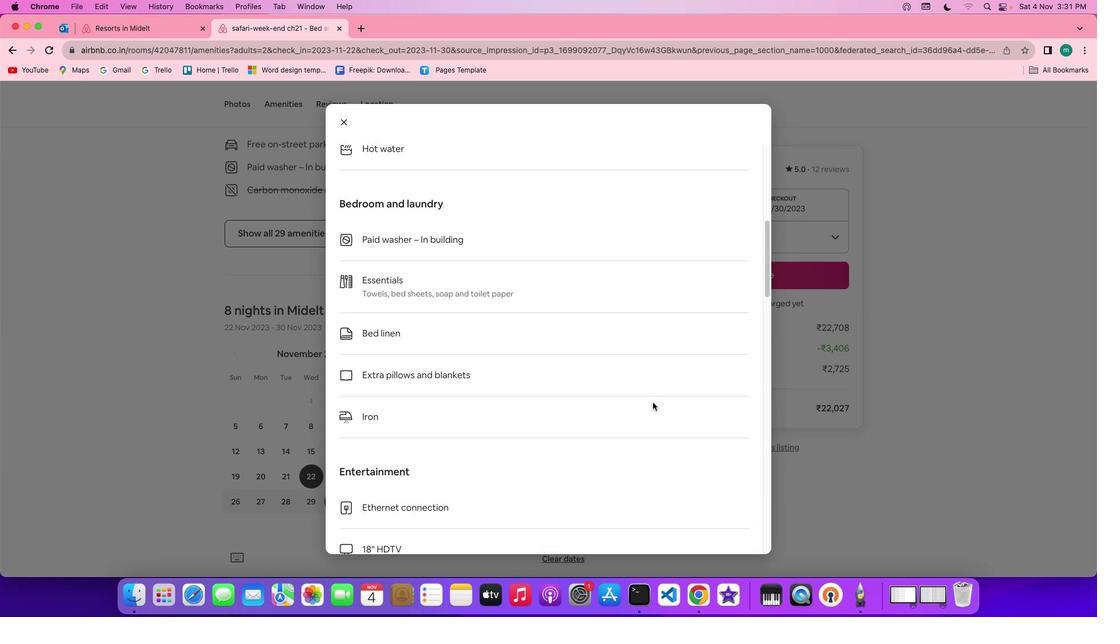 
Action: Mouse scrolled (652, 402) with delta (0, 0)
Screenshot: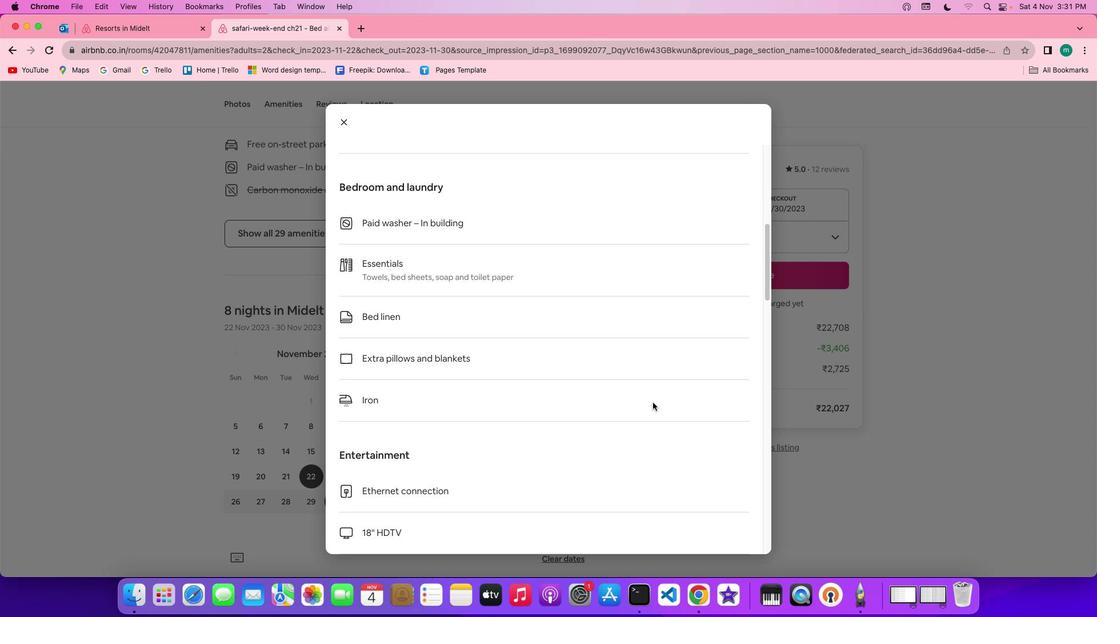 
Action: Mouse scrolled (652, 402) with delta (0, 0)
Screenshot: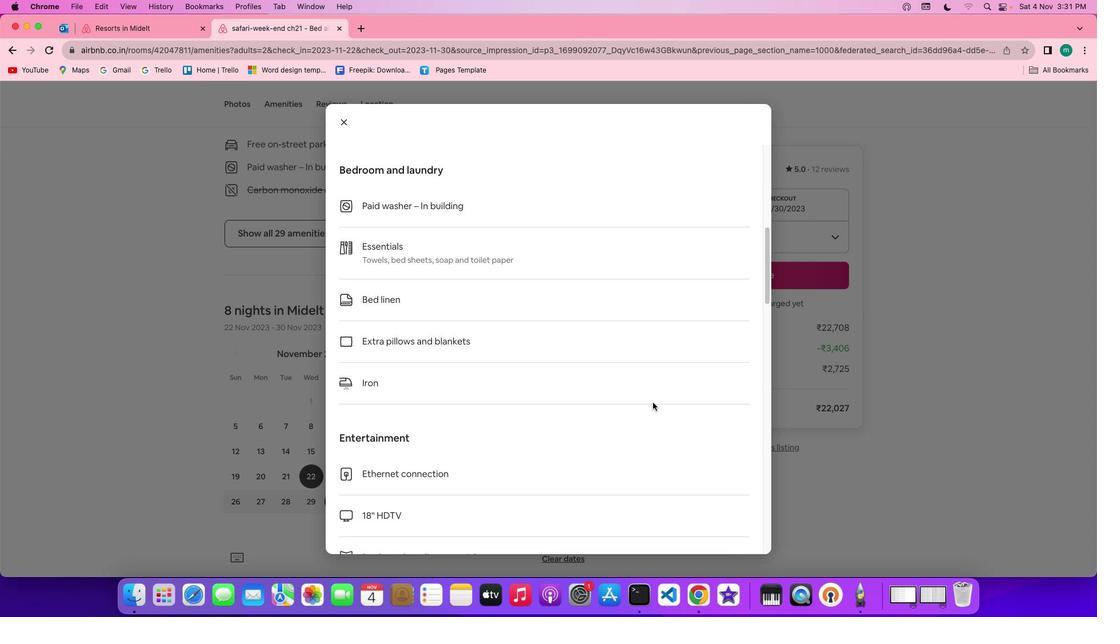 
Action: Mouse scrolled (652, 402) with delta (0, 0)
Screenshot: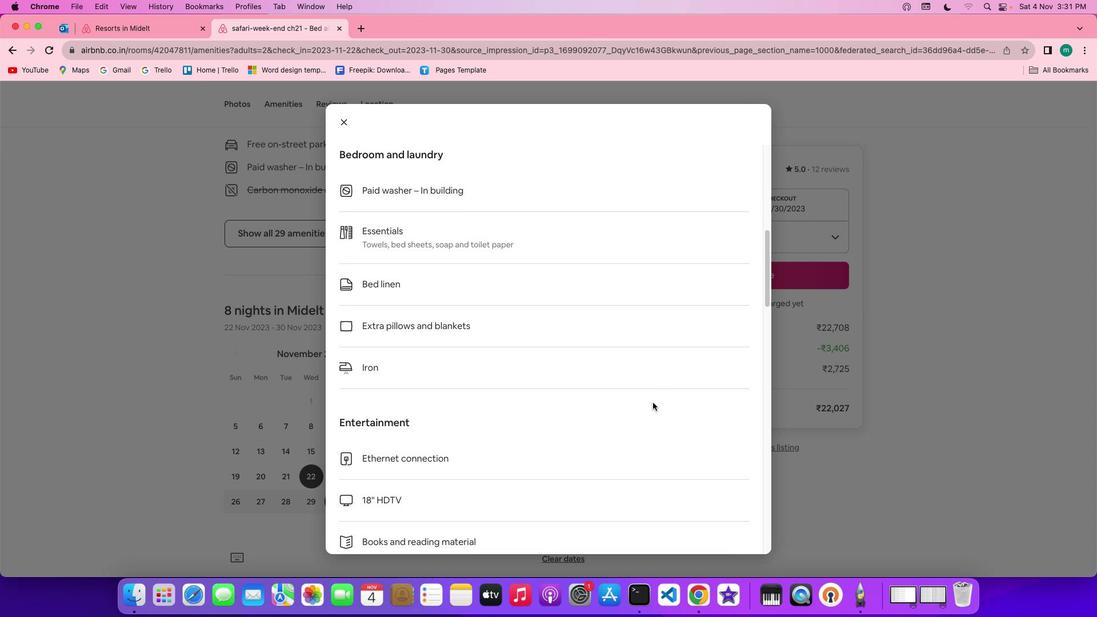 
Action: Mouse scrolled (652, 402) with delta (0, 0)
Screenshot: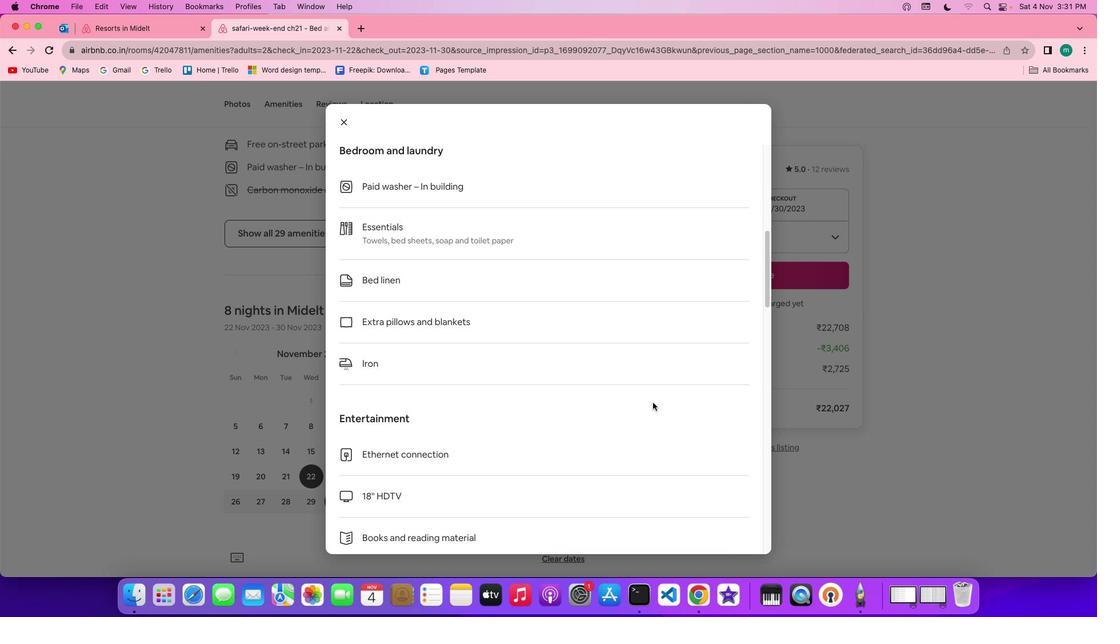 
Action: Mouse scrolled (652, 402) with delta (0, 0)
Screenshot: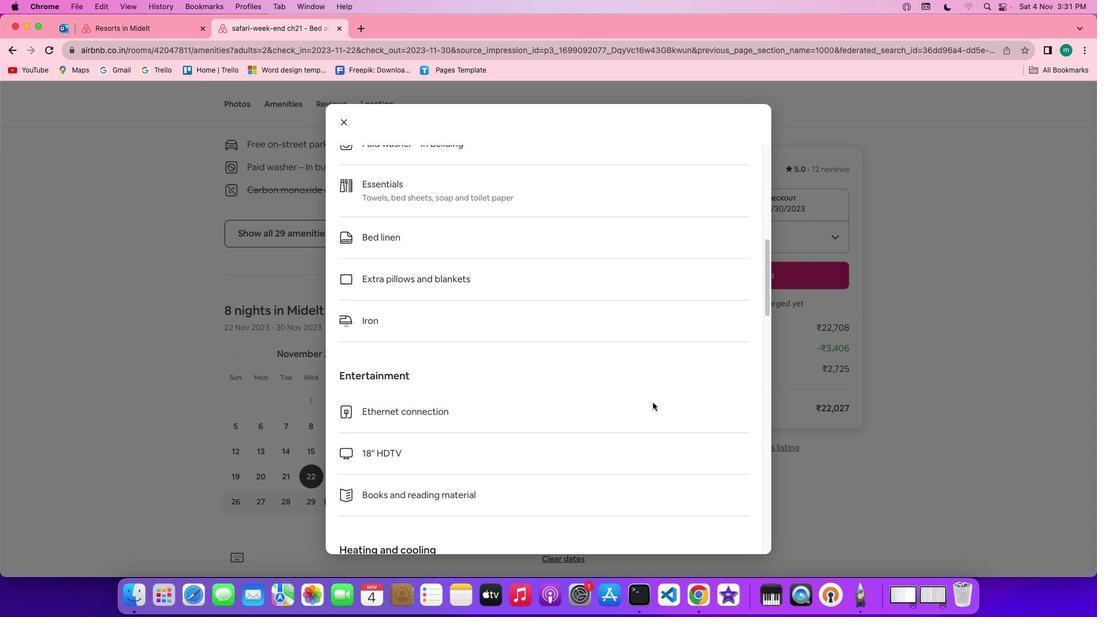 
Action: Mouse scrolled (652, 402) with delta (0, 0)
Screenshot: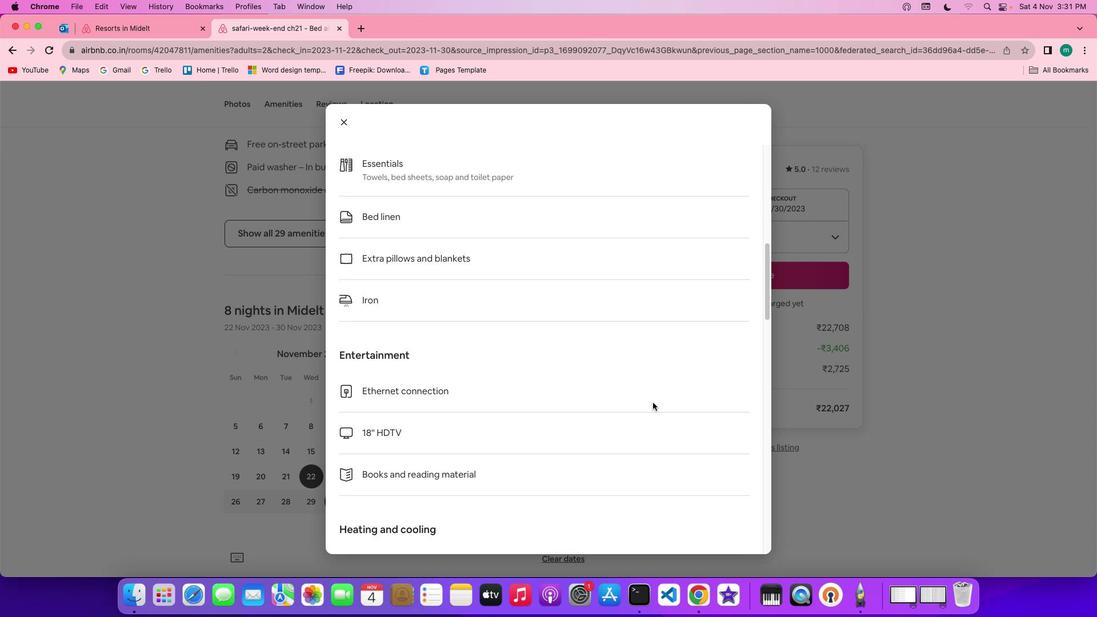 
Action: Mouse scrolled (652, 402) with delta (0, -1)
Screenshot: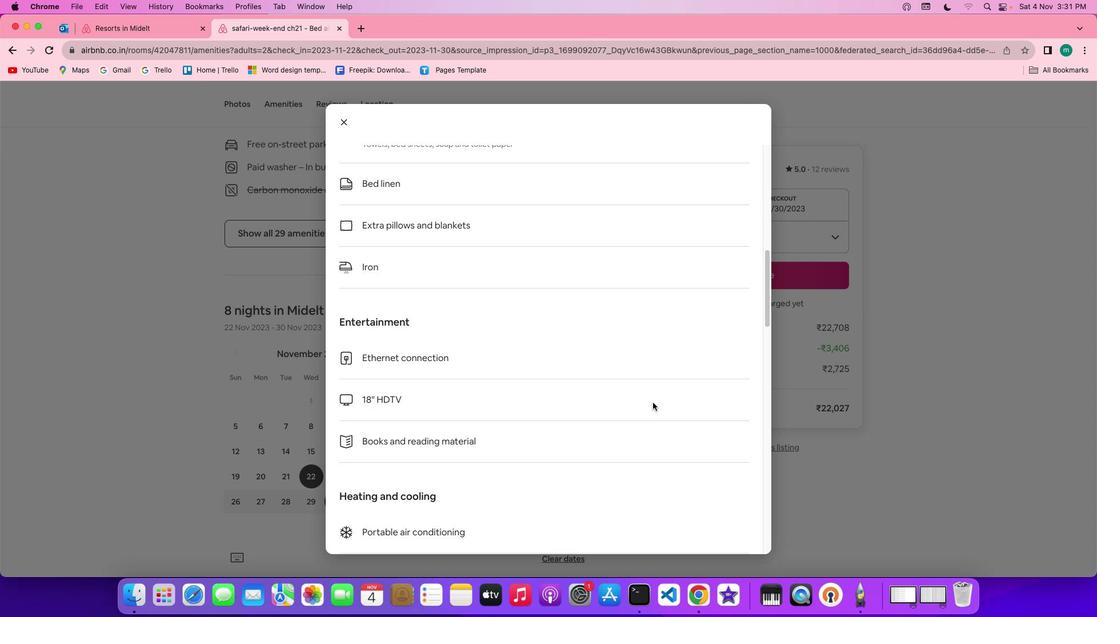 
Action: Mouse scrolled (652, 402) with delta (0, -1)
Screenshot: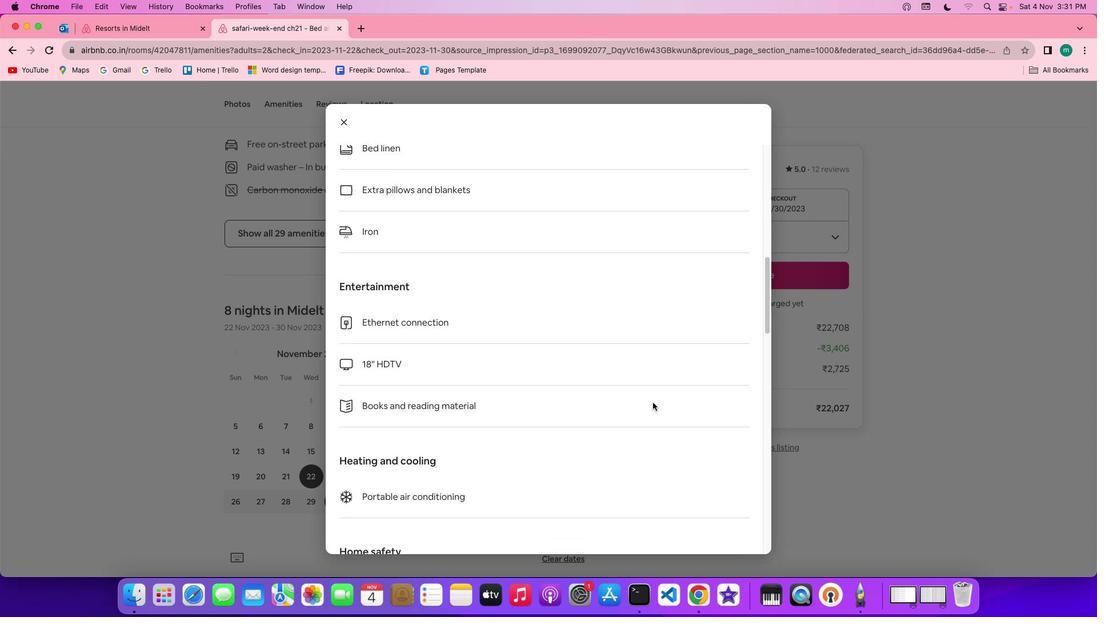 
Action: Mouse scrolled (652, 402) with delta (0, 0)
Screenshot: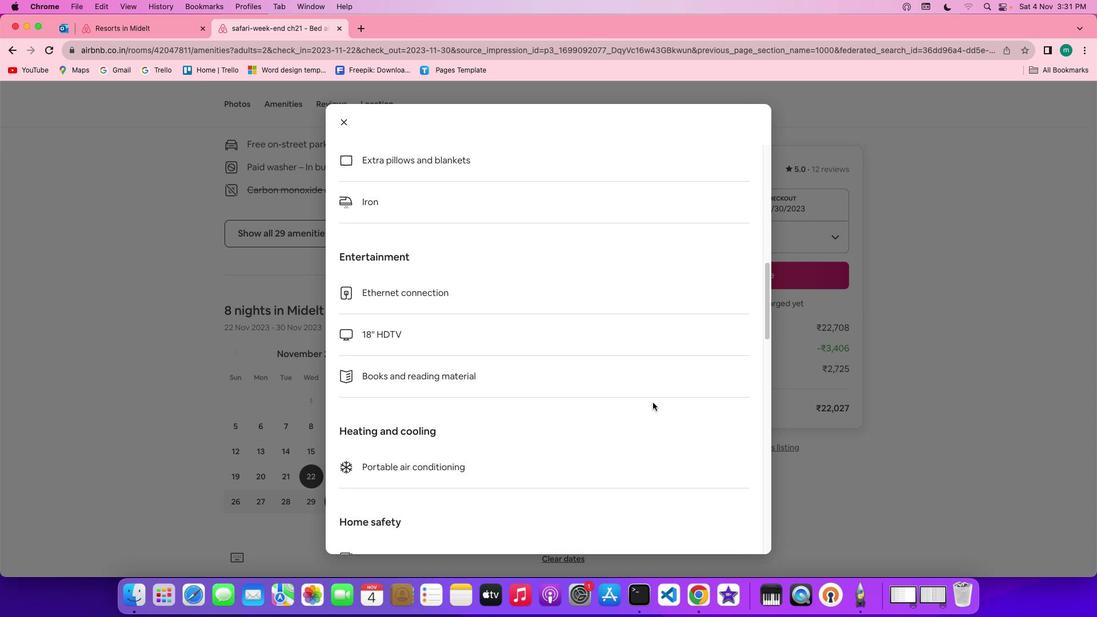 
Action: Mouse scrolled (652, 402) with delta (0, 0)
Screenshot: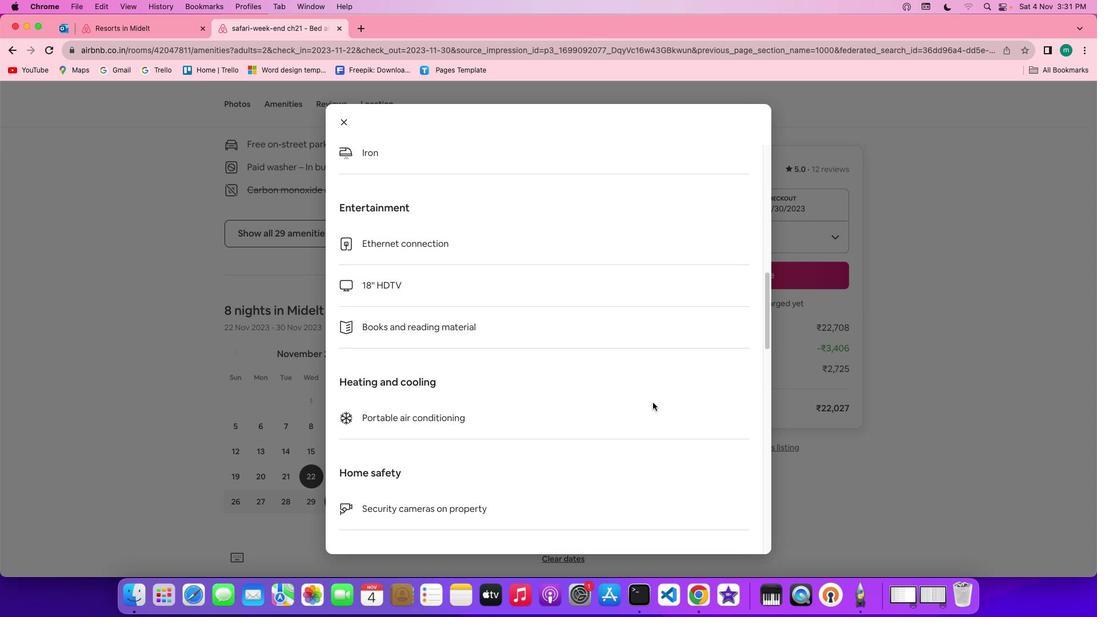 
Action: Mouse scrolled (652, 402) with delta (0, -1)
Screenshot: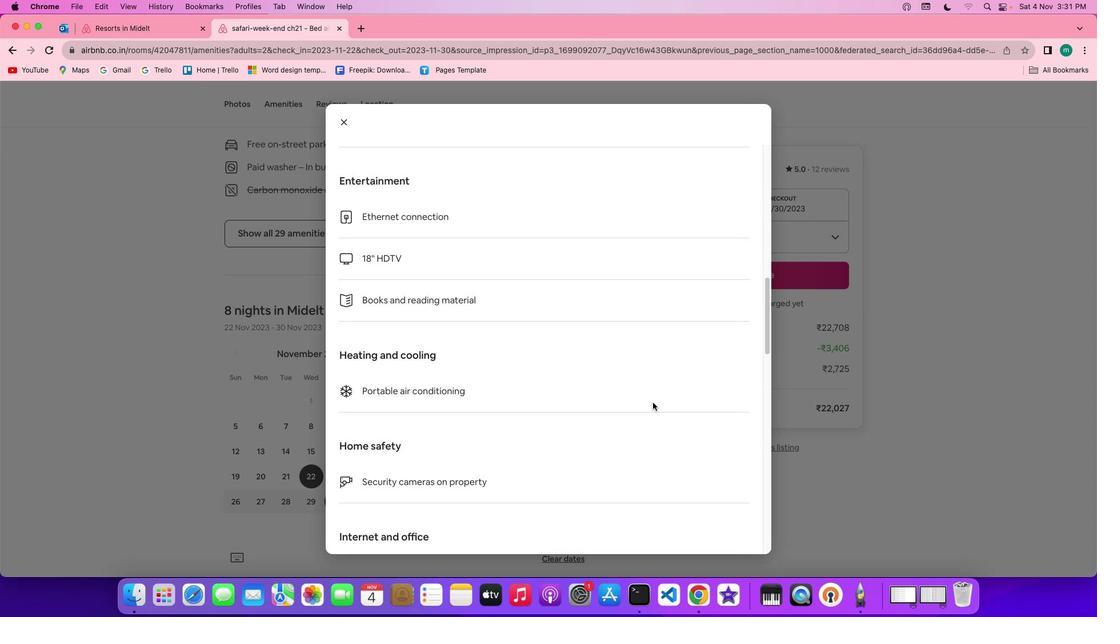 
Action: Mouse scrolled (652, 402) with delta (0, -1)
Screenshot: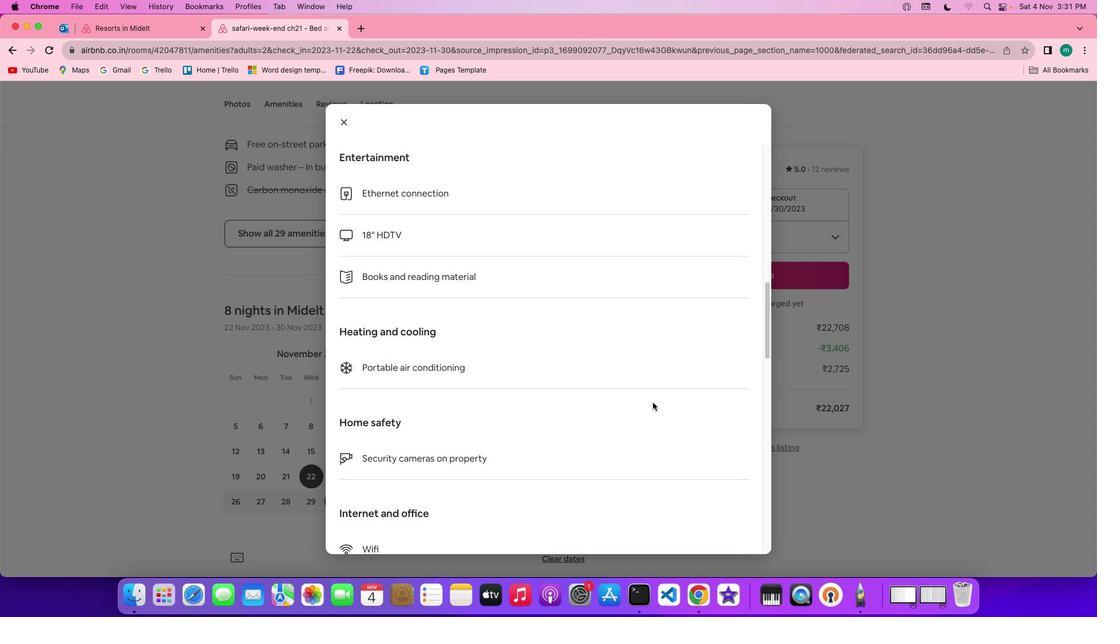 
Action: Mouse scrolled (652, 402) with delta (0, -1)
Screenshot: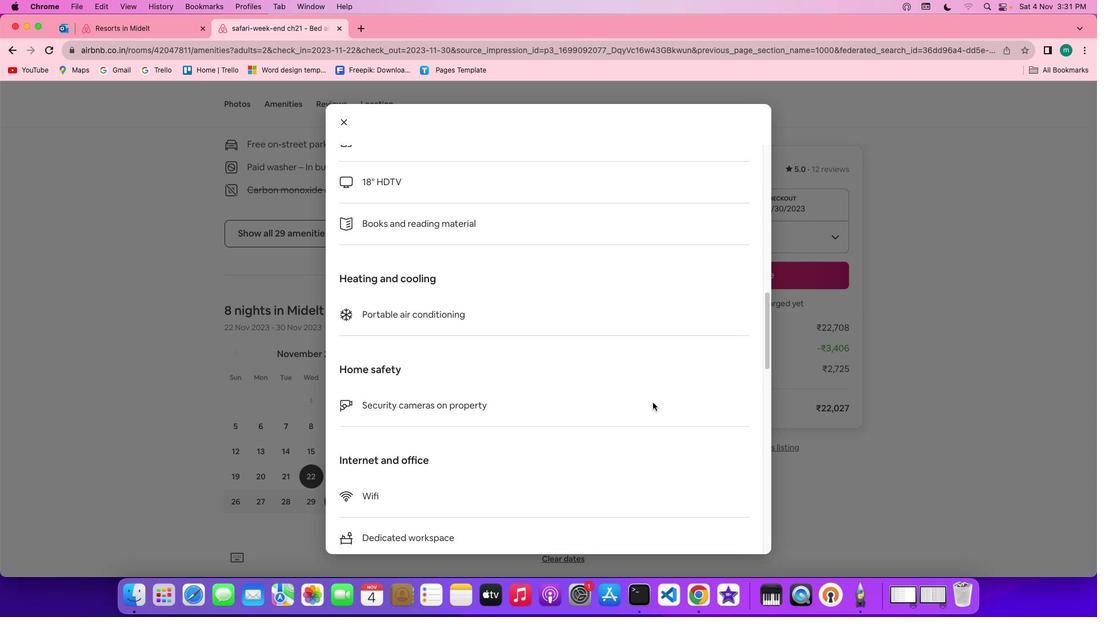 
Action: Mouse scrolled (652, 402) with delta (0, 0)
Screenshot: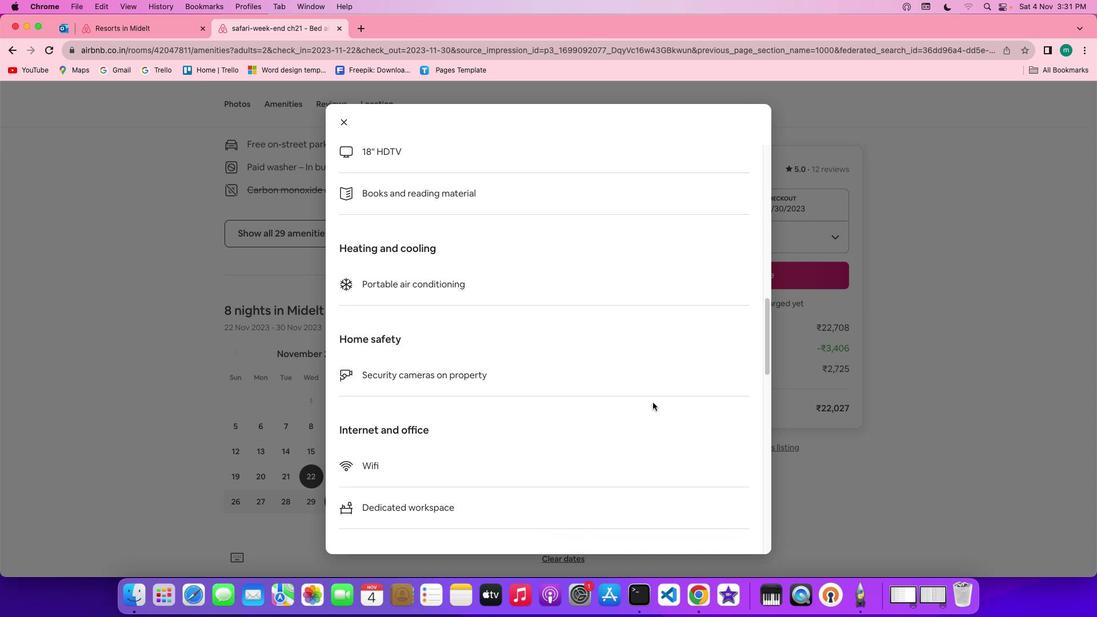 
Action: Mouse scrolled (652, 402) with delta (0, 0)
Screenshot: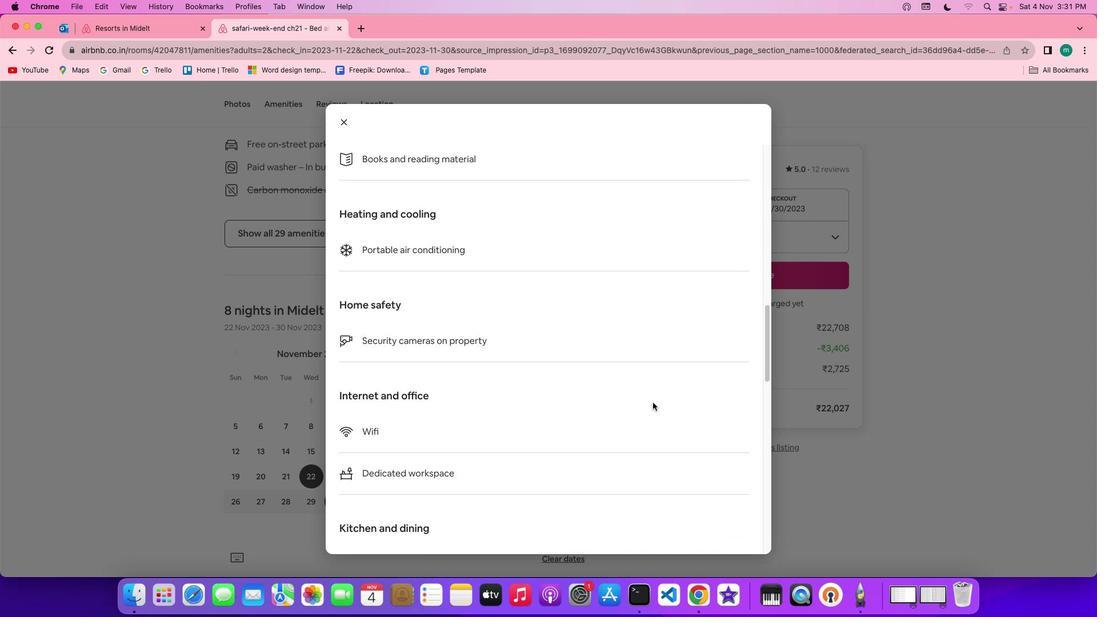 
Action: Mouse scrolled (652, 402) with delta (0, -1)
Screenshot: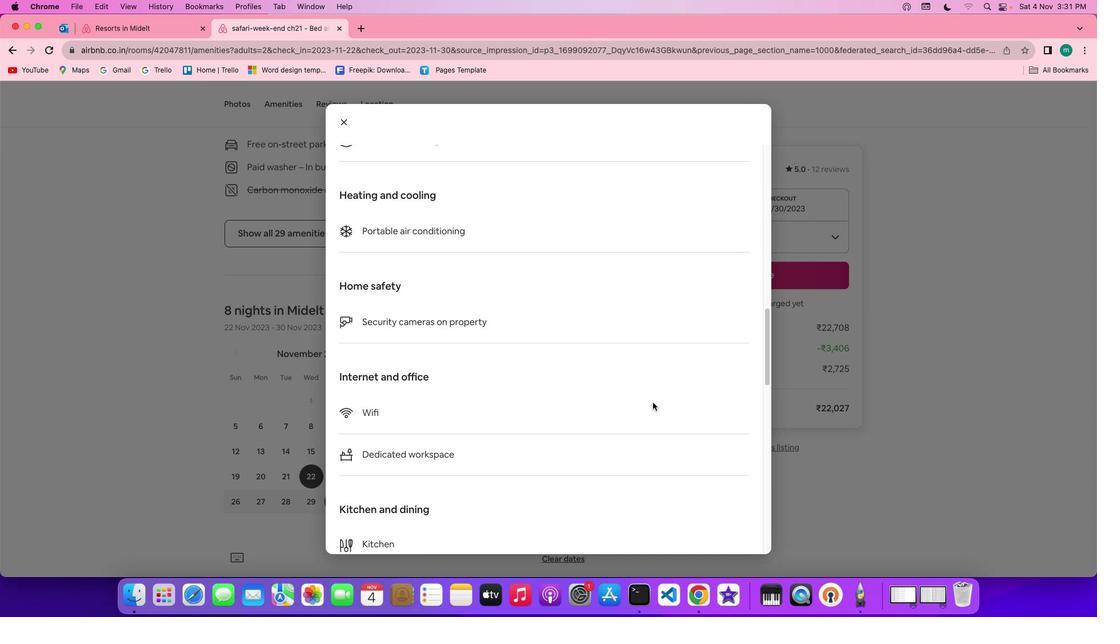 
Action: Mouse scrolled (652, 402) with delta (0, -1)
Screenshot: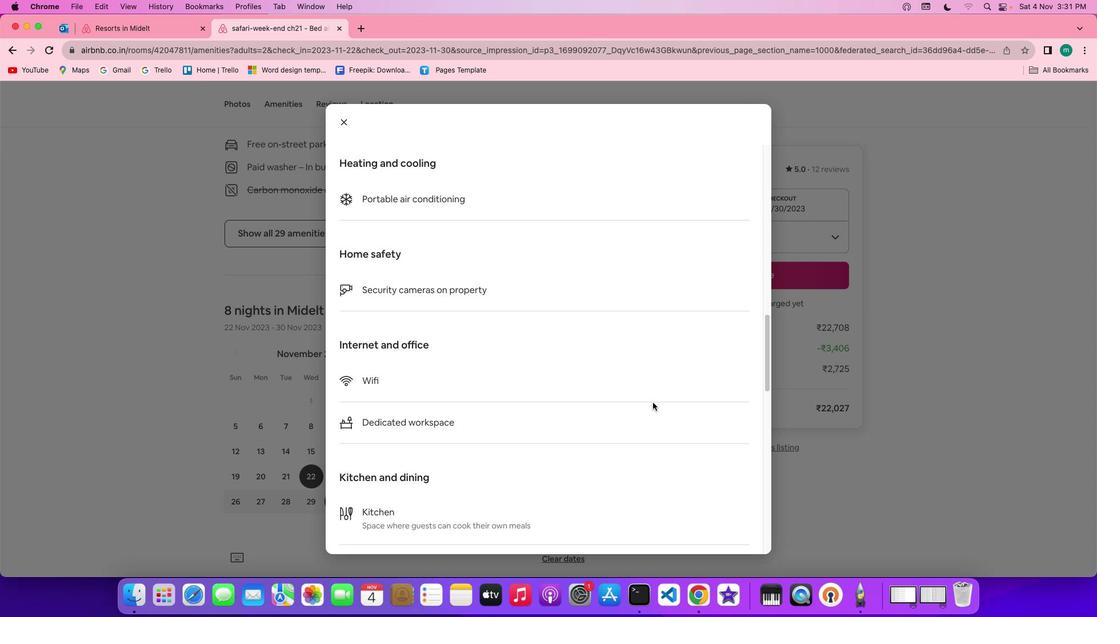 
Action: Mouse scrolled (652, 402) with delta (0, 0)
Screenshot: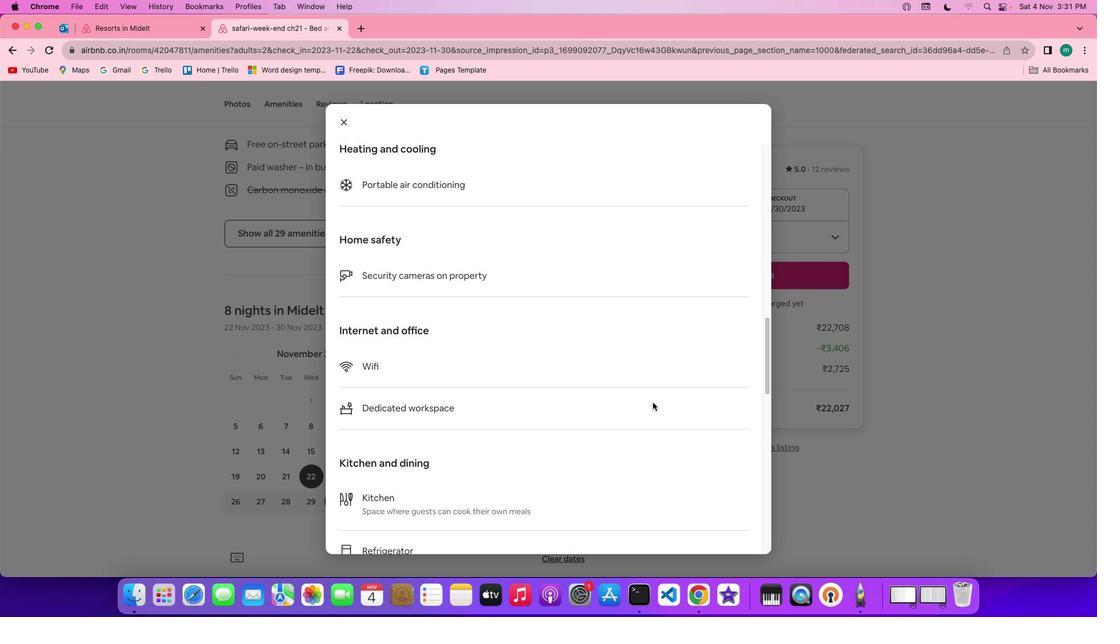 
Action: Mouse scrolled (652, 402) with delta (0, 0)
Screenshot: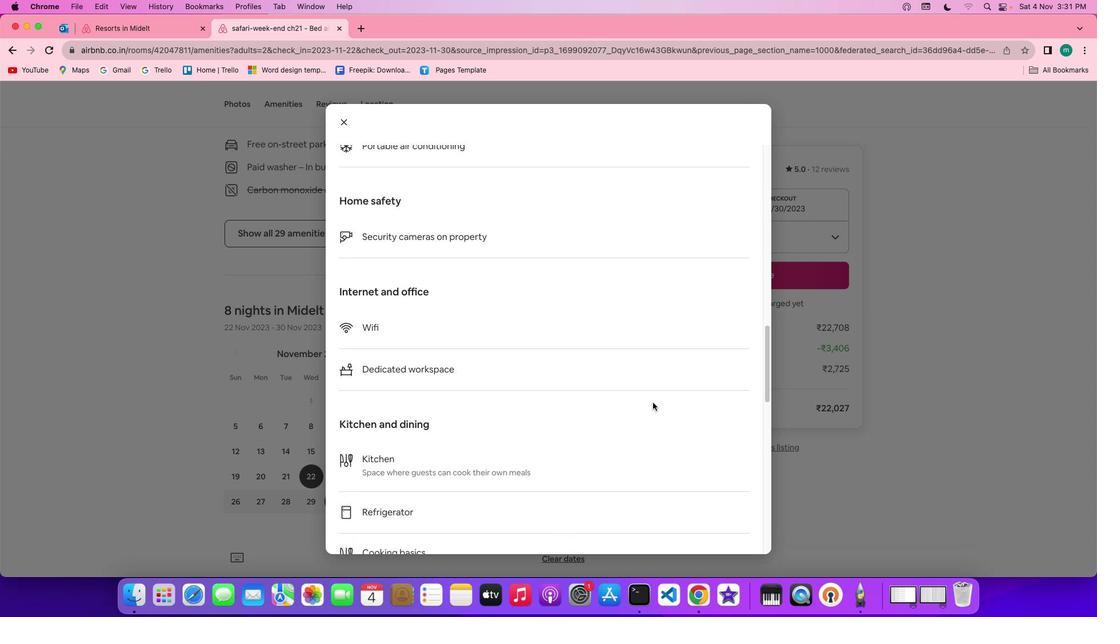 
Action: Mouse scrolled (652, 402) with delta (0, 0)
Screenshot: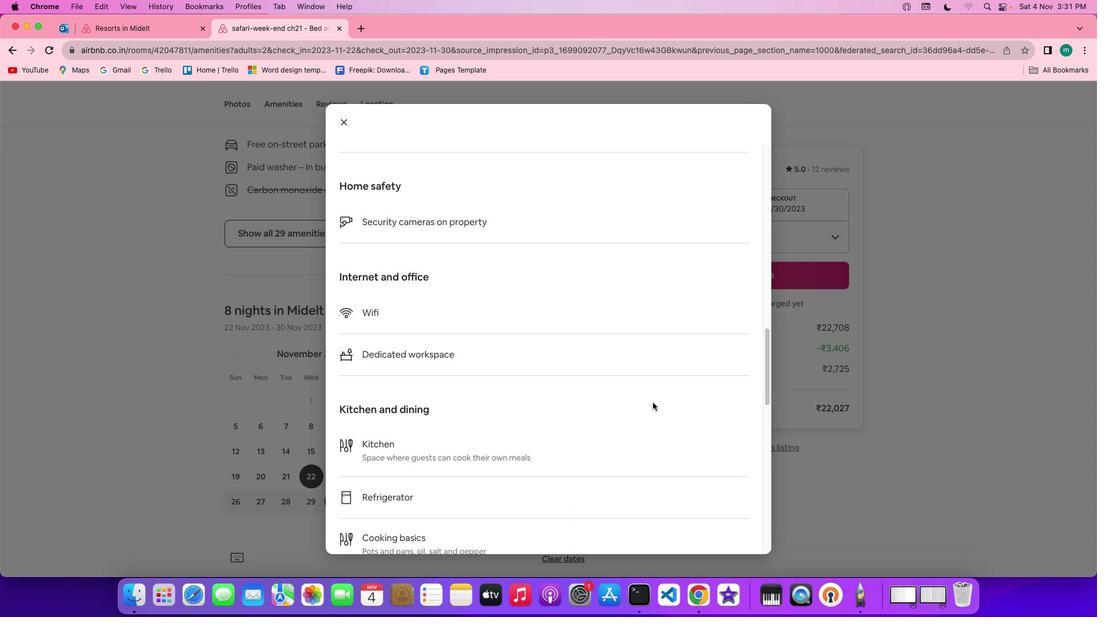 
Action: Mouse scrolled (652, 402) with delta (0, 0)
Screenshot: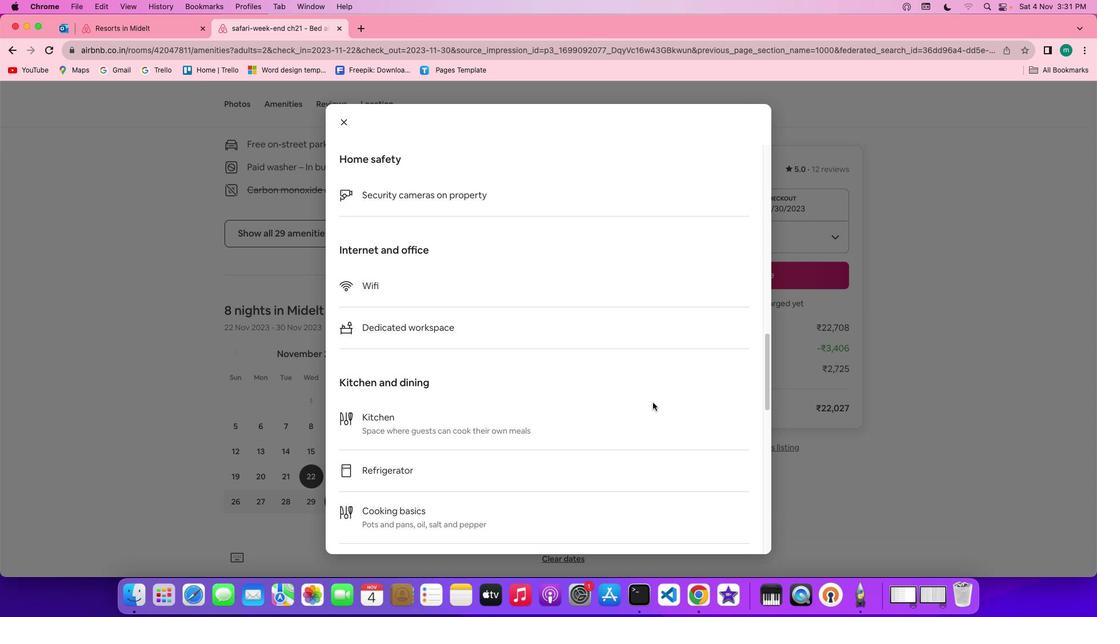 
Action: Mouse scrolled (652, 402) with delta (0, 0)
Screenshot: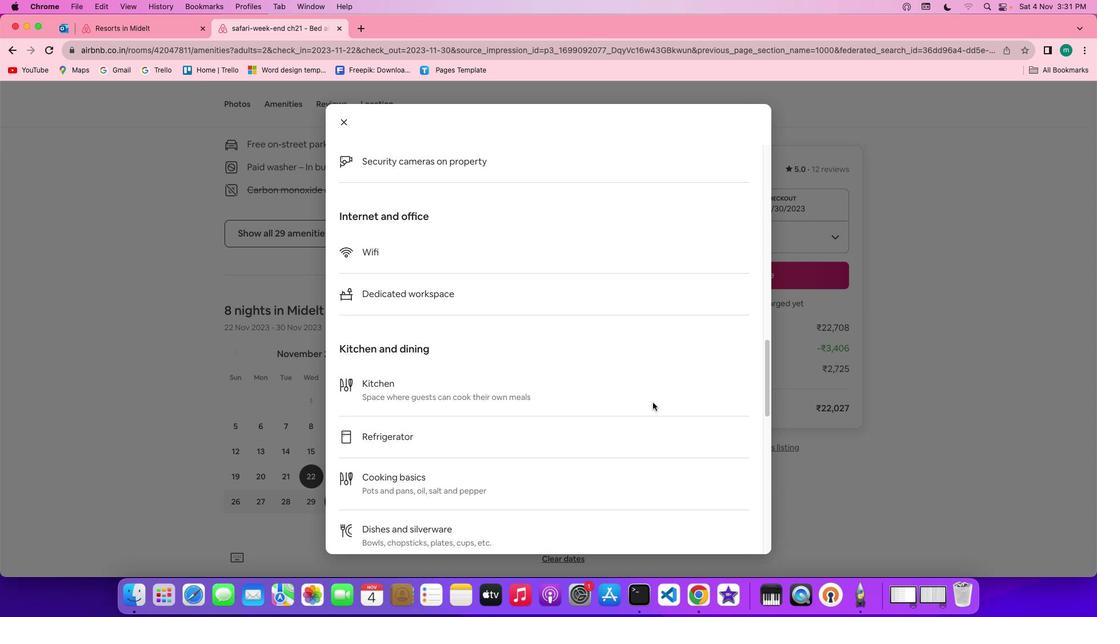 
Action: Mouse scrolled (652, 402) with delta (0, 0)
Screenshot: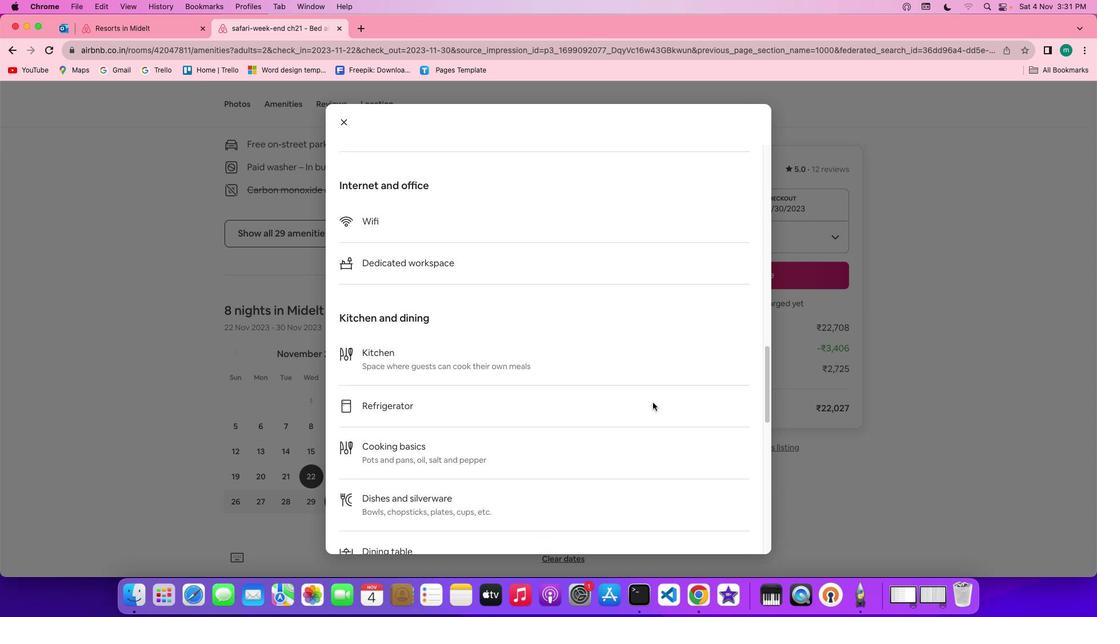 
Action: Mouse scrolled (652, 402) with delta (0, -1)
Screenshot: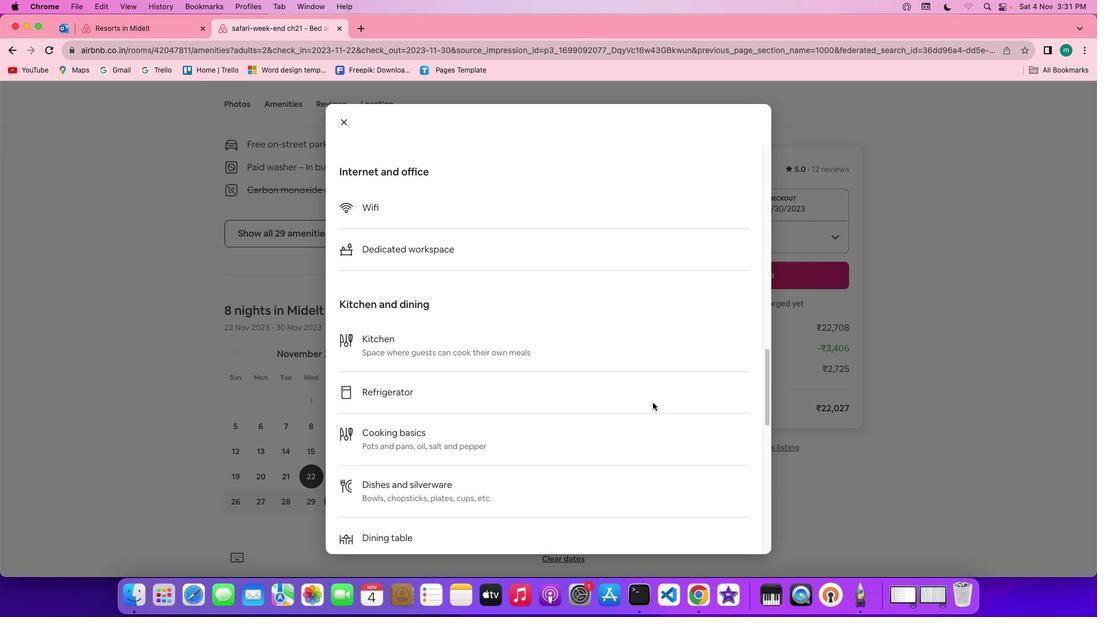 
Action: Mouse scrolled (652, 402) with delta (0, 0)
Screenshot: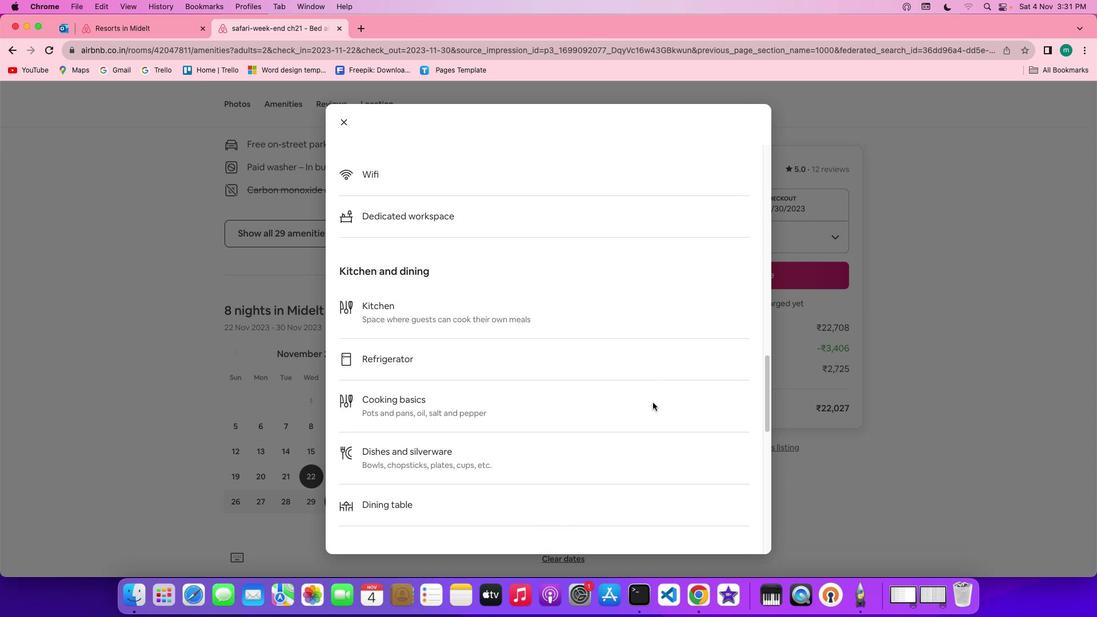 
Action: Mouse scrolled (652, 402) with delta (0, 0)
Screenshot: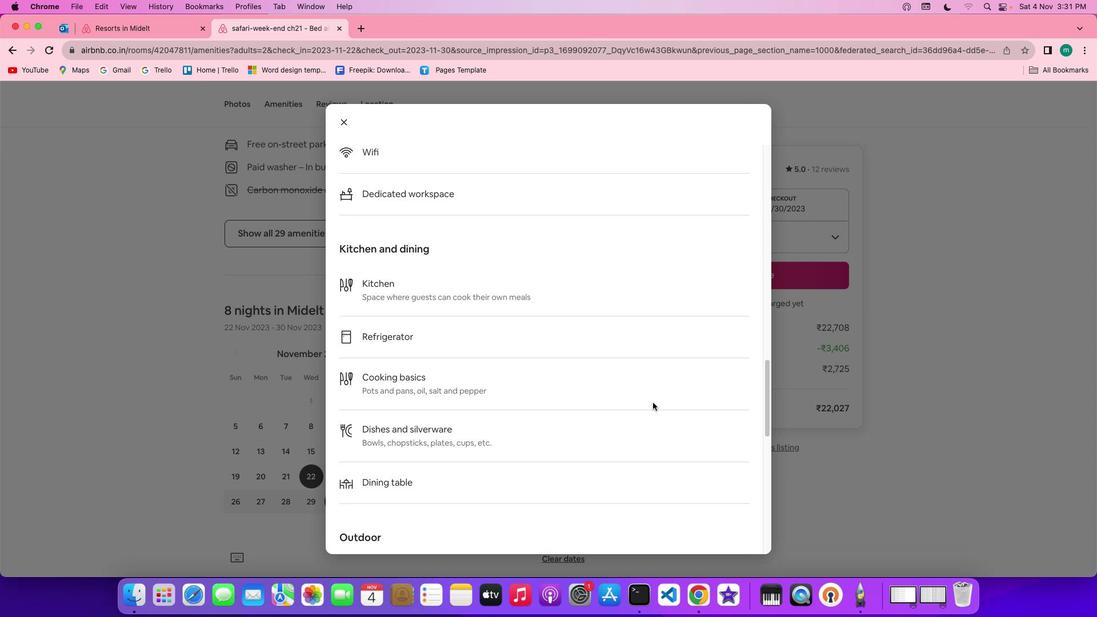 
Action: Mouse scrolled (652, 402) with delta (0, 0)
Screenshot: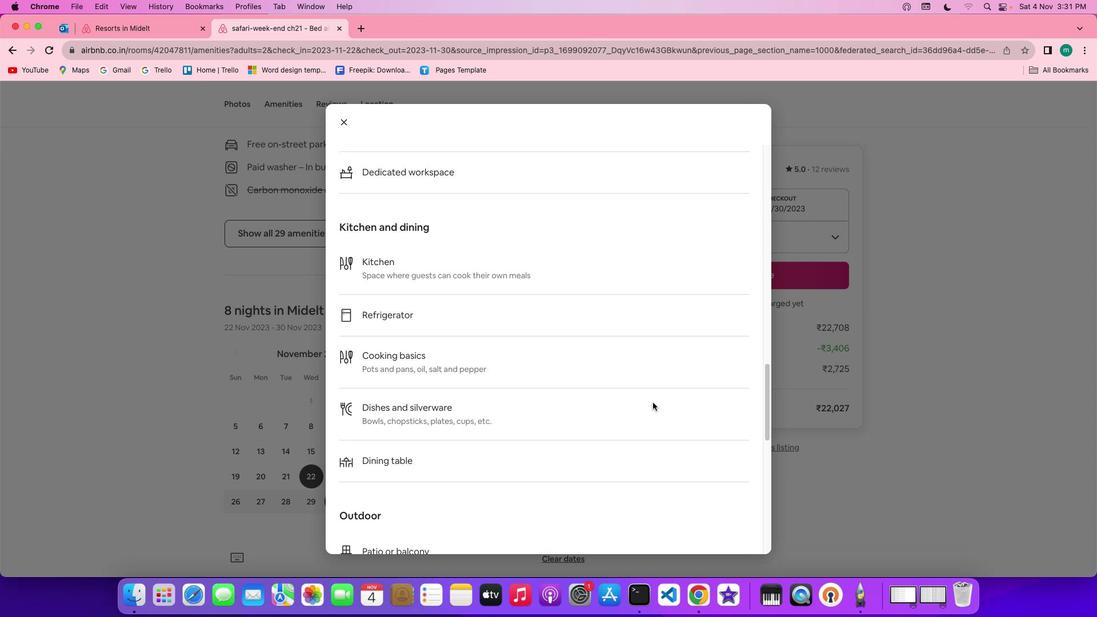 
Action: Mouse scrolled (652, 402) with delta (0, 0)
Screenshot: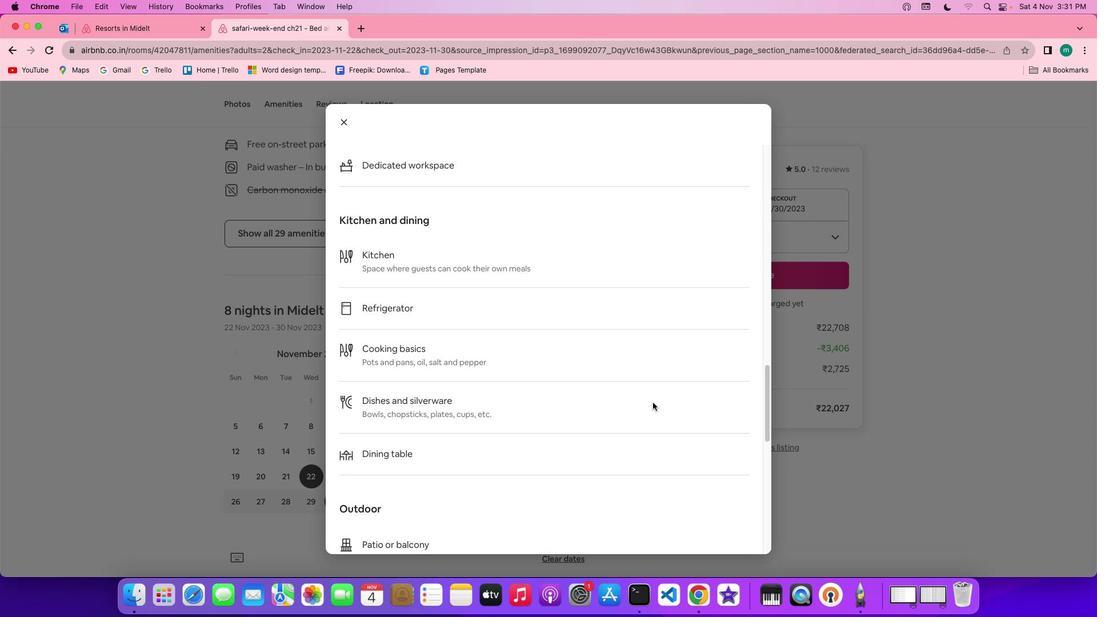 
Action: Mouse scrolled (652, 402) with delta (0, 0)
Screenshot: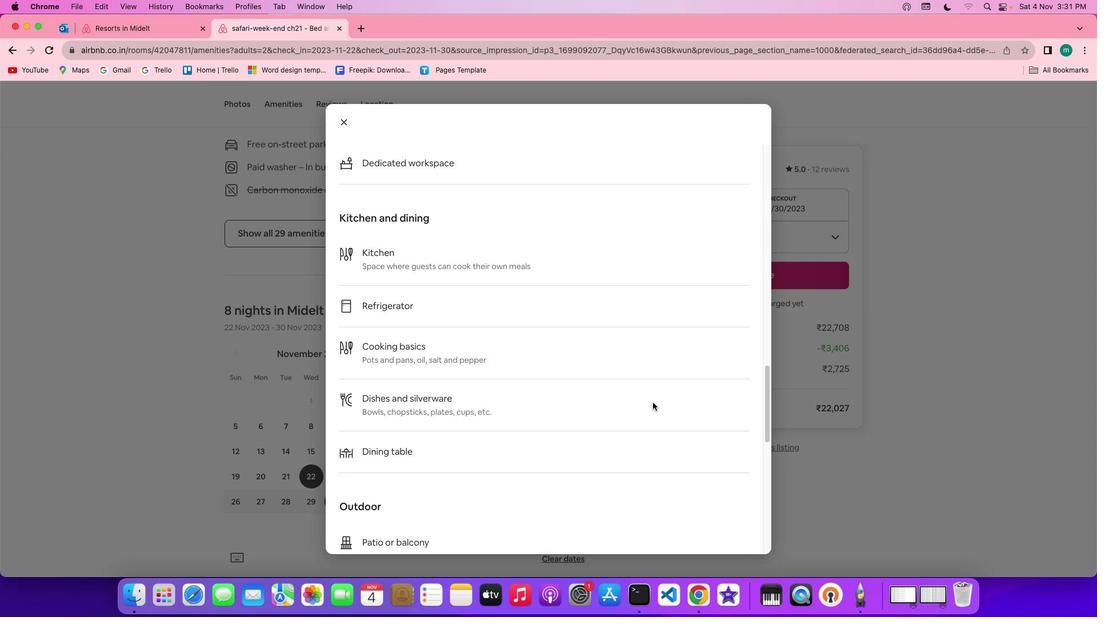 
Action: Mouse scrolled (652, 402) with delta (0, 0)
Screenshot: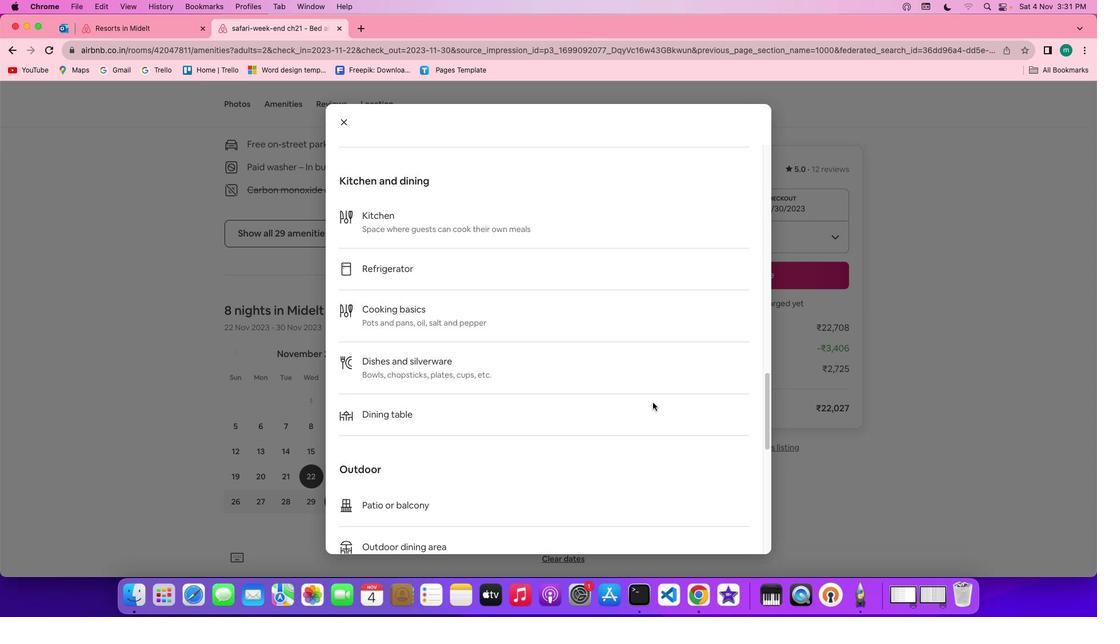 
Action: Mouse scrolled (652, 402) with delta (0, 0)
Screenshot: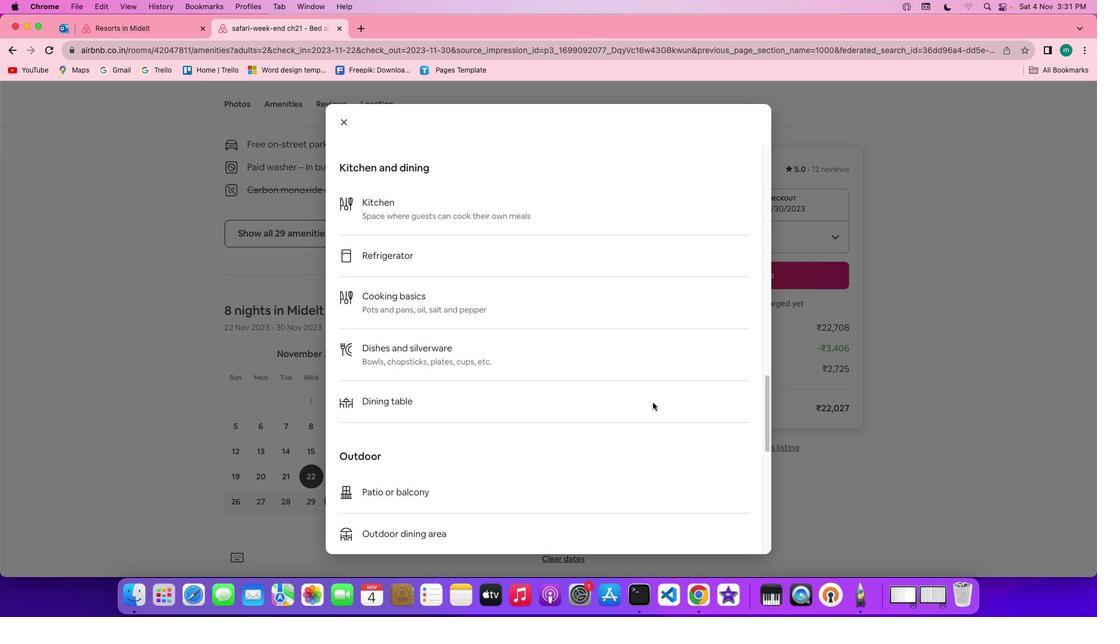 
Action: Mouse scrolled (652, 402) with delta (0, -1)
Screenshot: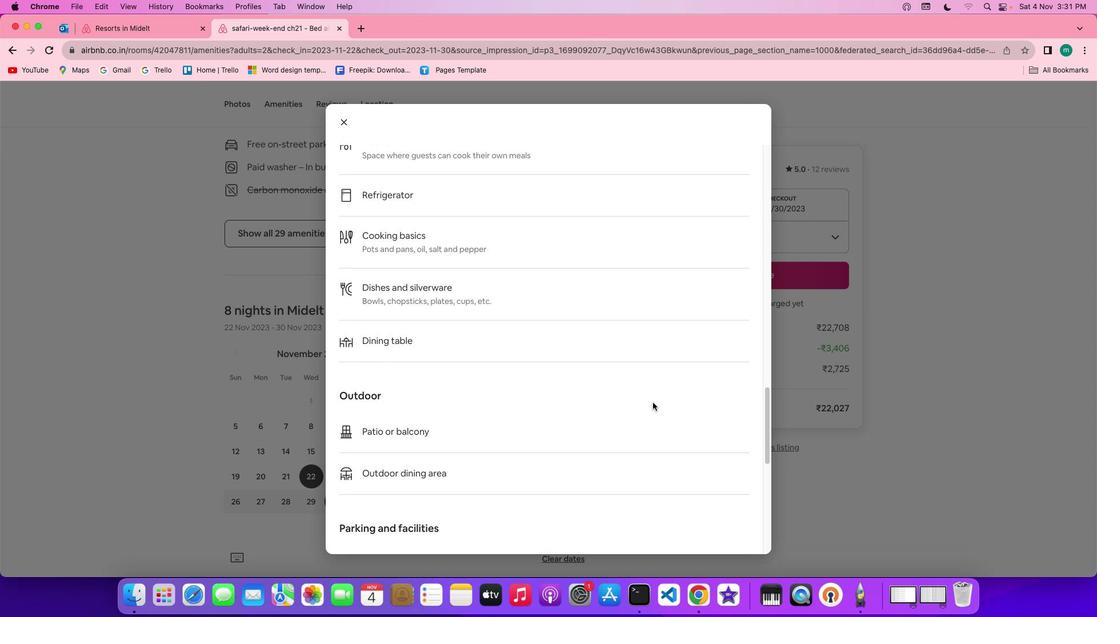
Action: Mouse scrolled (652, 402) with delta (0, -1)
Screenshot: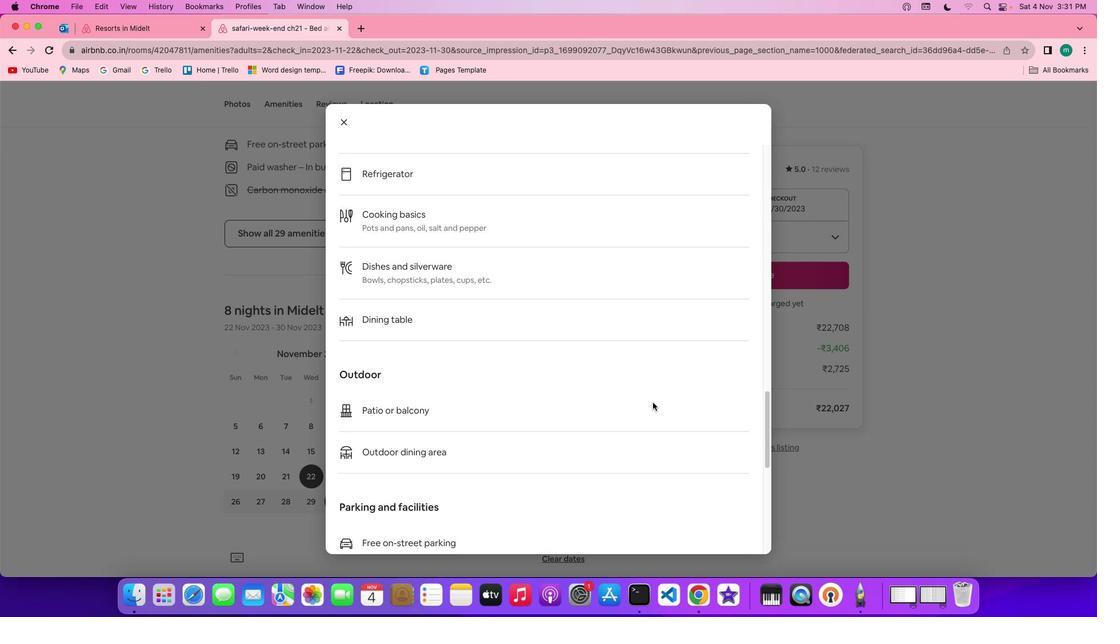 
Action: Mouse scrolled (652, 402) with delta (0, 0)
Screenshot: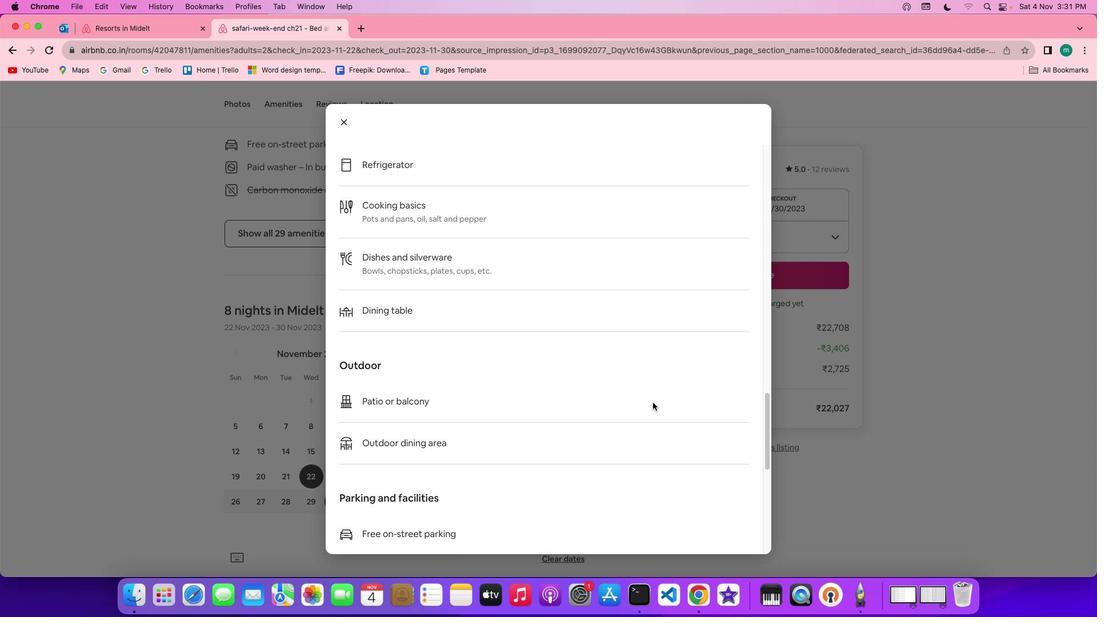 
Action: Mouse scrolled (652, 402) with delta (0, 0)
Screenshot: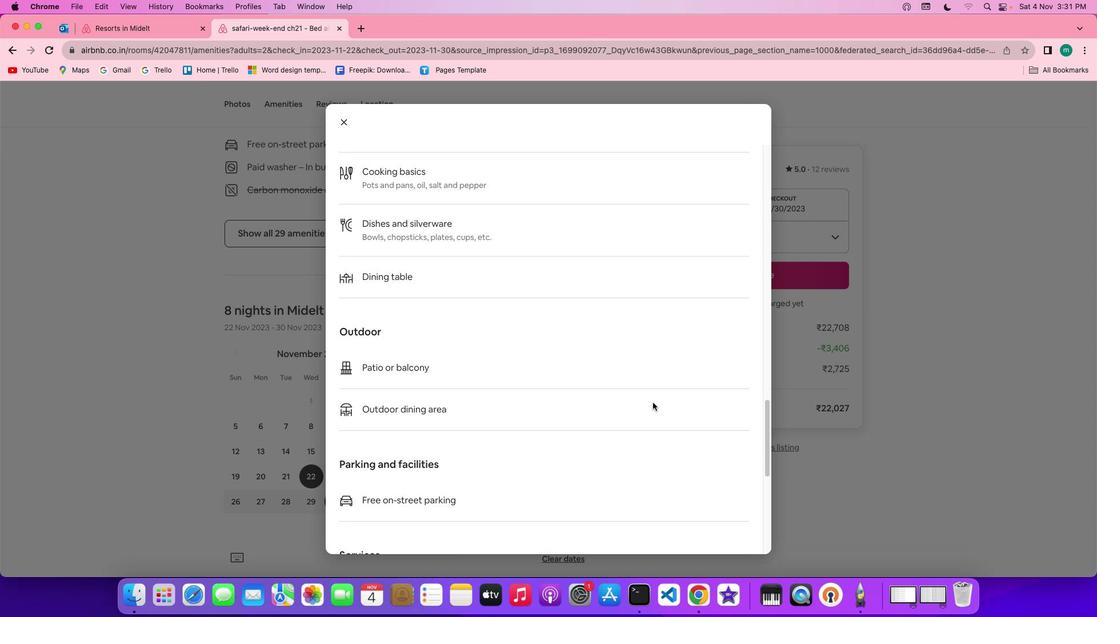 
Action: Mouse scrolled (652, 402) with delta (0, 0)
Screenshot: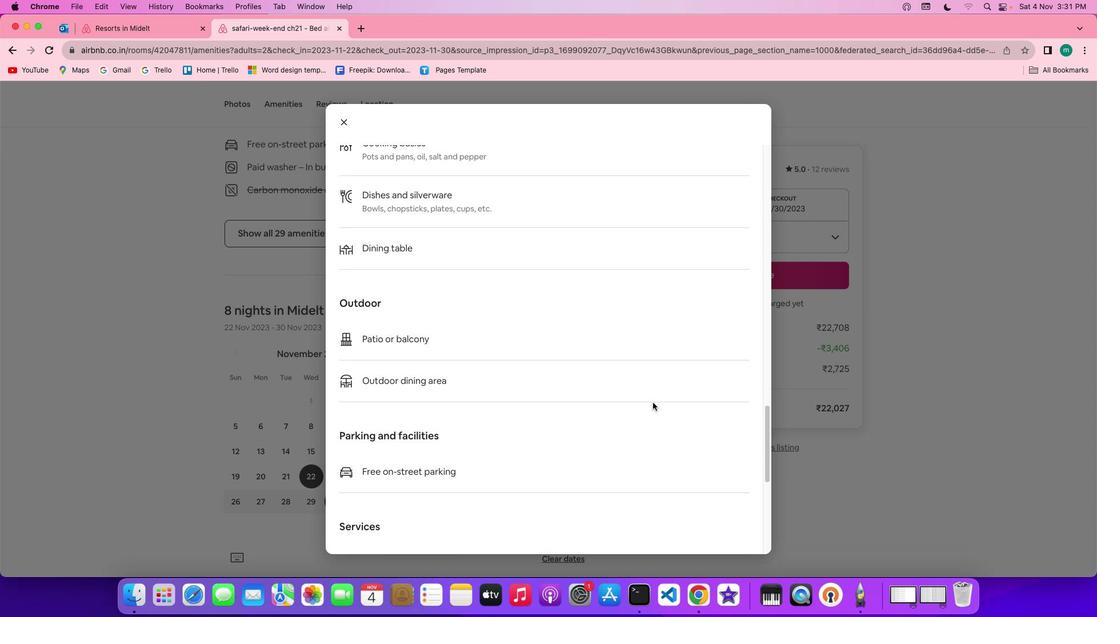 
Action: Mouse scrolled (652, 402) with delta (0, 0)
Screenshot: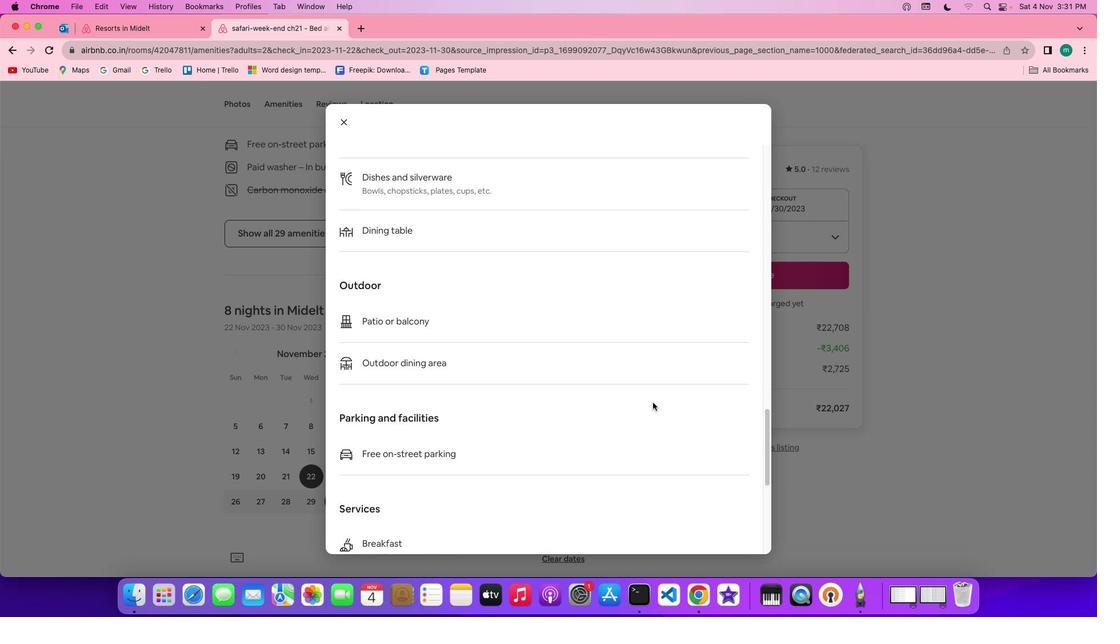 
Action: Mouse scrolled (652, 402) with delta (0, 0)
Screenshot: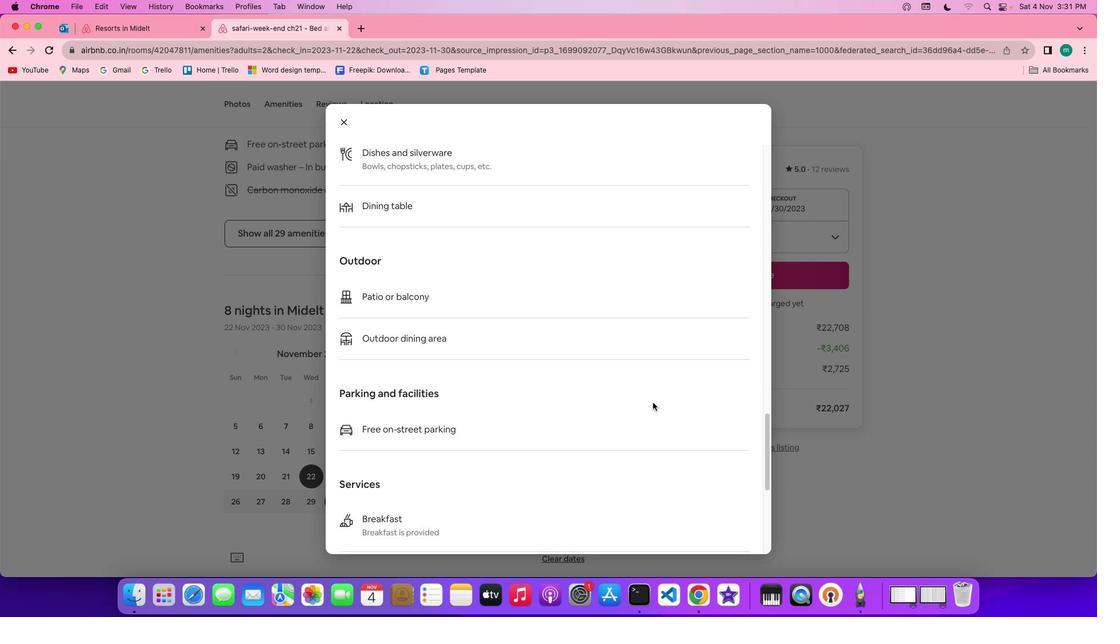 
Action: Mouse scrolled (652, 402) with delta (0, 0)
Screenshot: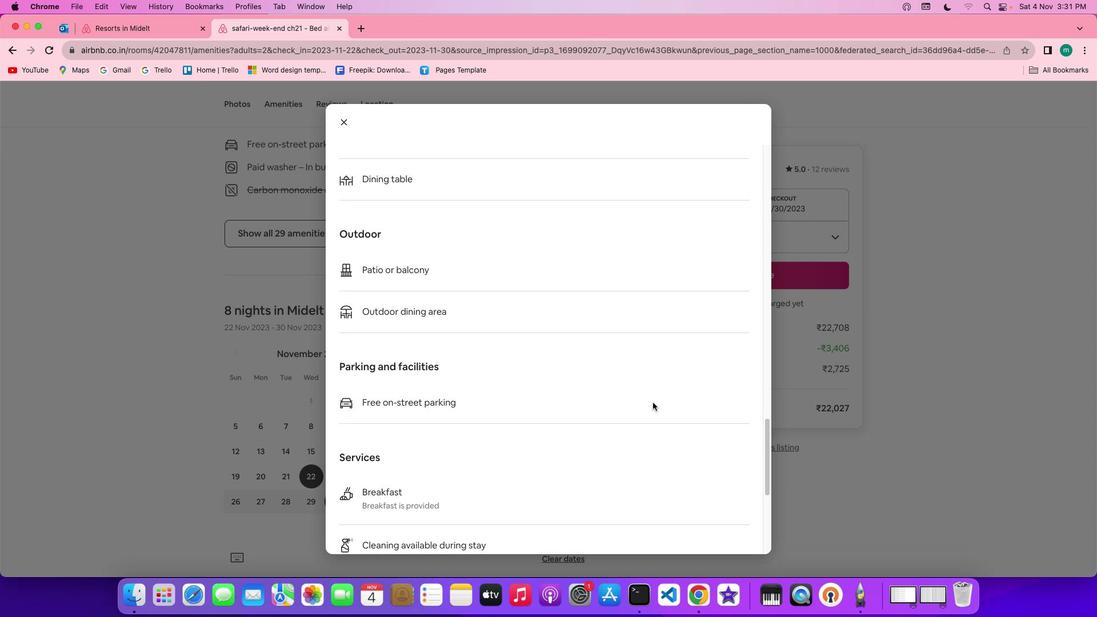 
Action: Mouse scrolled (652, 402) with delta (0, 0)
Screenshot: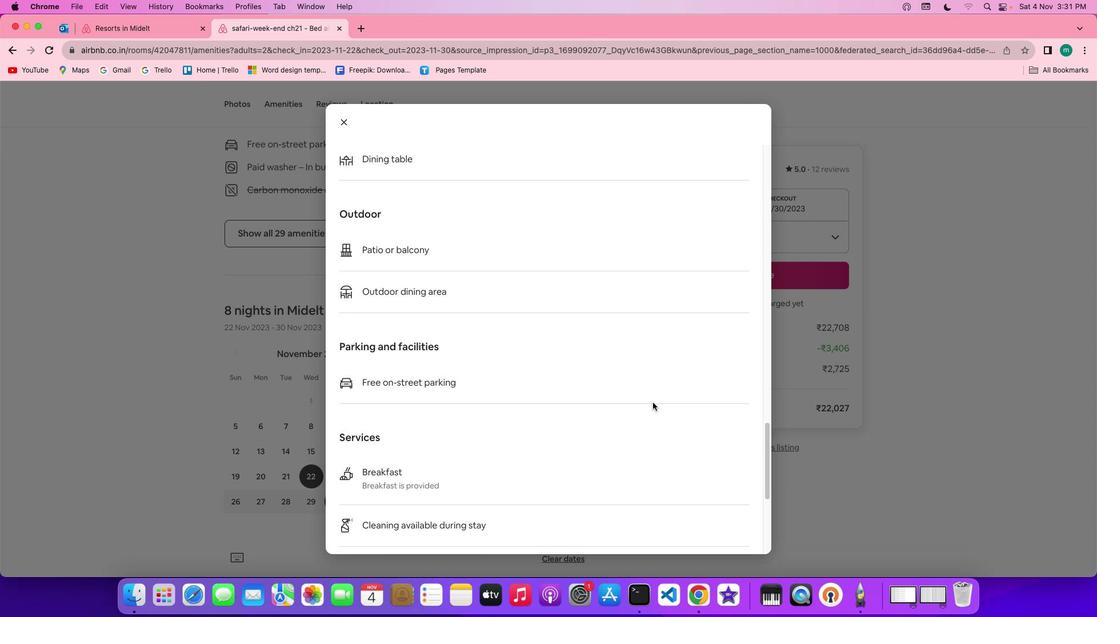 
Action: Mouse scrolled (652, 402) with delta (0, 0)
Screenshot: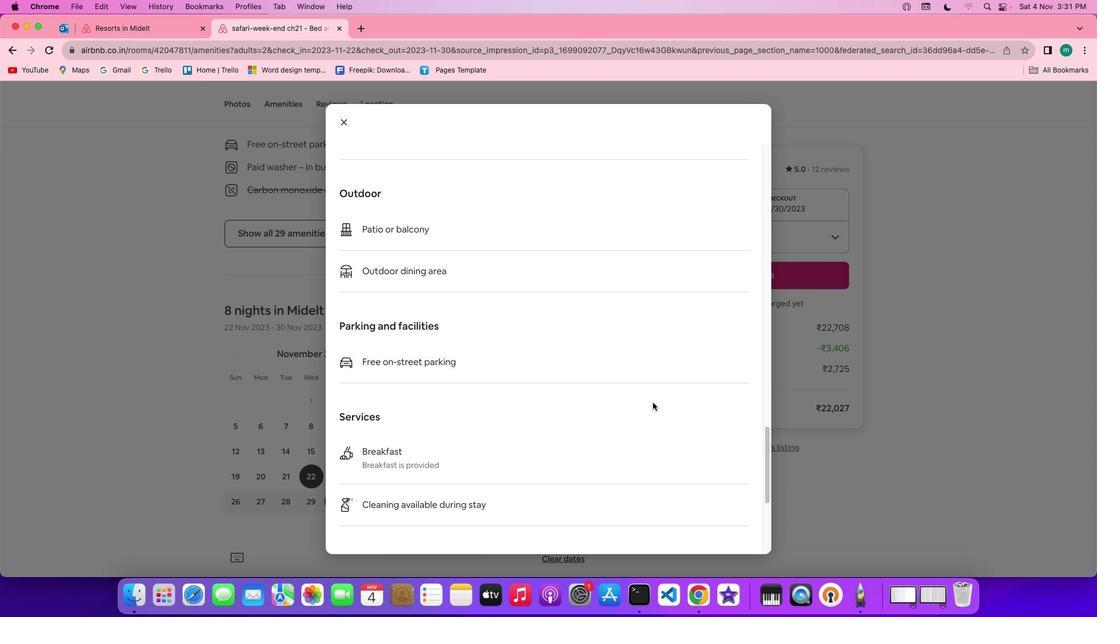 
Action: Mouse scrolled (652, 402) with delta (0, 0)
Screenshot: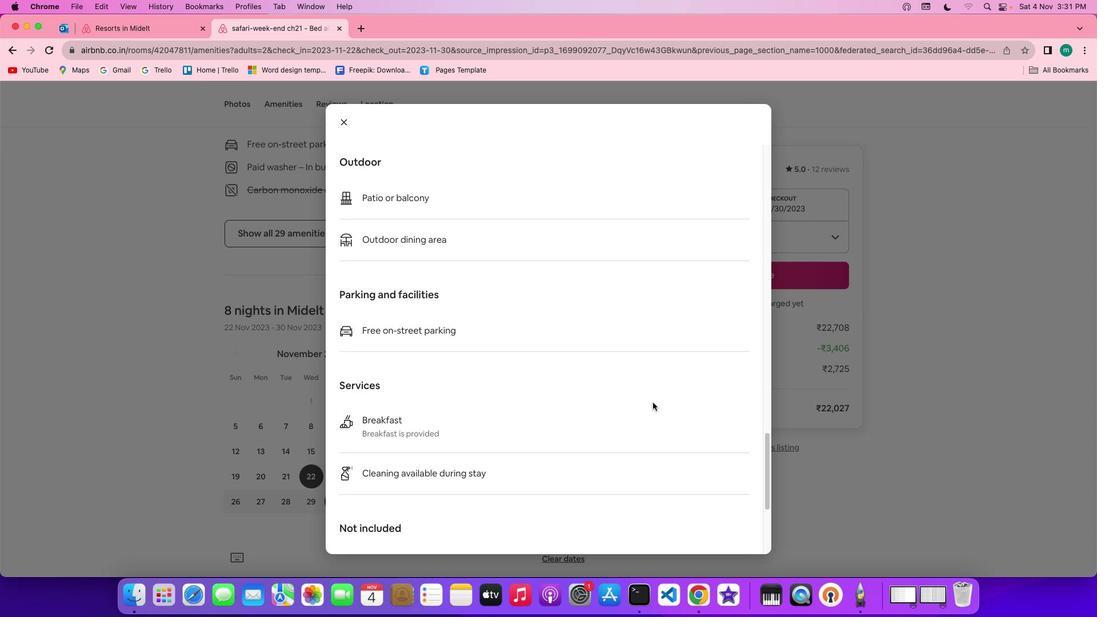 
Action: Mouse scrolled (652, 402) with delta (0, 0)
Screenshot: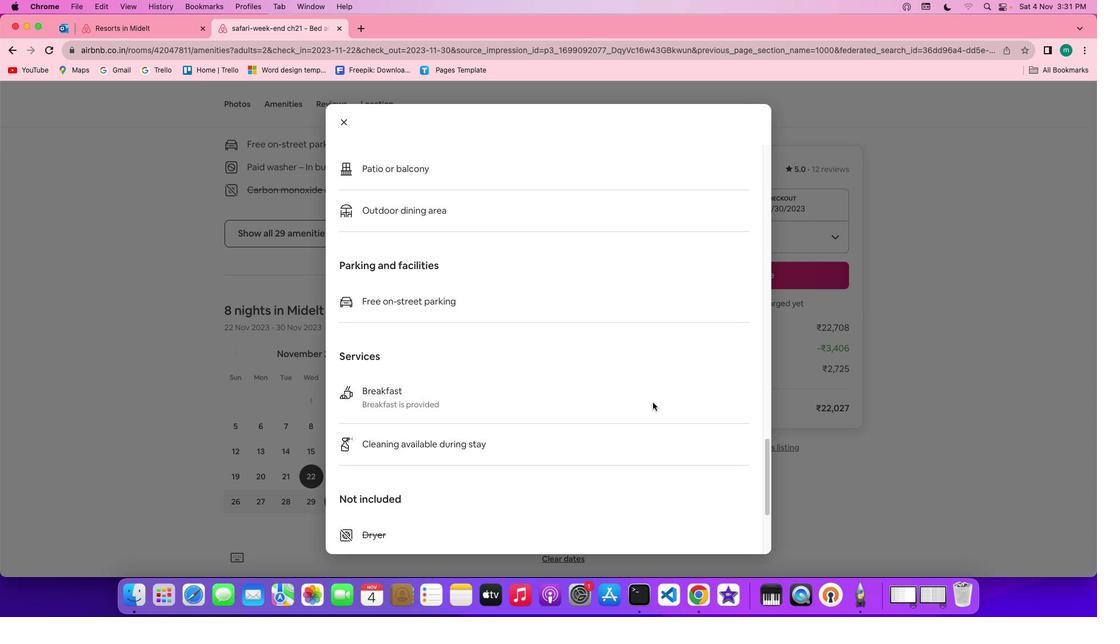 
Action: Mouse scrolled (652, 402) with delta (0, -1)
Screenshot: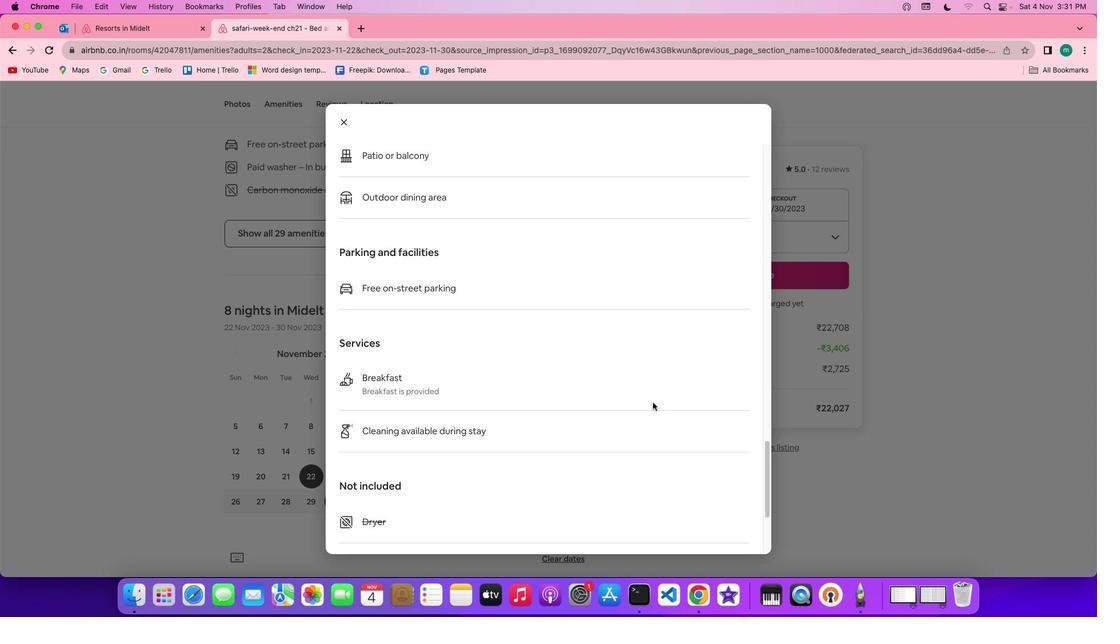 
Action: Mouse scrolled (652, 402) with delta (0, 0)
Screenshot: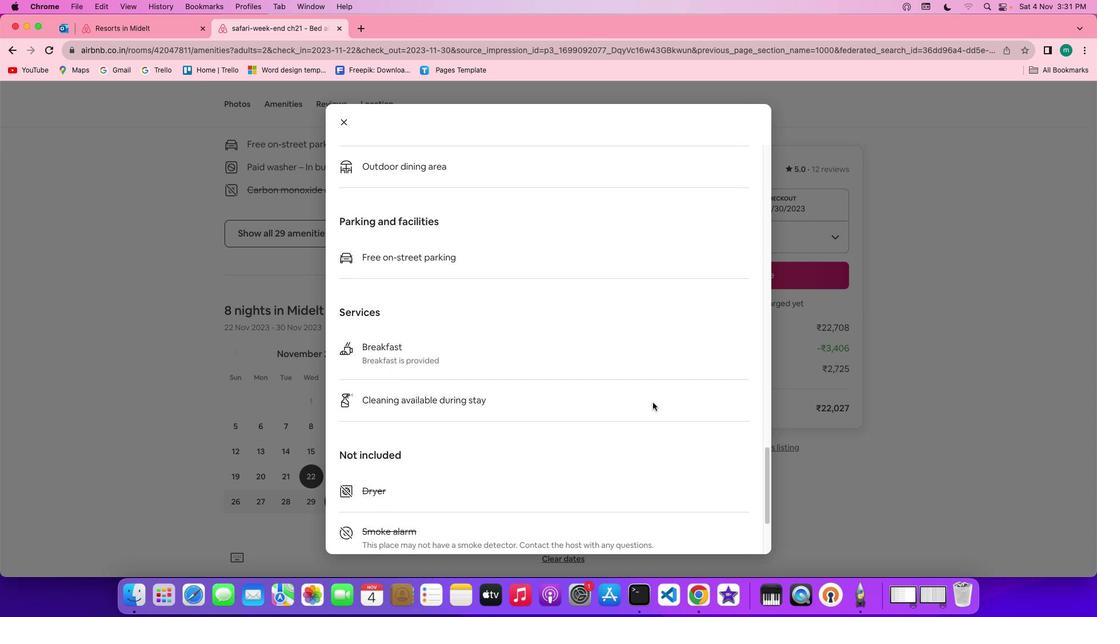 
Action: Mouse scrolled (652, 402) with delta (0, 0)
Screenshot: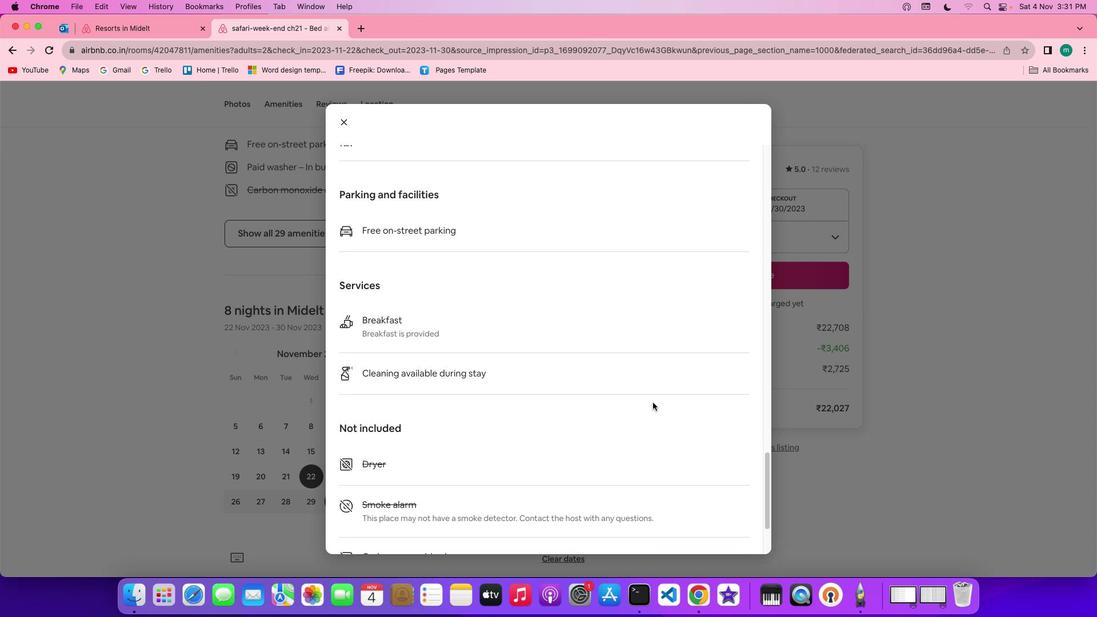 
Action: Mouse scrolled (652, 402) with delta (0, 0)
Screenshot: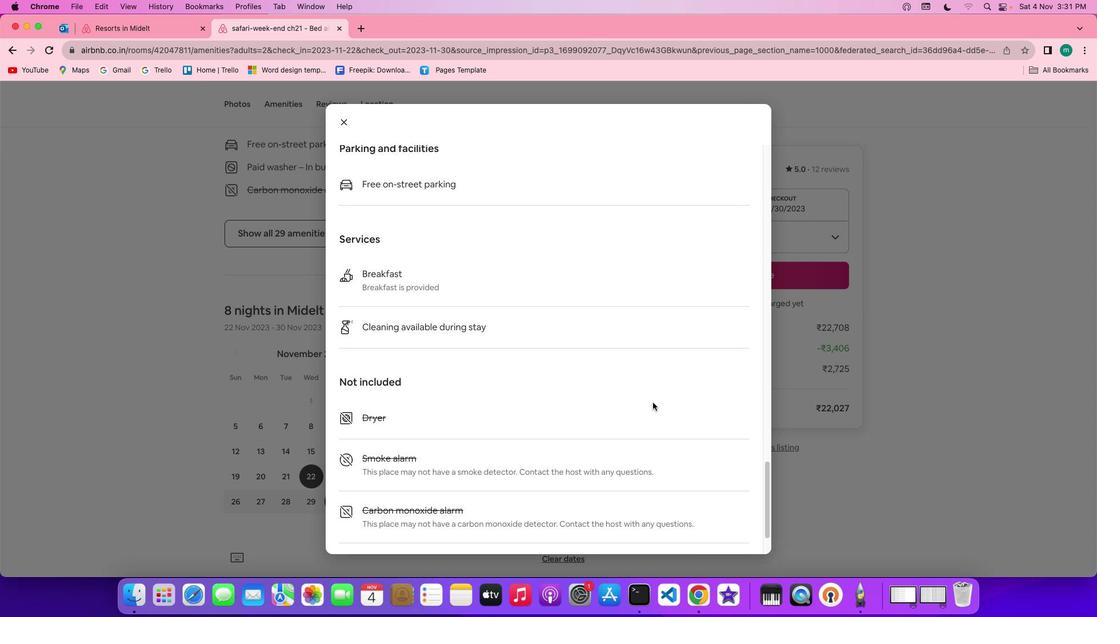 
Action: Mouse scrolled (652, 402) with delta (0, -1)
Screenshot: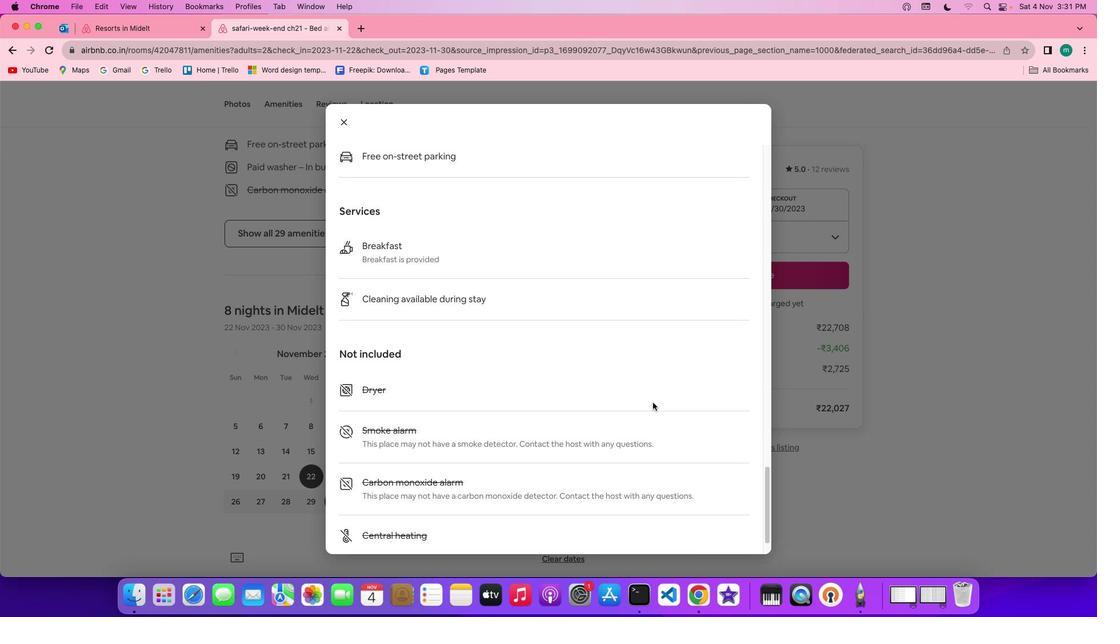 
Action: Mouse scrolled (652, 402) with delta (0, -1)
Screenshot: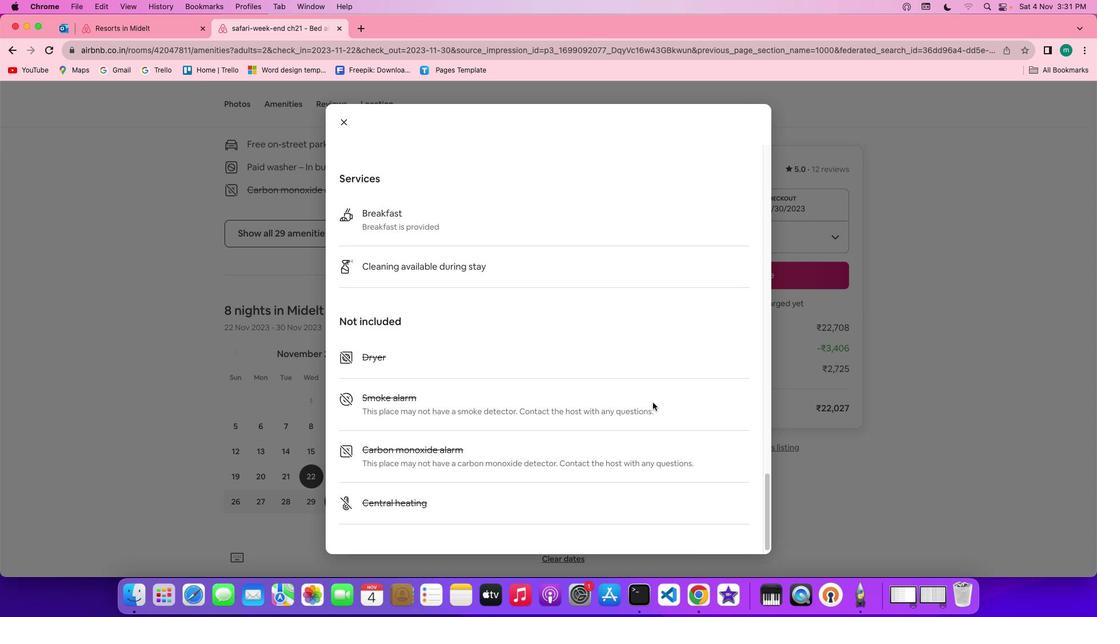 
Action: Mouse scrolled (652, 402) with delta (0, 0)
Screenshot: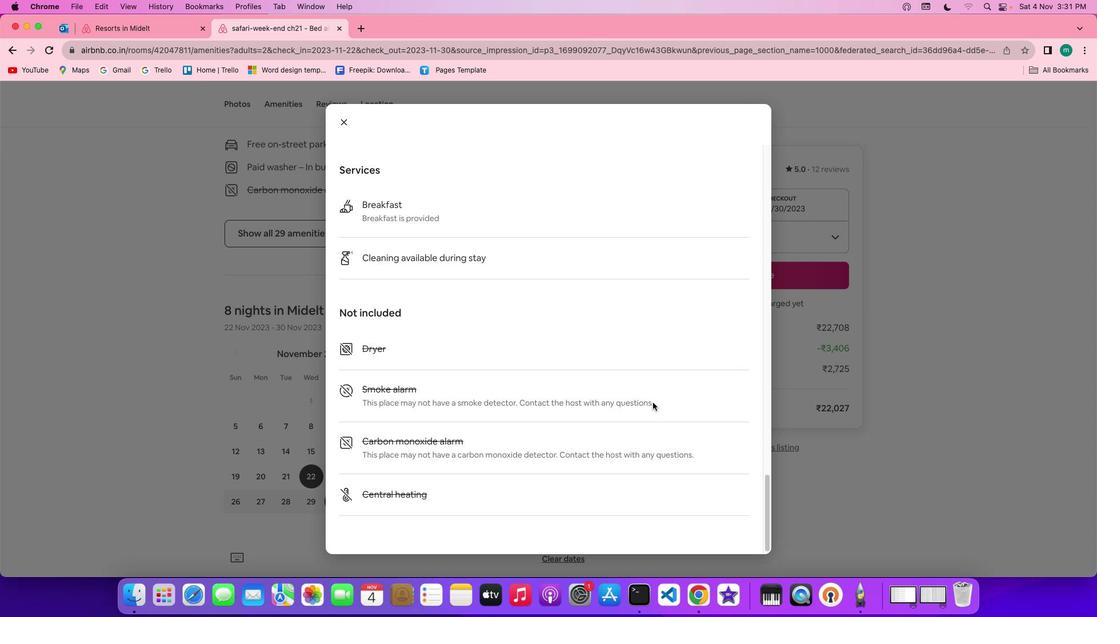 
Action: Mouse scrolled (652, 402) with delta (0, 0)
Screenshot: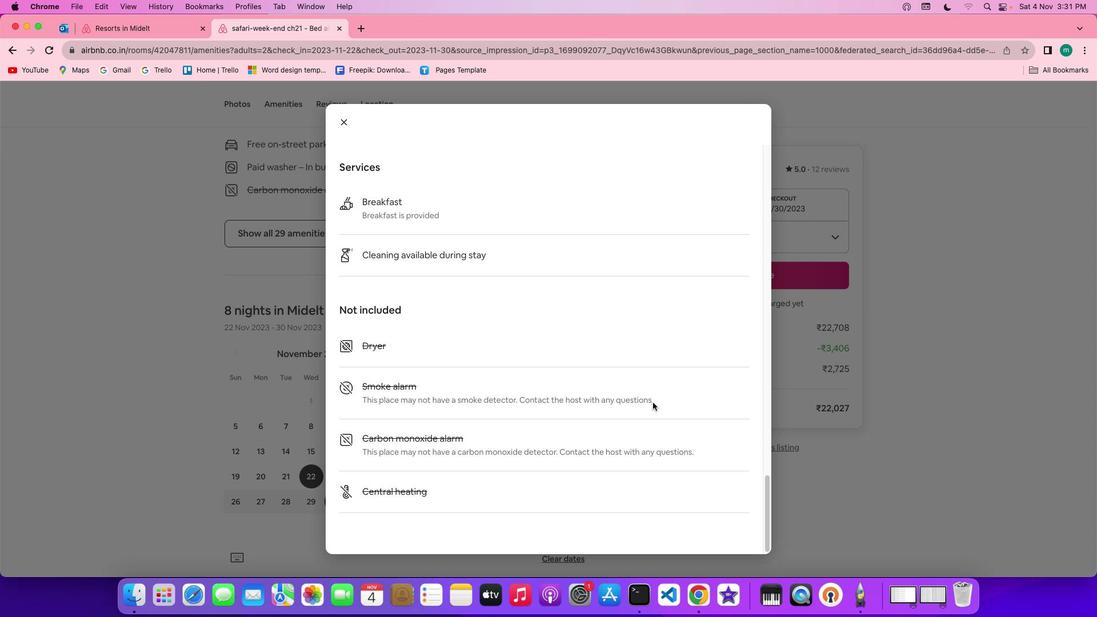 
Action: Mouse scrolled (652, 402) with delta (0, -1)
Screenshot: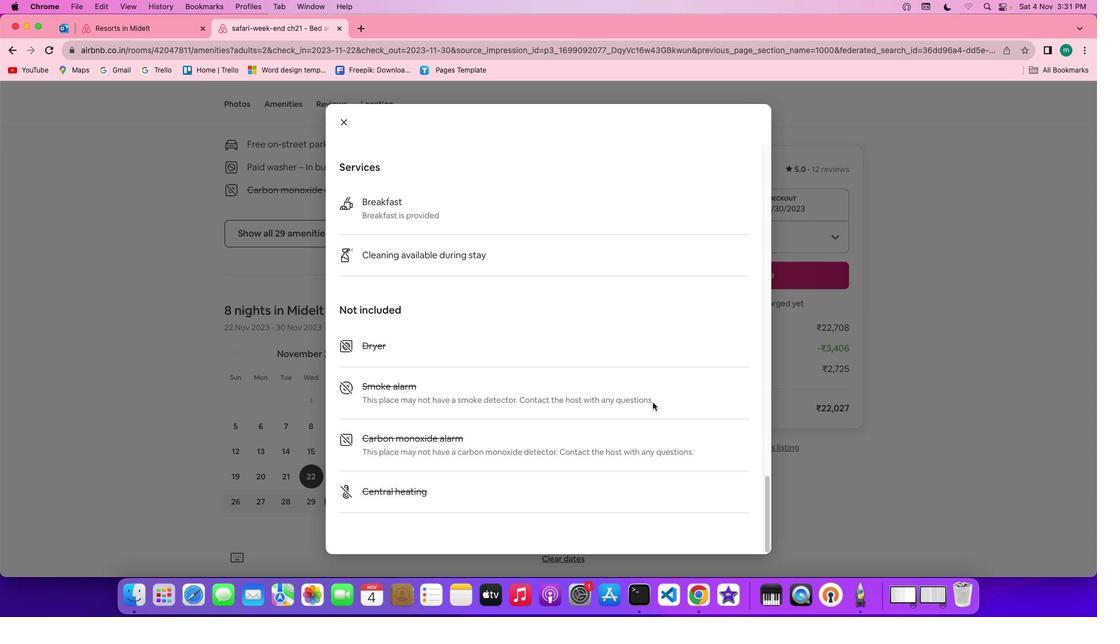 
Action: Mouse scrolled (652, 402) with delta (0, 0)
Screenshot: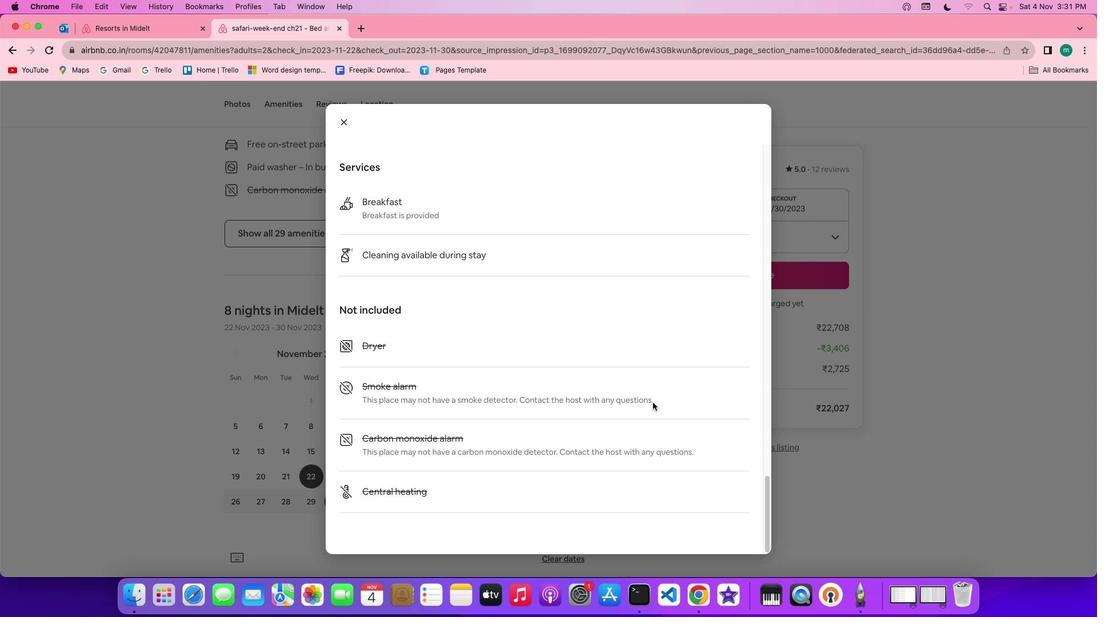 
Action: Mouse scrolled (652, 402) with delta (0, 0)
Screenshot: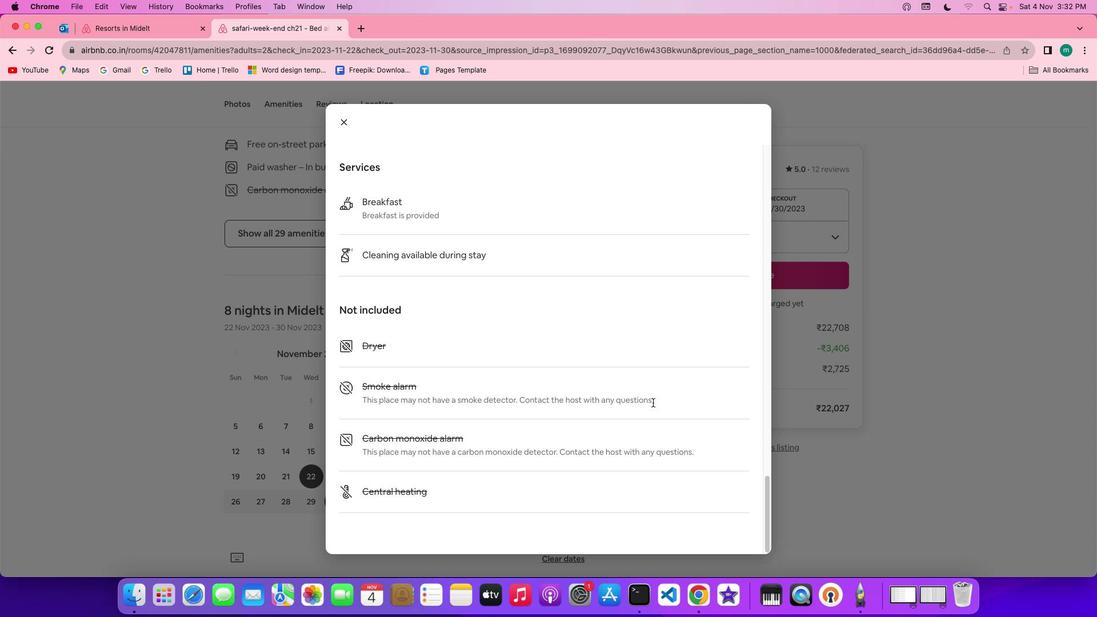 
Action: Mouse scrolled (652, 402) with delta (0, 0)
Screenshot: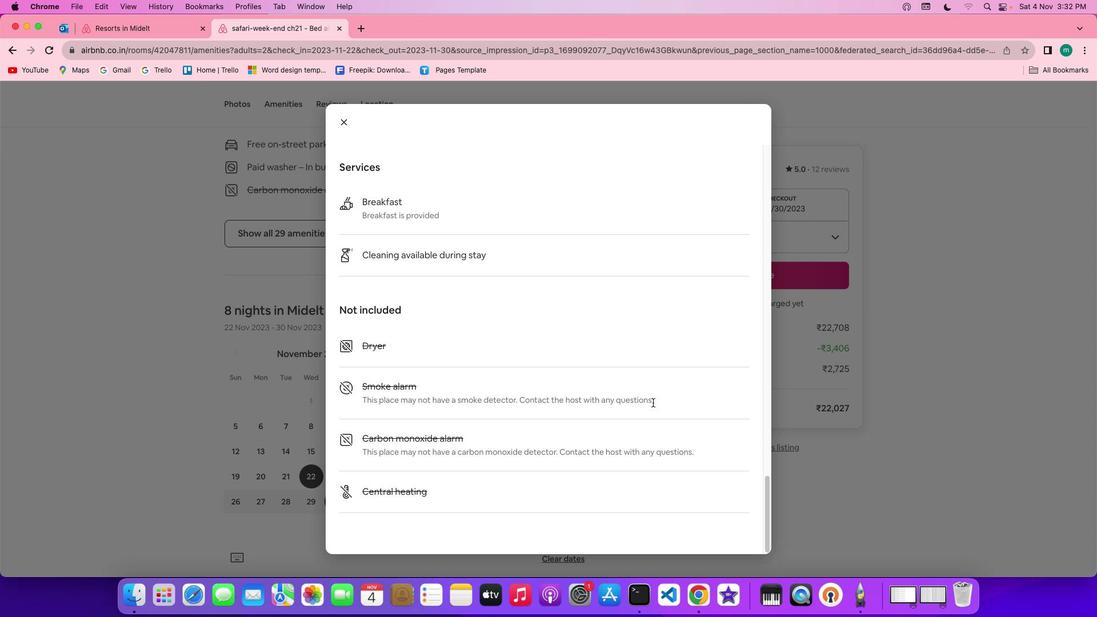 
Action: Mouse scrolled (652, 402) with delta (0, -1)
Screenshot: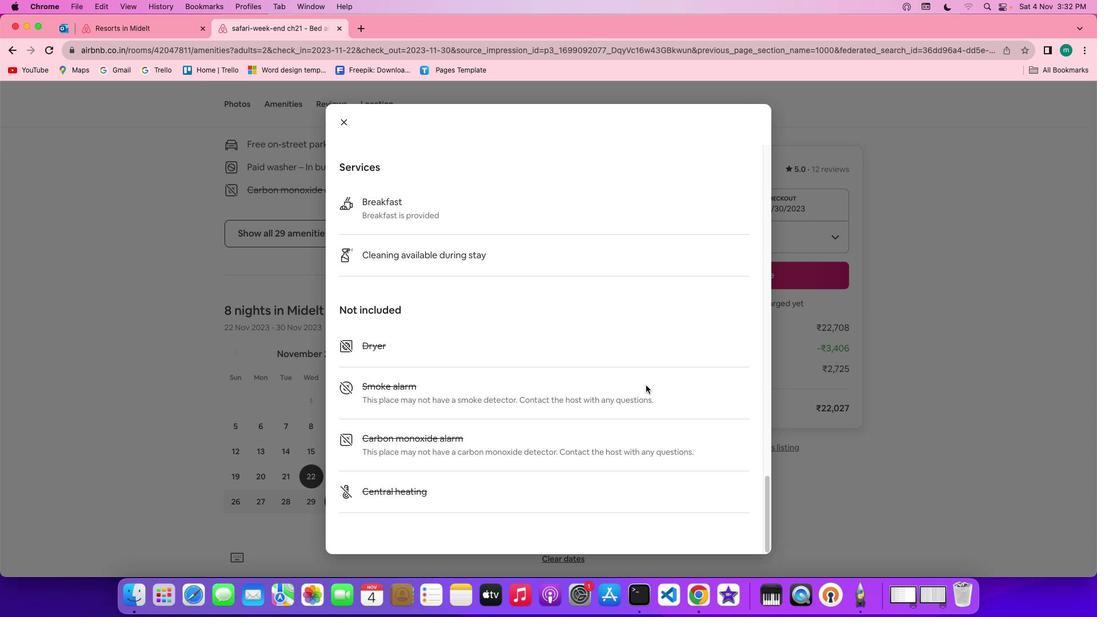
Action: Mouse scrolled (652, 402) with delta (0, -2)
Screenshot: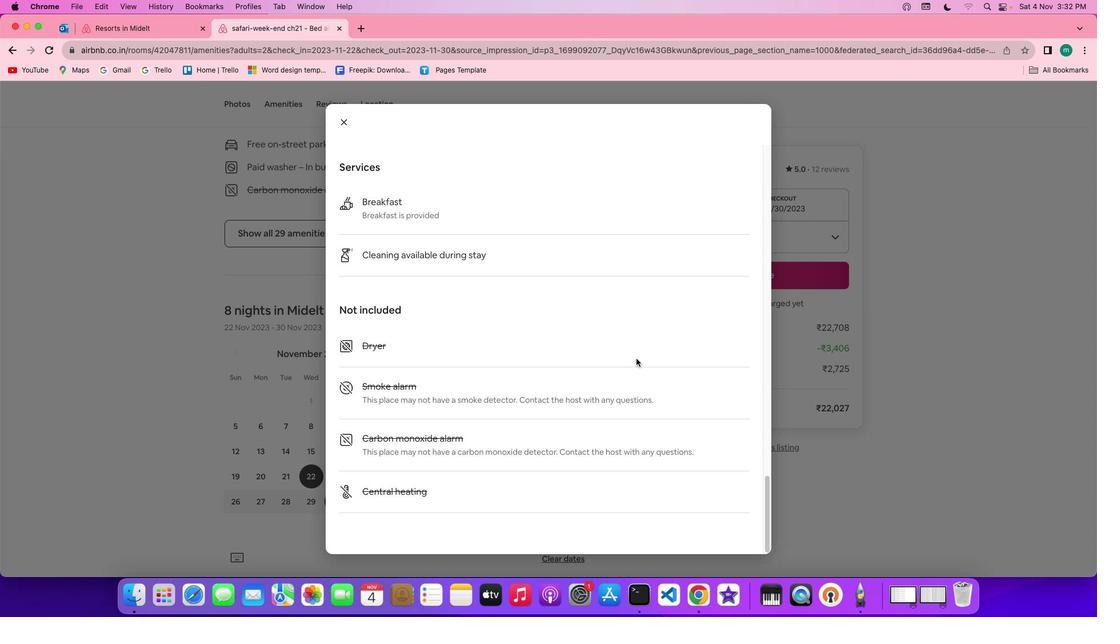 
Action: Mouse scrolled (652, 402) with delta (0, -2)
Screenshot: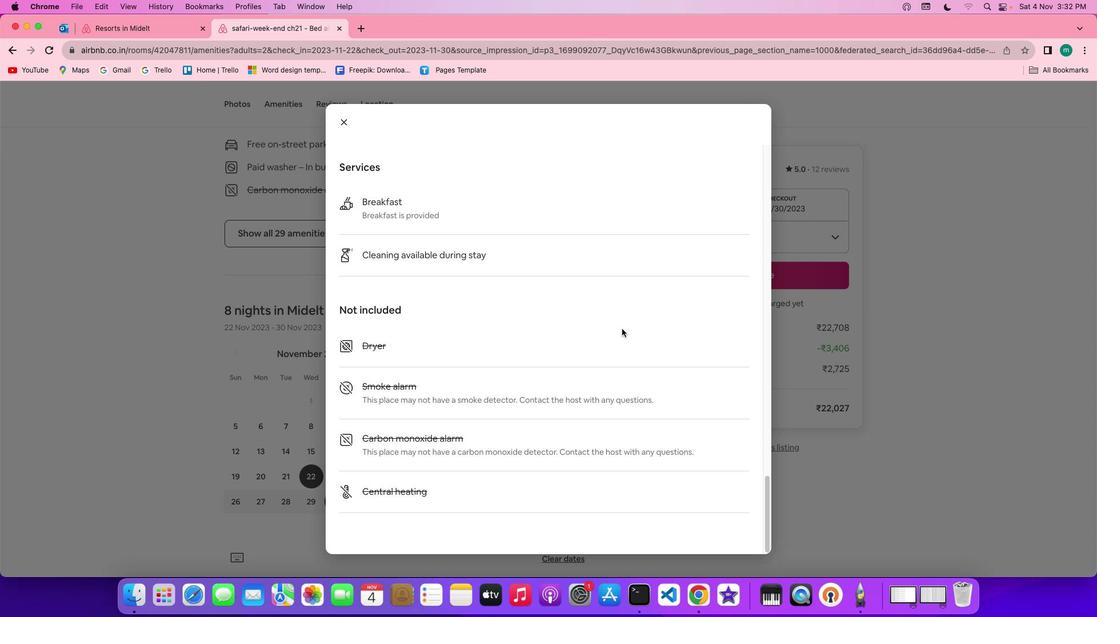 
Action: Mouse moved to (346, 120)
Screenshot: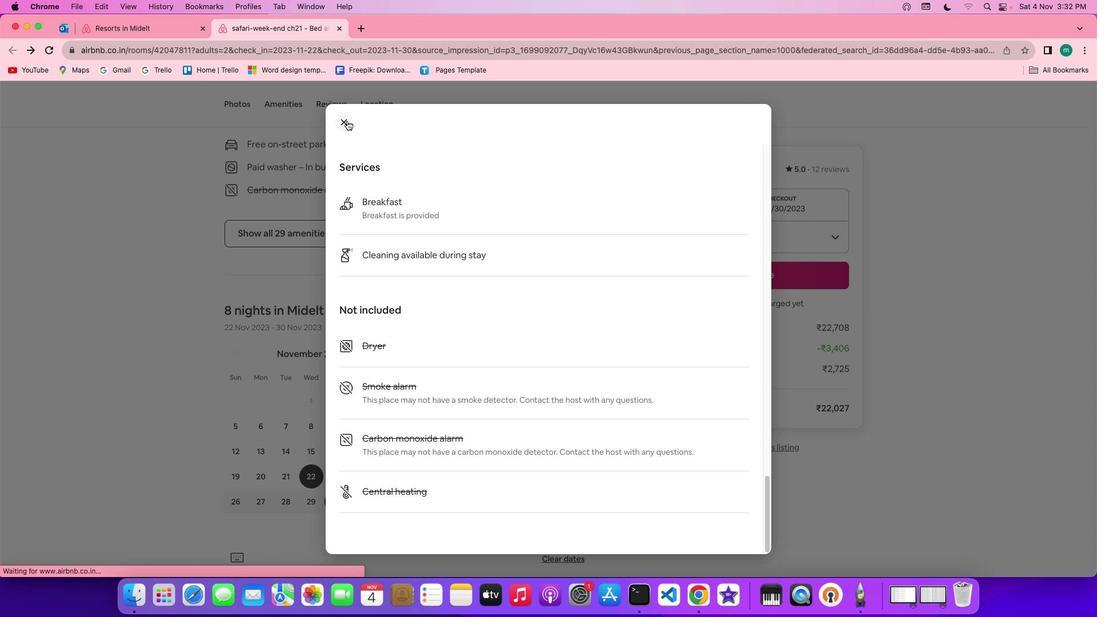 
Action: Mouse pressed left at (346, 120)
Screenshot: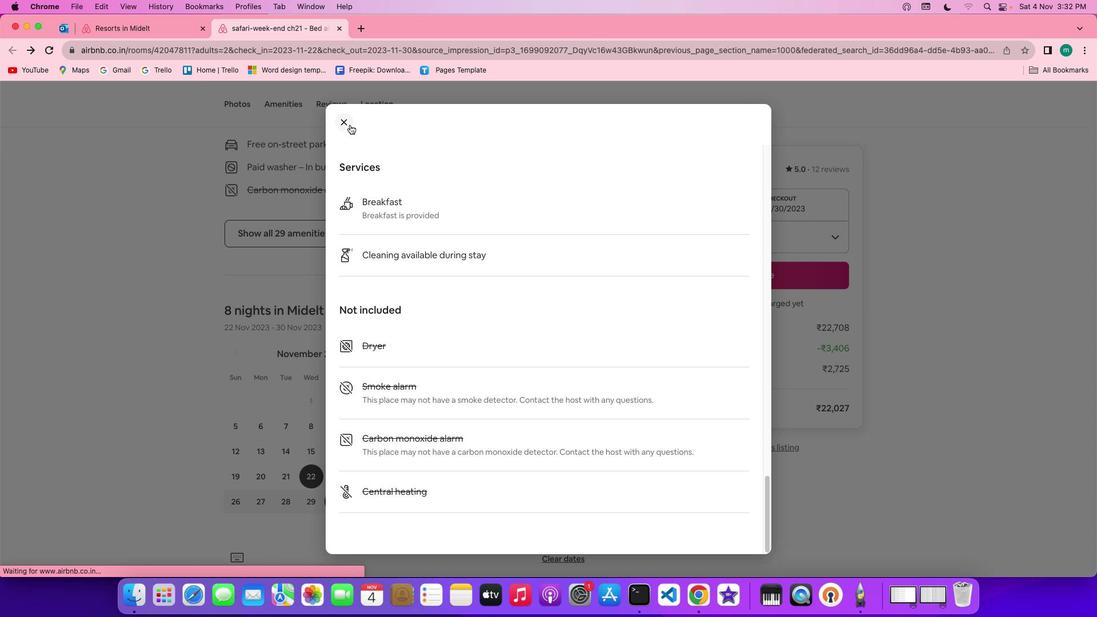 
Action: Mouse moved to (493, 396)
Screenshot: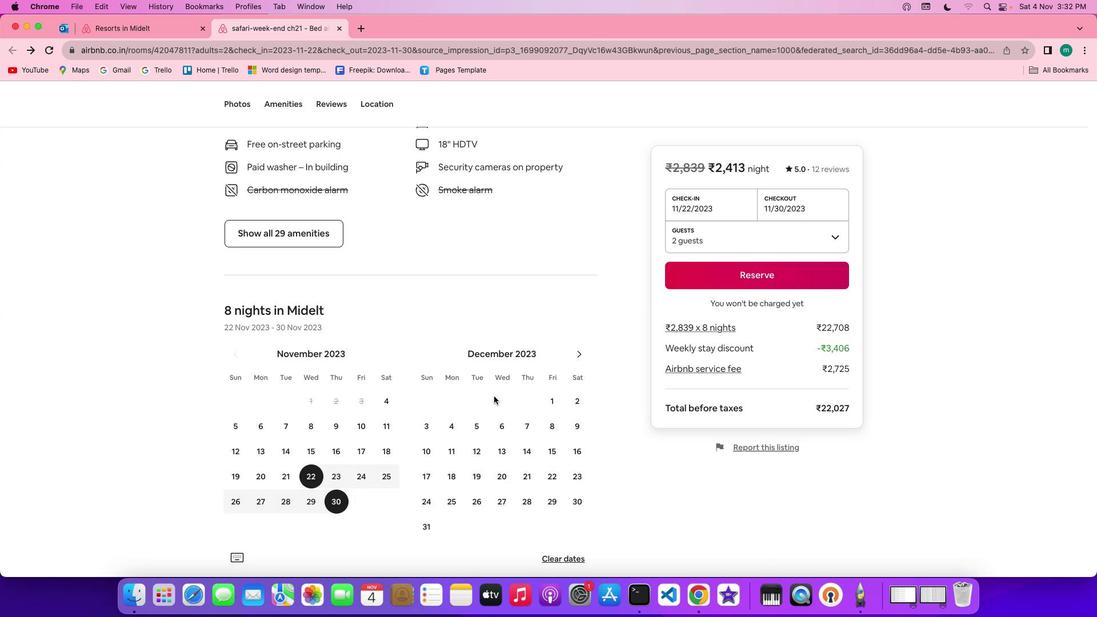 
Action: Mouse scrolled (493, 396) with delta (0, 0)
Screenshot: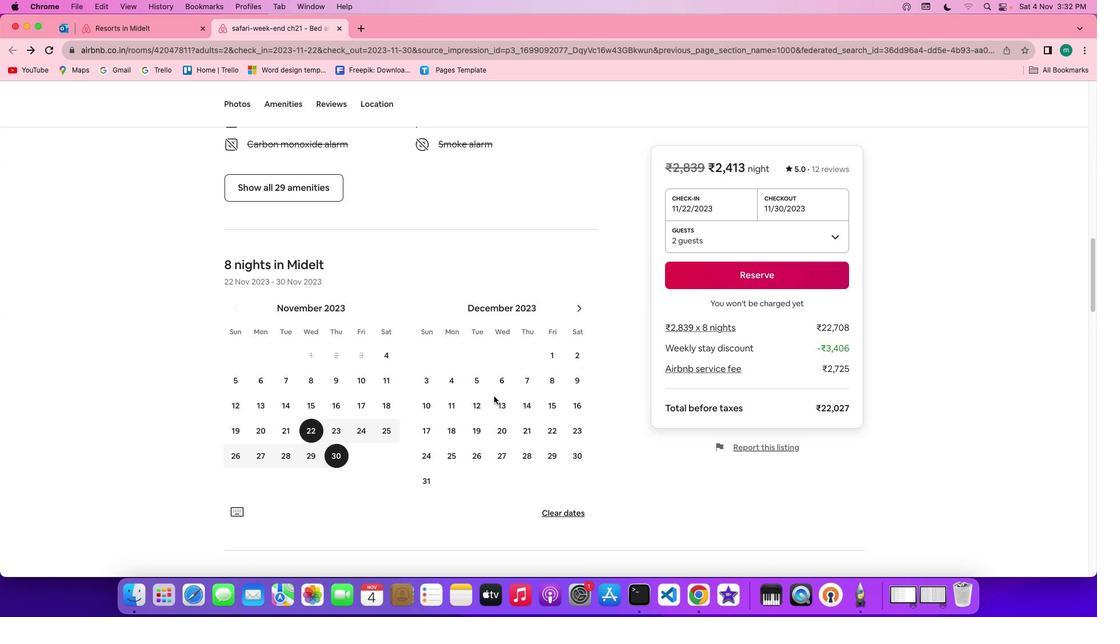
Action: Mouse scrolled (493, 396) with delta (0, 0)
Screenshot: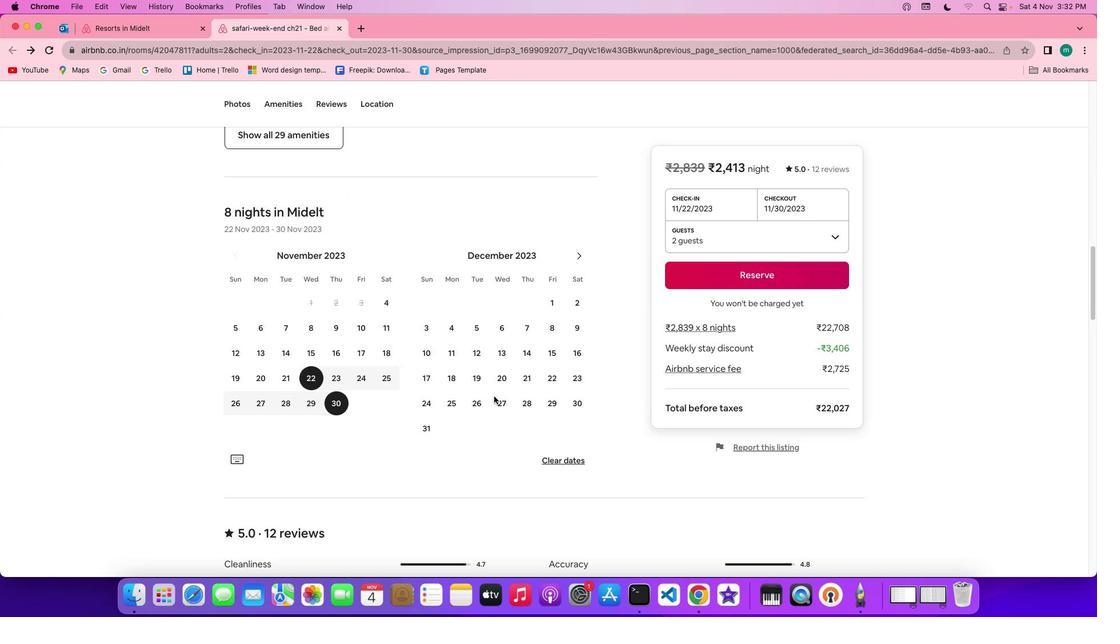 
Action: Mouse scrolled (493, 396) with delta (0, -1)
Screenshot: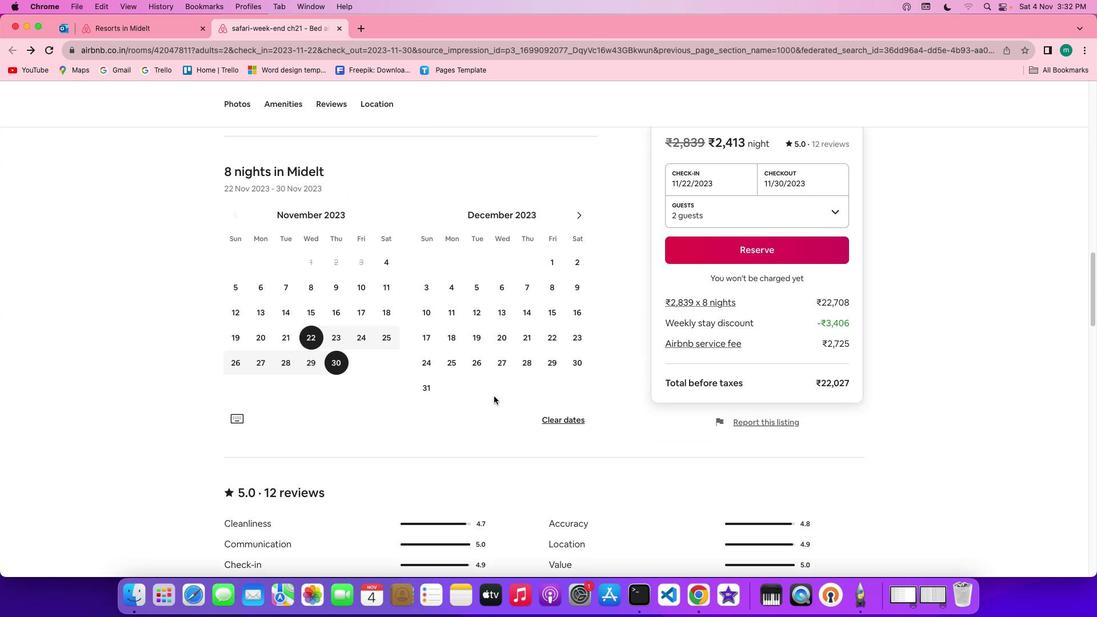 
Action: Mouse scrolled (493, 396) with delta (0, -2)
Screenshot: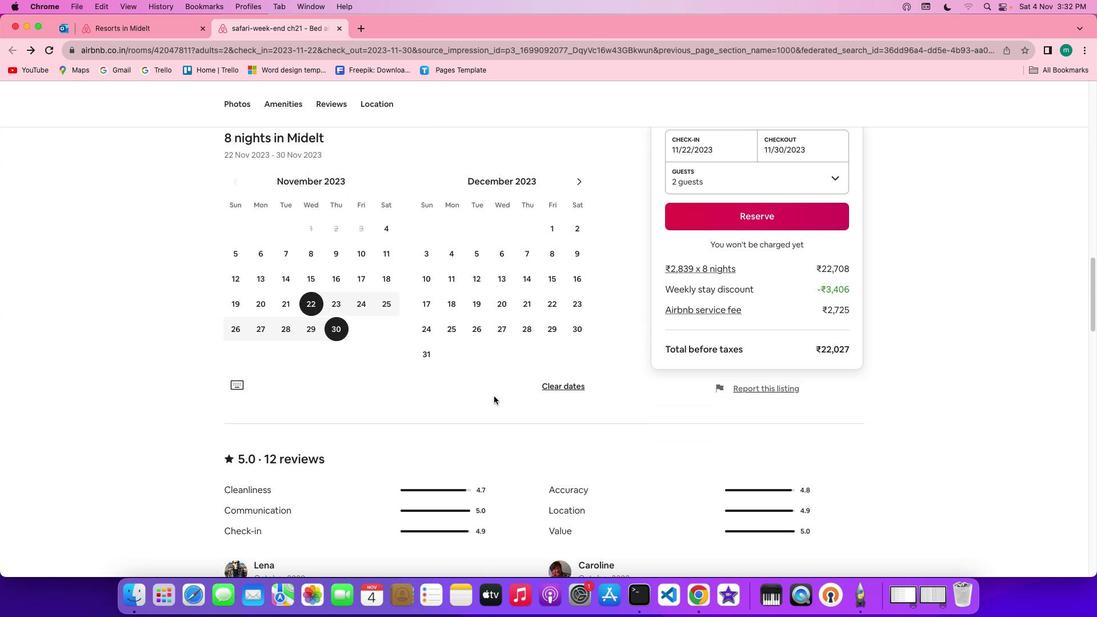 
Action: Mouse scrolled (493, 396) with delta (0, -2)
Screenshot: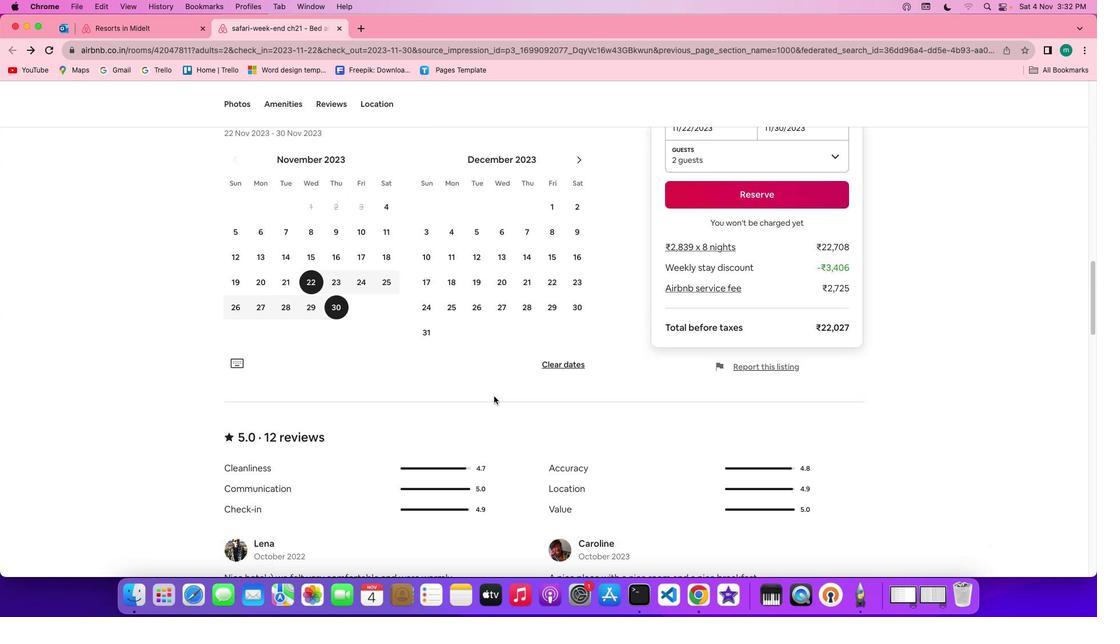 
Action: Mouse scrolled (493, 396) with delta (0, 0)
Screenshot: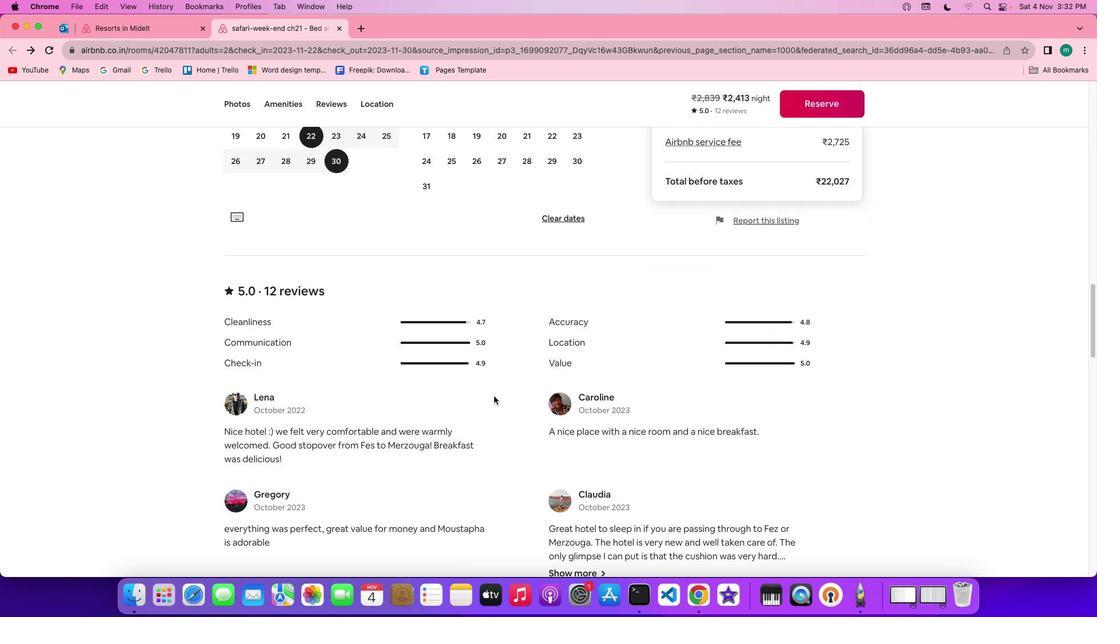 
Action: Mouse scrolled (493, 396) with delta (0, 0)
Screenshot: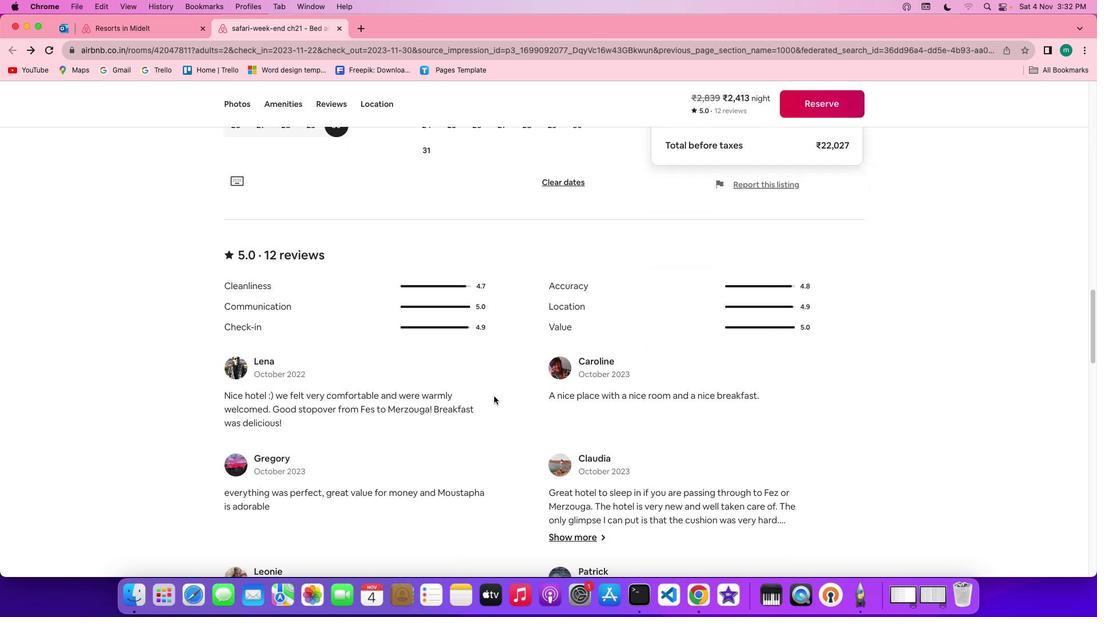 
Action: Mouse scrolled (493, 396) with delta (0, -1)
Screenshot: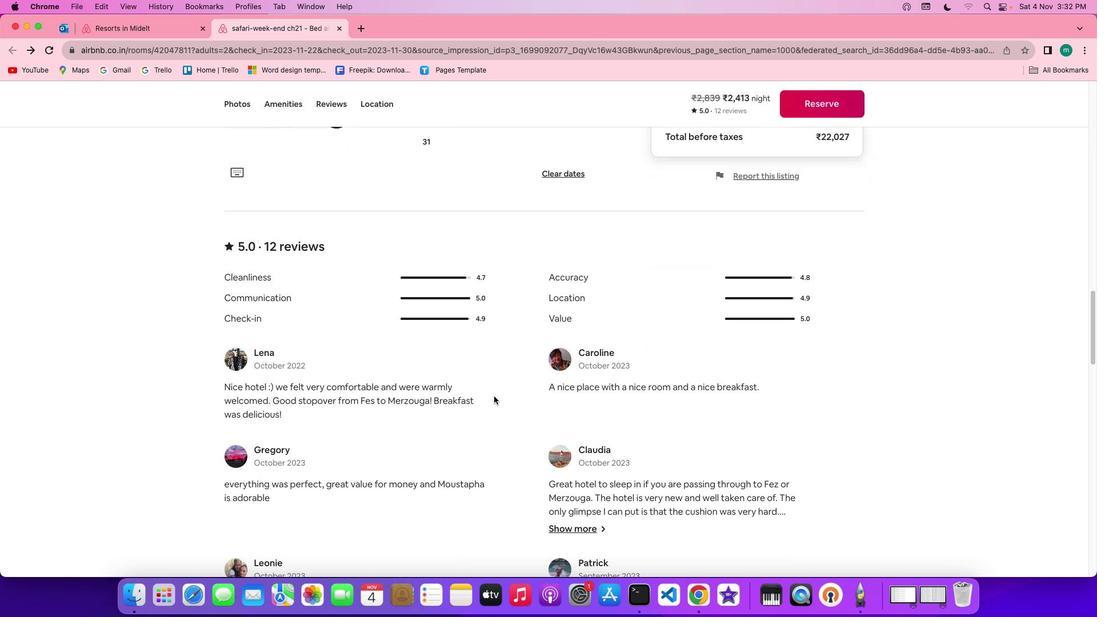 
Action: Mouse scrolled (493, 396) with delta (0, -2)
